 Task: In the  document Newyork.pdf ,align picture to the 'center'. Insert word art below the picture and give heading  'New York  in Light Purple'change the shape height to  7.32 in
Action: Mouse moved to (246, 327)
Screenshot: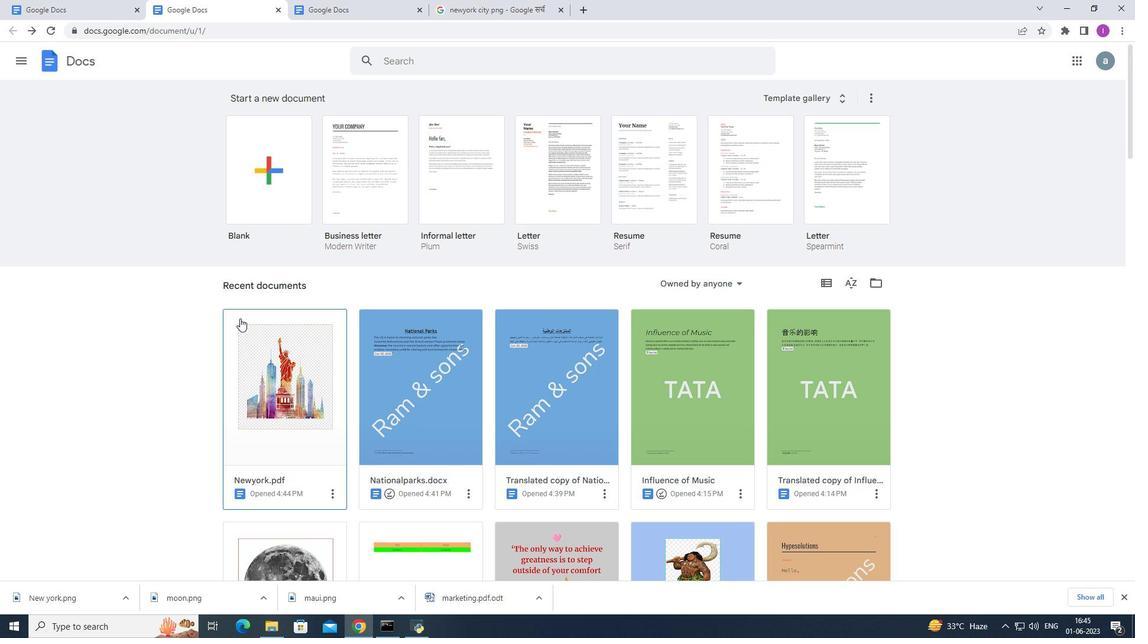 
Action: Mouse pressed left at (246, 327)
Screenshot: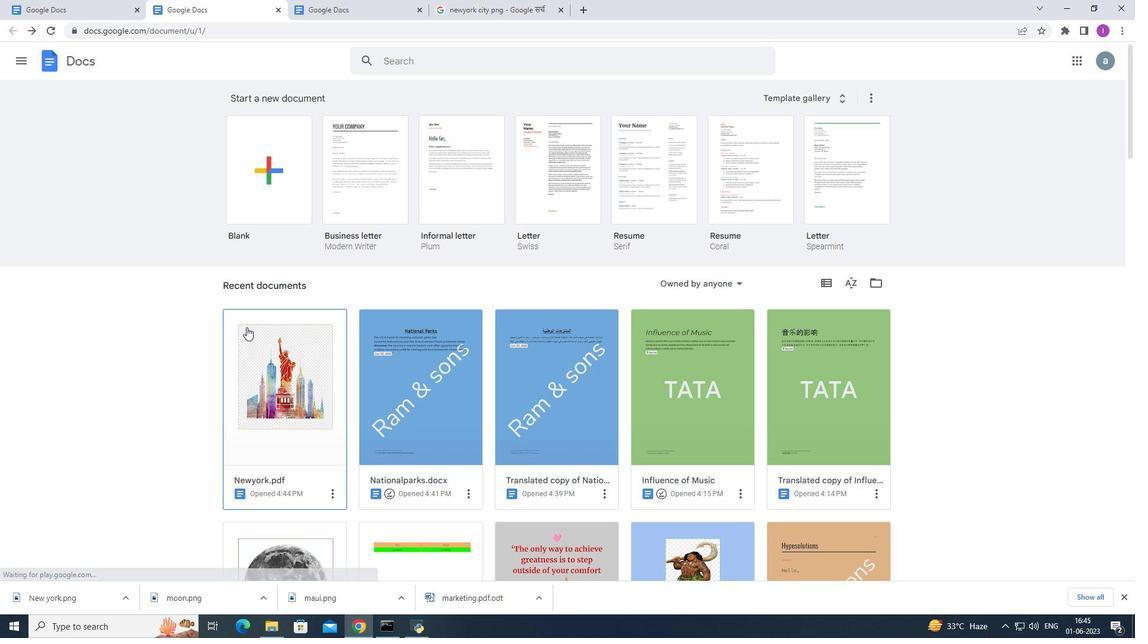 
Action: Mouse moved to (372, 183)
Screenshot: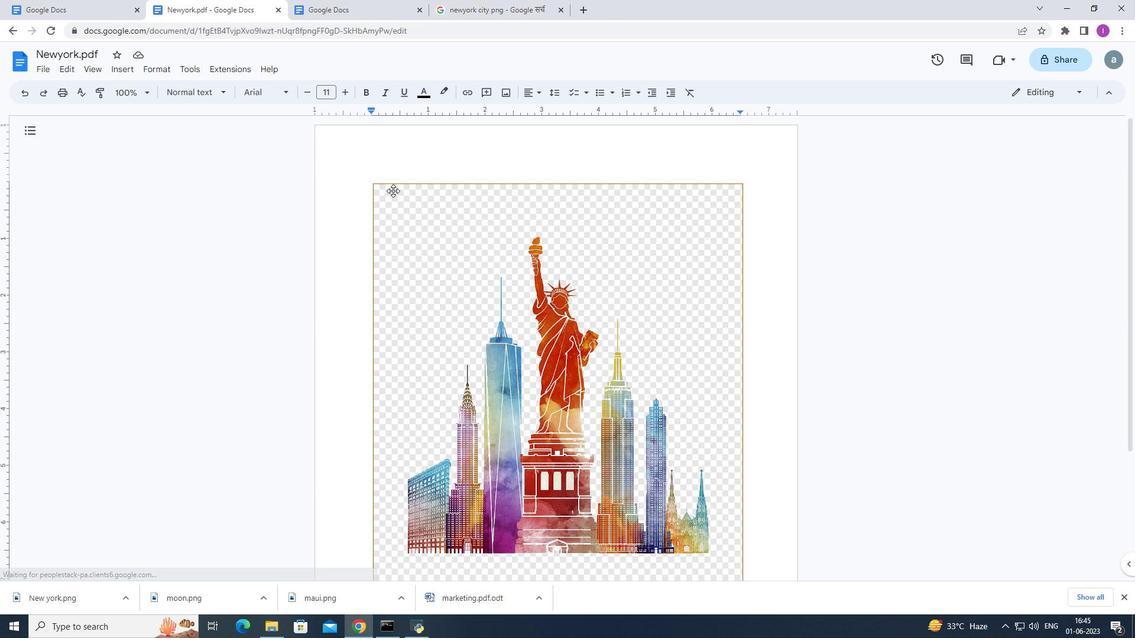 
Action: Mouse pressed left at (372, 183)
Screenshot: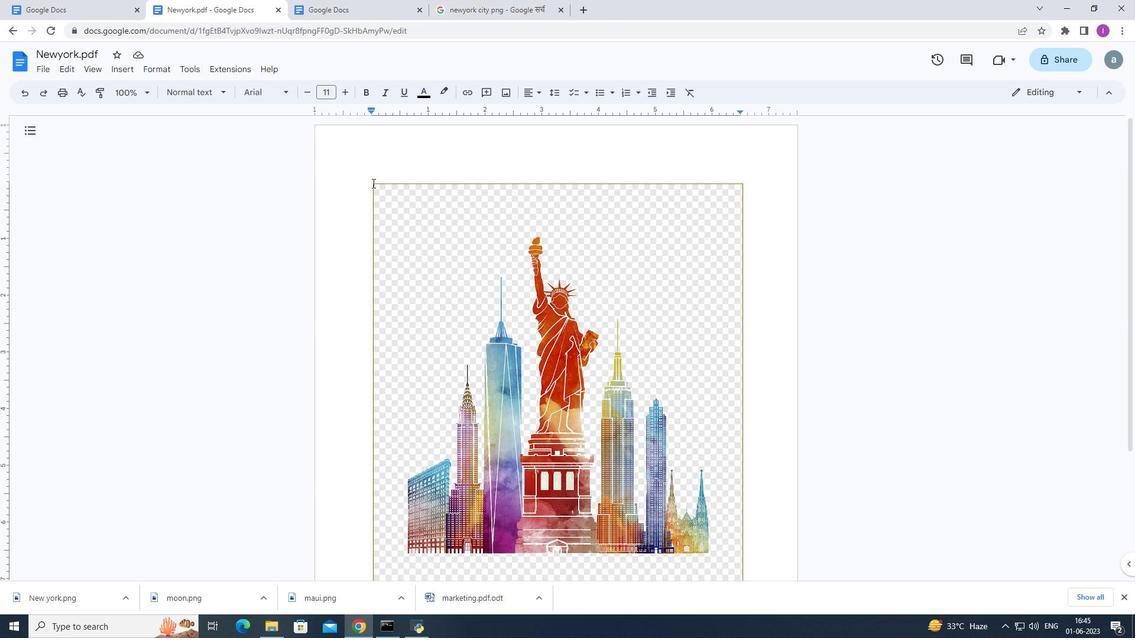 
Action: Mouse moved to (232, 86)
Screenshot: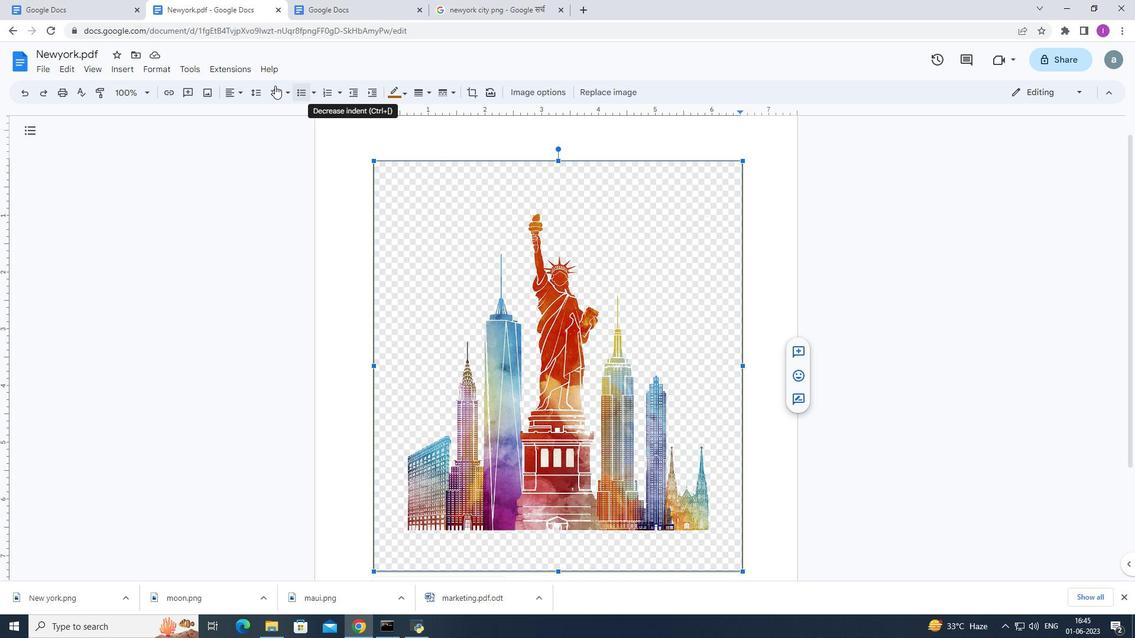 
Action: Mouse pressed left at (232, 86)
Screenshot: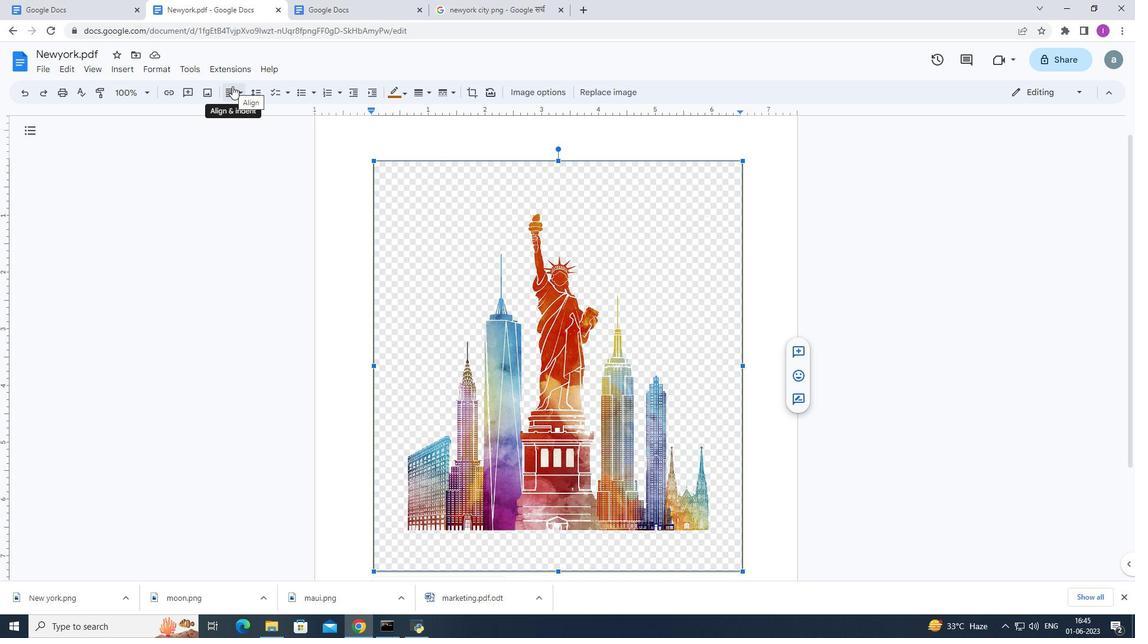 
Action: Mouse moved to (250, 113)
Screenshot: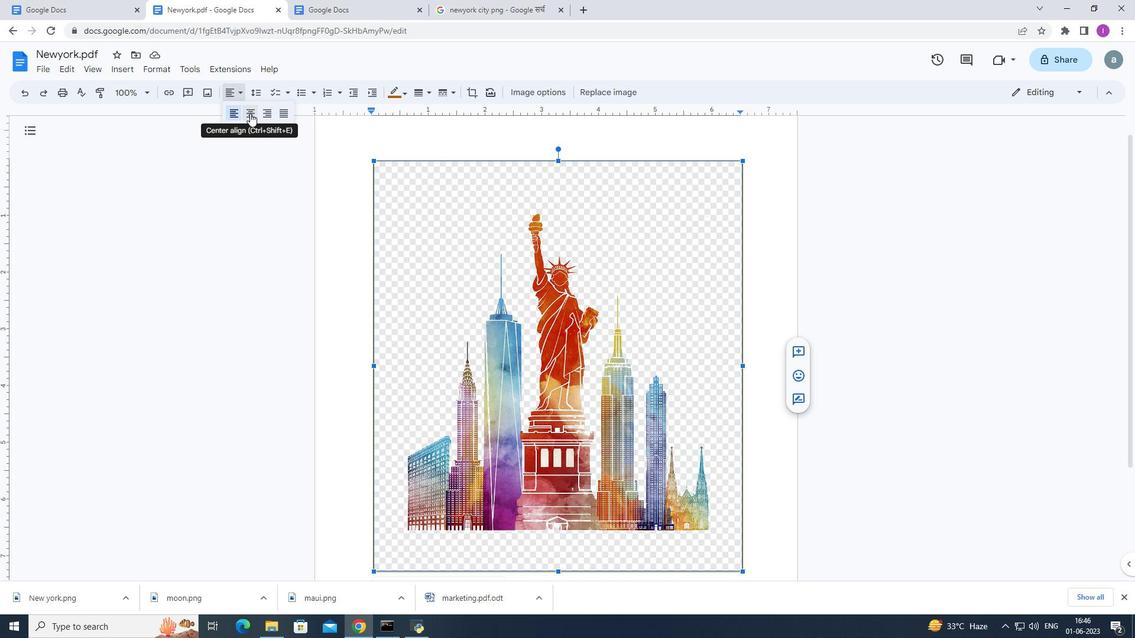 
Action: Mouse pressed left at (250, 113)
Screenshot: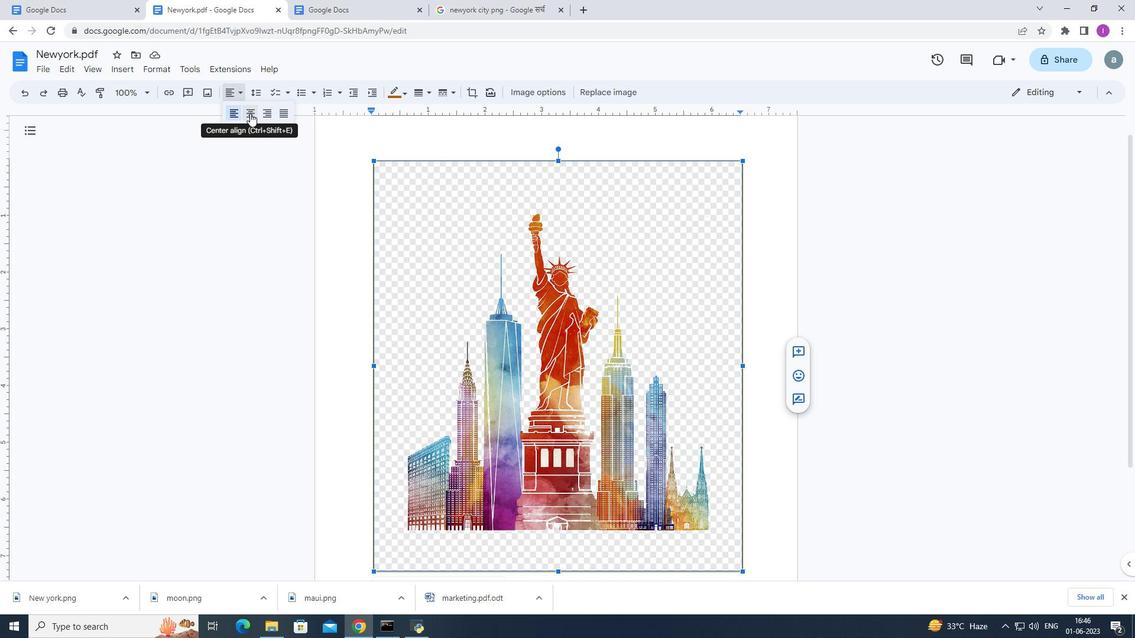 
Action: Mouse moved to (229, 250)
Screenshot: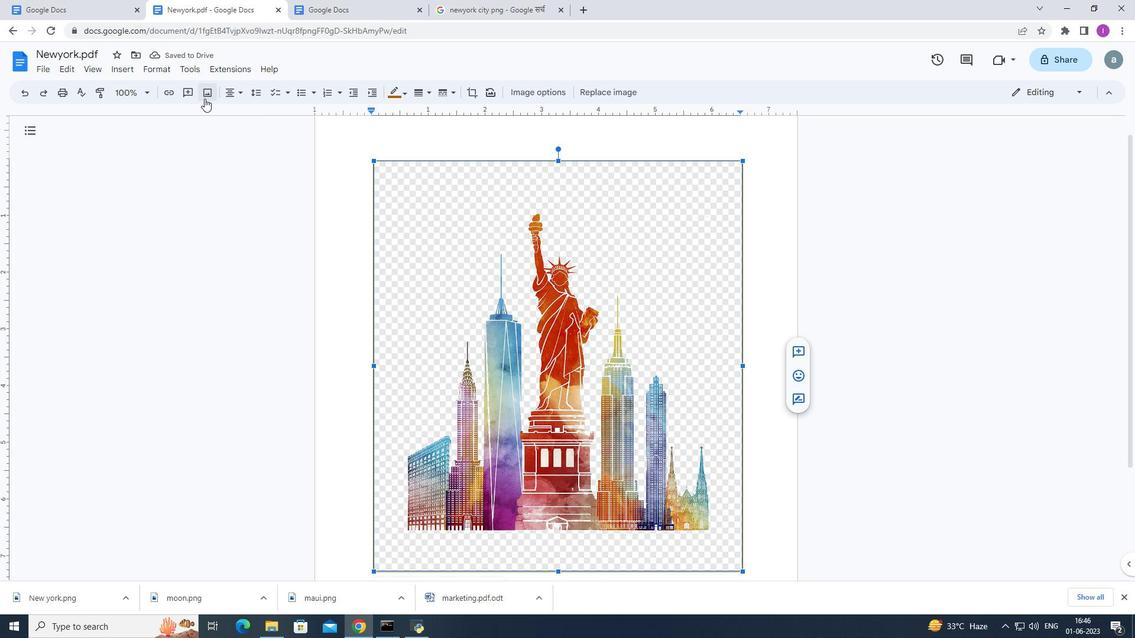 
Action: Mouse scrolled (229, 249) with delta (0, 0)
Screenshot: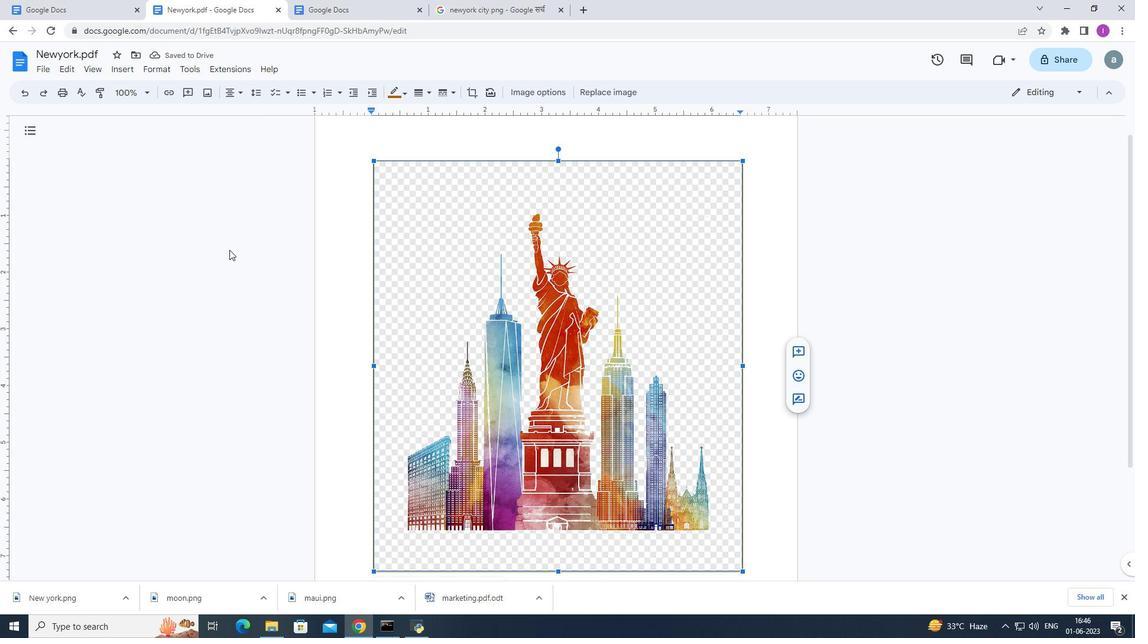 
Action: Mouse scrolled (229, 249) with delta (0, 0)
Screenshot: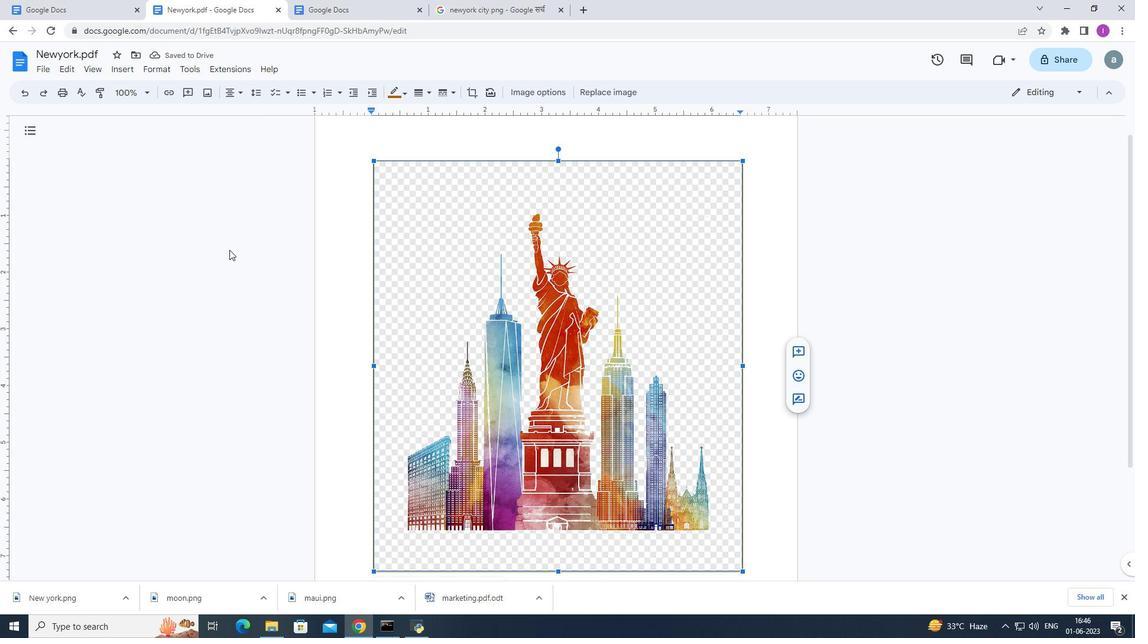 
Action: Mouse scrolled (229, 249) with delta (0, 0)
Screenshot: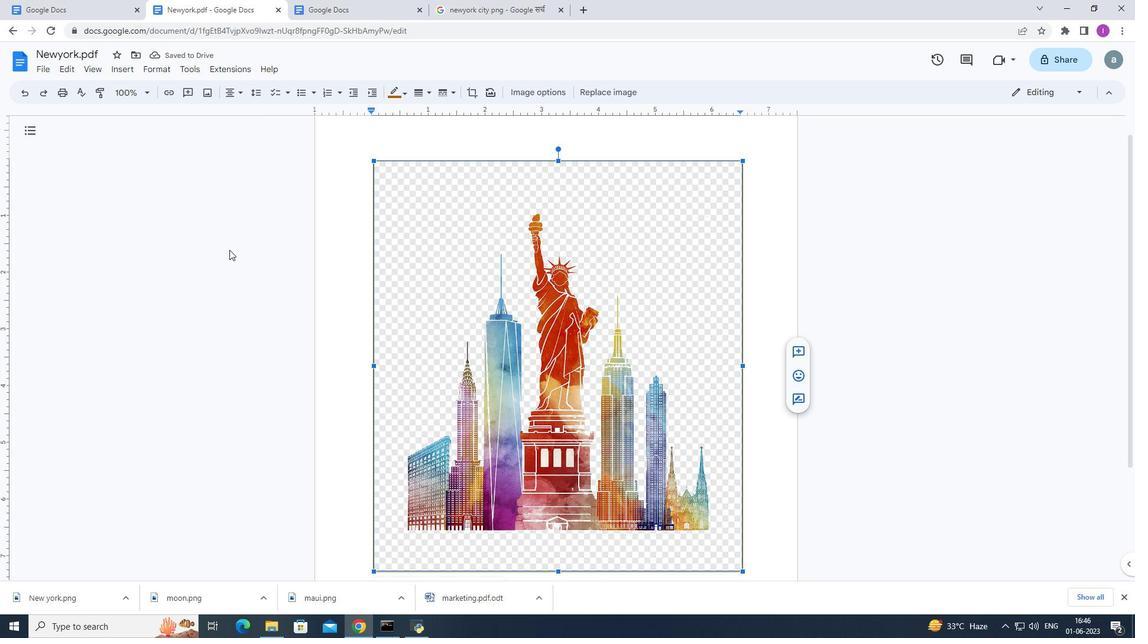 
Action: Mouse moved to (257, 247)
Screenshot: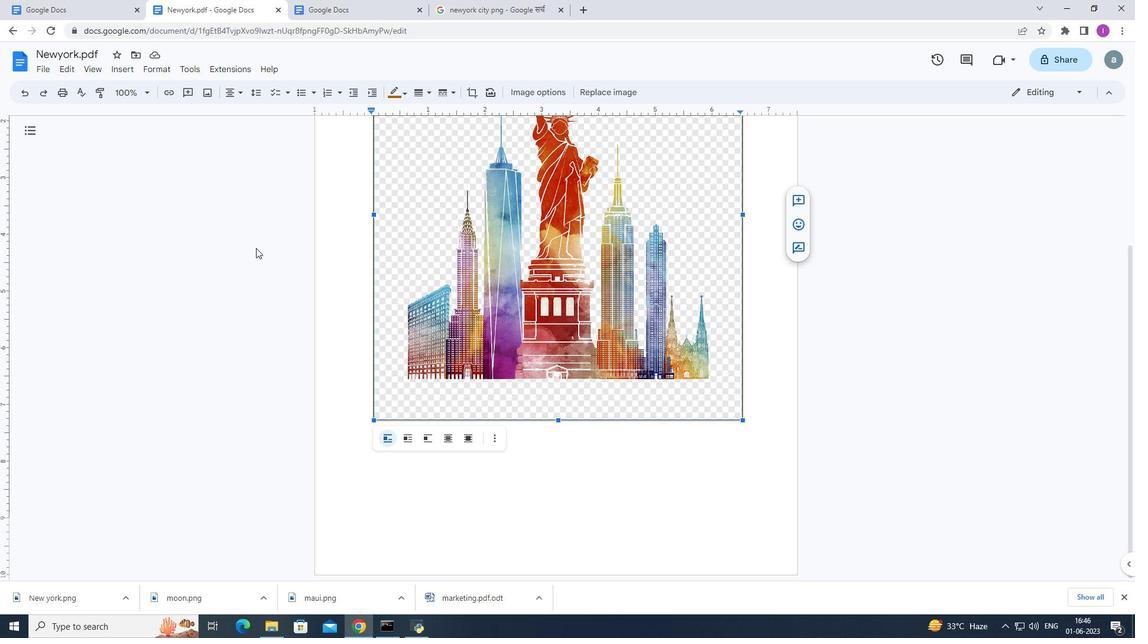 
Action: Mouse scrolled (257, 248) with delta (0, 0)
Screenshot: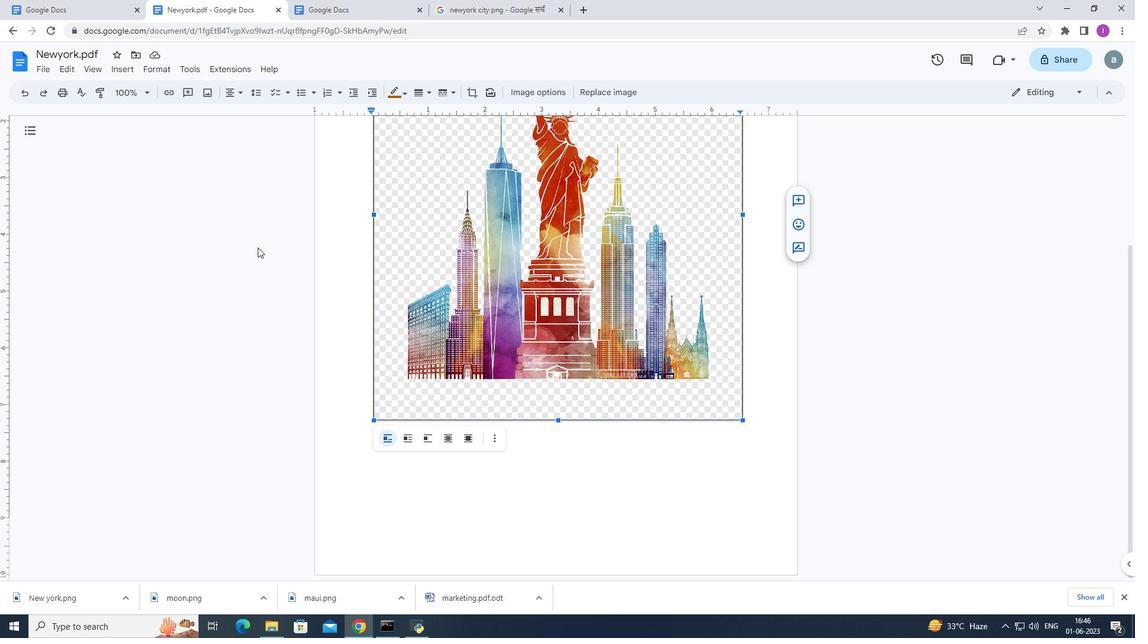 
Action: Mouse scrolled (257, 247) with delta (0, 0)
Screenshot: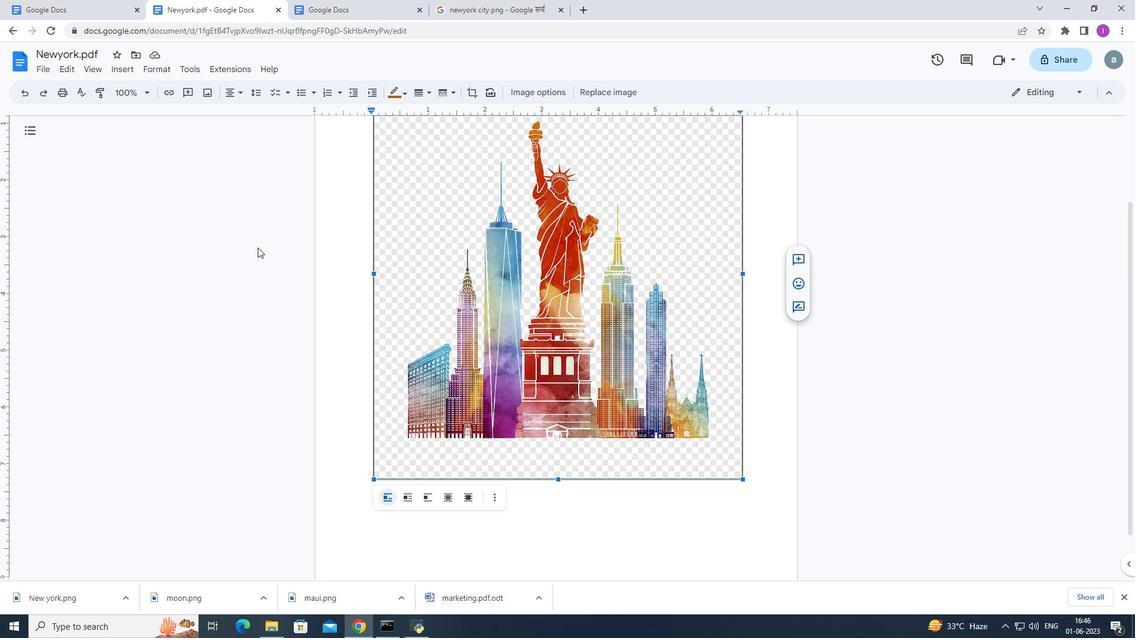
Action: Mouse scrolled (257, 247) with delta (0, 0)
Screenshot: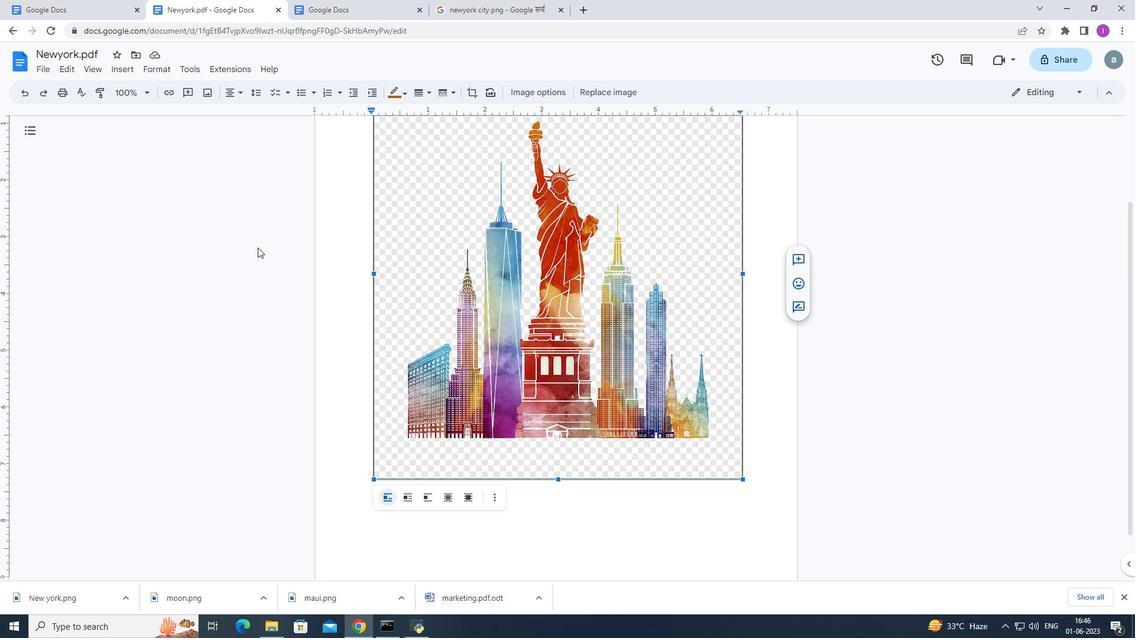 
Action: Mouse scrolled (257, 247) with delta (0, 0)
Screenshot: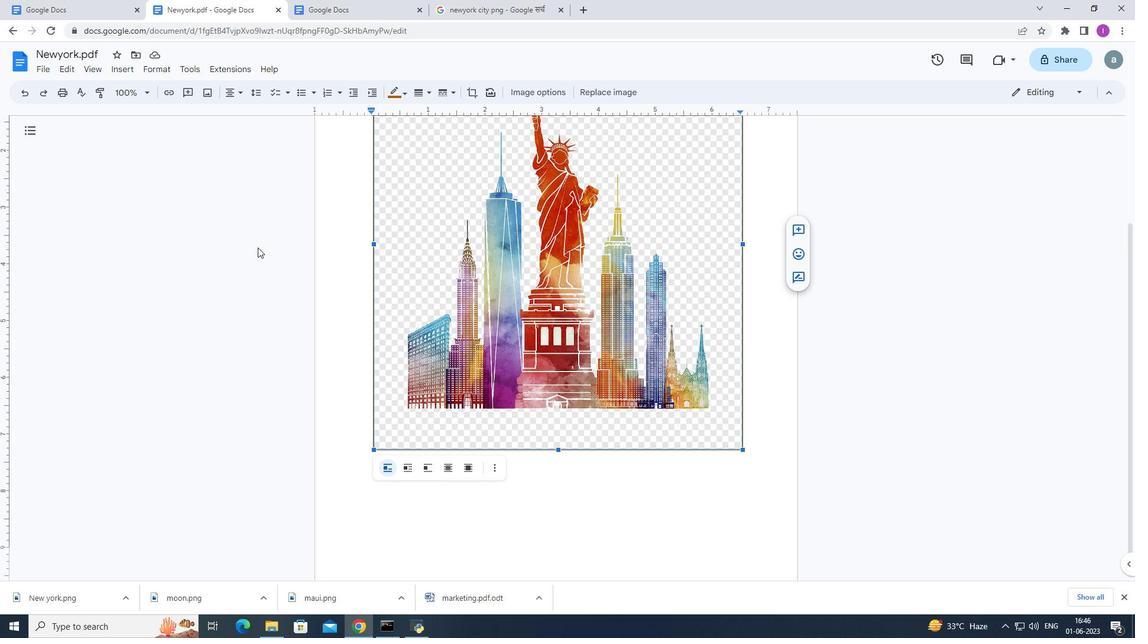 
Action: Mouse moved to (512, 460)
Screenshot: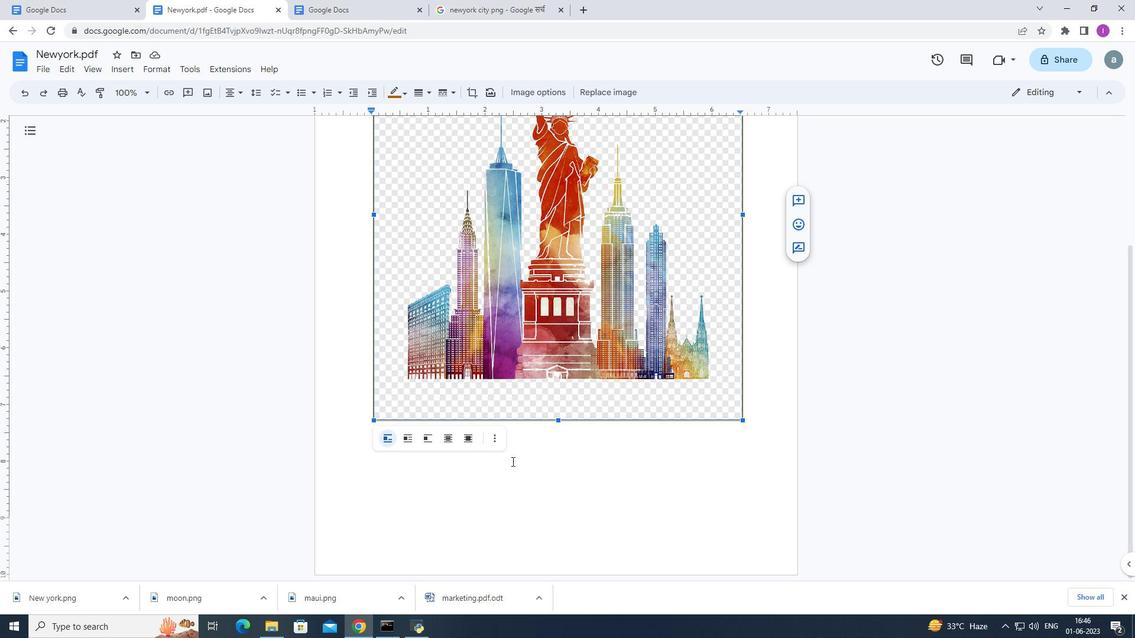 
Action: Mouse pressed left at (512, 460)
Screenshot: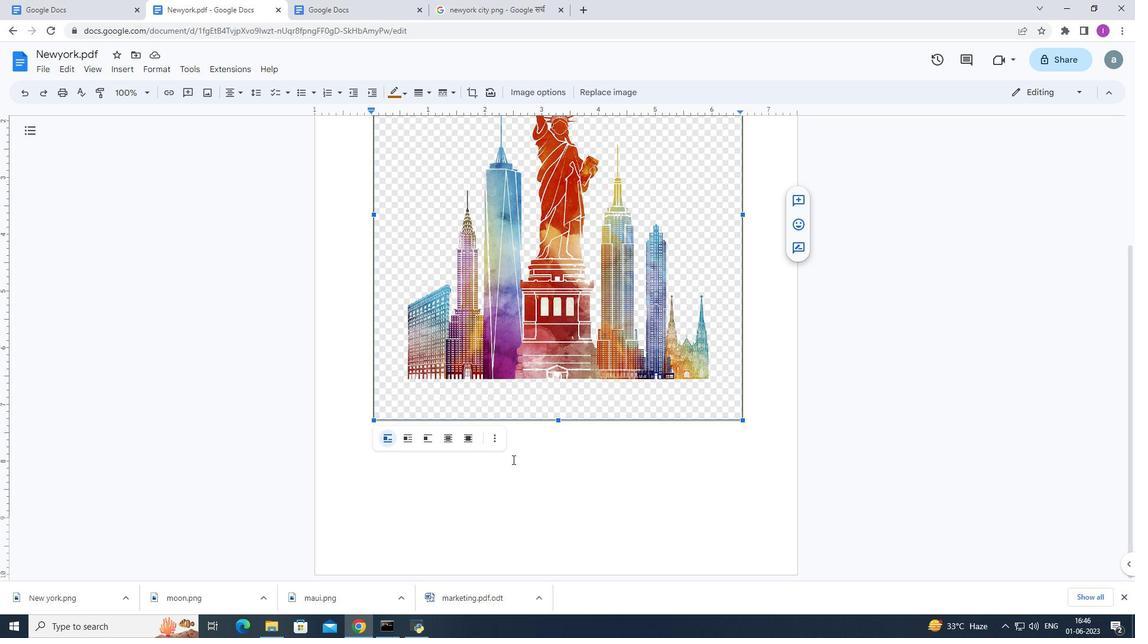 
Action: Mouse moved to (536, 405)
Screenshot: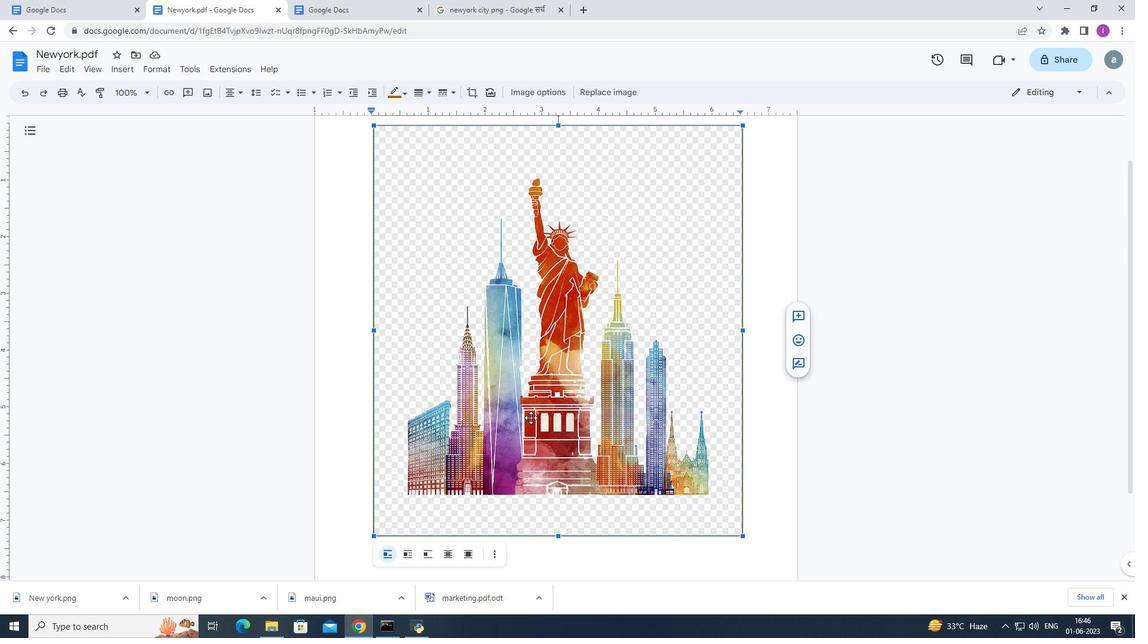 
Action: Mouse scrolled (536, 404) with delta (0, 0)
Screenshot: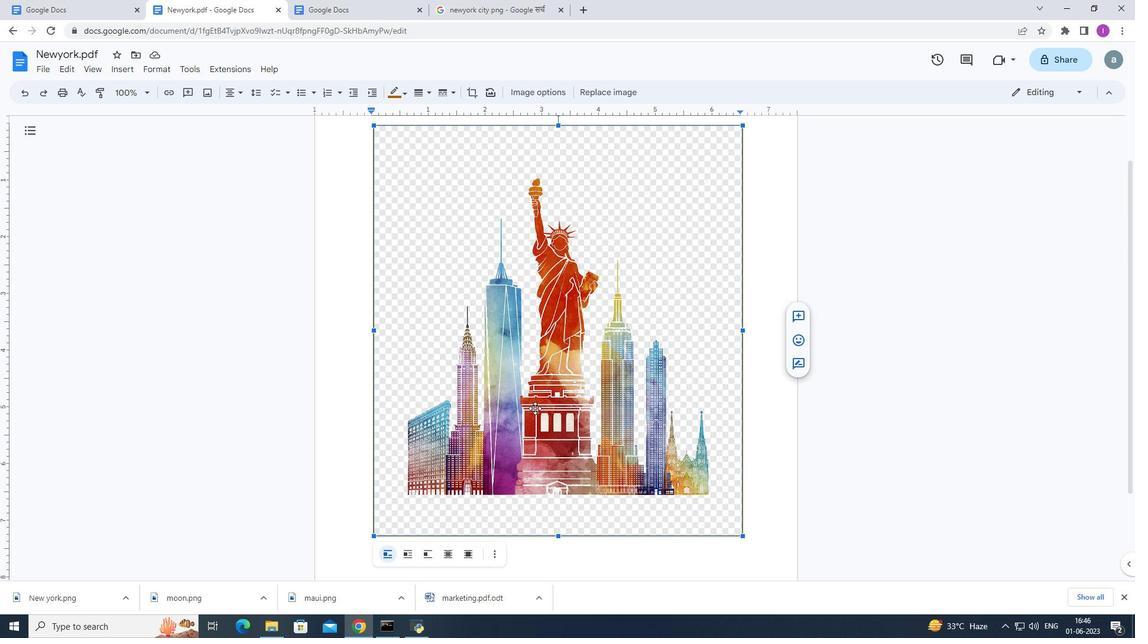 
Action: Mouse scrolled (536, 404) with delta (0, 0)
Screenshot: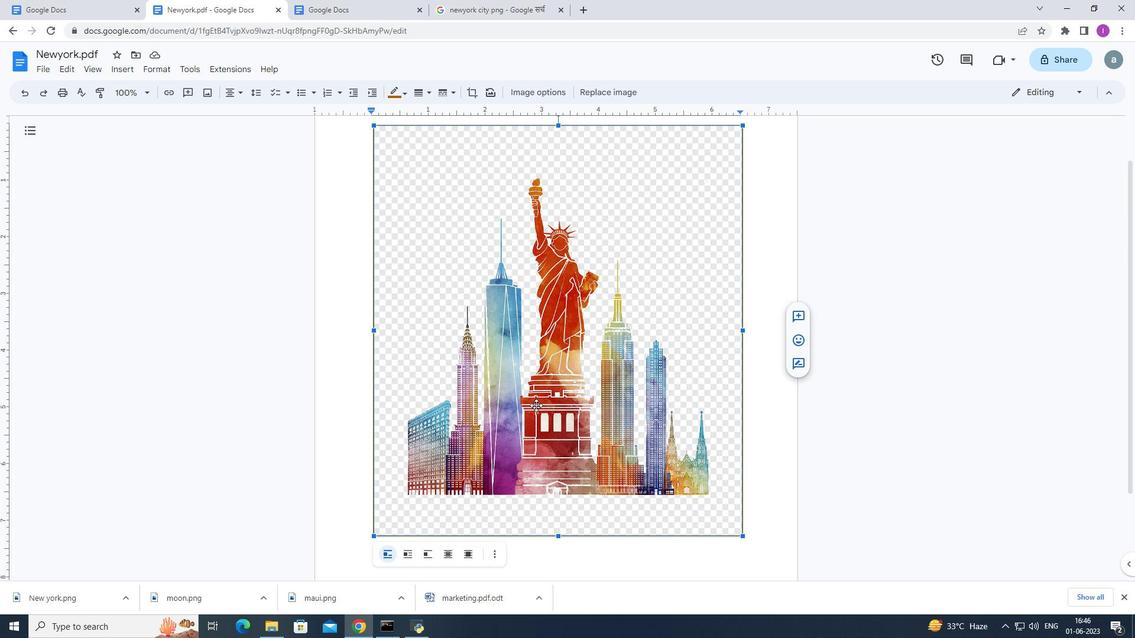 
Action: Mouse scrolled (536, 404) with delta (0, 0)
Screenshot: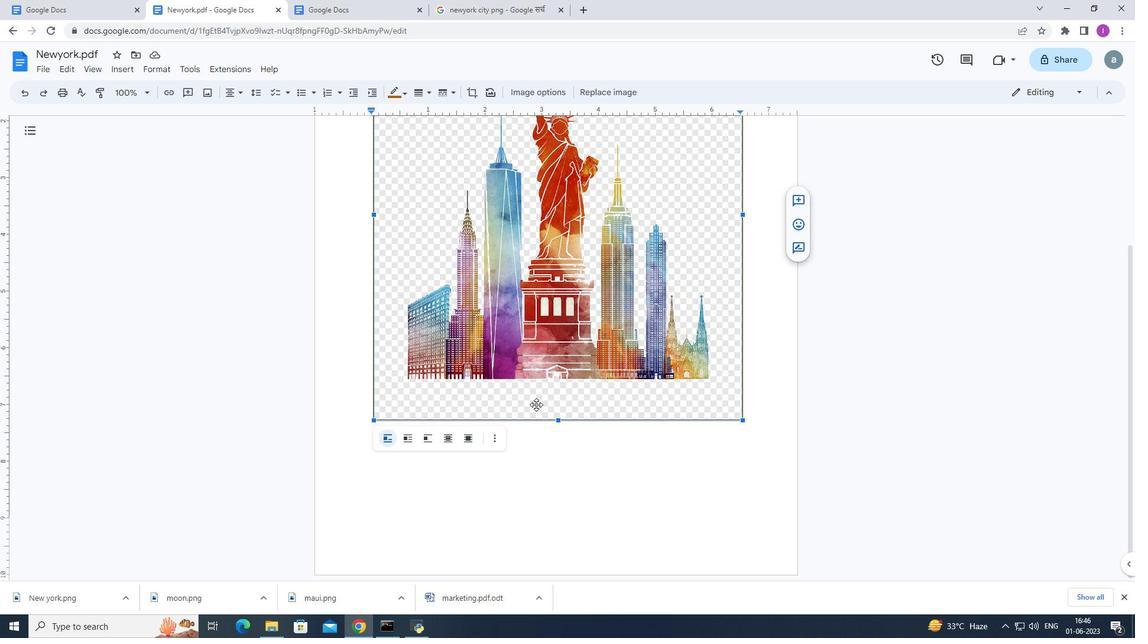 
Action: Mouse scrolled (536, 404) with delta (0, 0)
Screenshot: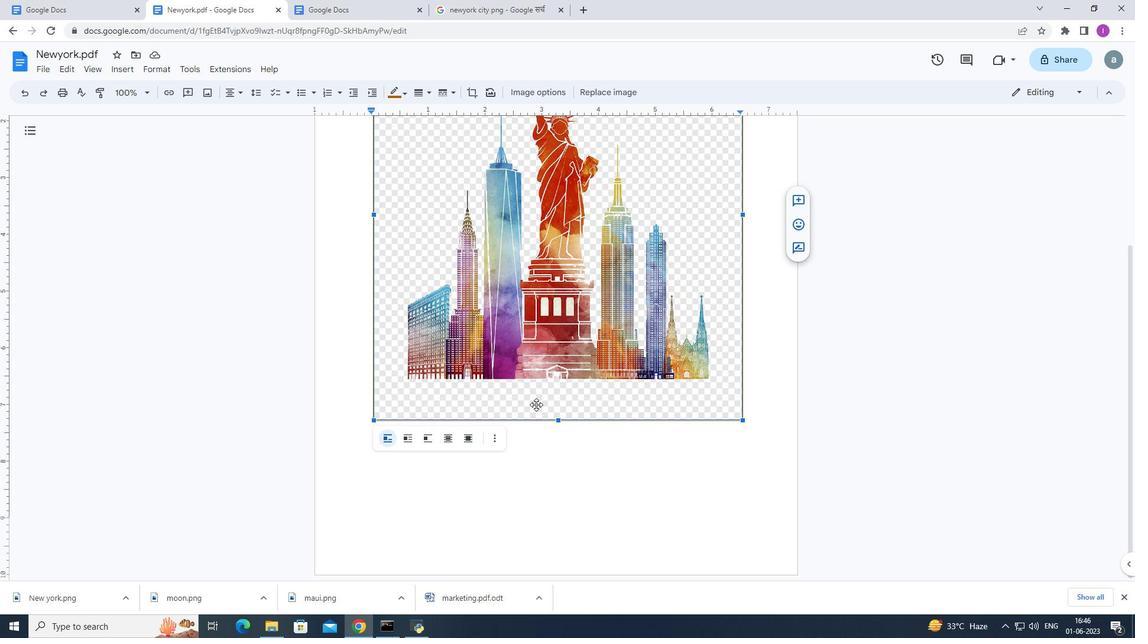 
Action: Mouse scrolled (536, 404) with delta (0, 0)
Screenshot: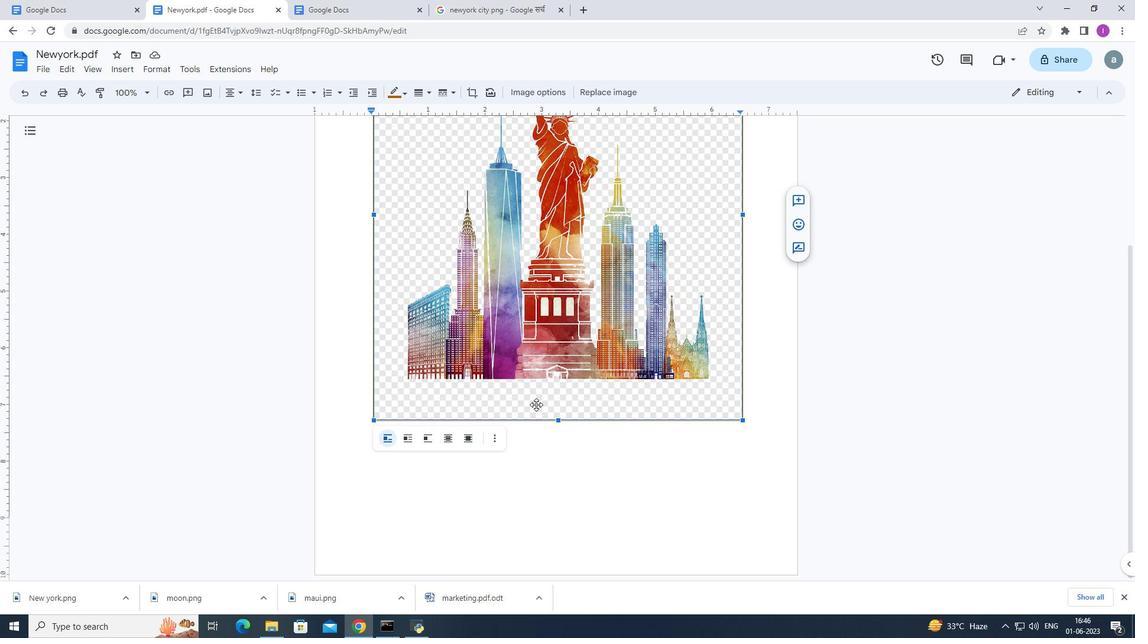 
Action: Mouse scrolled (536, 404) with delta (0, 0)
Screenshot: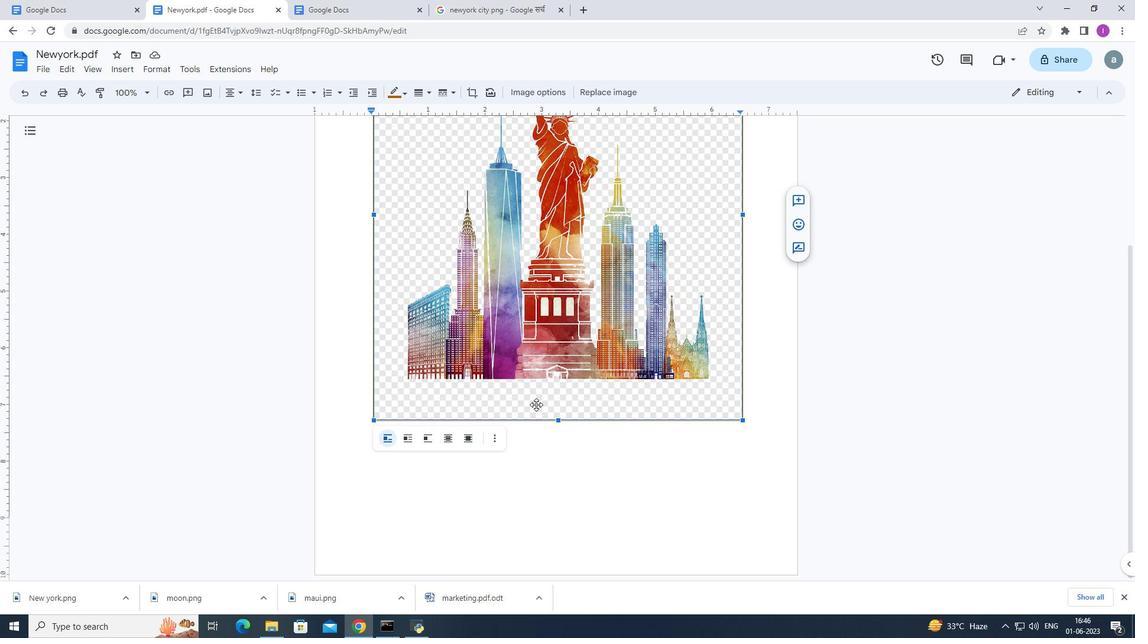 
Action: Mouse moved to (393, 306)
Screenshot: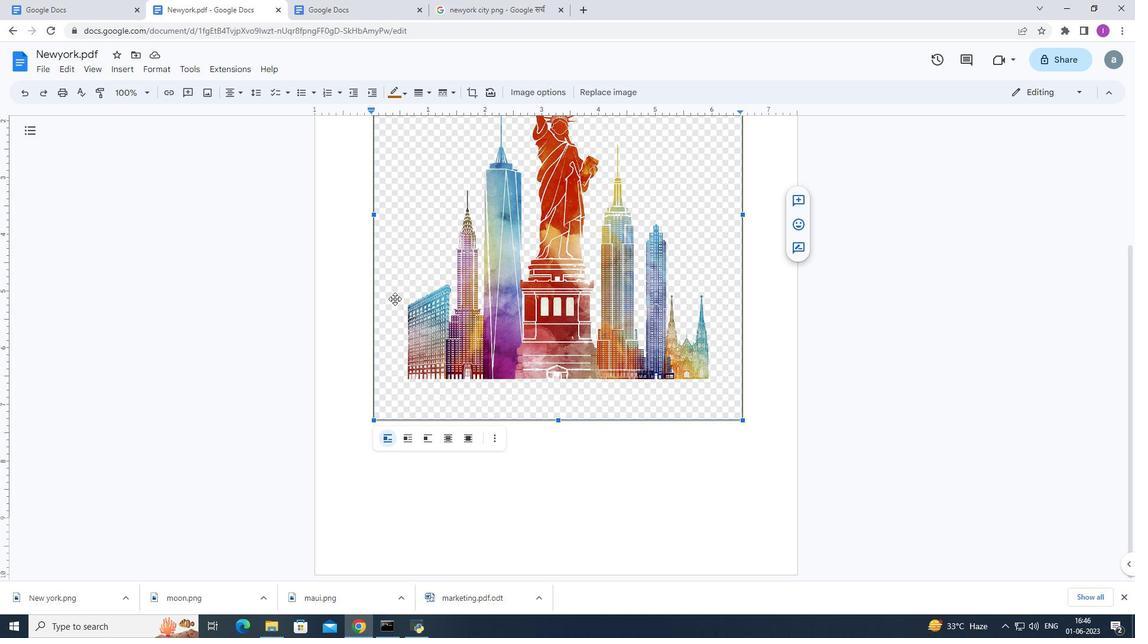
Action: Mouse scrolled (393, 307) with delta (0, 0)
Screenshot: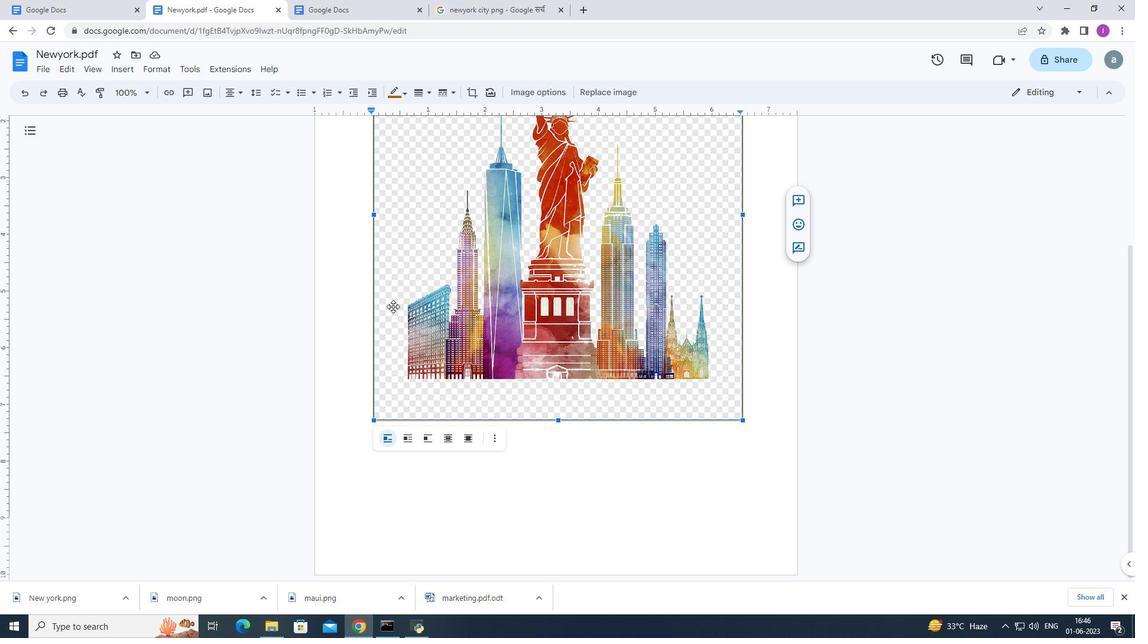 
Action: Mouse scrolled (393, 307) with delta (0, 0)
Screenshot: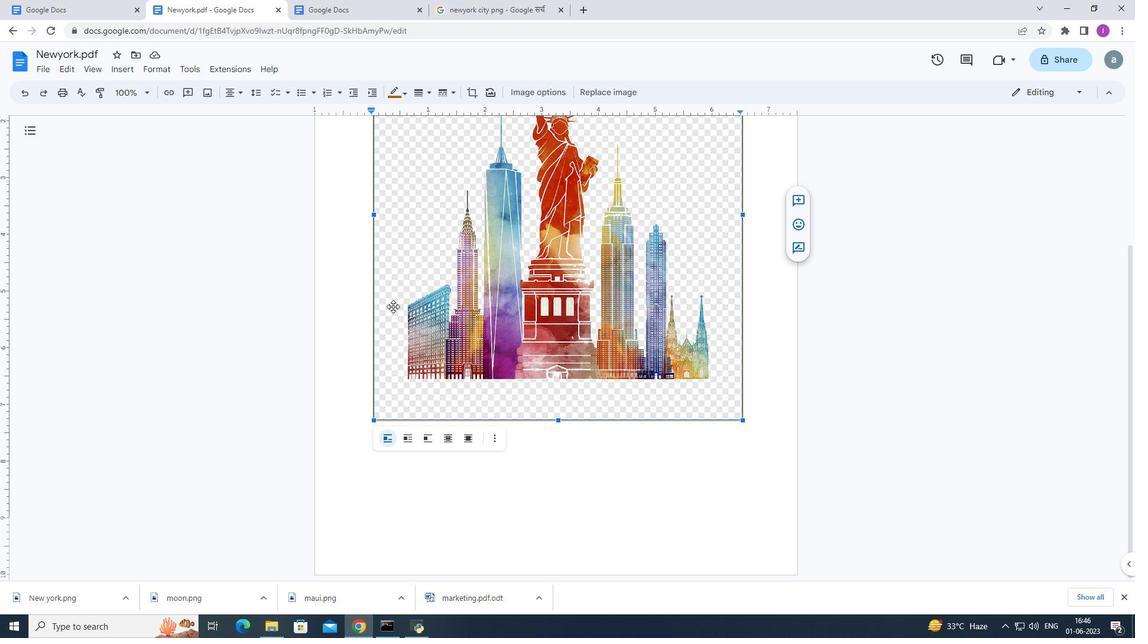 
Action: Mouse moved to (346, 263)
Screenshot: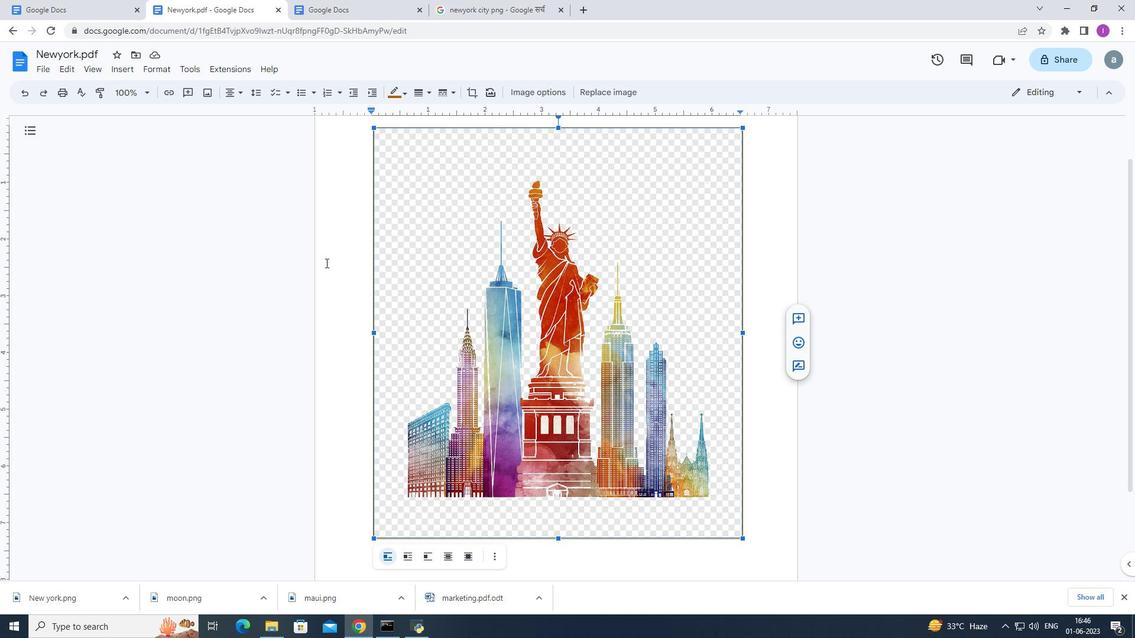 
Action: Mouse pressed left at (346, 263)
Screenshot: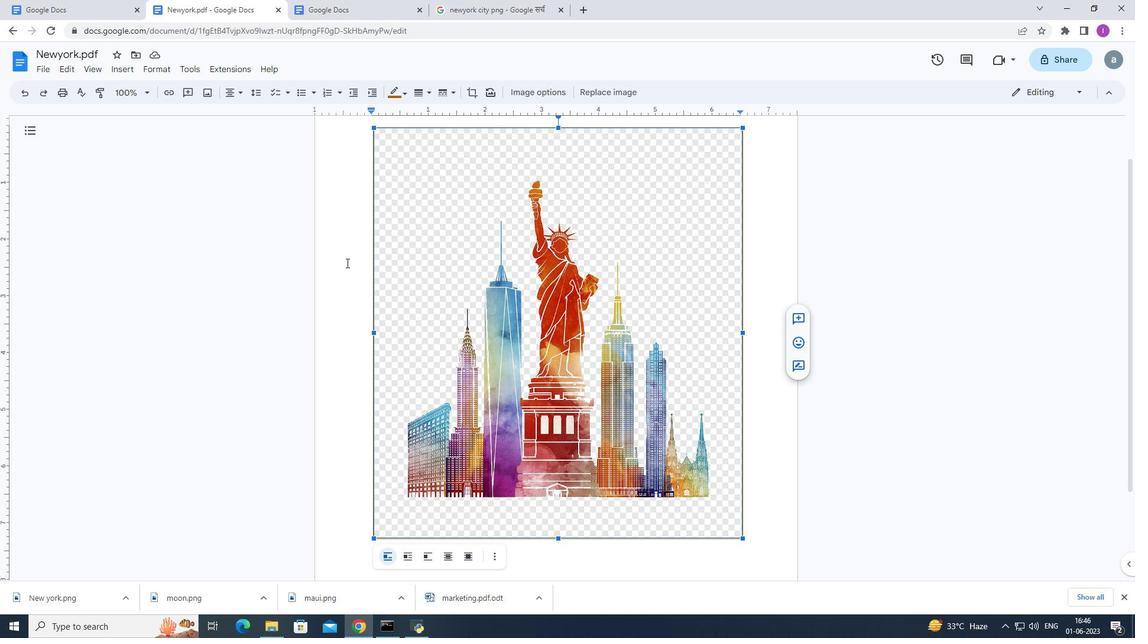 
Action: Mouse moved to (229, 265)
Screenshot: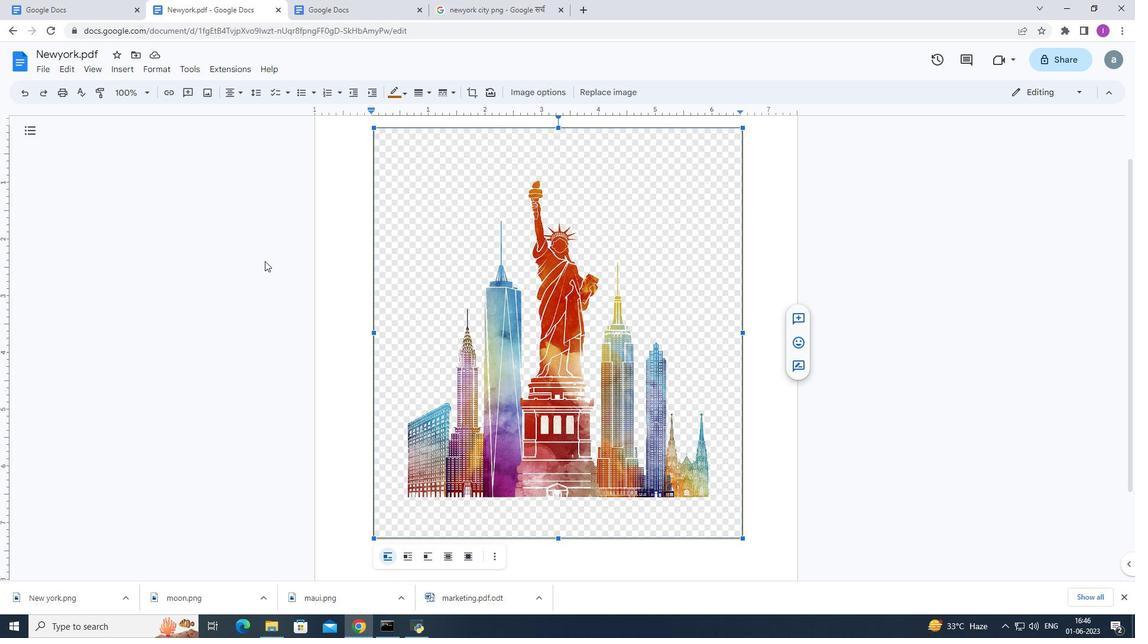 
Action: Mouse pressed left at (229, 265)
Screenshot: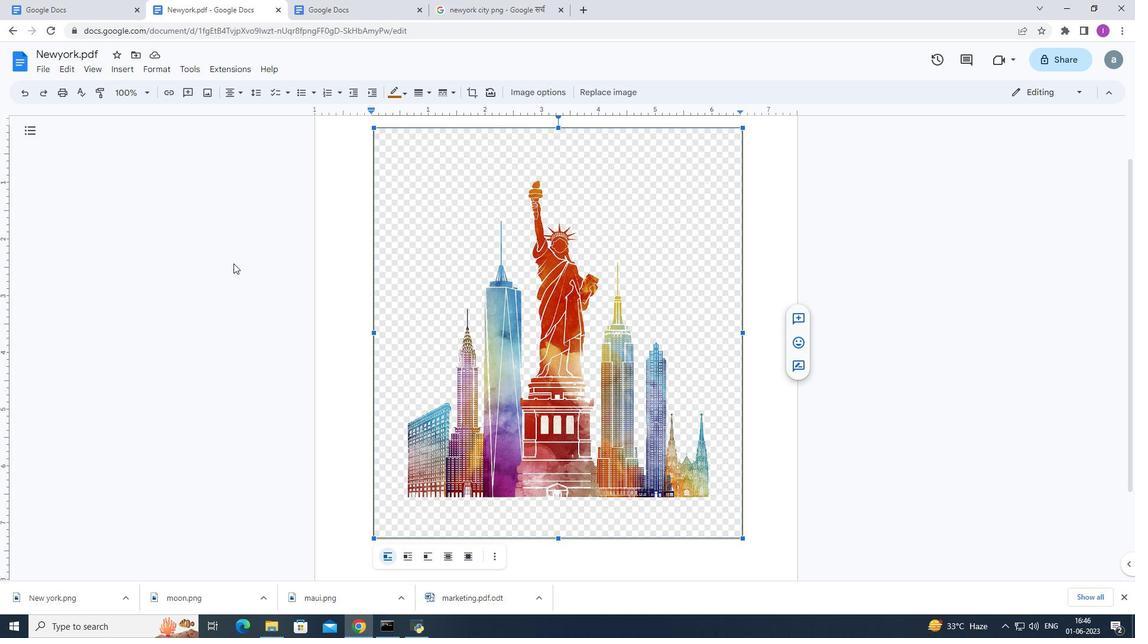 
Action: Mouse pressed left at (229, 265)
Screenshot: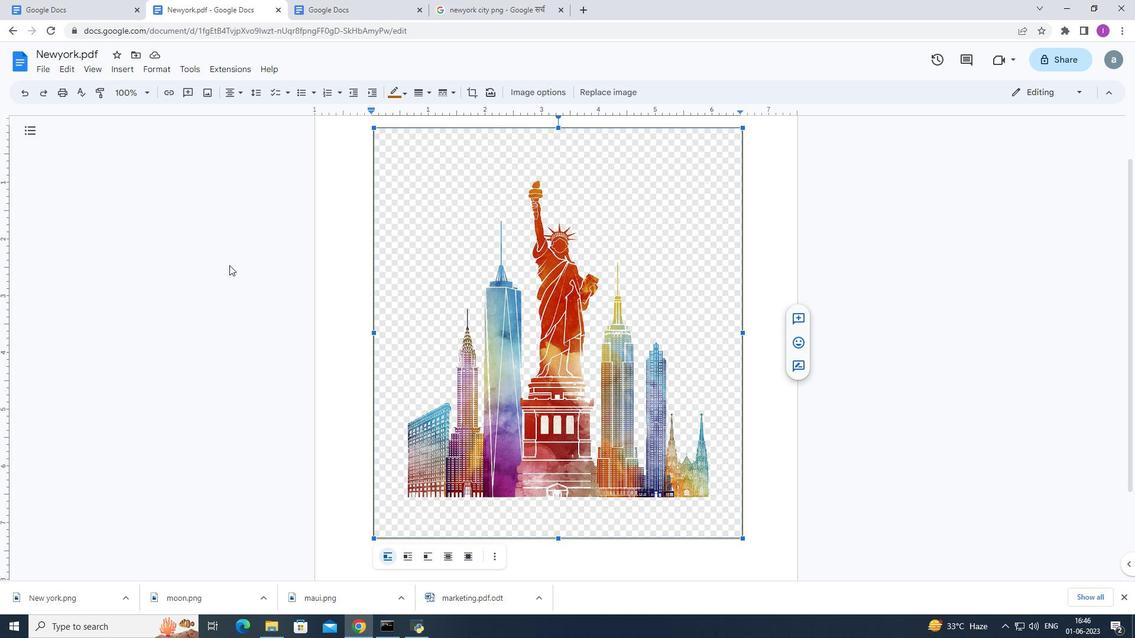 
Action: Mouse moved to (748, 324)
Screenshot: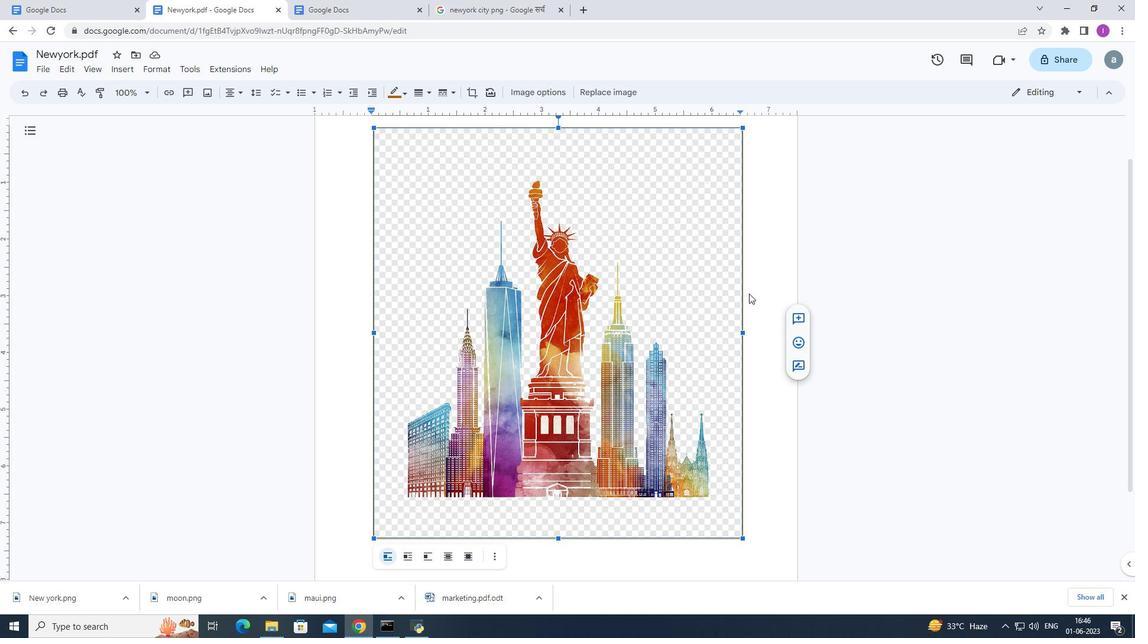 
Action: Mouse scrolled (748, 325) with delta (0, 0)
Screenshot: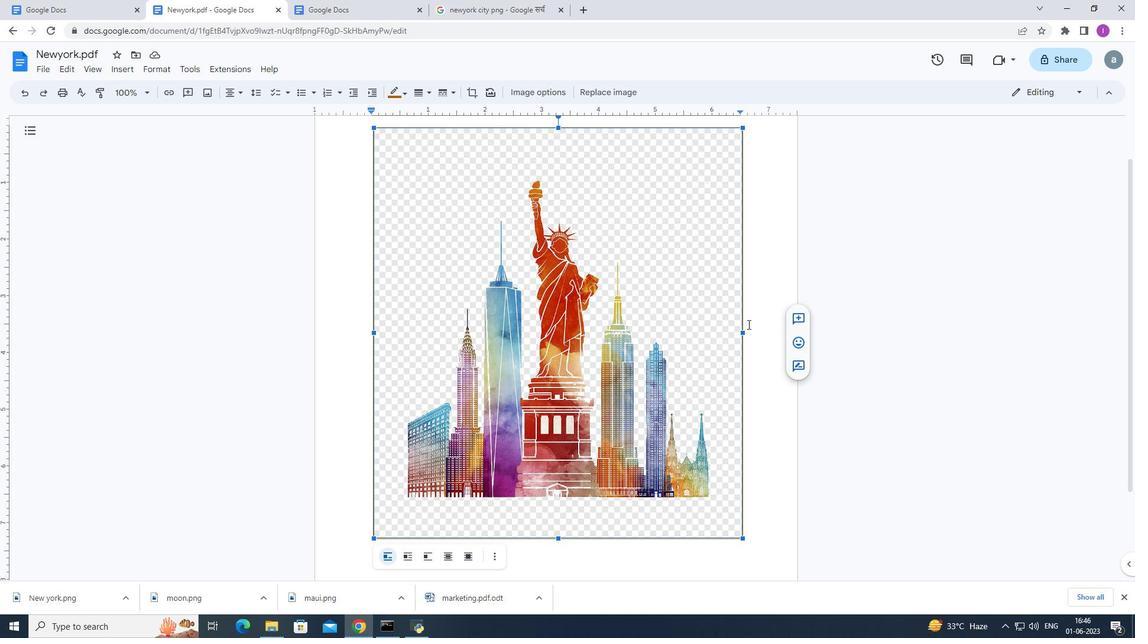 
Action: Mouse scrolled (748, 325) with delta (0, 0)
Screenshot: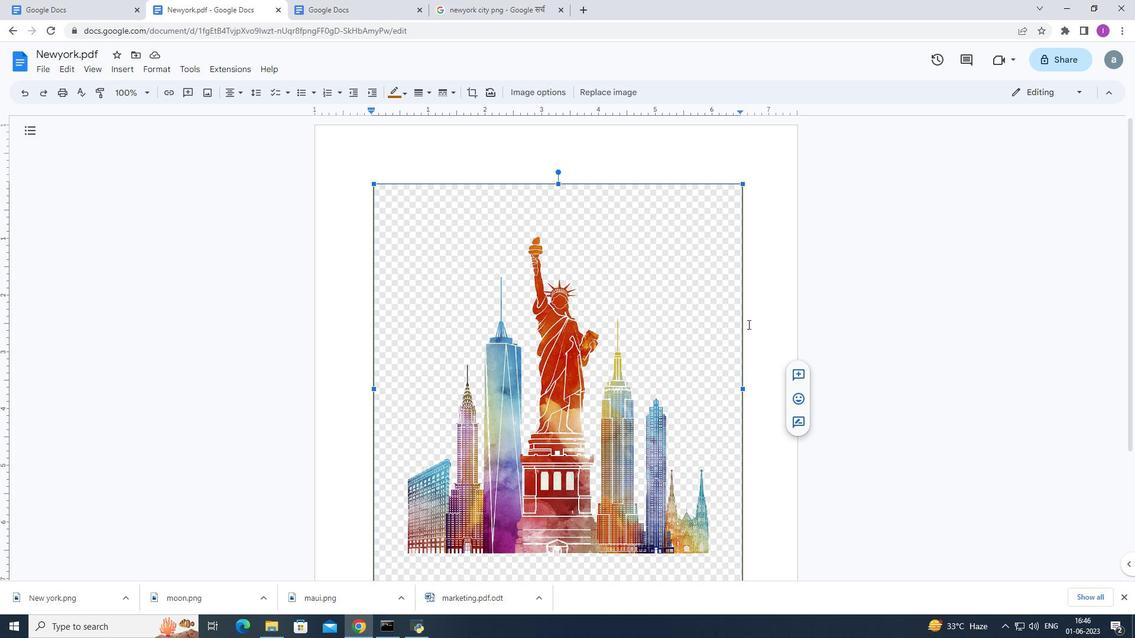 
Action: Mouse moved to (697, 165)
Screenshot: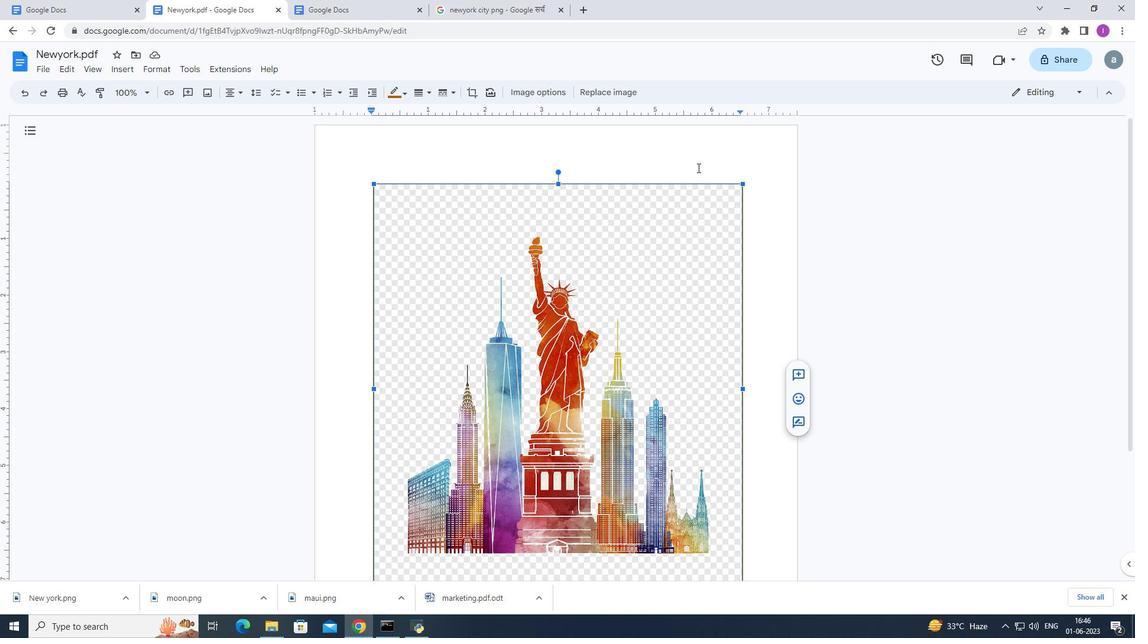 
Action: Mouse pressed left at (697, 165)
Screenshot: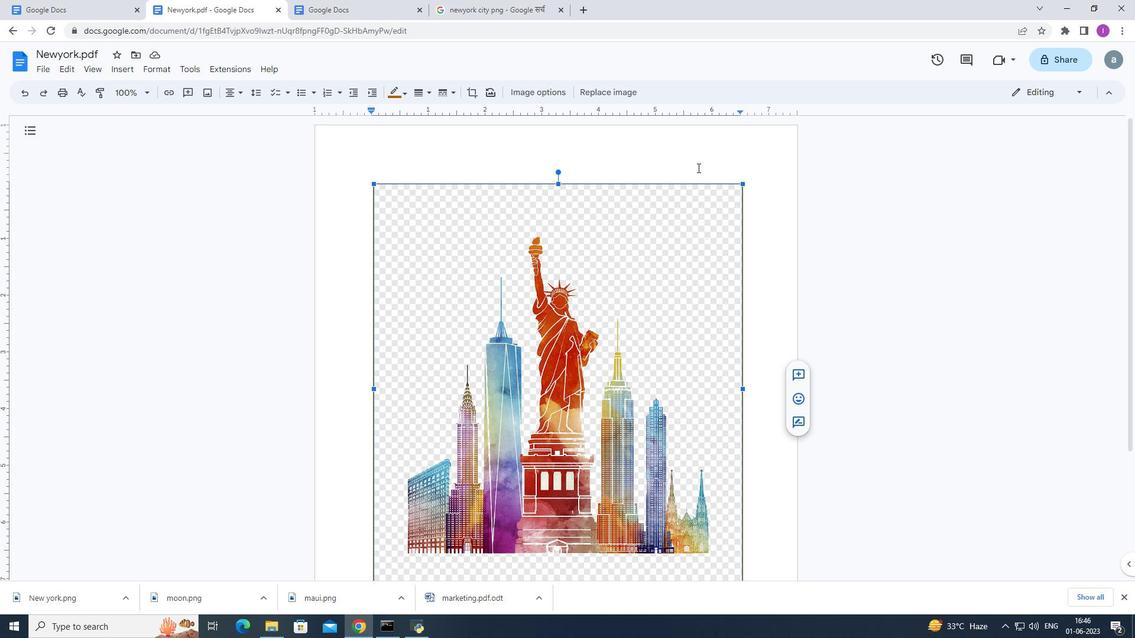 
Action: Mouse pressed left at (697, 165)
Screenshot: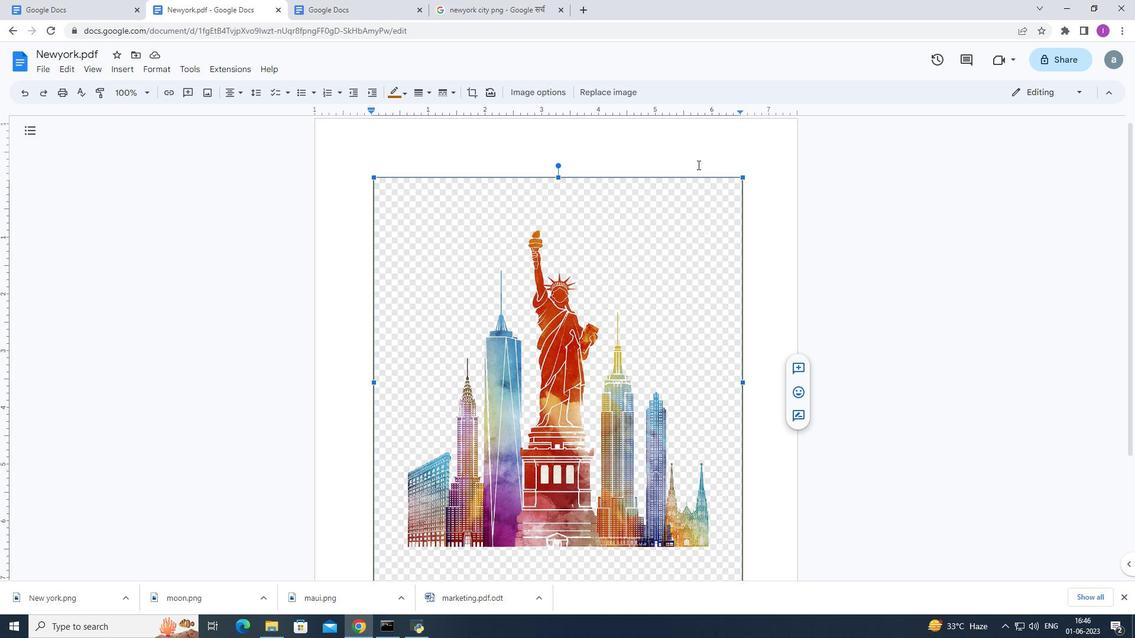 
Action: Mouse moved to (770, 222)
Screenshot: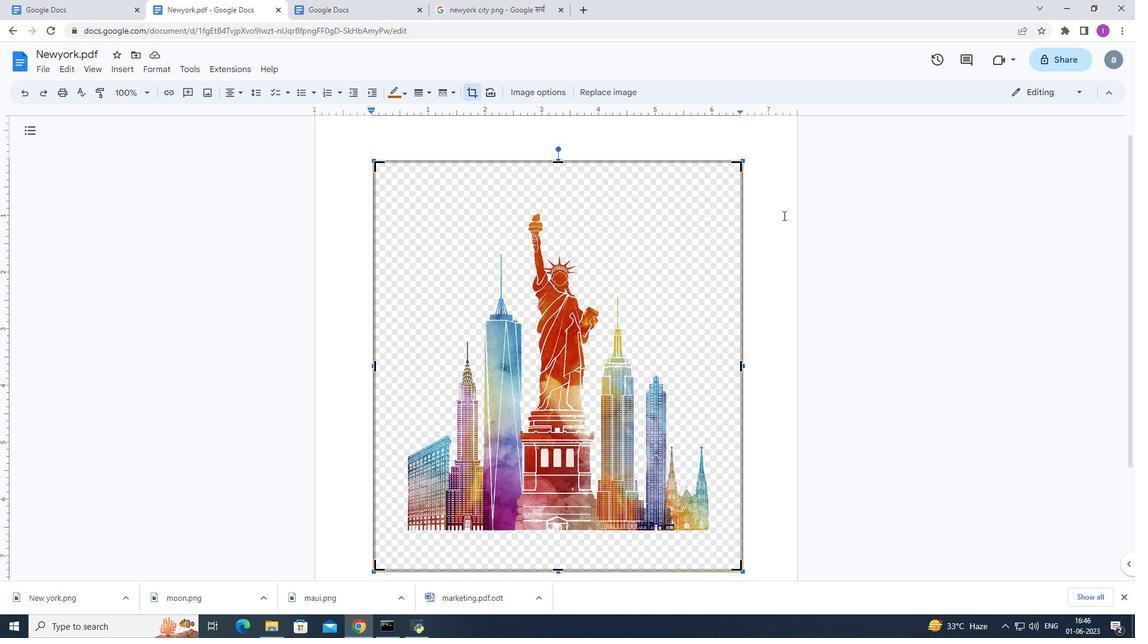 
Action: Mouse pressed left at (770, 222)
Screenshot: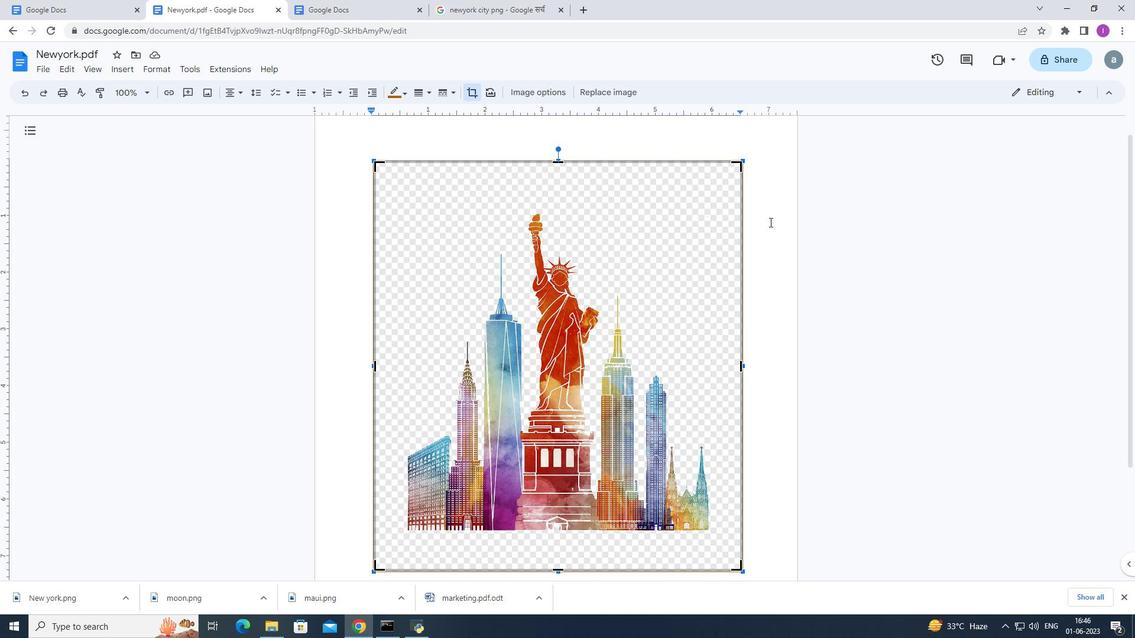 
Action: Mouse moved to (121, 69)
Screenshot: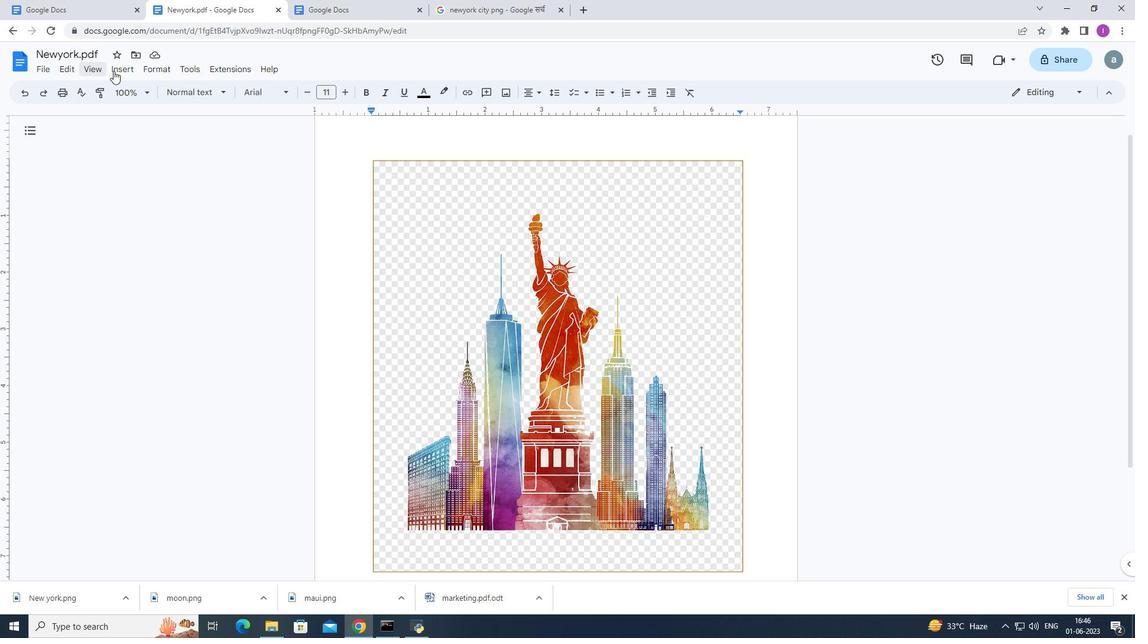 
Action: Mouse pressed left at (121, 69)
Screenshot: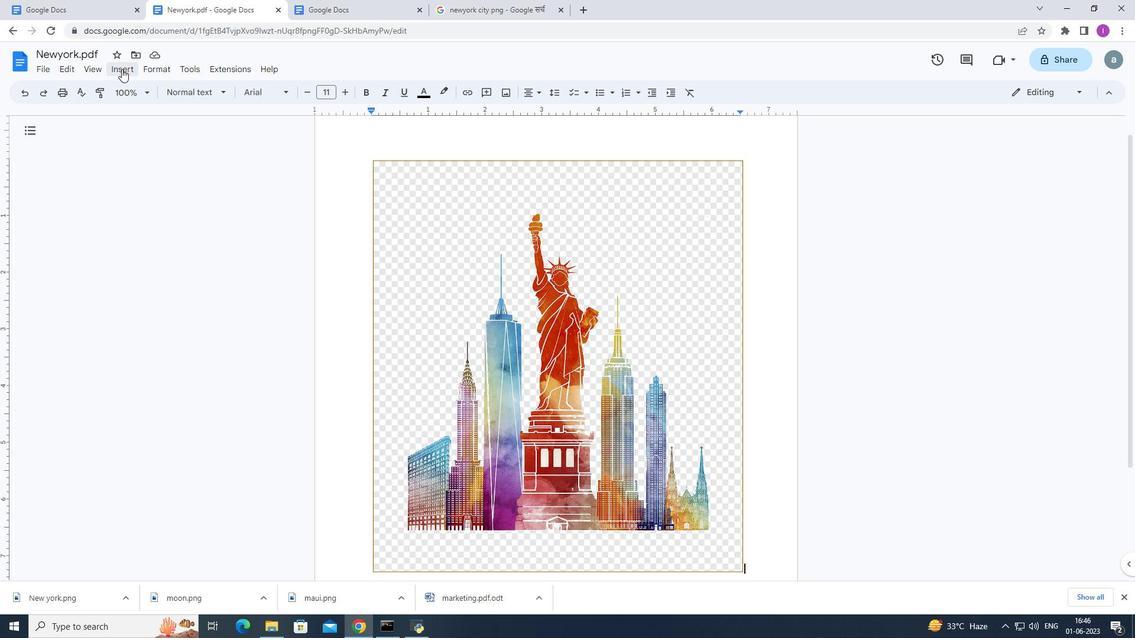 
Action: Mouse moved to (335, 134)
Screenshot: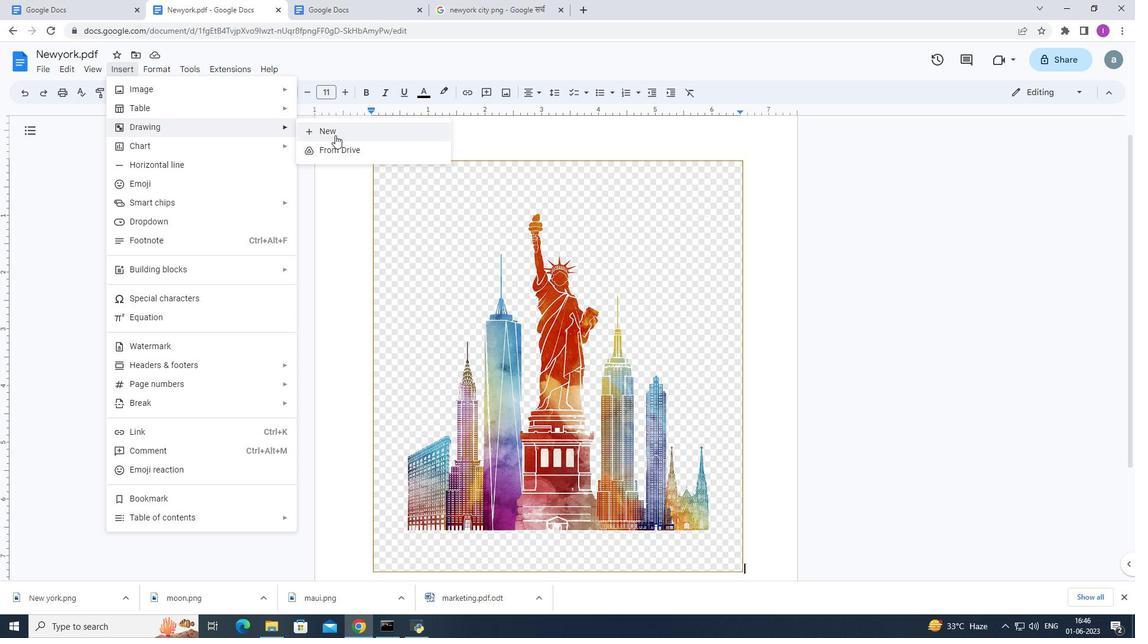 
Action: Mouse pressed left at (335, 134)
Screenshot: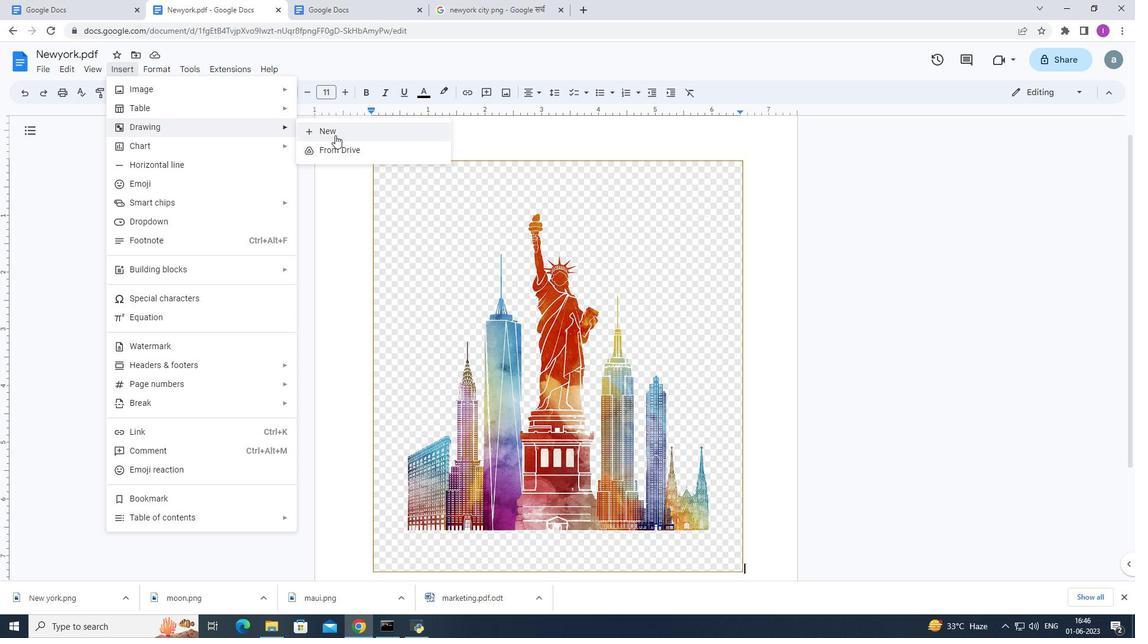 
Action: Mouse moved to (312, 111)
Screenshot: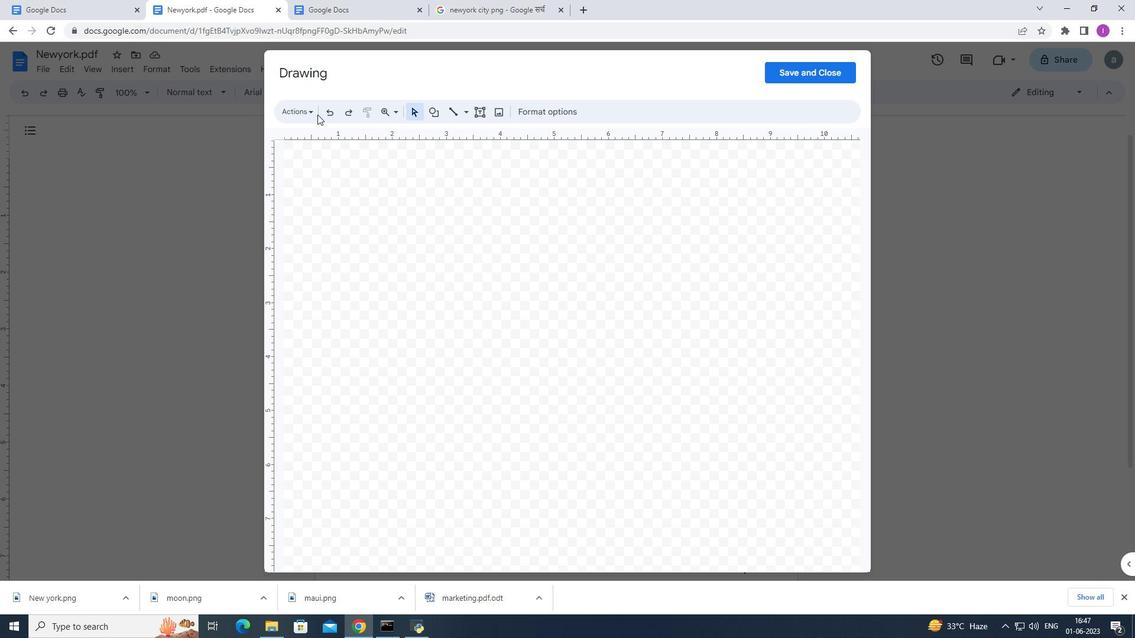 
Action: Mouse pressed left at (312, 111)
Screenshot: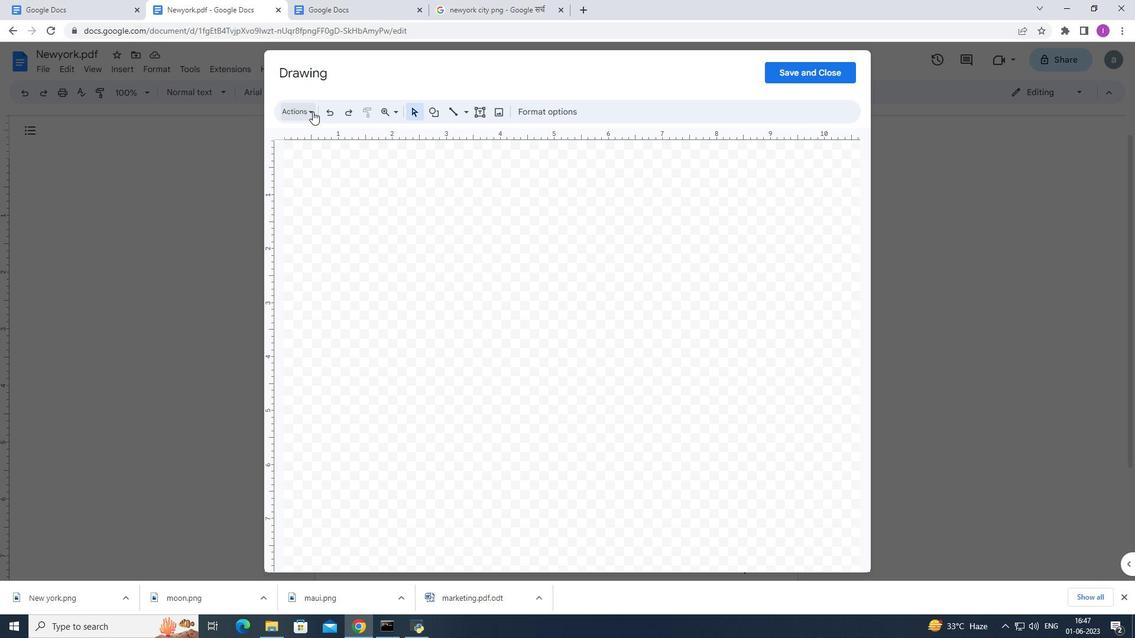 
Action: Mouse moved to (330, 194)
Screenshot: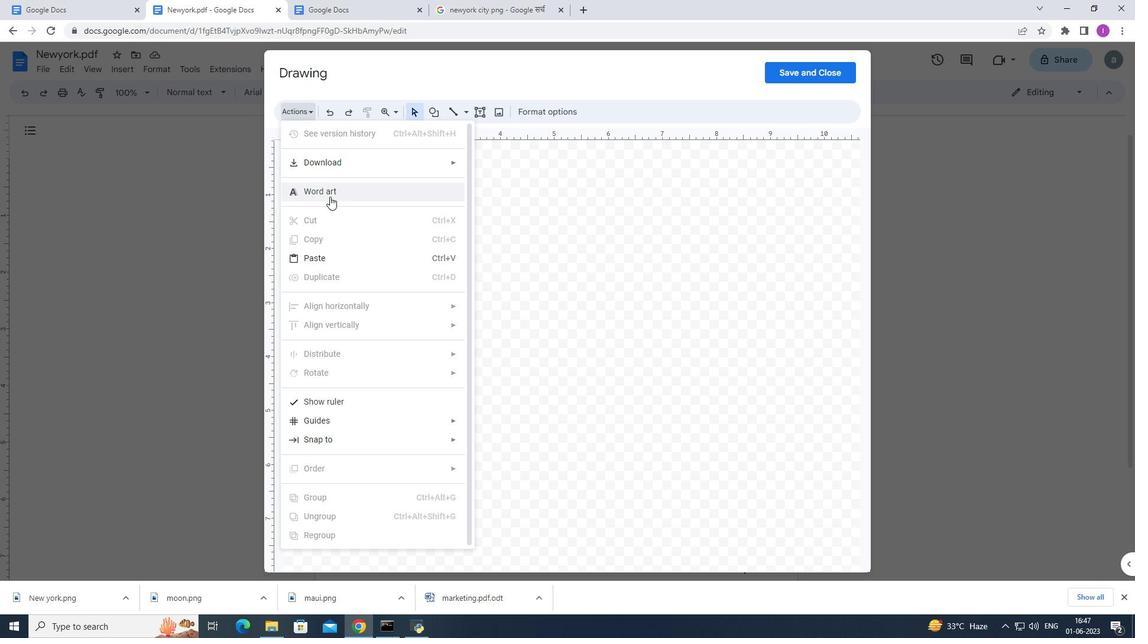 
Action: Mouse pressed left at (330, 194)
Screenshot: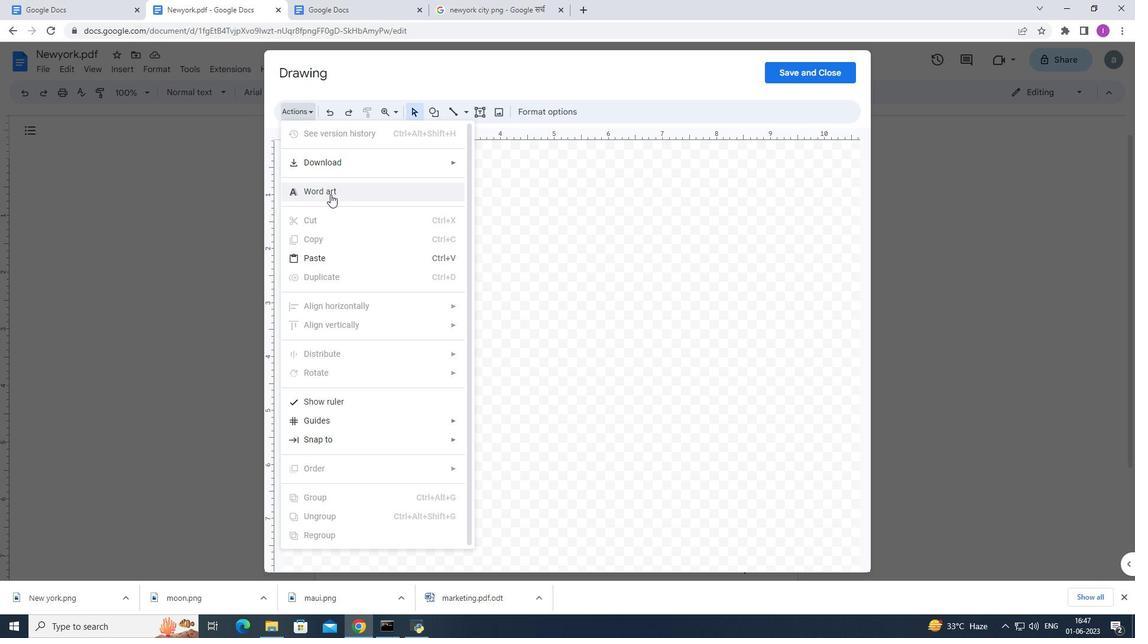 
Action: Mouse moved to (580, 186)
Screenshot: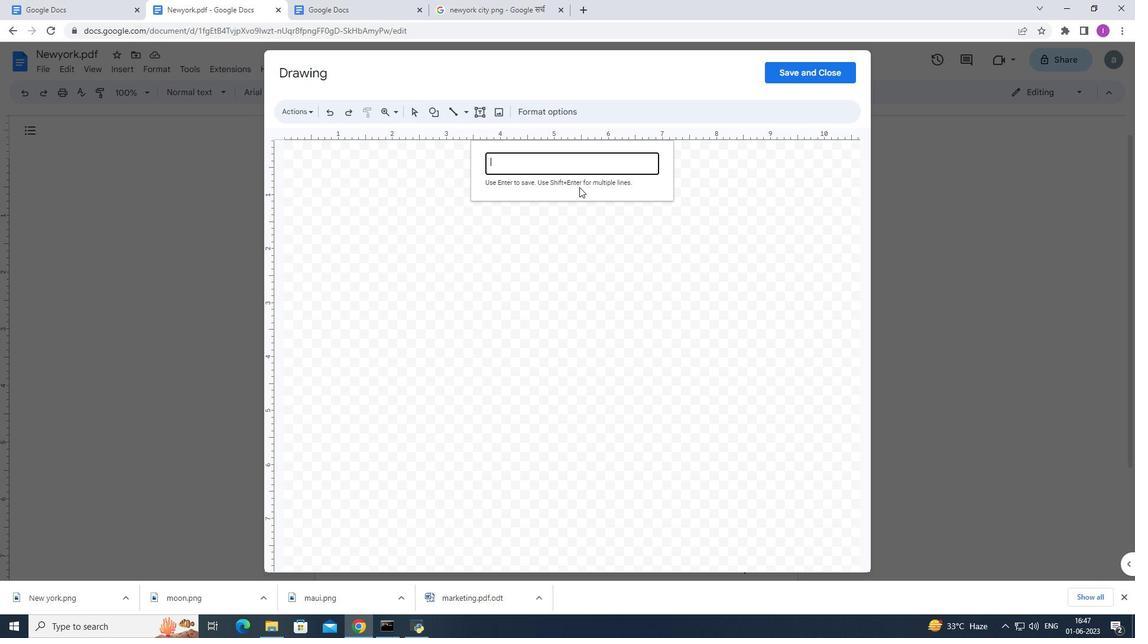 
Action: Key pressed <Key.shift>New<Key.space>york<Key.enter>
Screenshot: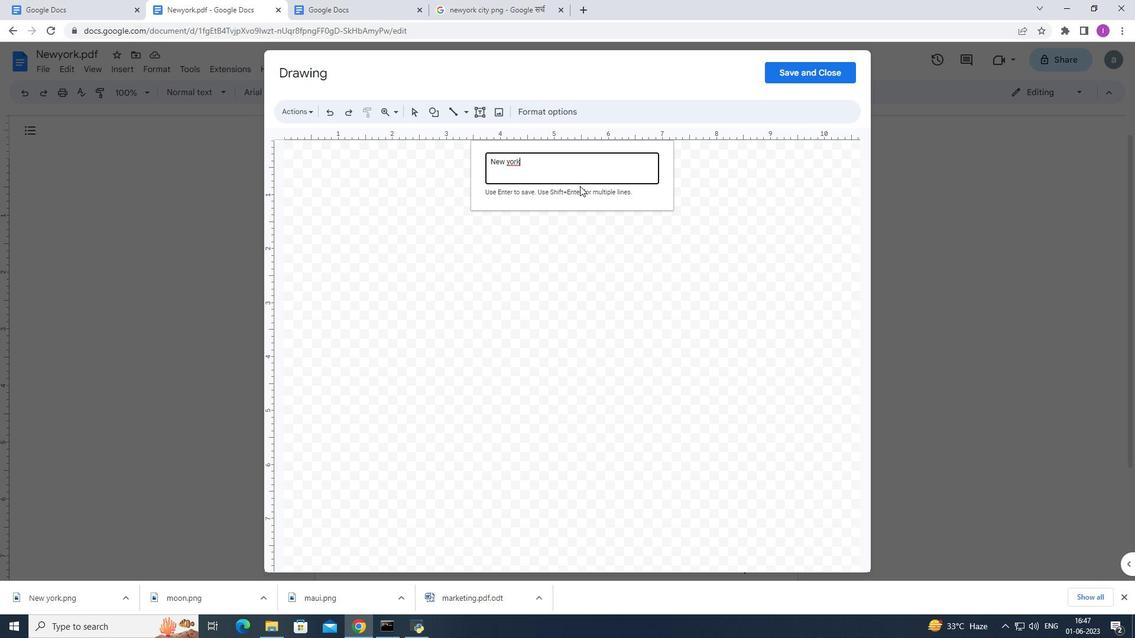 
Action: Mouse moved to (525, 114)
Screenshot: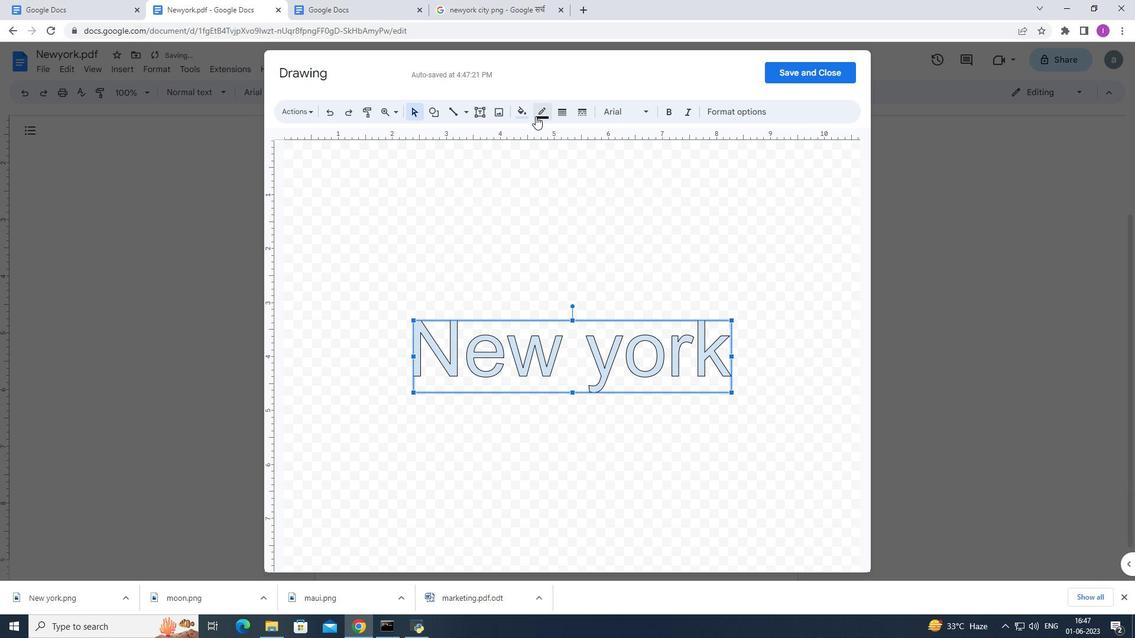 
Action: Mouse pressed left at (525, 114)
Screenshot: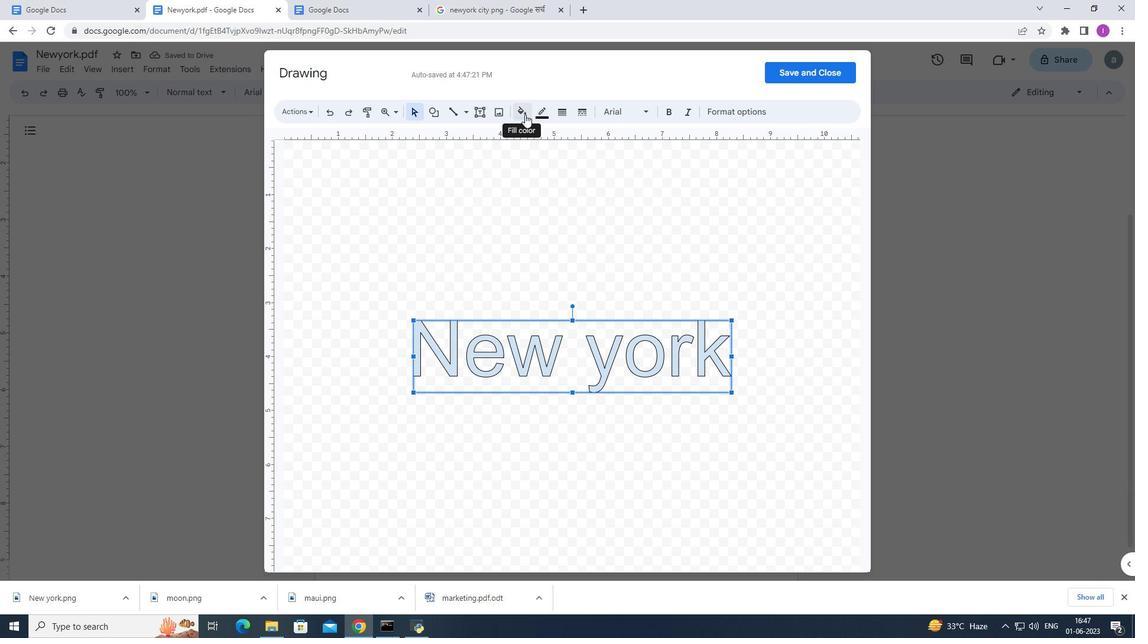 
Action: Mouse moved to (630, 230)
Screenshot: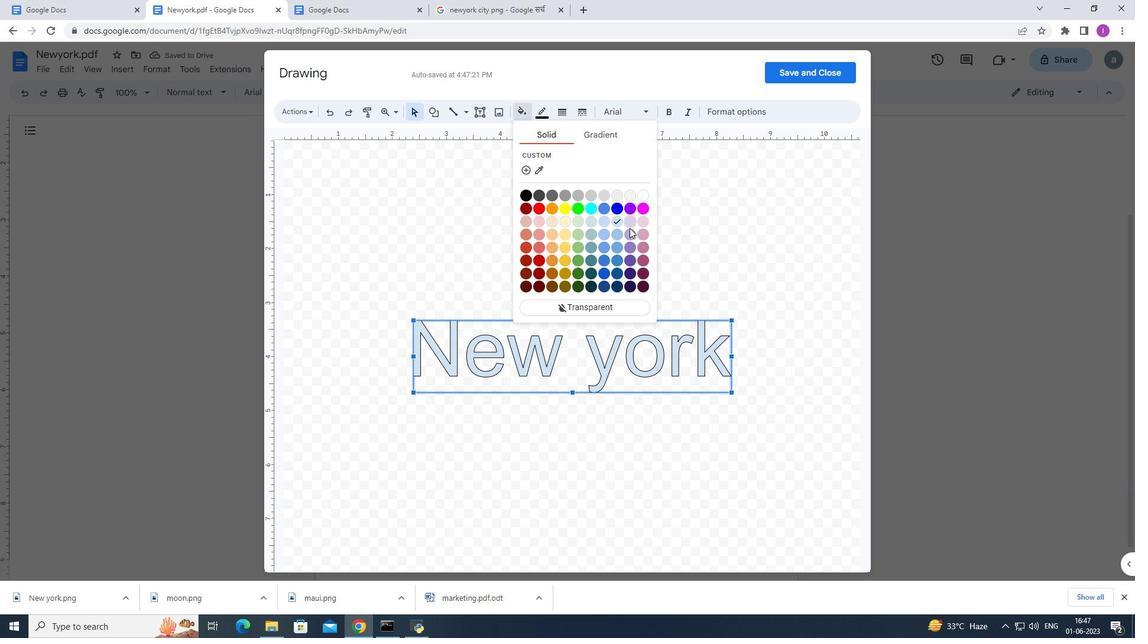 
Action: Mouse pressed left at (630, 230)
Screenshot: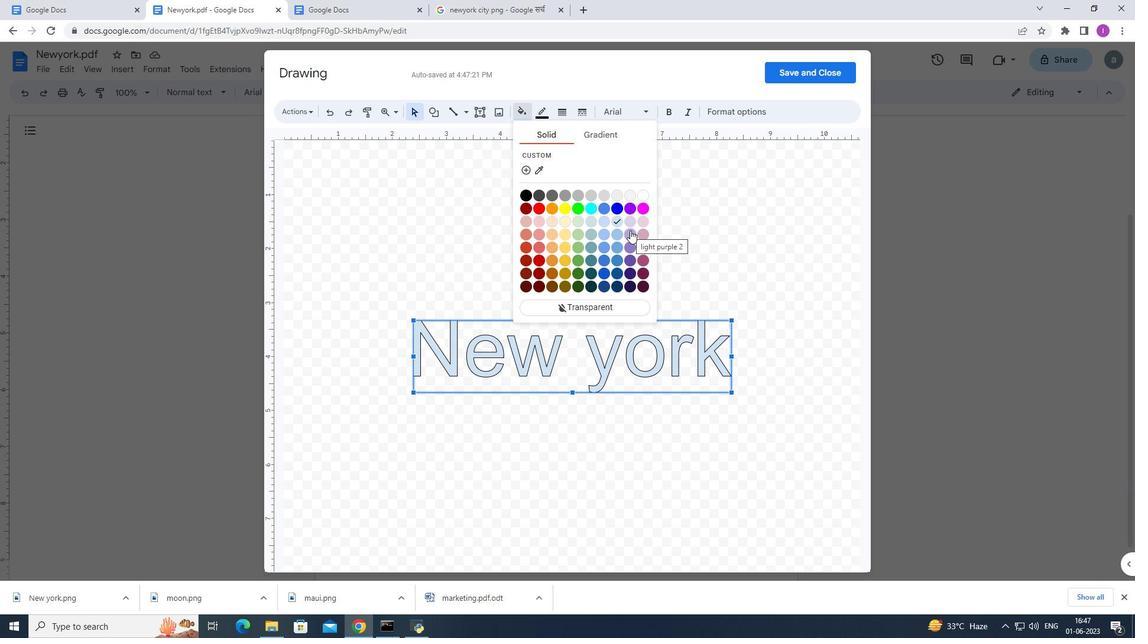 
Action: Mouse moved to (802, 70)
Screenshot: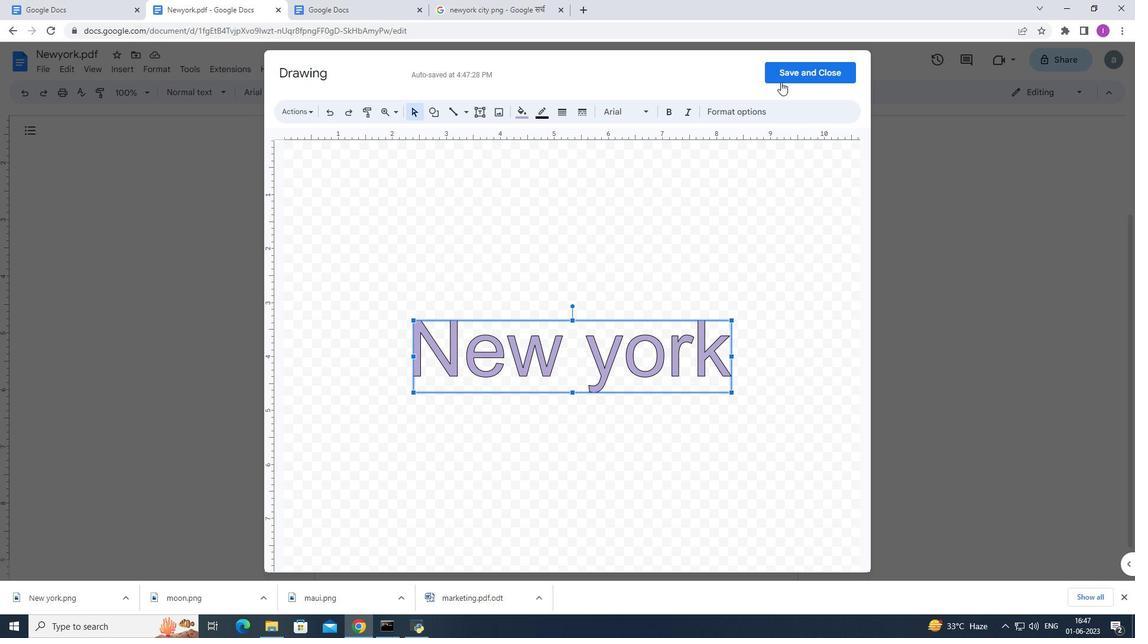 
Action: Mouse pressed left at (802, 70)
Screenshot: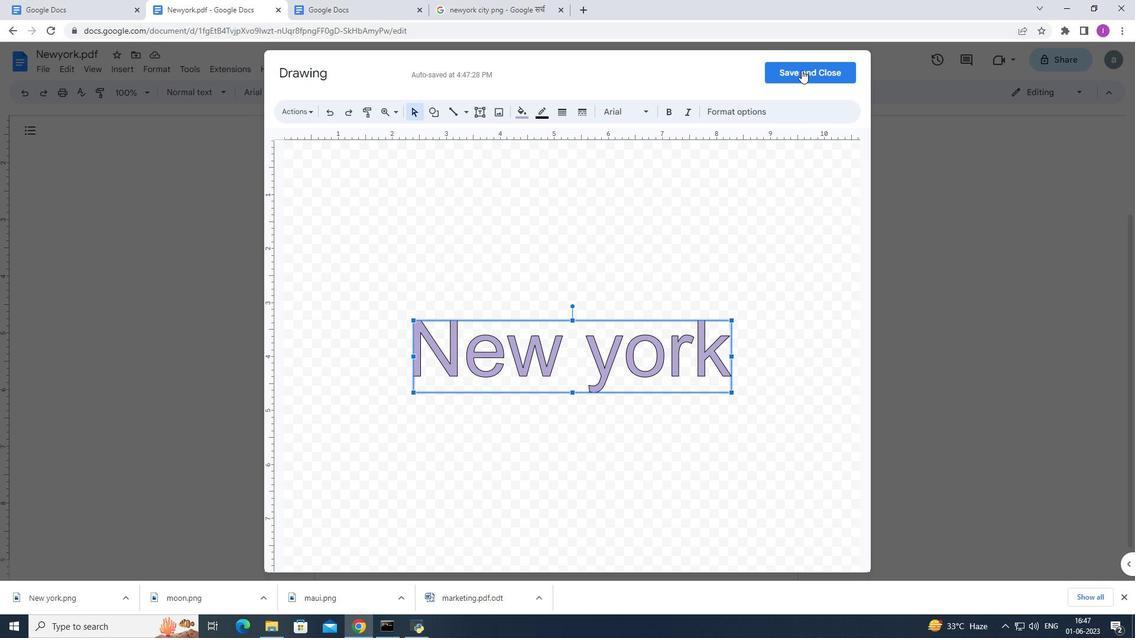 
Action: Mouse moved to (563, 432)
Screenshot: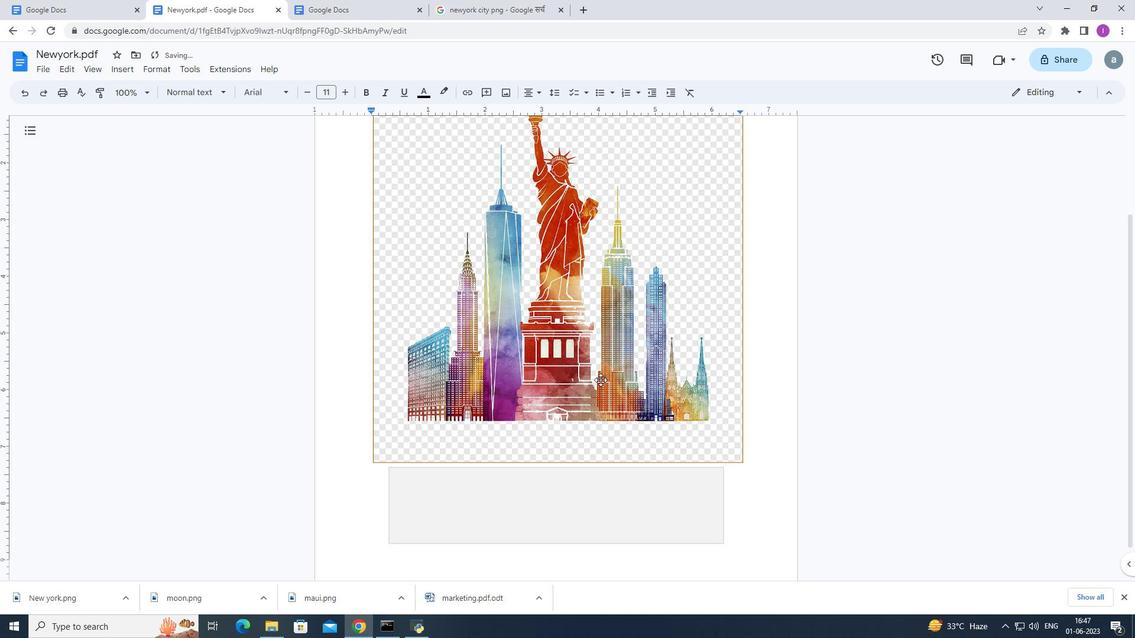 
Action: Mouse scrolled (563, 431) with delta (0, 0)
Screenshot: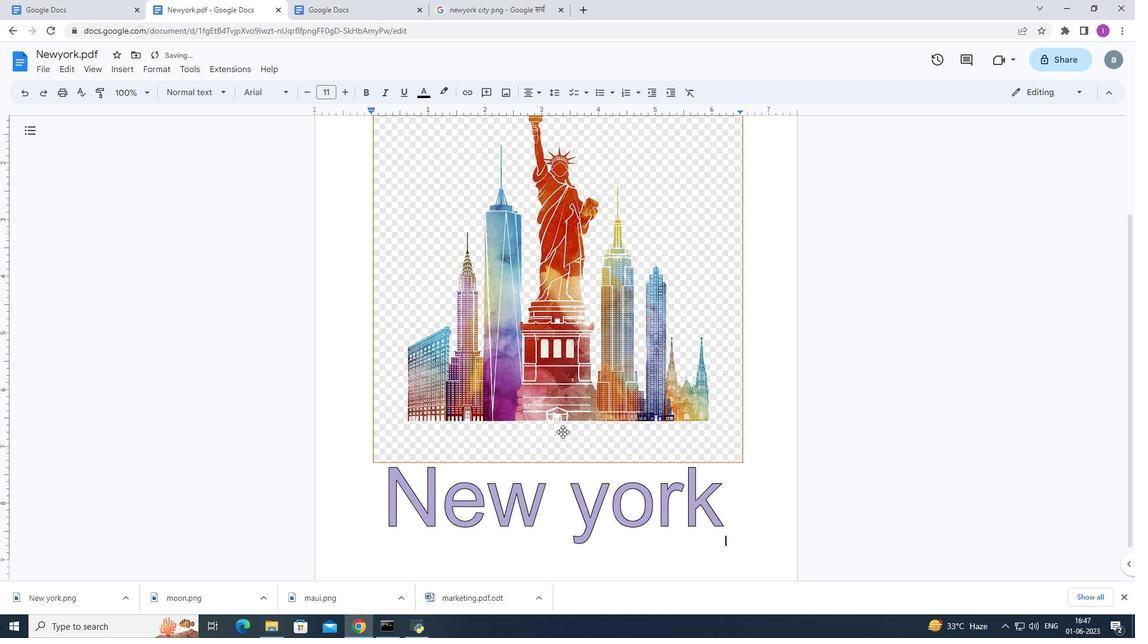 
Action: Mouse scrolled (563, 431) with delta (0, 0)
Screenshot: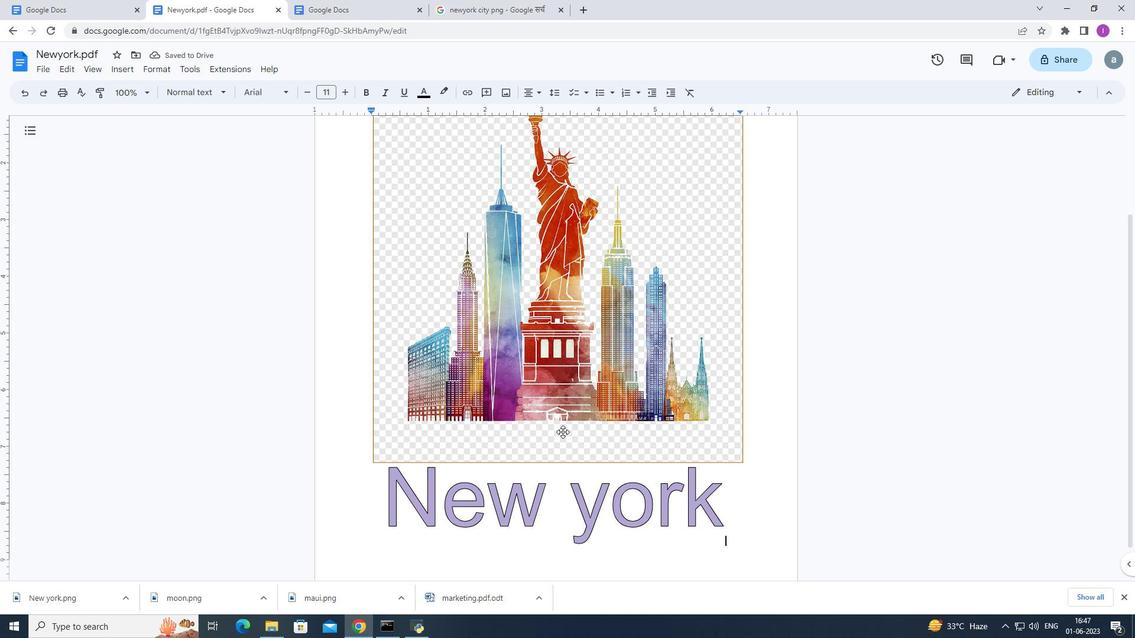 
Action: Mouse moved to (563, 432)
Screenshot: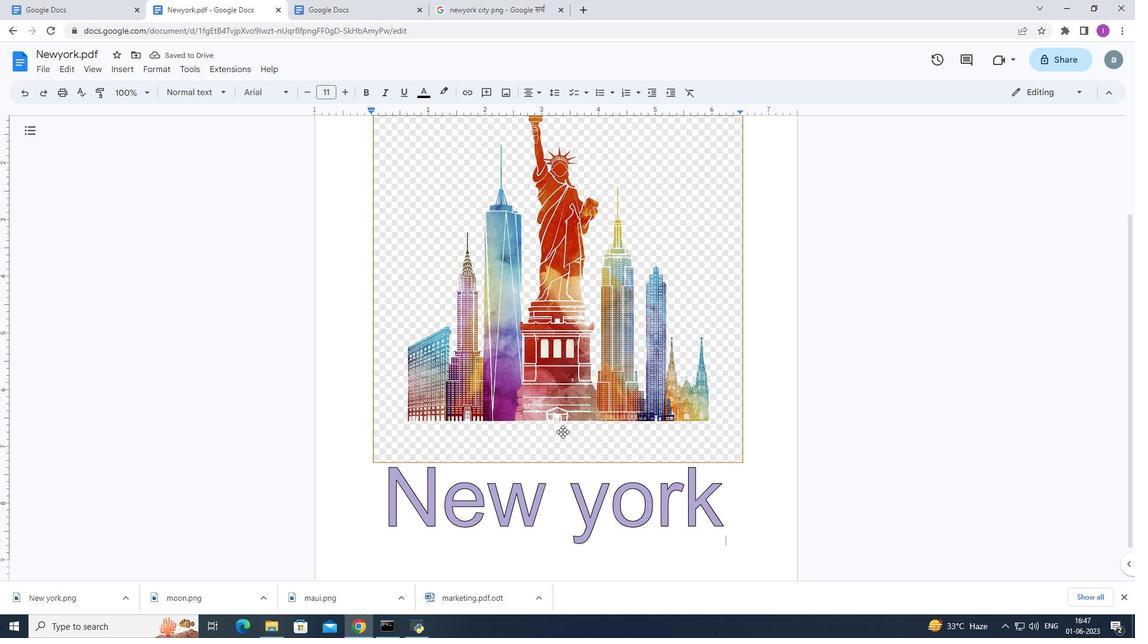 
Action: Mouse scrolled (563, 431) with delta (0, 0)
Screenshot: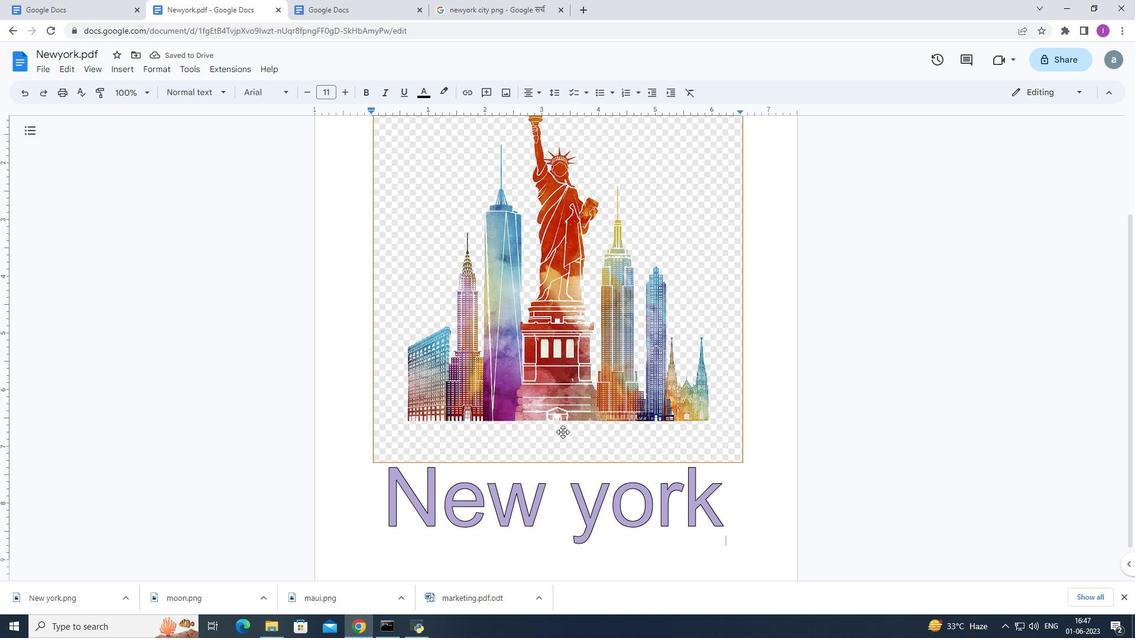 
Action: Mouse moved to (386, 437)
Screenshot: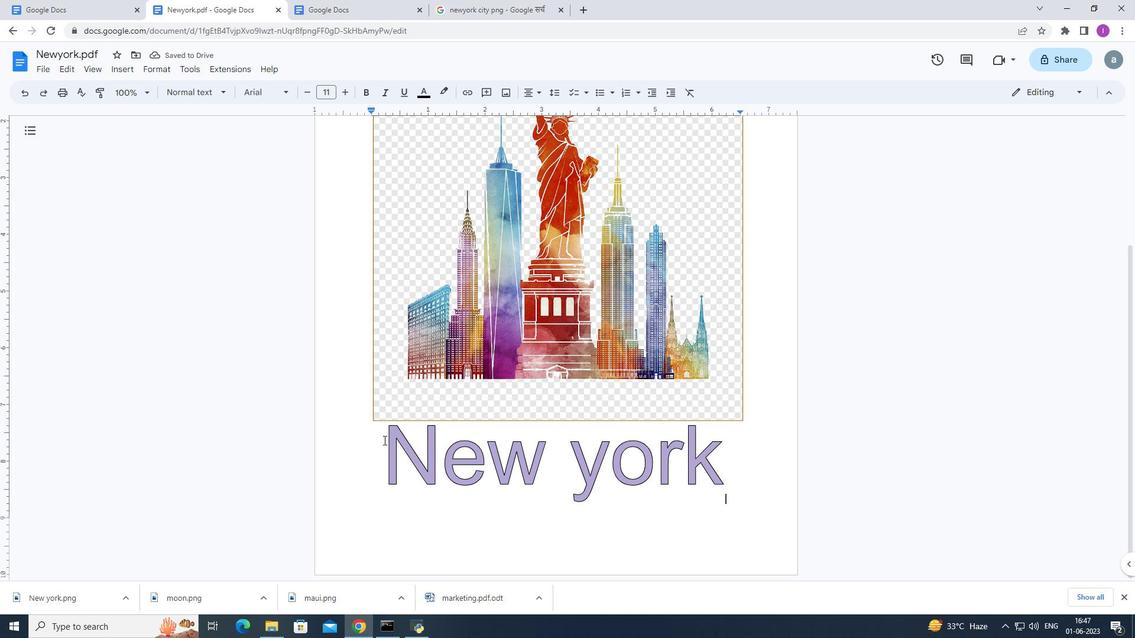 
Action: Mouse pressed left at (386, 437)
Screenshot: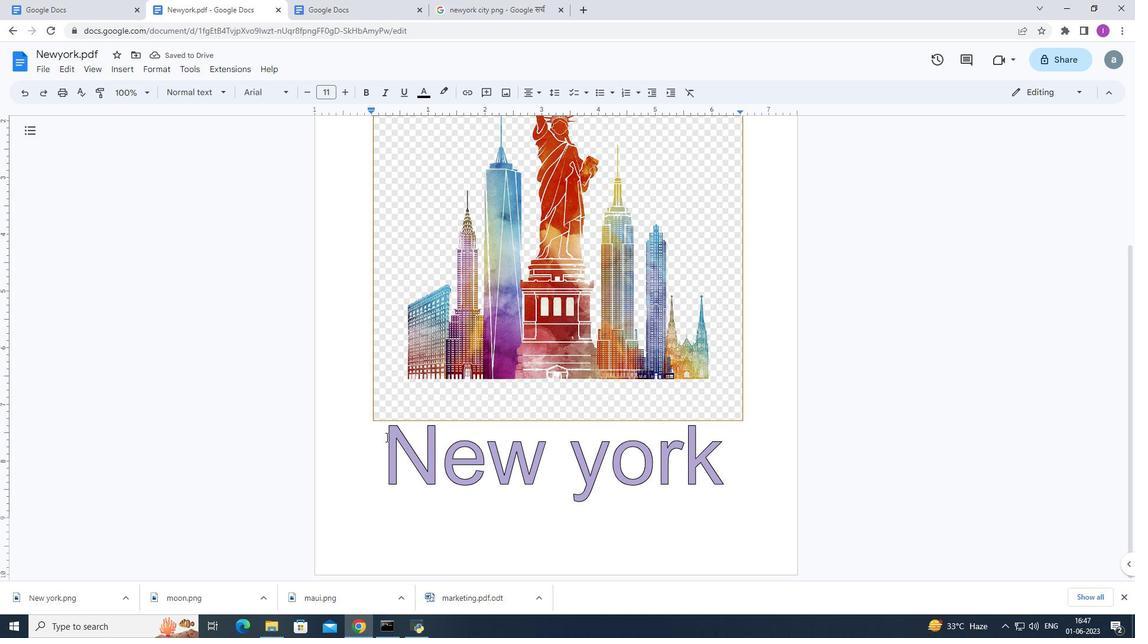 
Action: Mouse moved to (509, 88)
Screenshot: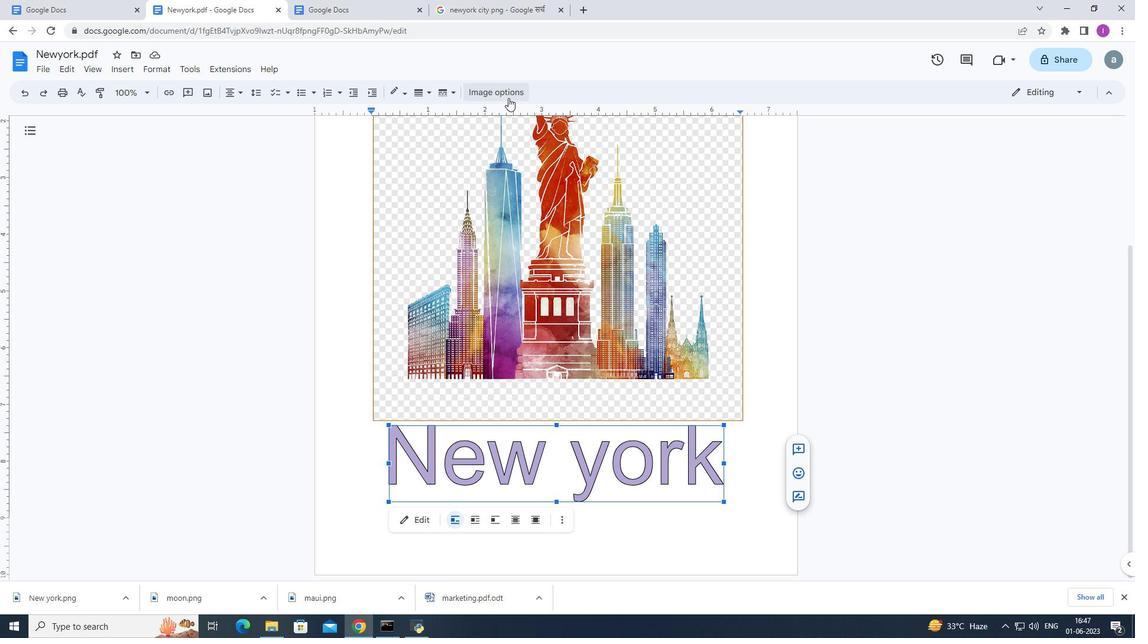 
Action: Mouse pressed left at (509, 88)
Screenshot: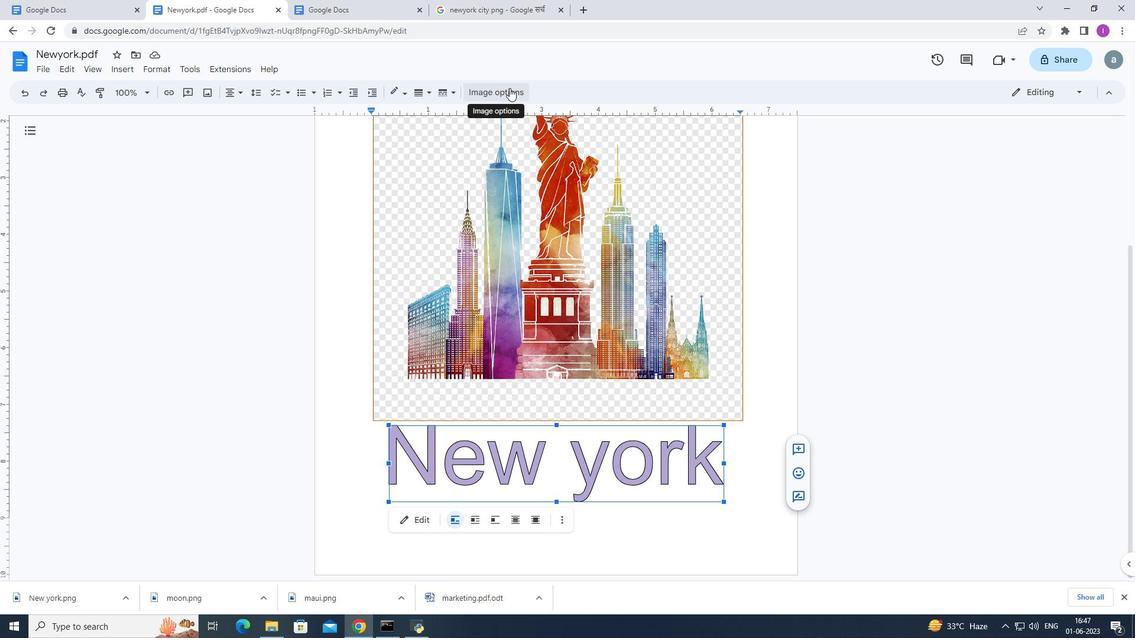 
Action: Mouse moved to (1004, 127)
Screenshot: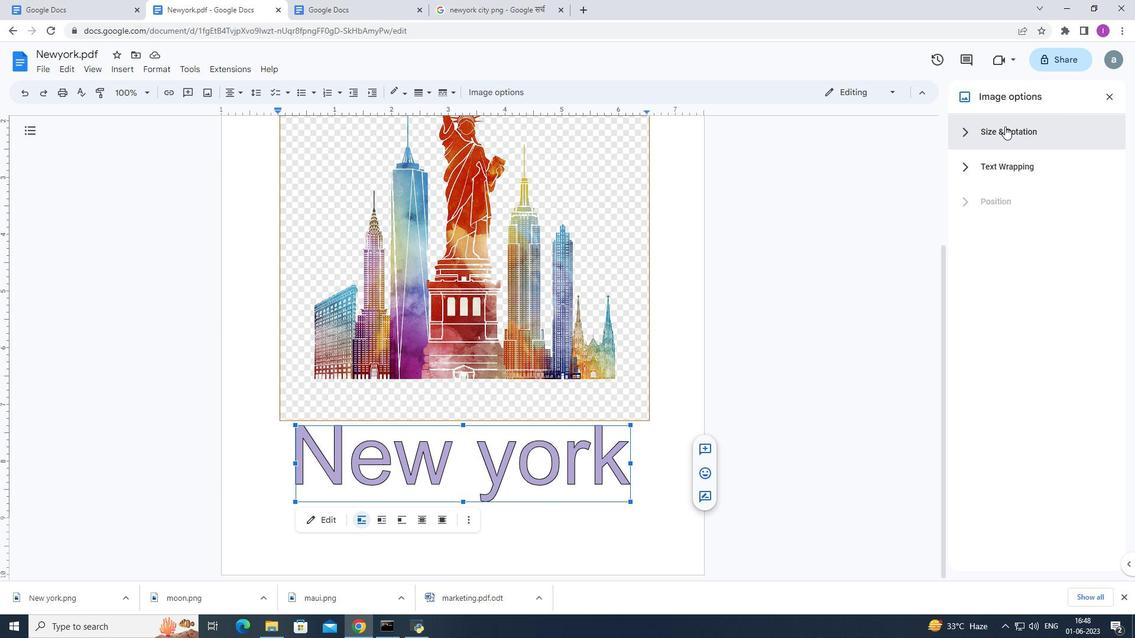 
Action: Mouse pressed left at (1004, 127)
Screenshot: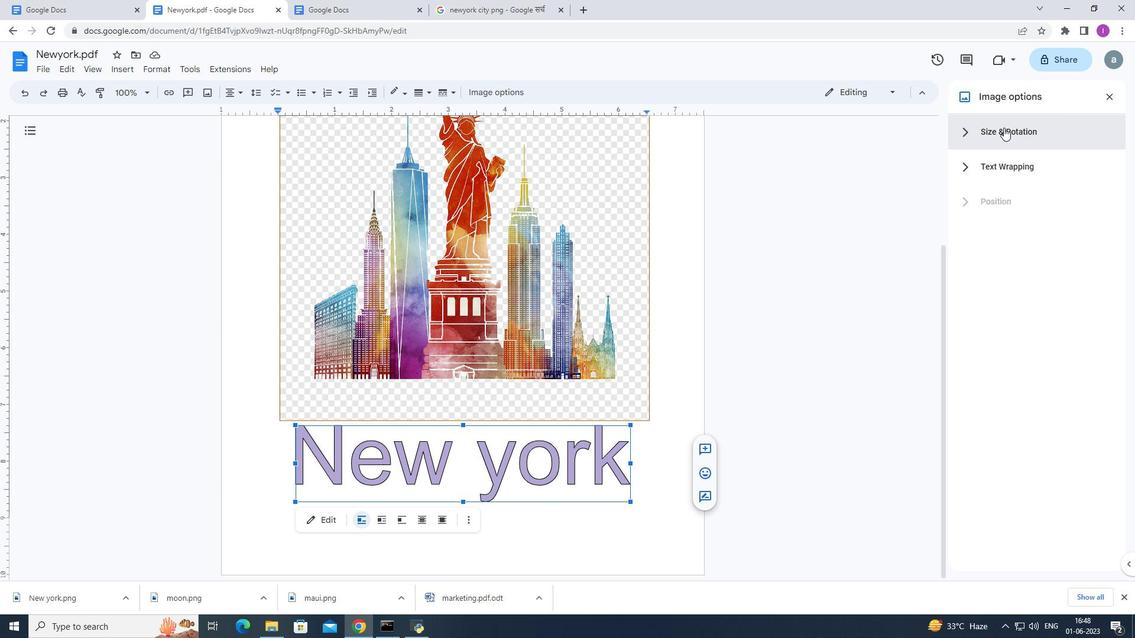 
Action: Mouse moved to (1062, 194)
Screenshot: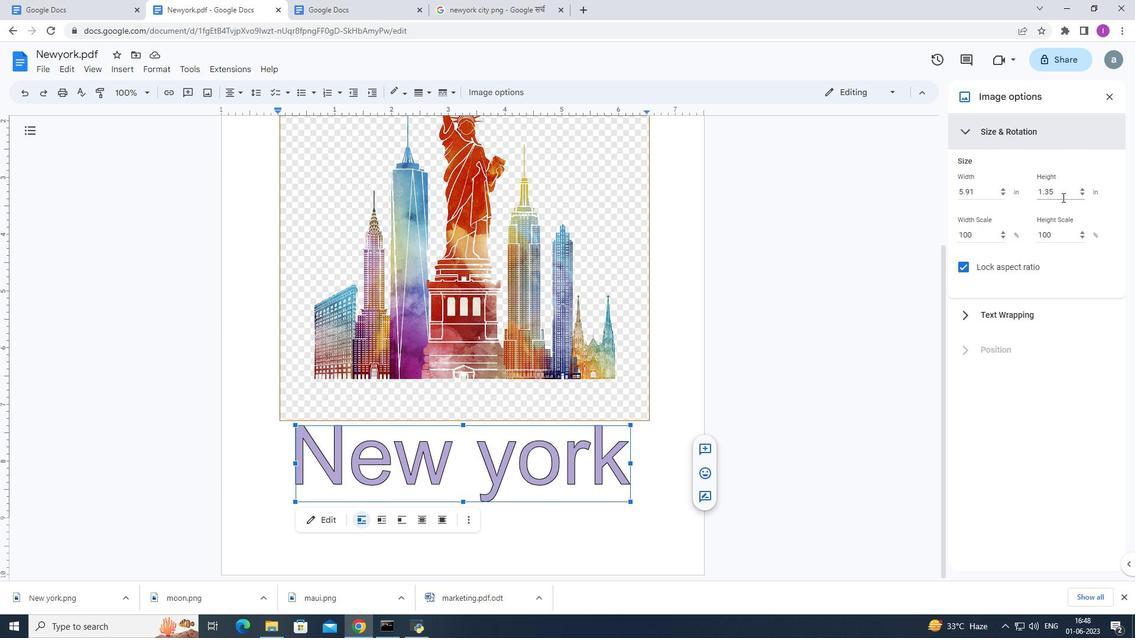 
Action: Mouse pressed left at (1062, 194)
Screenshot: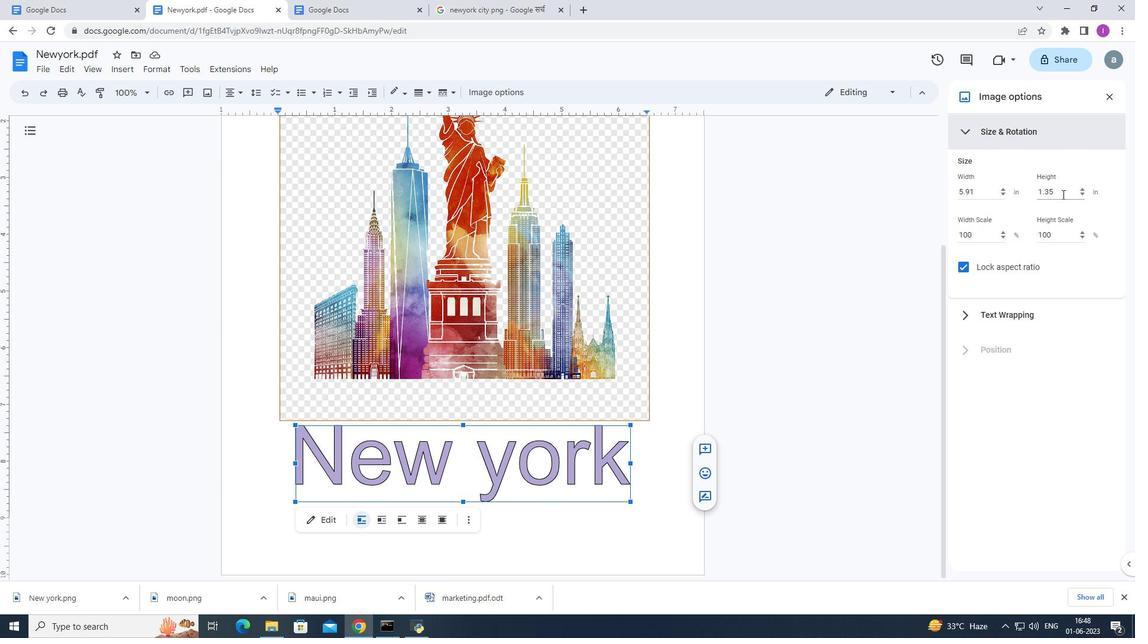 
Action: Mouse moved to (1025, 194)
Screenshot: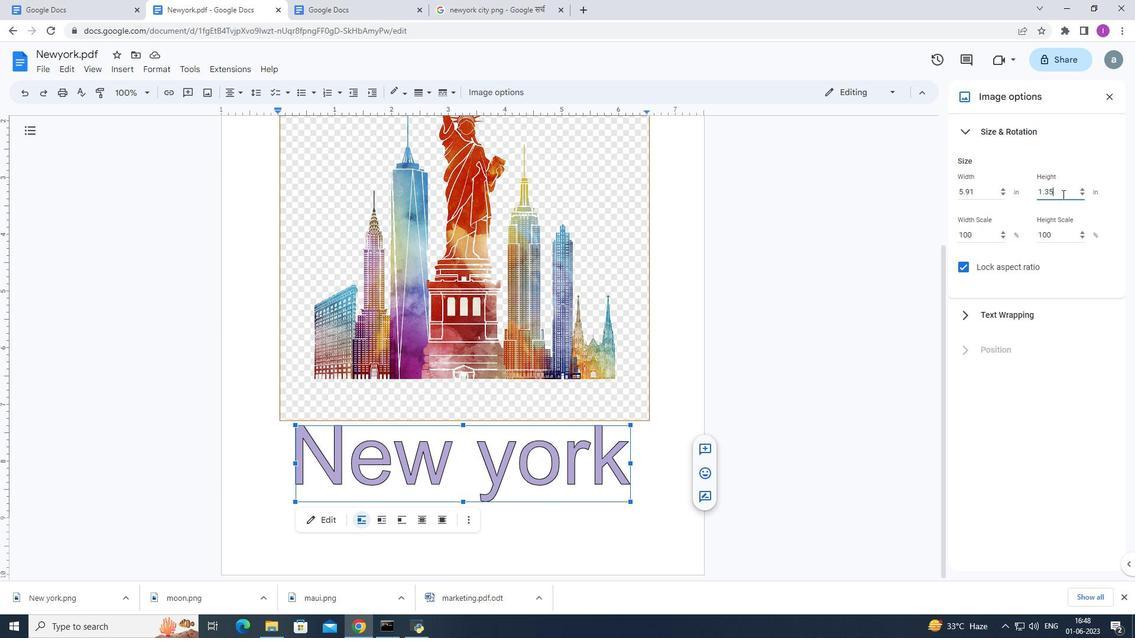 
Action: Mouse pressed left at (1025, 194)
Screenshot: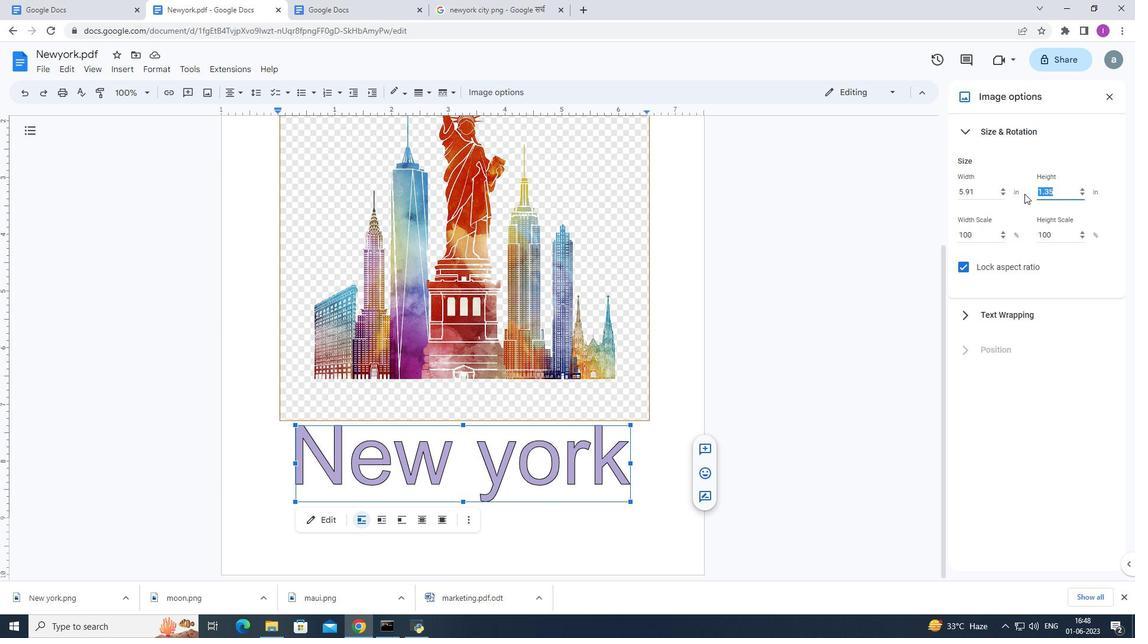 
Action: Mouse moved to (1058, 188)
Screenshot: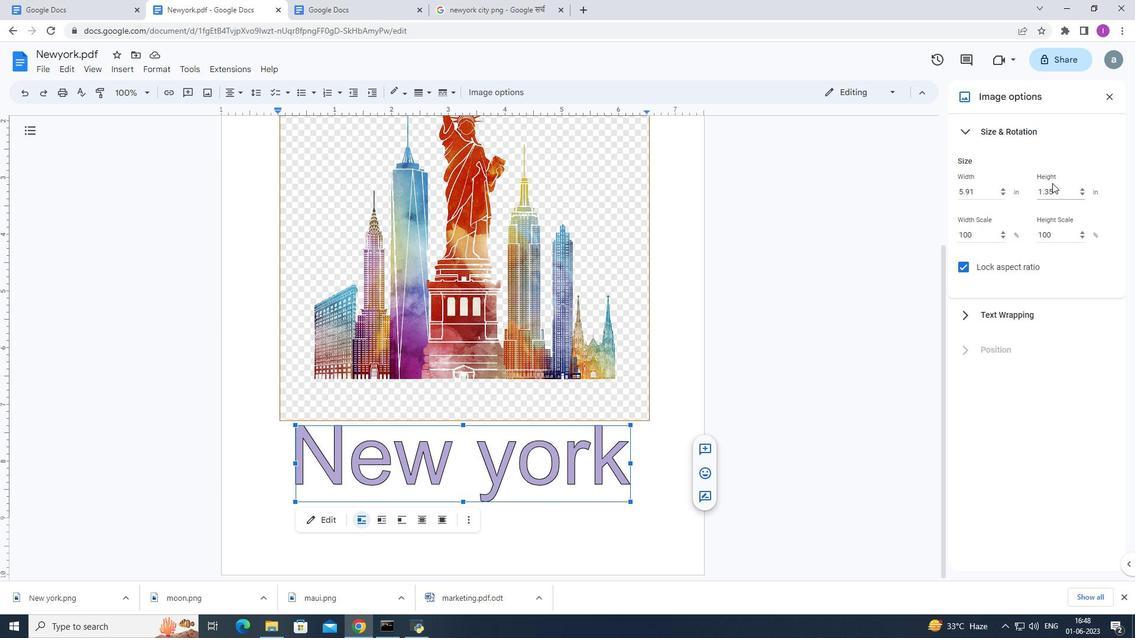 
Action: Mouse pressed left at (1058, 188)
Screenshot: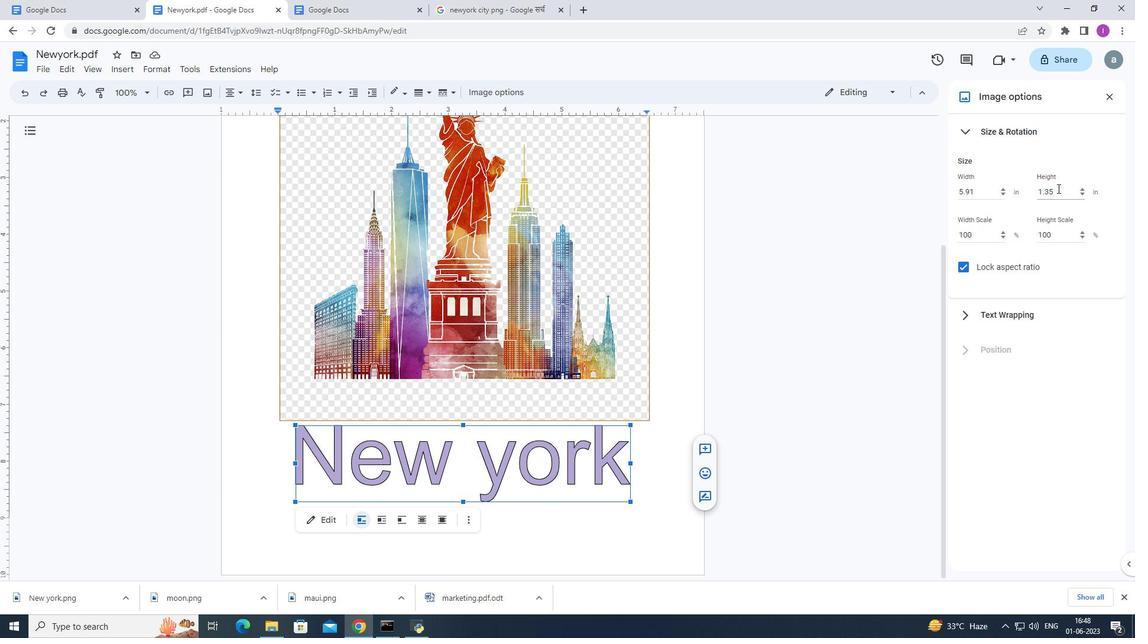
Action: Mouse moved to (1061, 194)
Screenshot: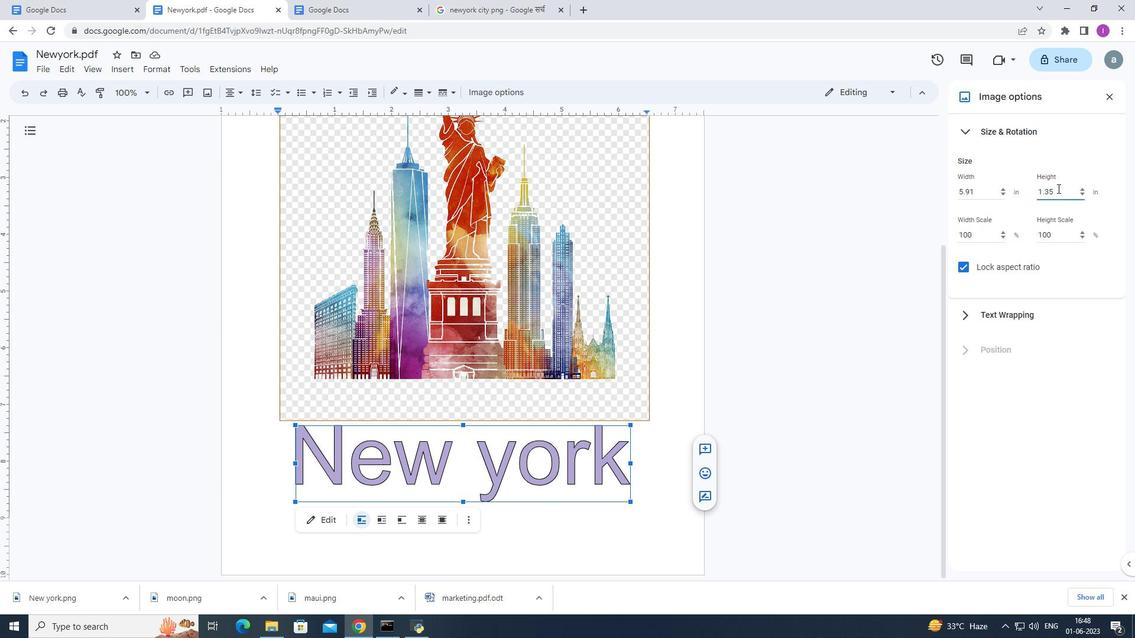 
Action: Mouse pressed left at (1061, 194)
Screenshot: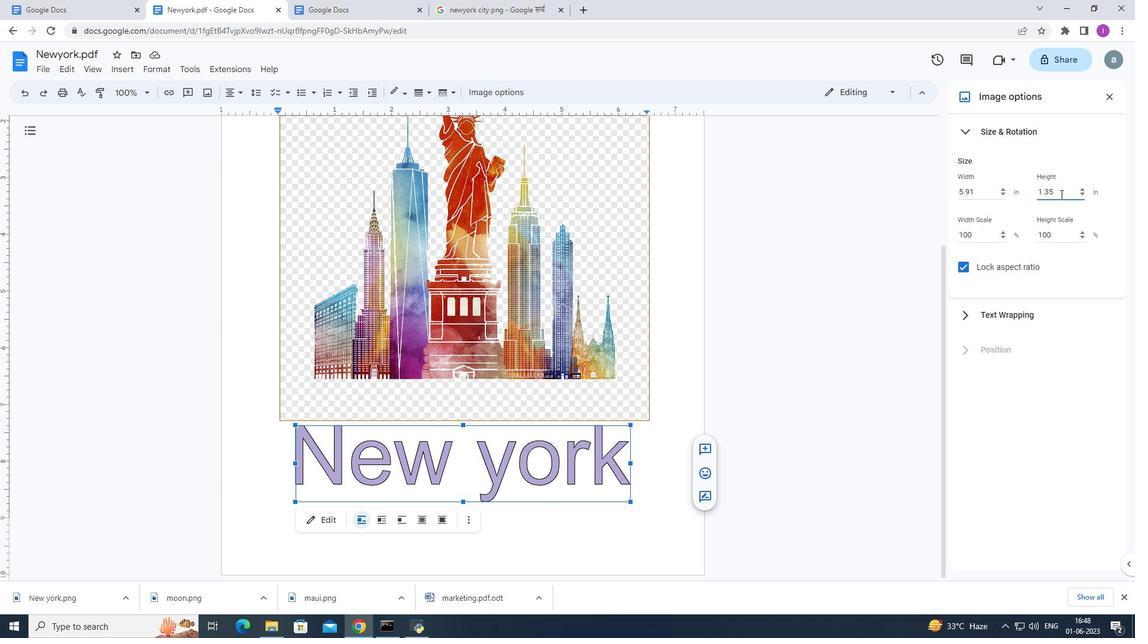 
Action: Mouse moved to (1130, 253)
Screenshot: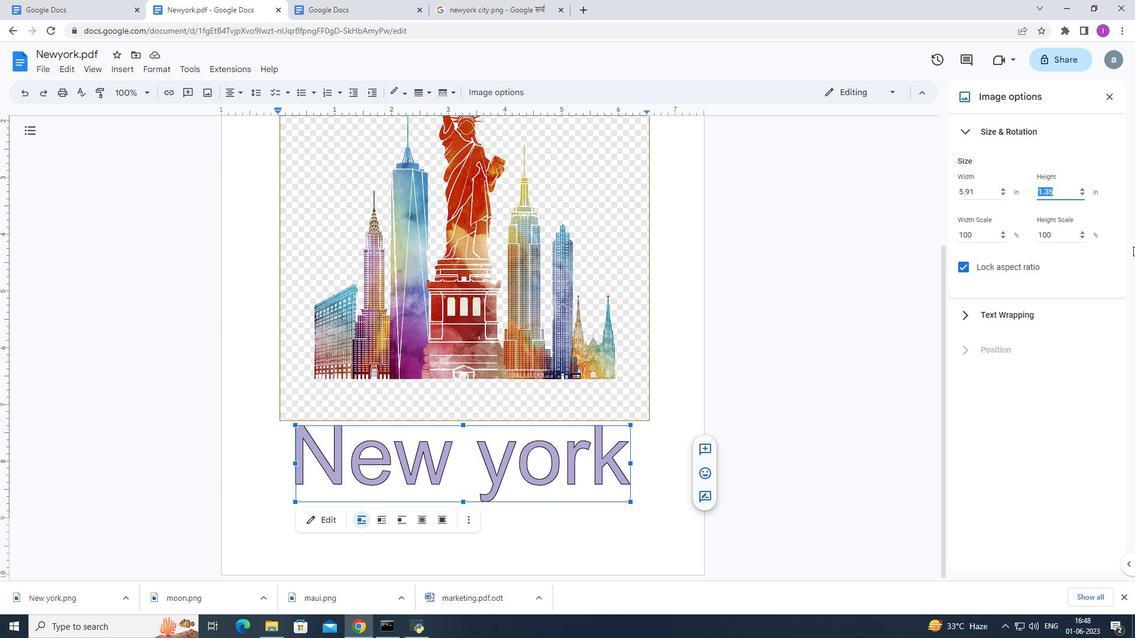 
Action: Key pressed 7
Screenshot: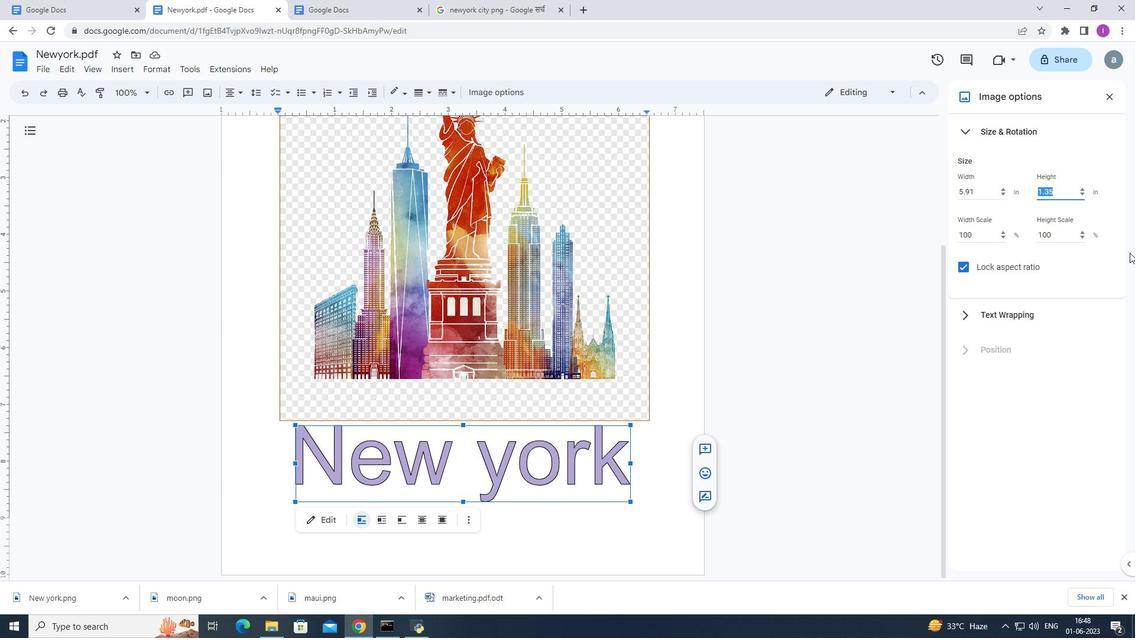
Action: Mouse moved to (1128, 254)
Screenshot: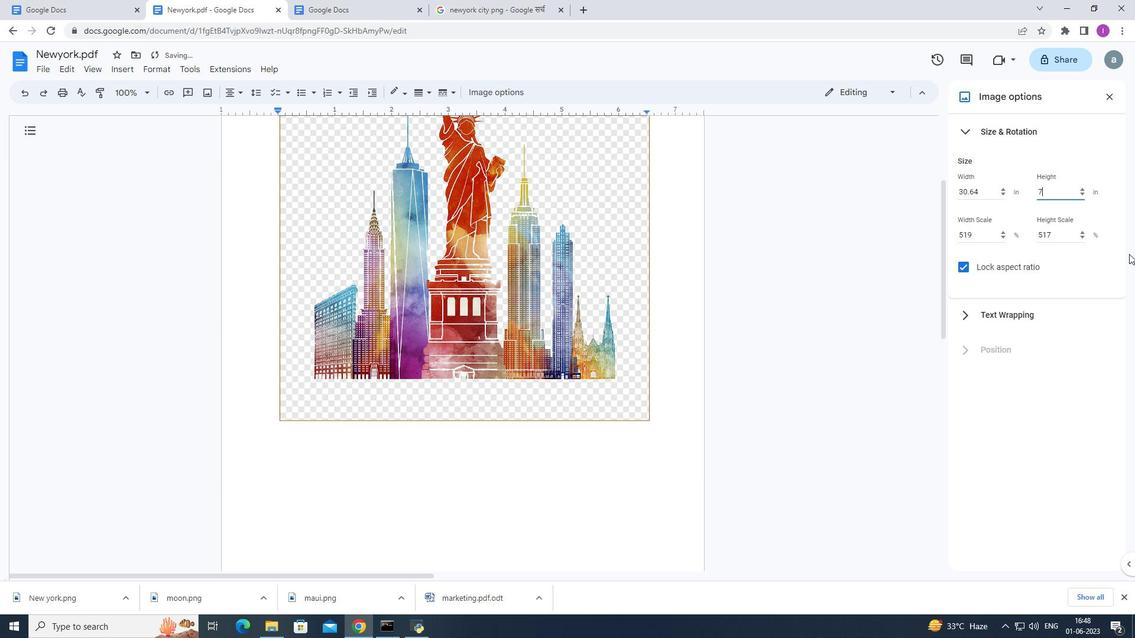 
Action: Key pressed .
Screenshot: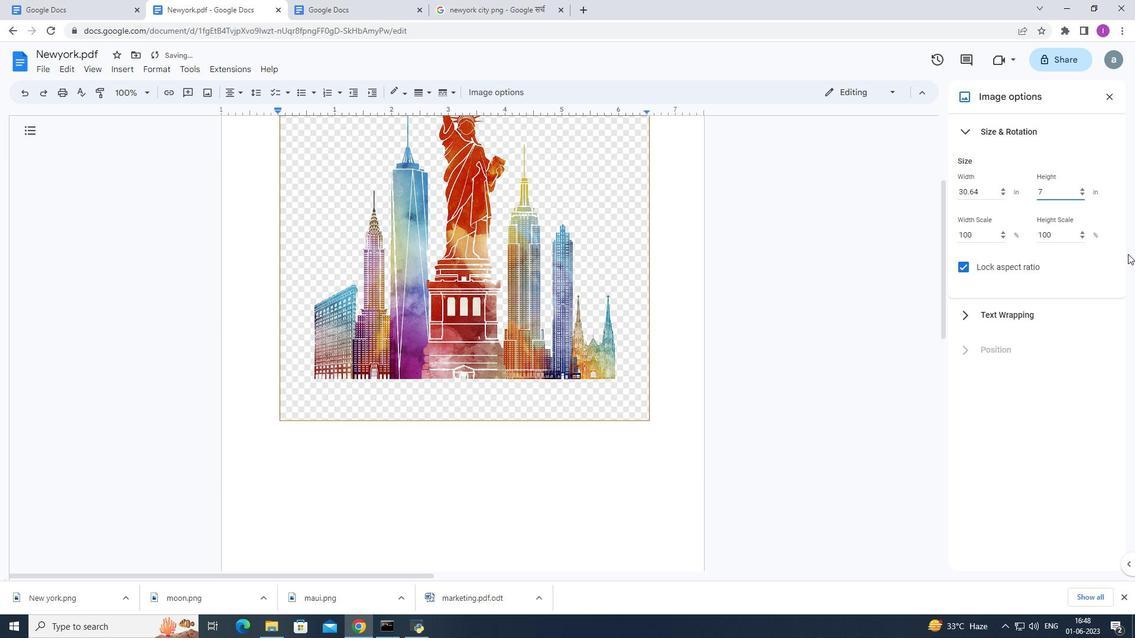
Action: Mouse moved to (1126, 254)
Screenshot: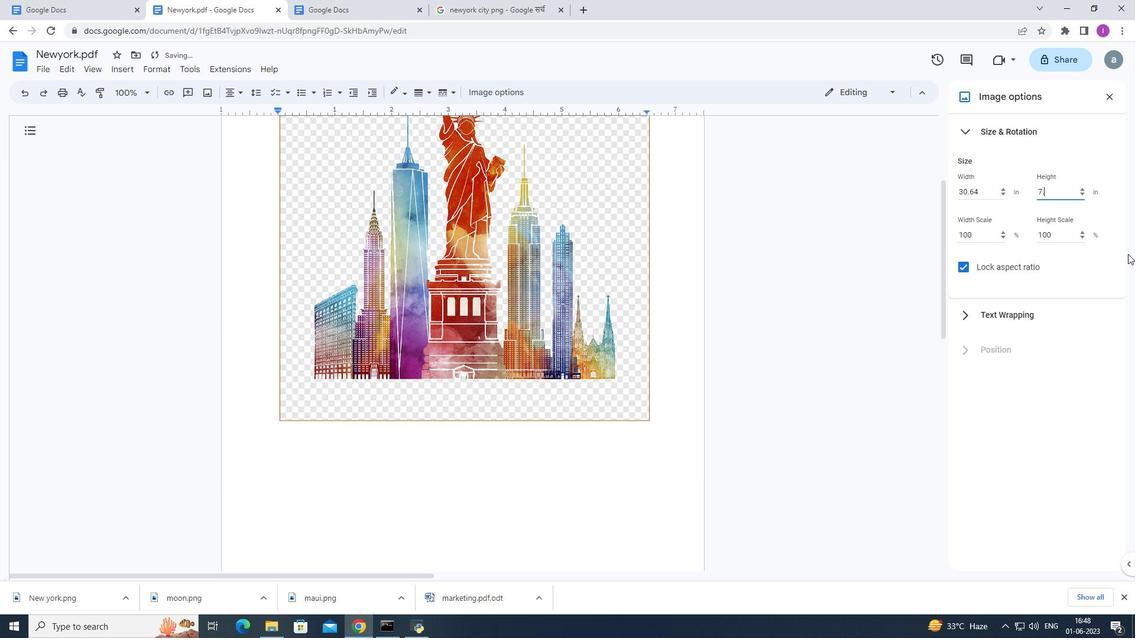
Action: Key pressed 3
Screenshot: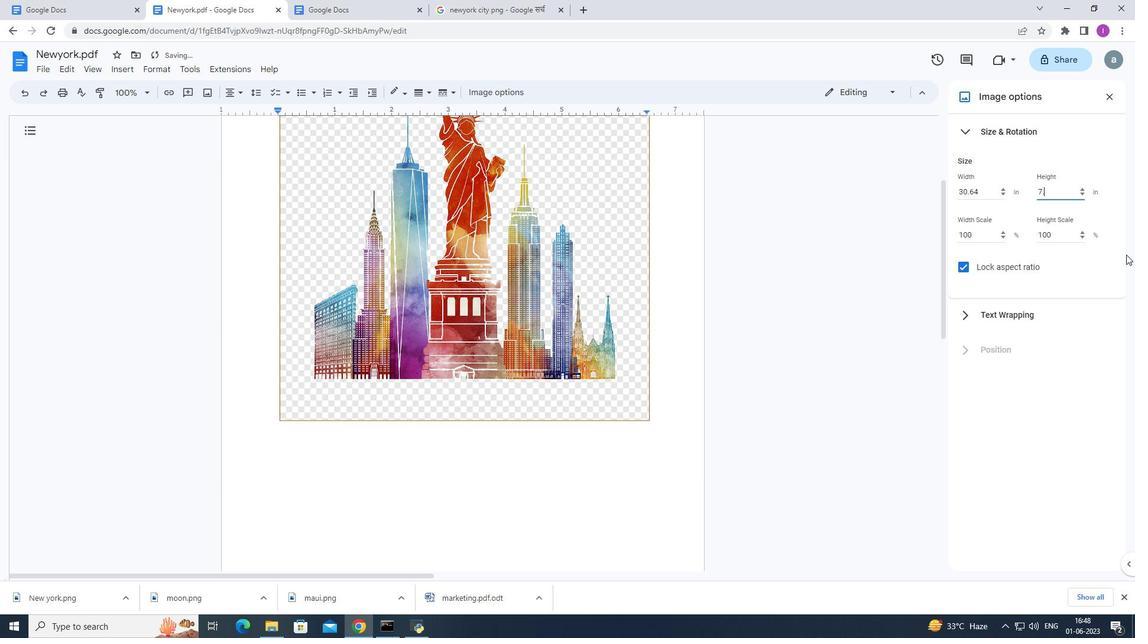
Action: Mouse moved to (1126, 254)
Screenshot: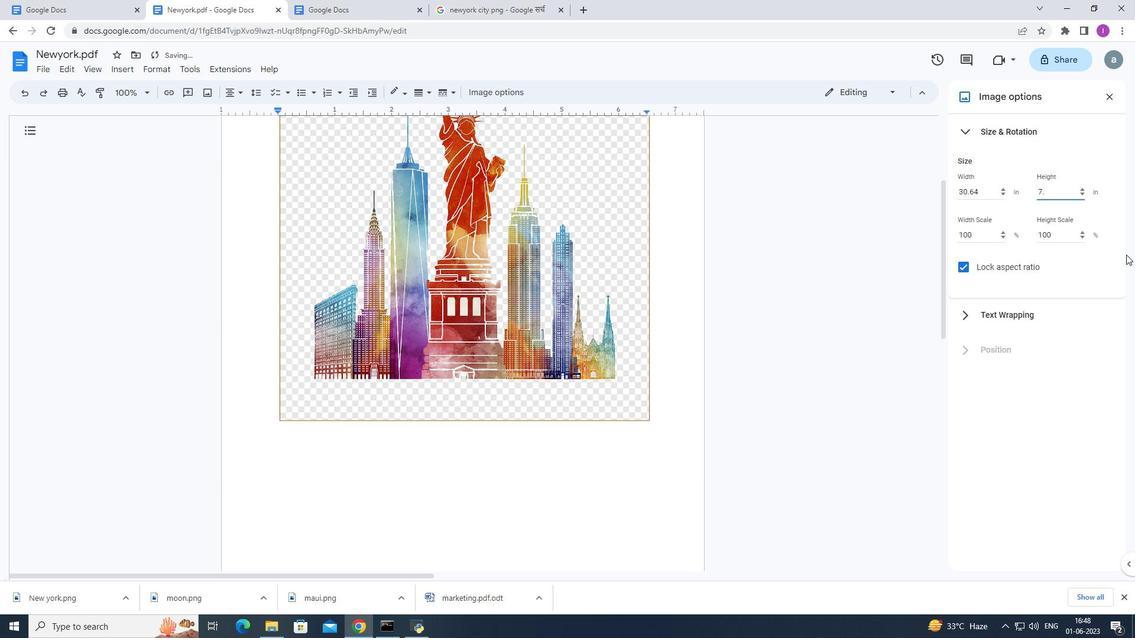 
Action: Key pressed 2
Screenshot: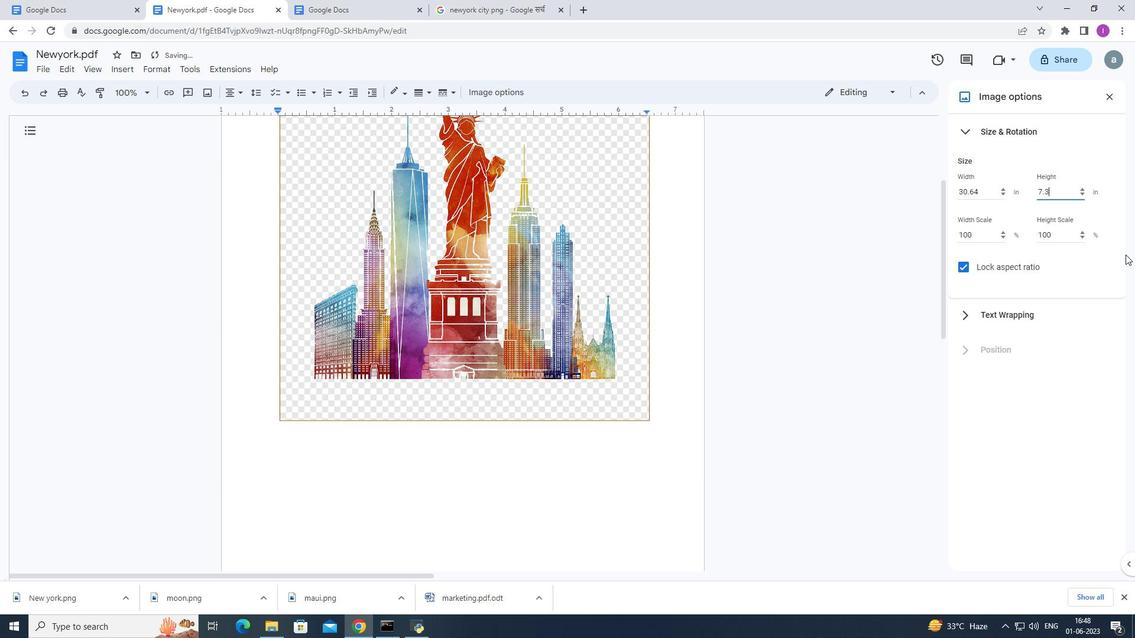 
Action: Mouse moved to (931, 354)
Screenshot: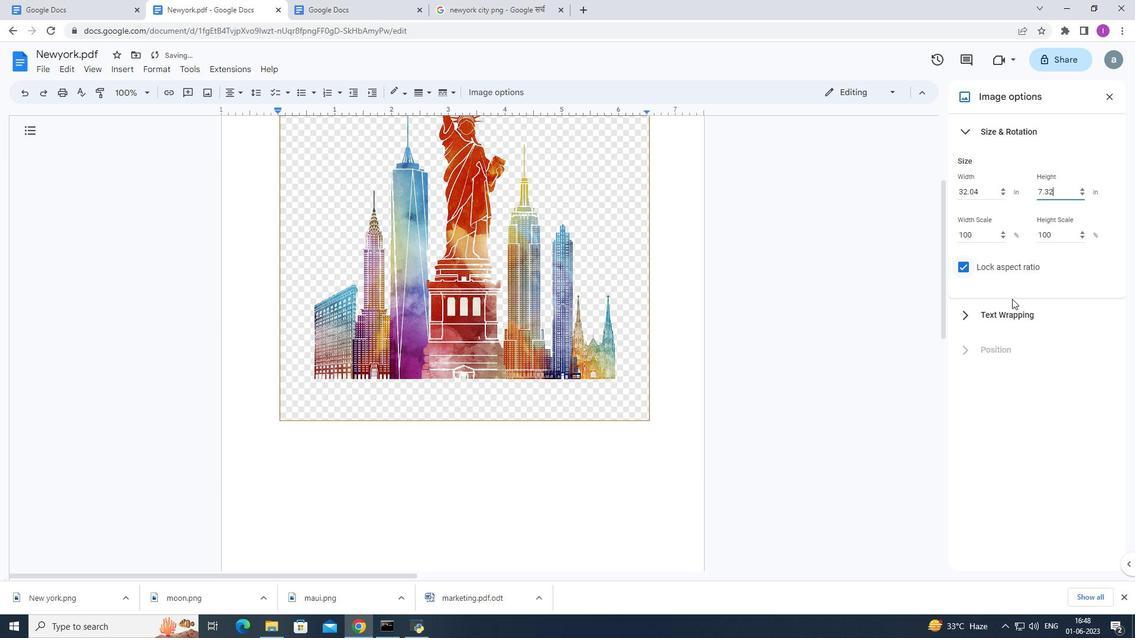 
Action: Mouse scrolled (931, 354) with delta (0, 0)
Screenshot: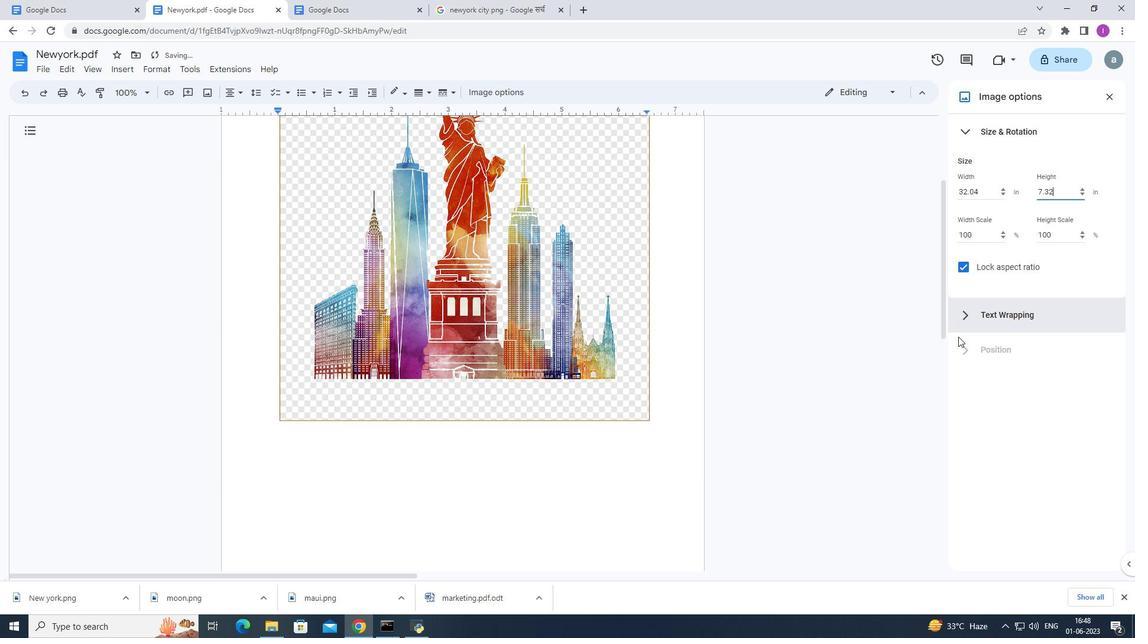 
Action: Mouse scrolled (931, 354) with delta (0, 0)
Screenshot: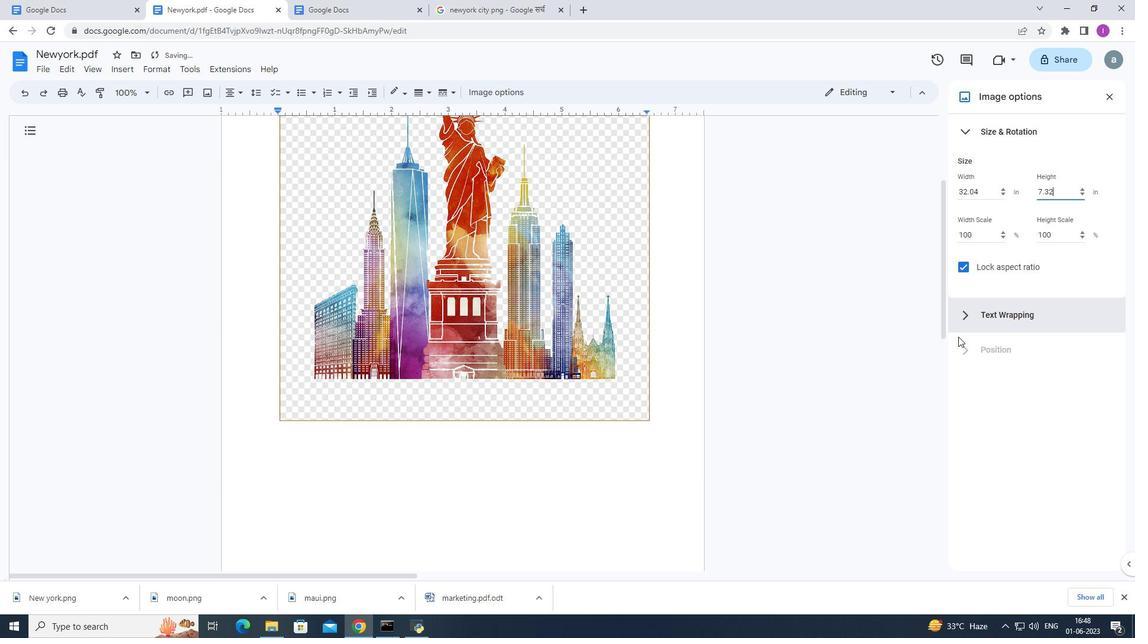 
Action: Mouse scrolled (931, 354) with delta (0, 0)
Screenshot: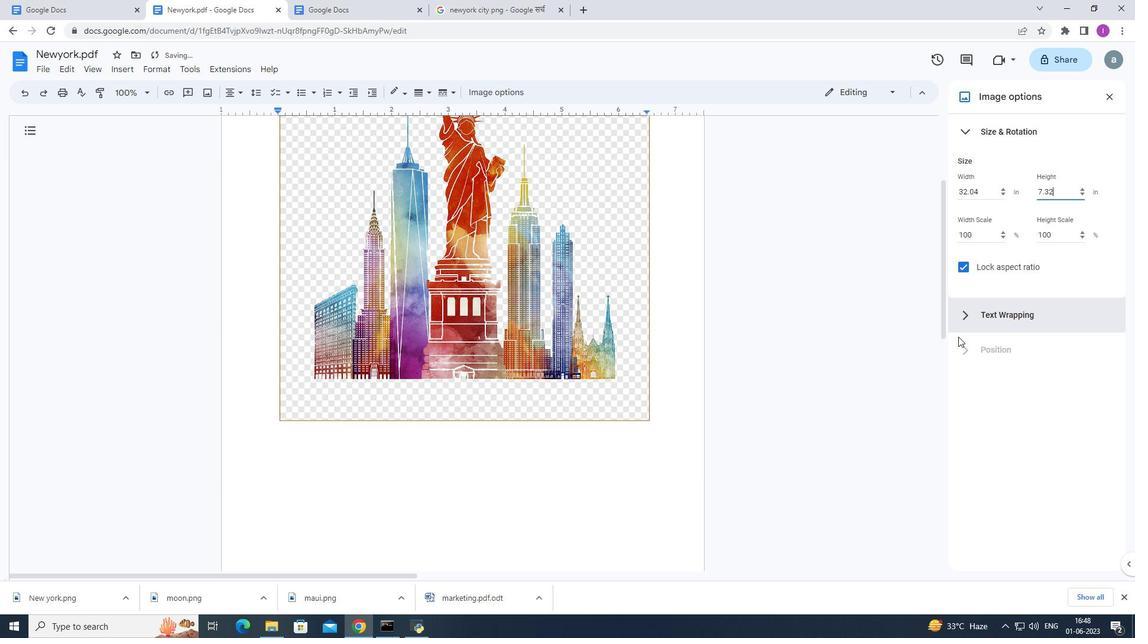 
Action: Mouse scrolled (931, 354) with delta (0, 0)
Screenshot: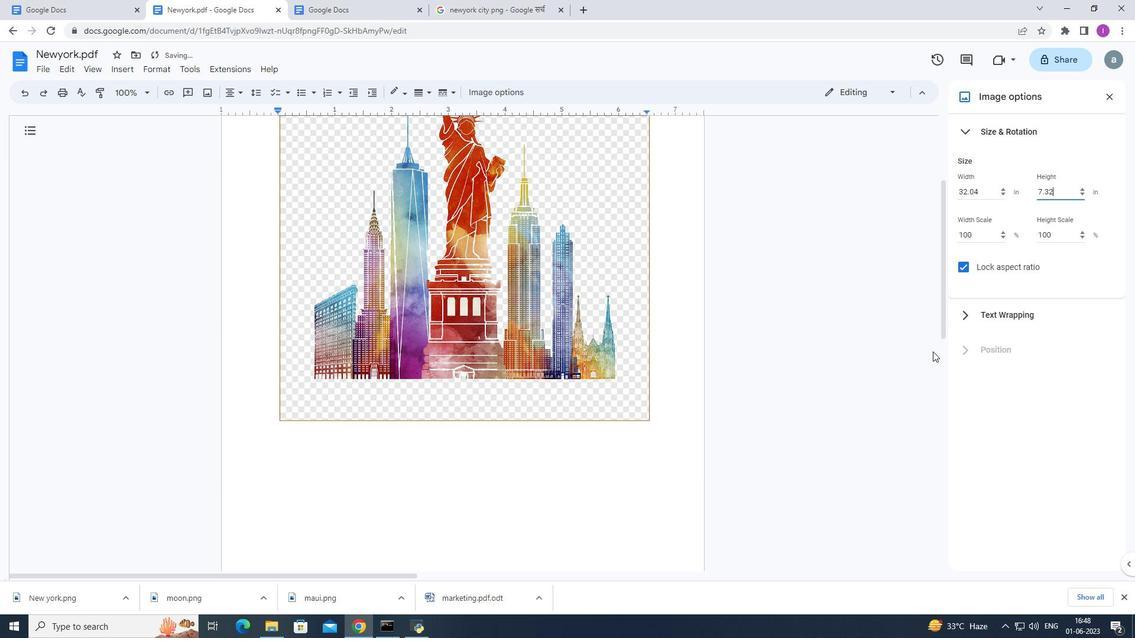 
Action: Mouse moved to (928, 356)
Screenshot: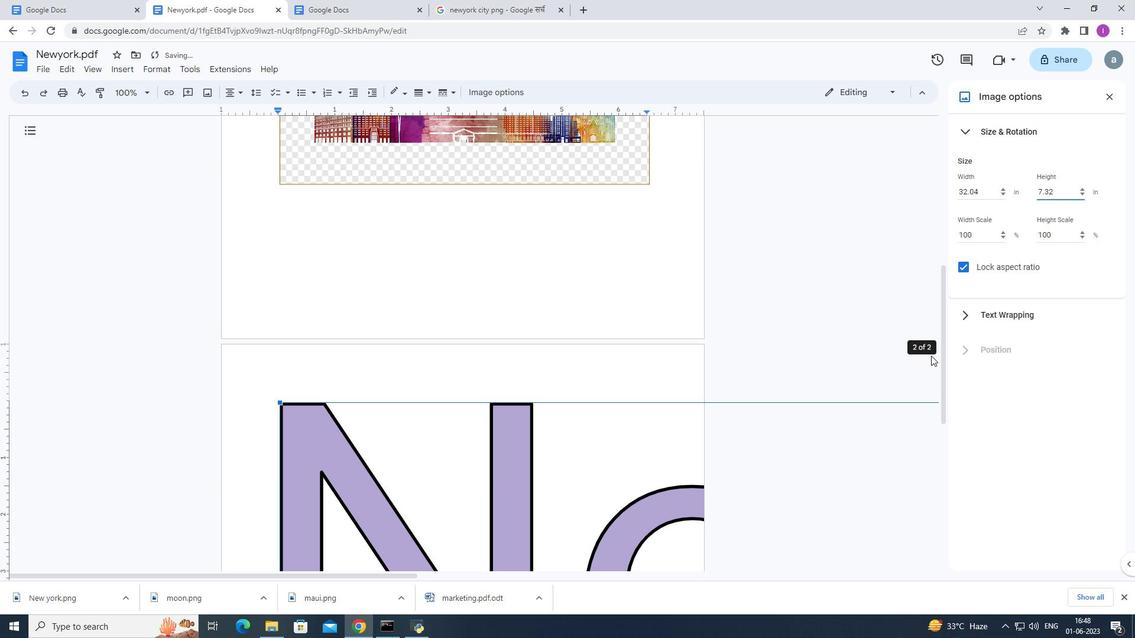 
Action: Mouse scrolled (928, 357) with delta (0, 0)
Screenshot: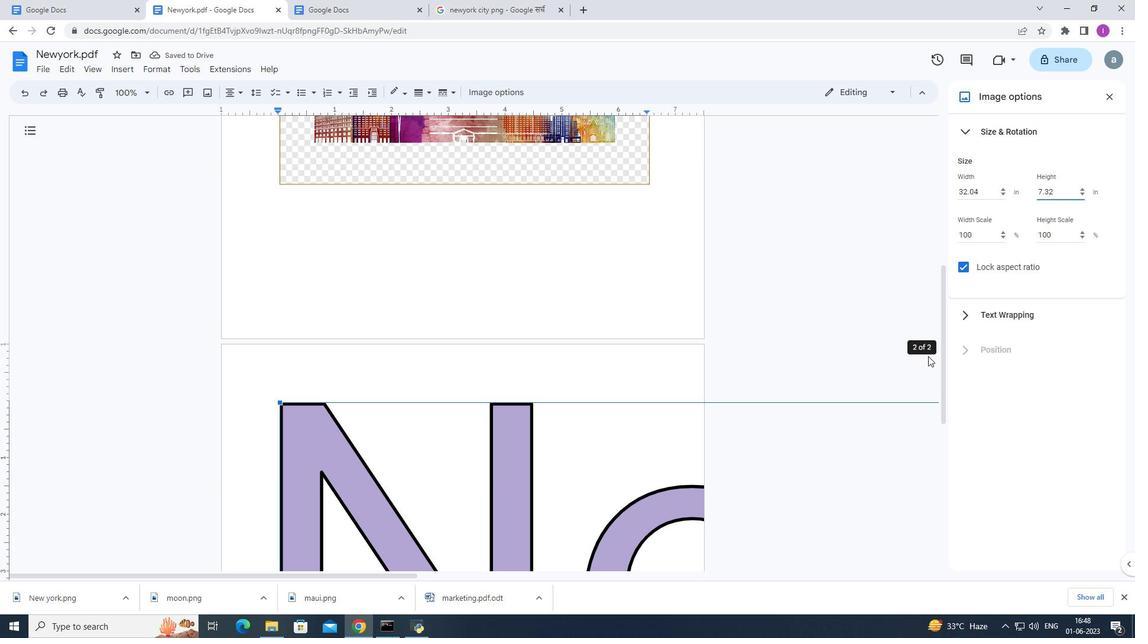 
Action: Mouse scrolled (928, 356) with delta (0, 0)
Screenshot: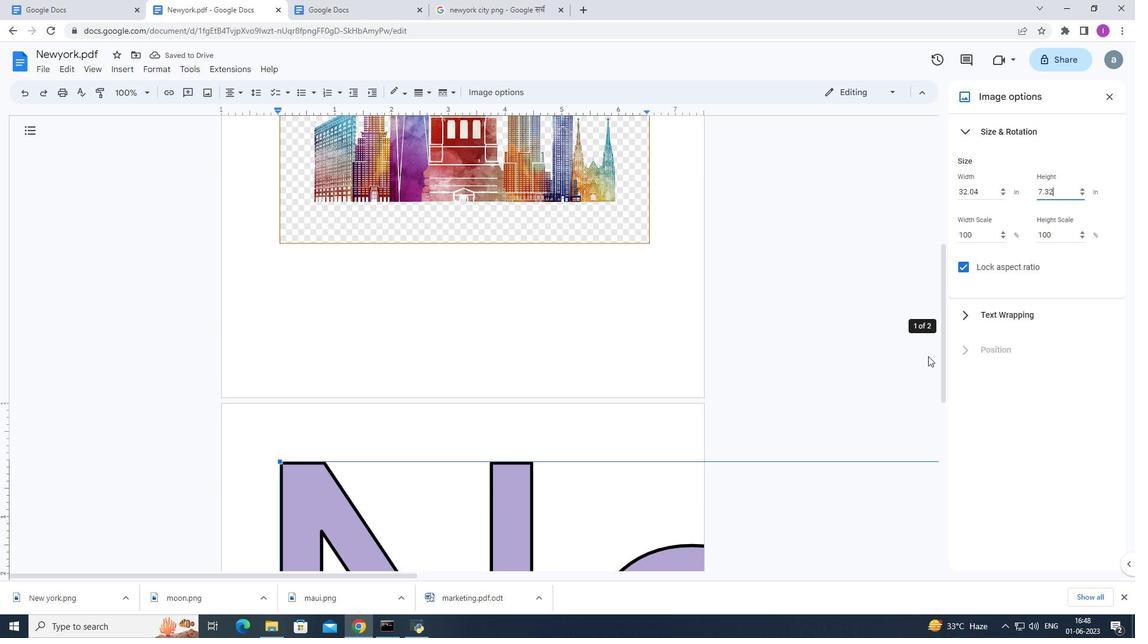 
Action: Mouse moved to (853, 332)
Screenshot: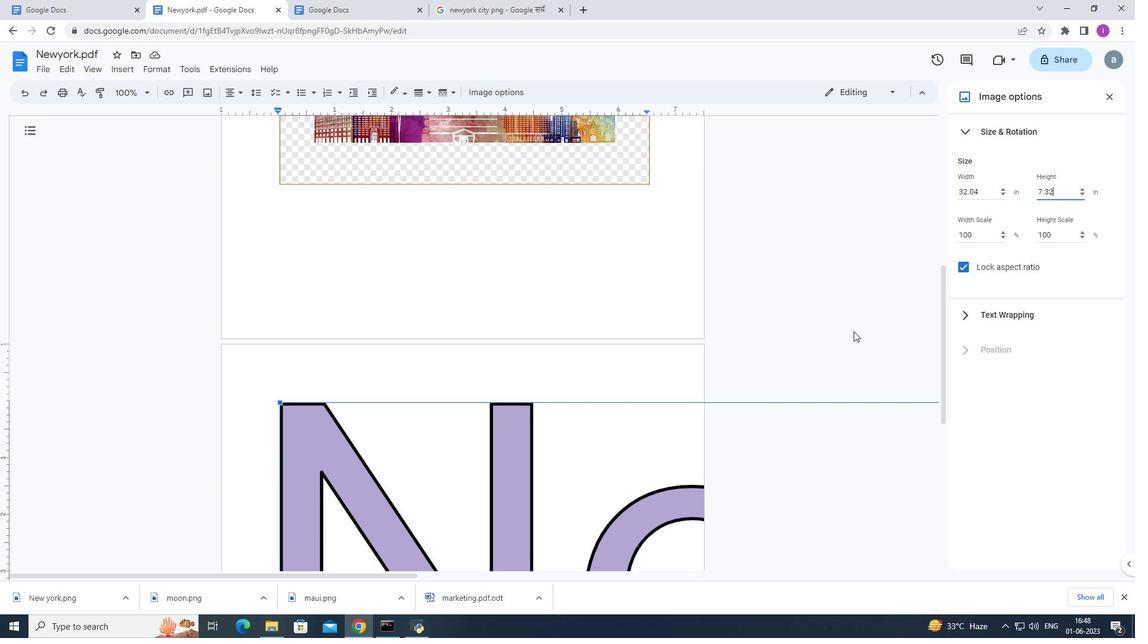 
Action: Mouse scrolled (853, 332) with delta (0, 0)
Screenshot: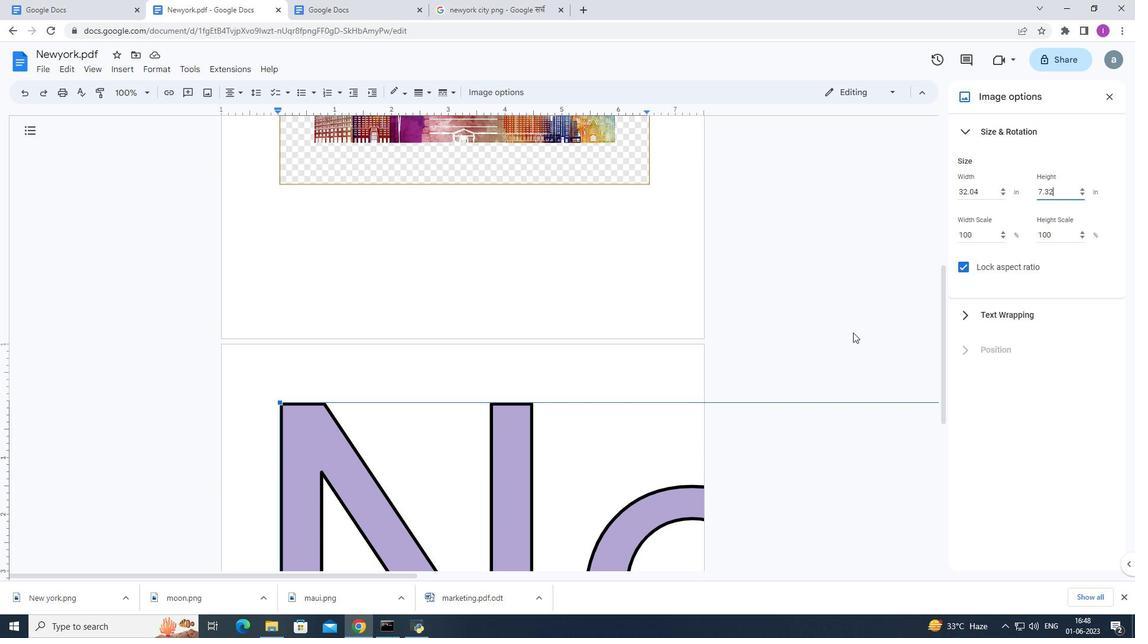 
Action: Mouse scrolled (853, 332) with delta (0, 0)
Screenshot: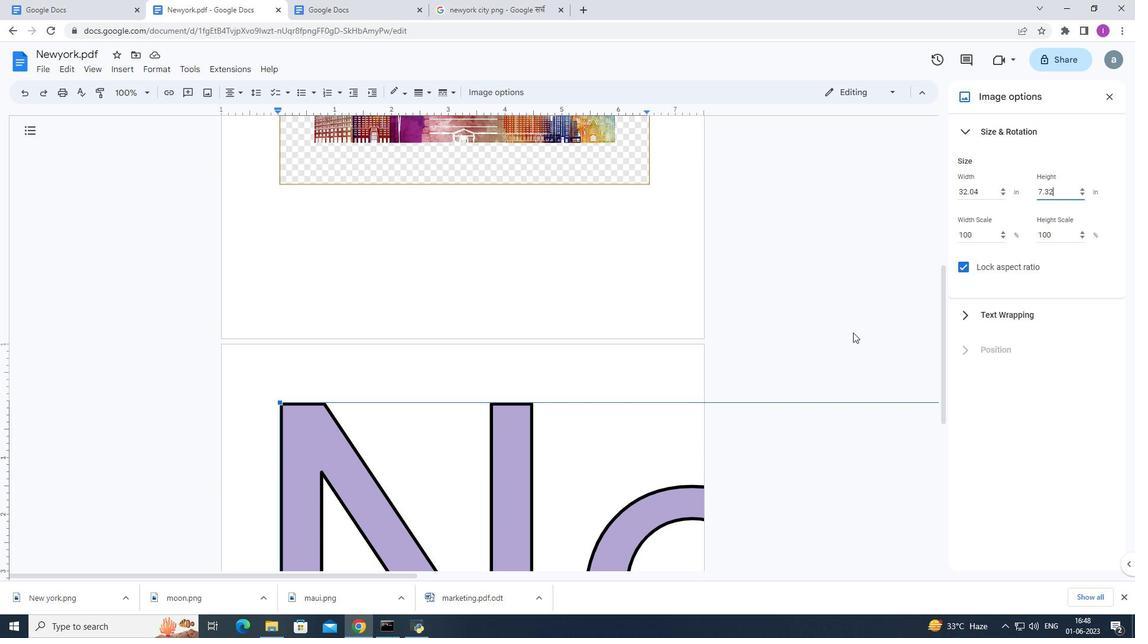 
Action: Mouse scrolled (853, 333) with delta (0, 0)
Screenshot: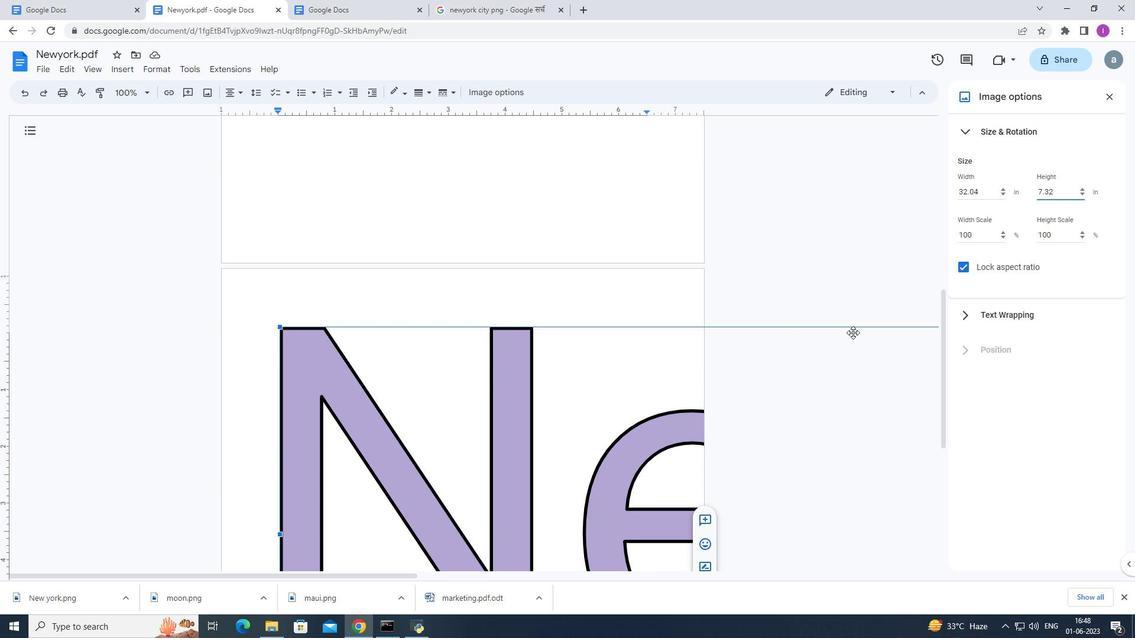 
Action: Mouse scrolled (853, 333) with delta (0, 0)
Screenshot: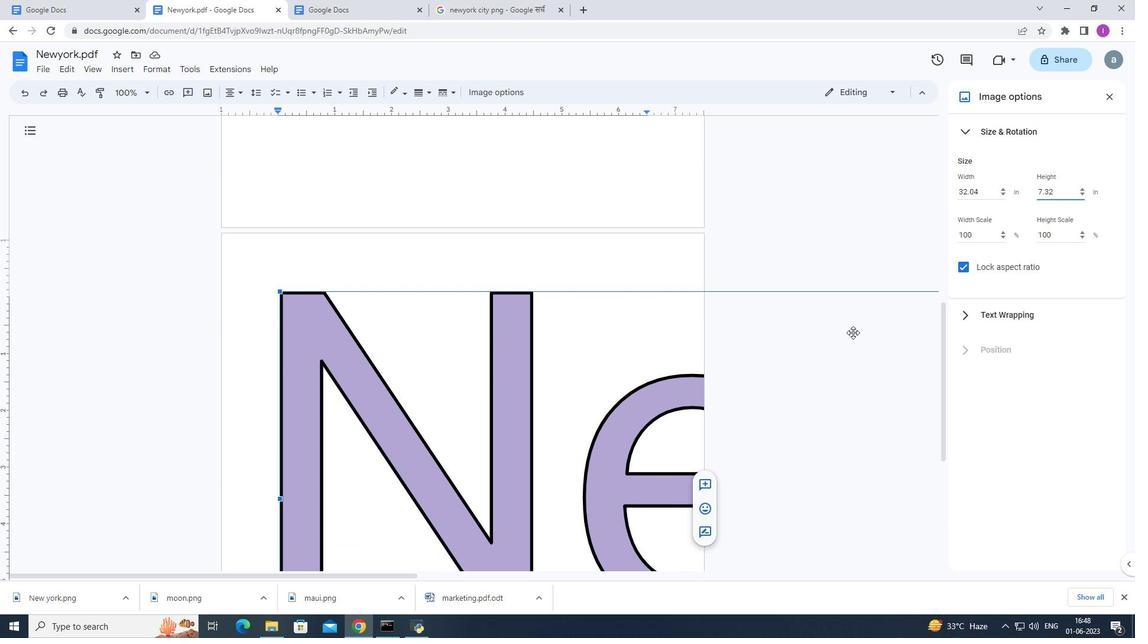 
Action: Mouse scrolled (853, 333) with delta (0, 0)
Screenshot: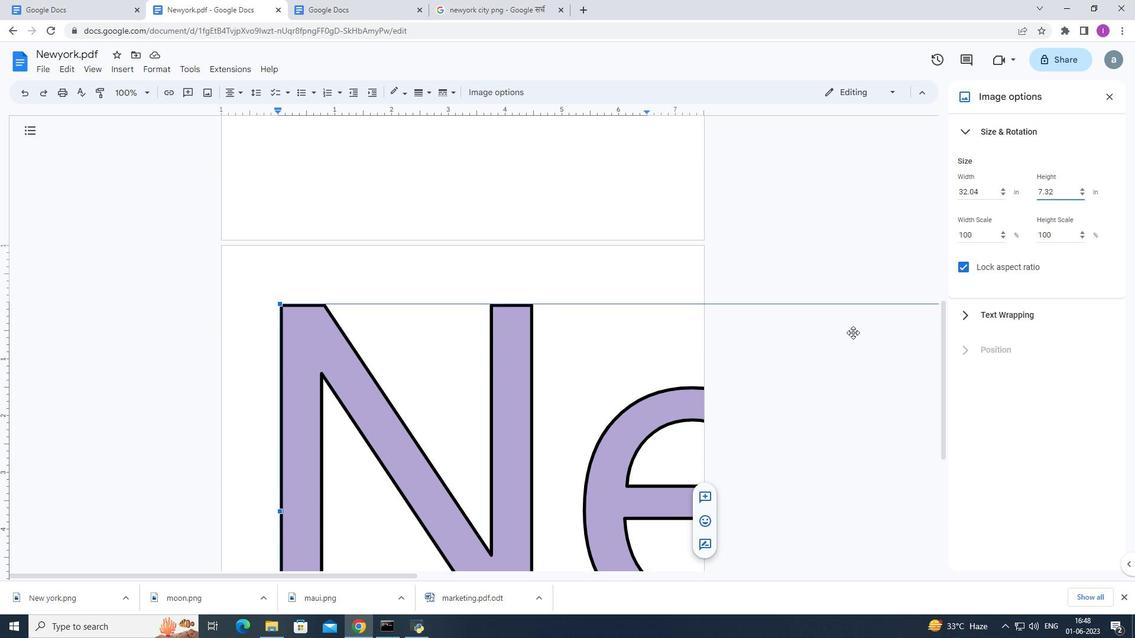 
Action: Mouse moved to (279, 466)
Screenshot: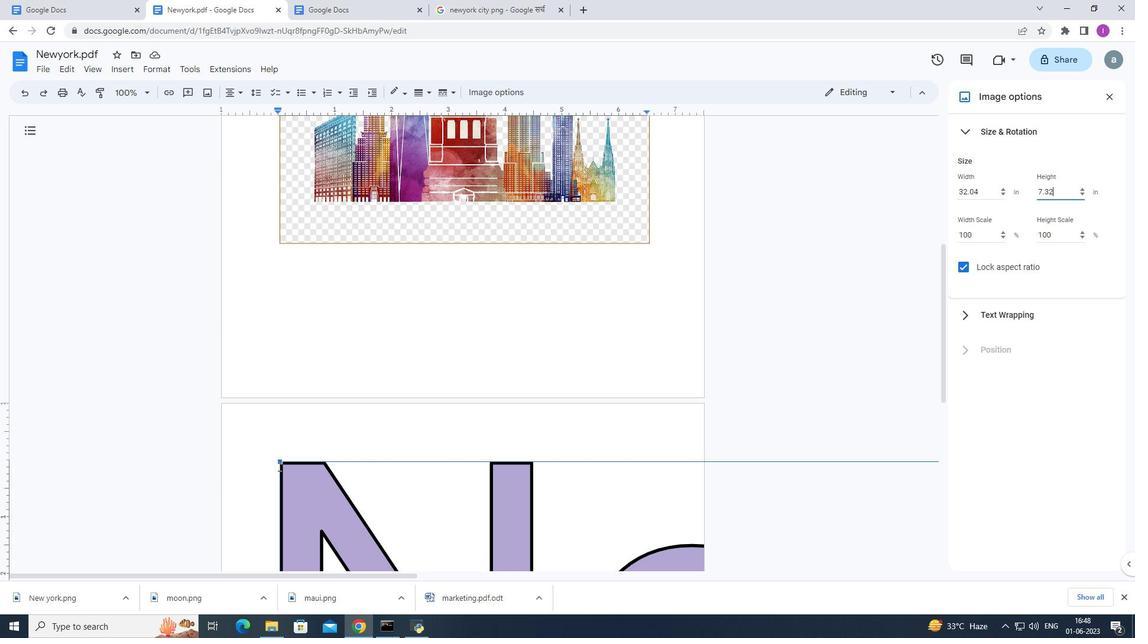 
Action: Mouse pressed left at (279, 466)
Screenshot: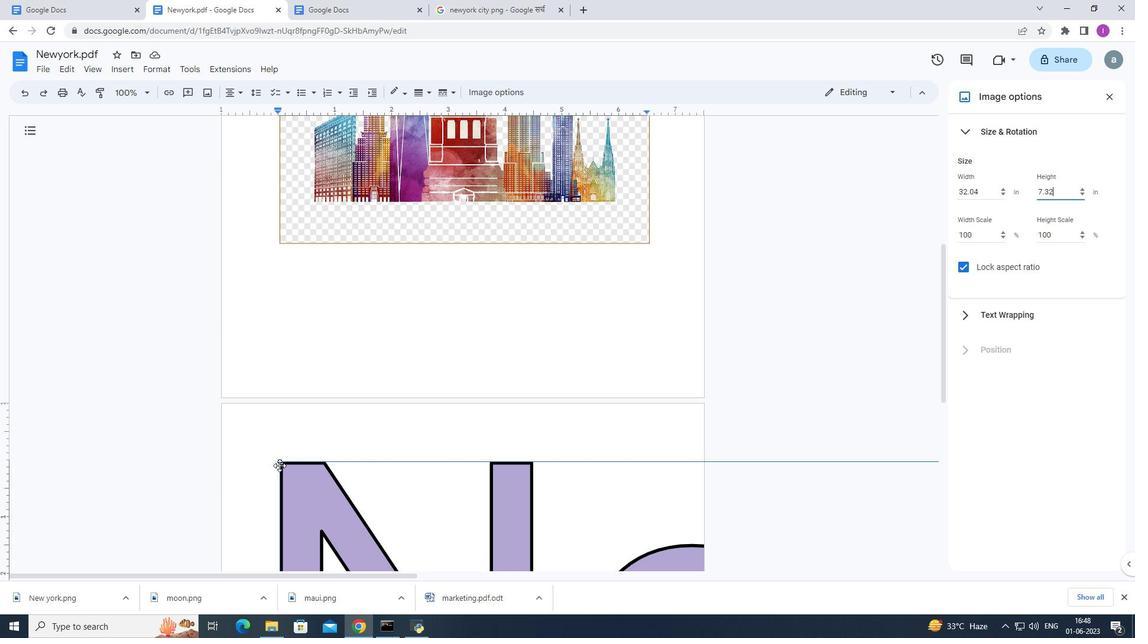 
Action: Mouse moved to (279, 567)
Screenshot: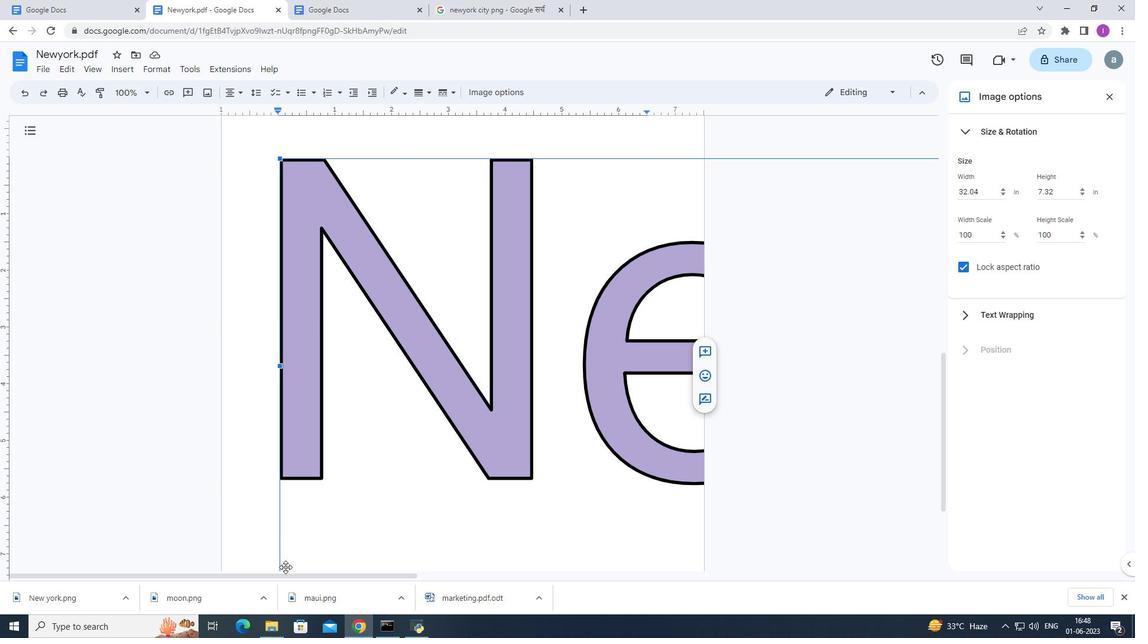 
Action: Mouse pressed left at (279, 567)
Screenshot: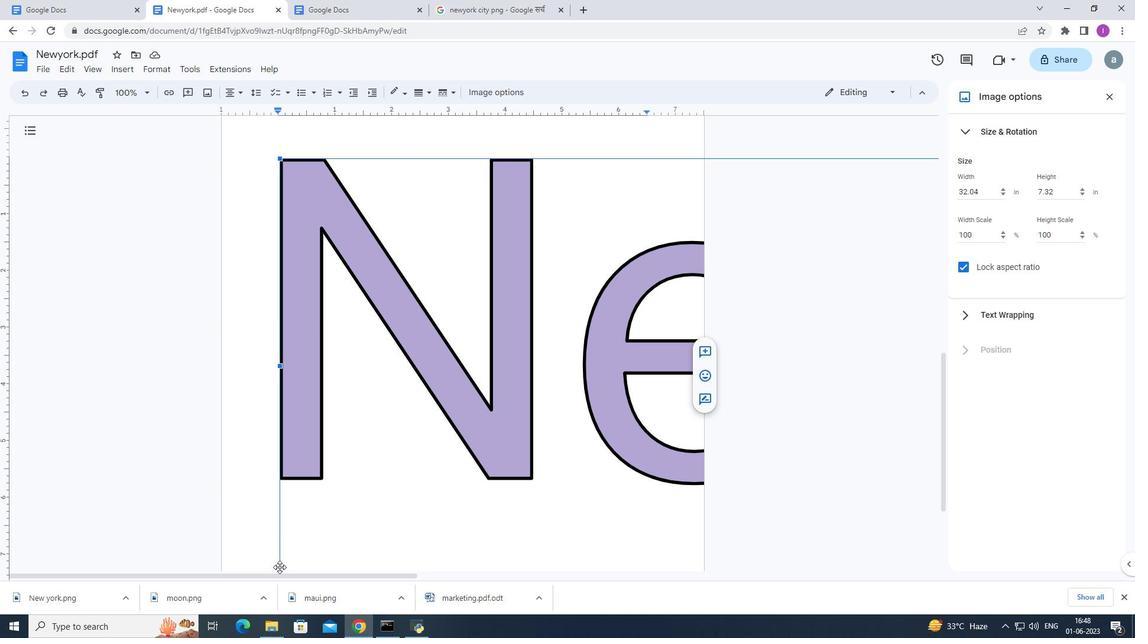 
Action: Mouse moved to (280, 162)
Screenshot: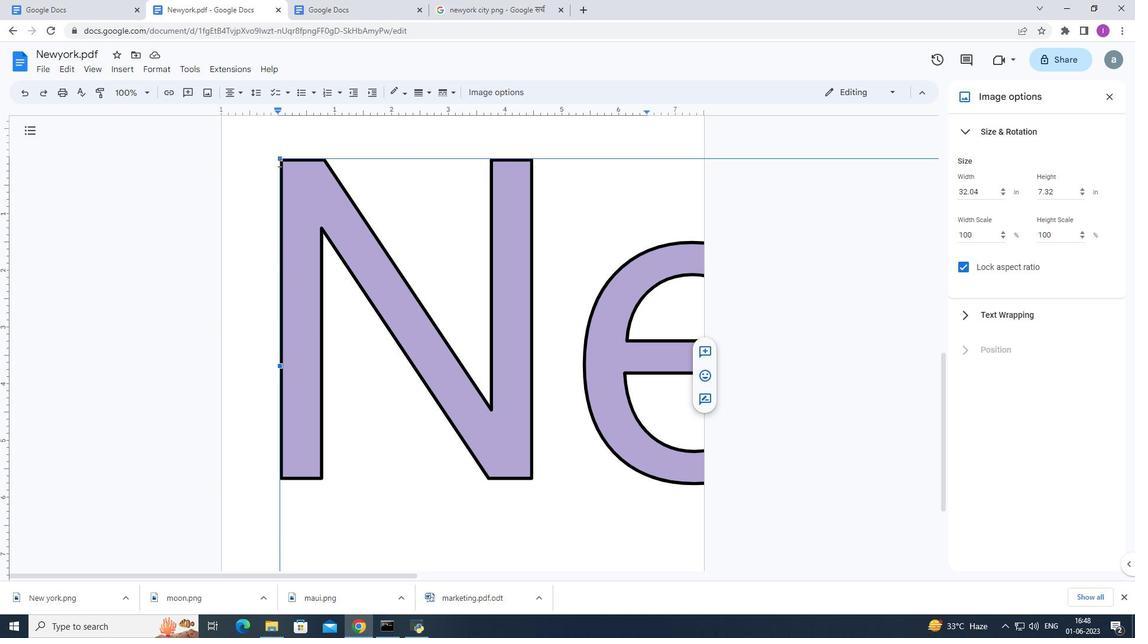 
Action: Mouse pressed left at (280, 162)
Screenshot: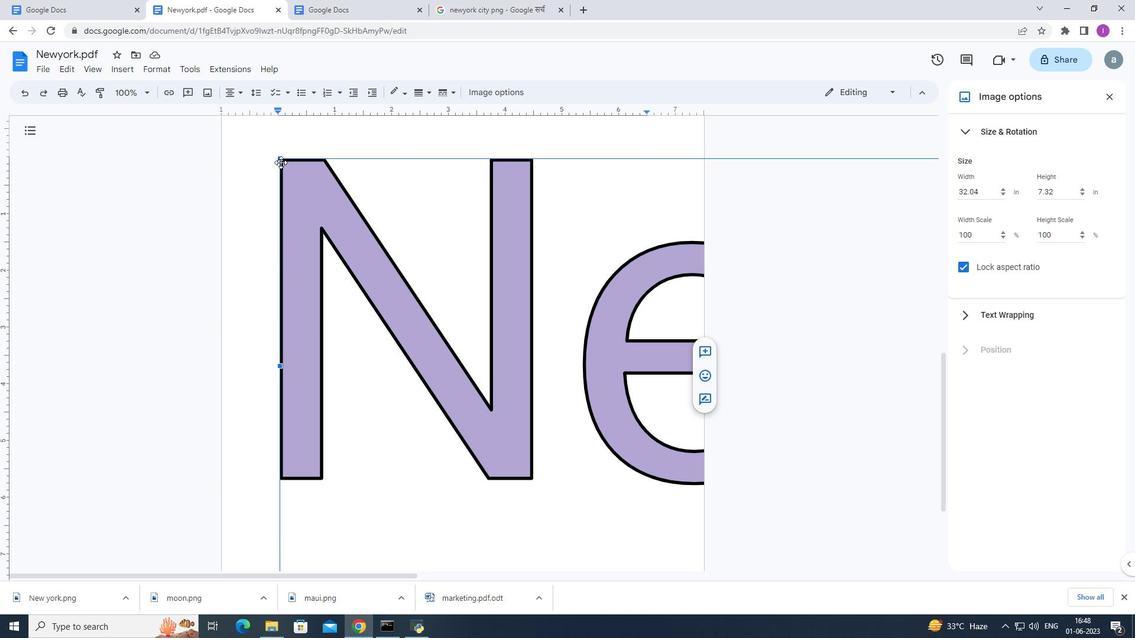 
Action: Mouse moved to (702, 568)
Screenshot: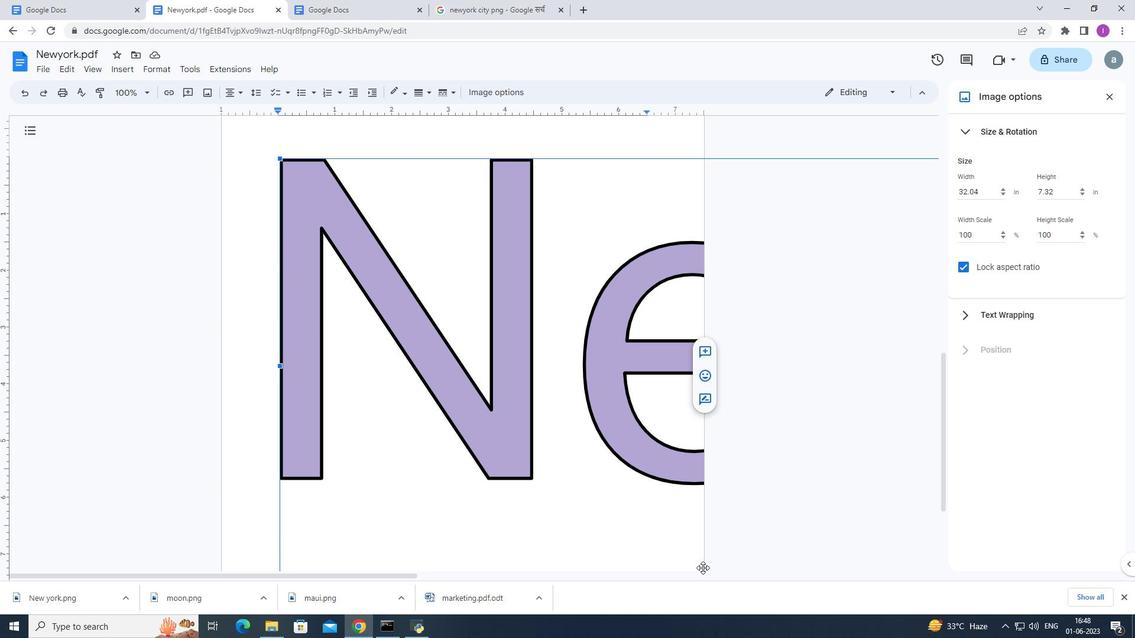 
Action: Mouse pressed left at (702, 568)
Screenshot: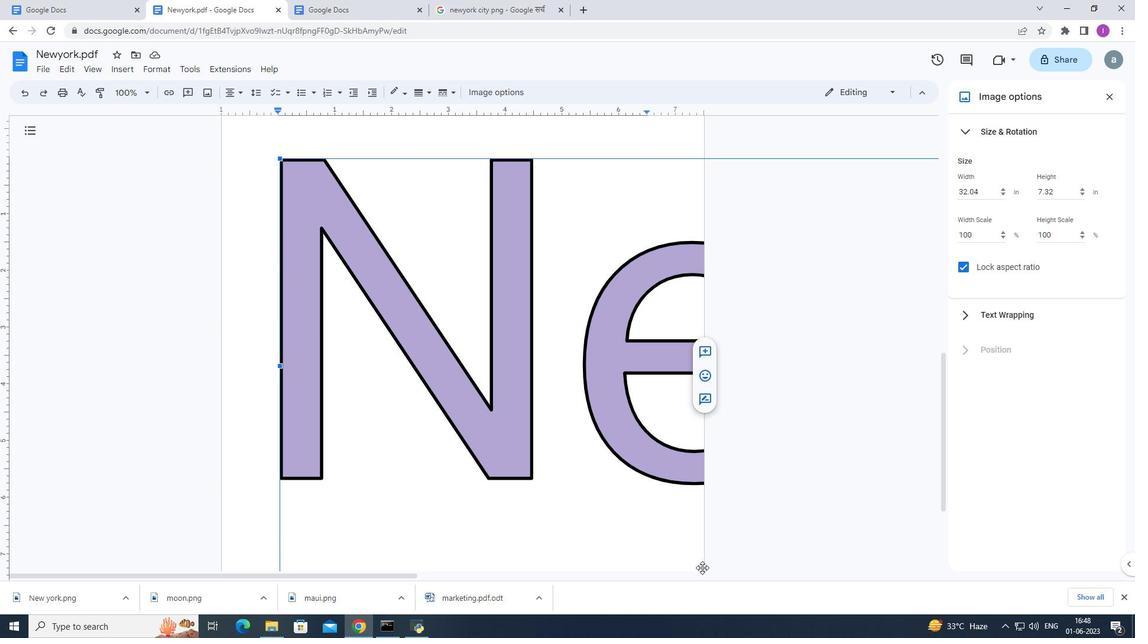 
Action: Mouse moved to (641, 156)
Screenshot: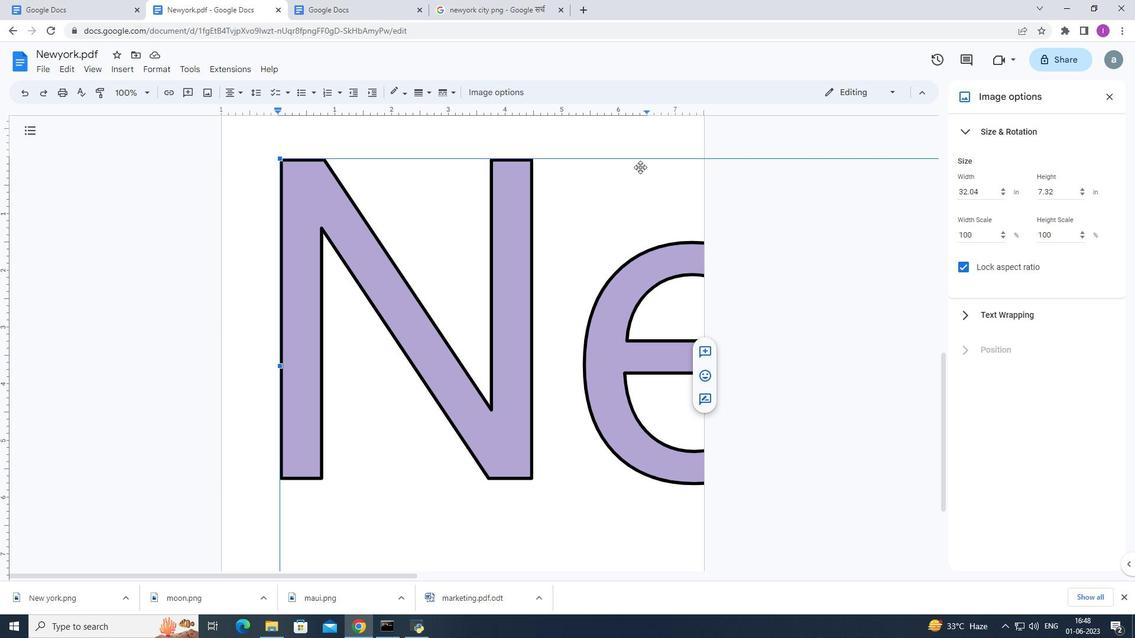 
Action: Mouse pressed left at (641, 156)
Screenshot: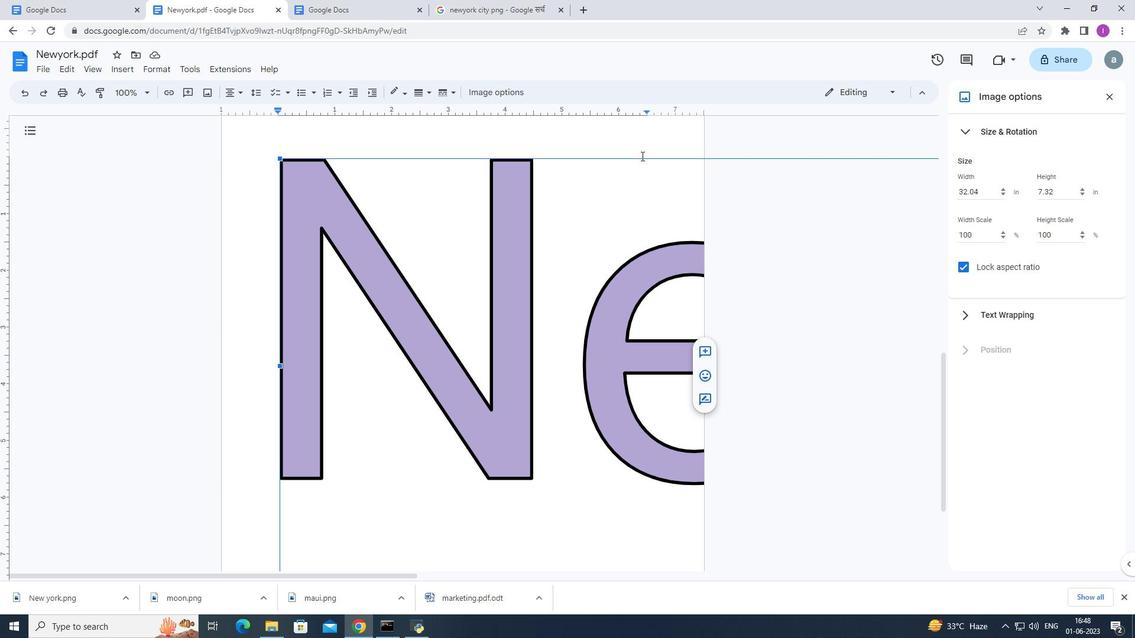 
Action: Mouse moved to (282, 159)
Screenshot: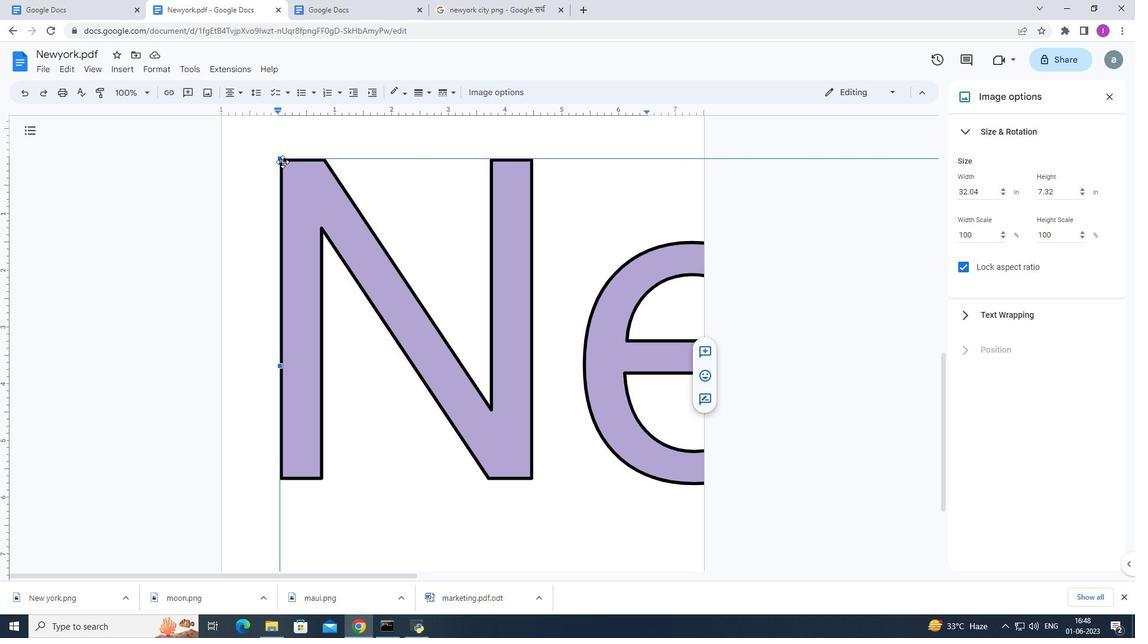 
Action: Mouse pressed left at (282, 159)
Screenshot: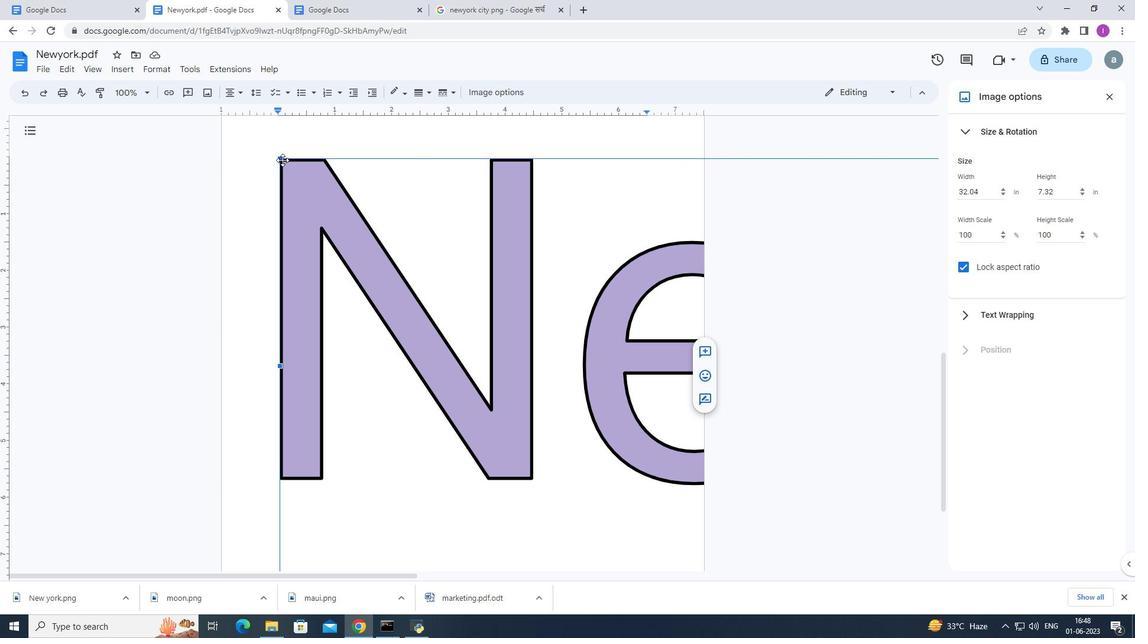 
Action: Mouse moved to (281, 567)
Screenshot: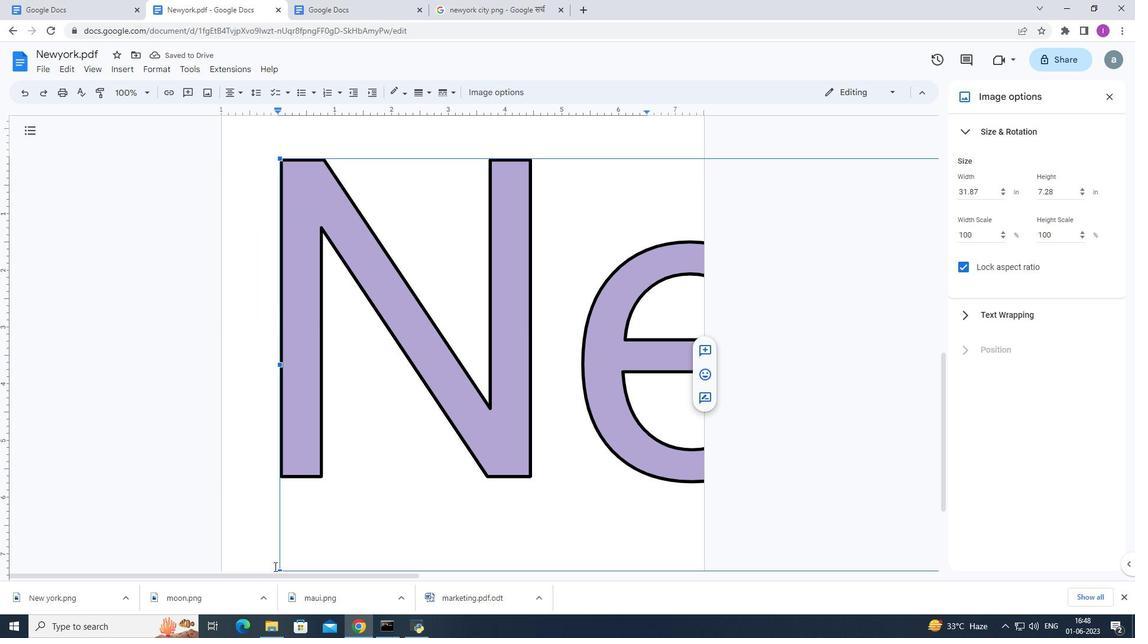 
Action: Mouse pressed left at (281, 567)
Screenshot: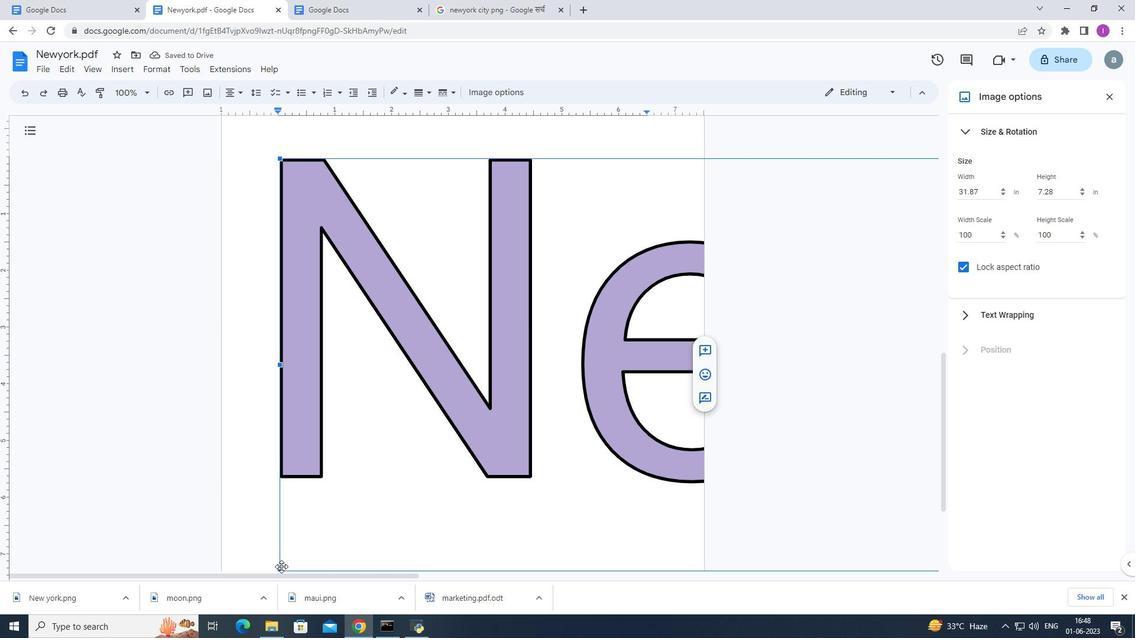 
Action: Mouse moved to (280, 569)
Screenshot: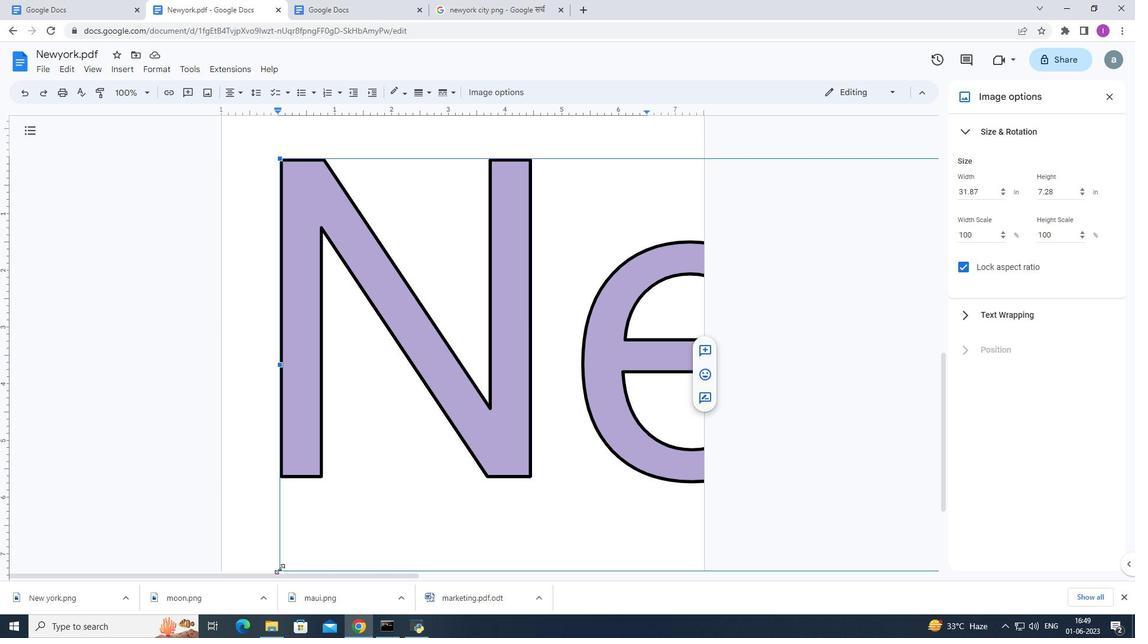 
Action: Mouse pressed left at (280, 569)
Screenshot: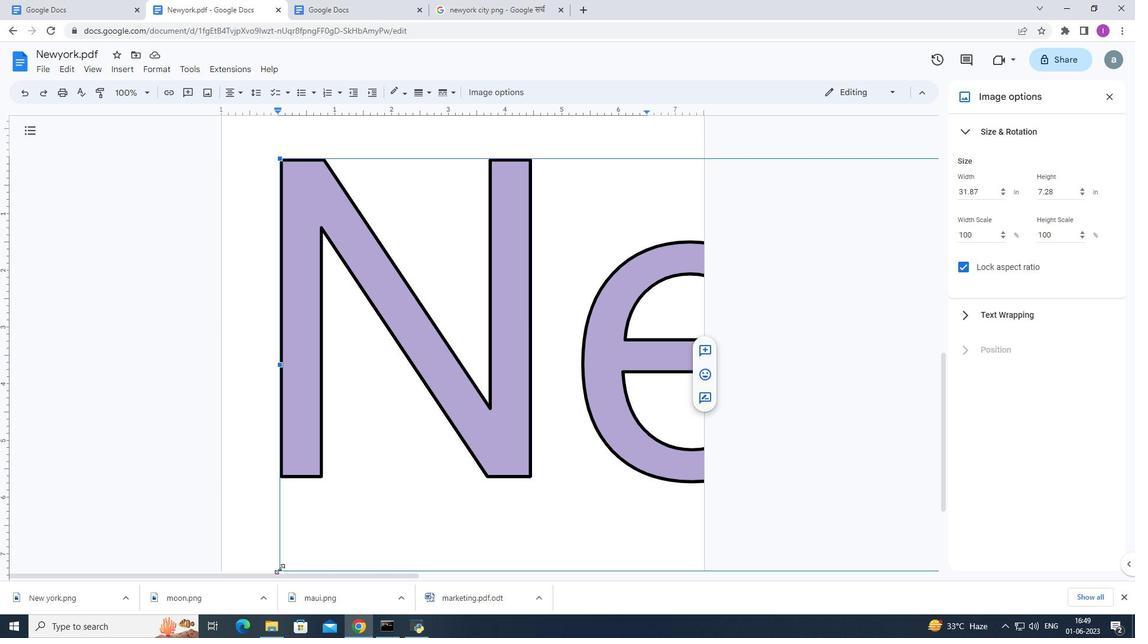 
Action: Mouse moved to (277, 161)
Screenshot: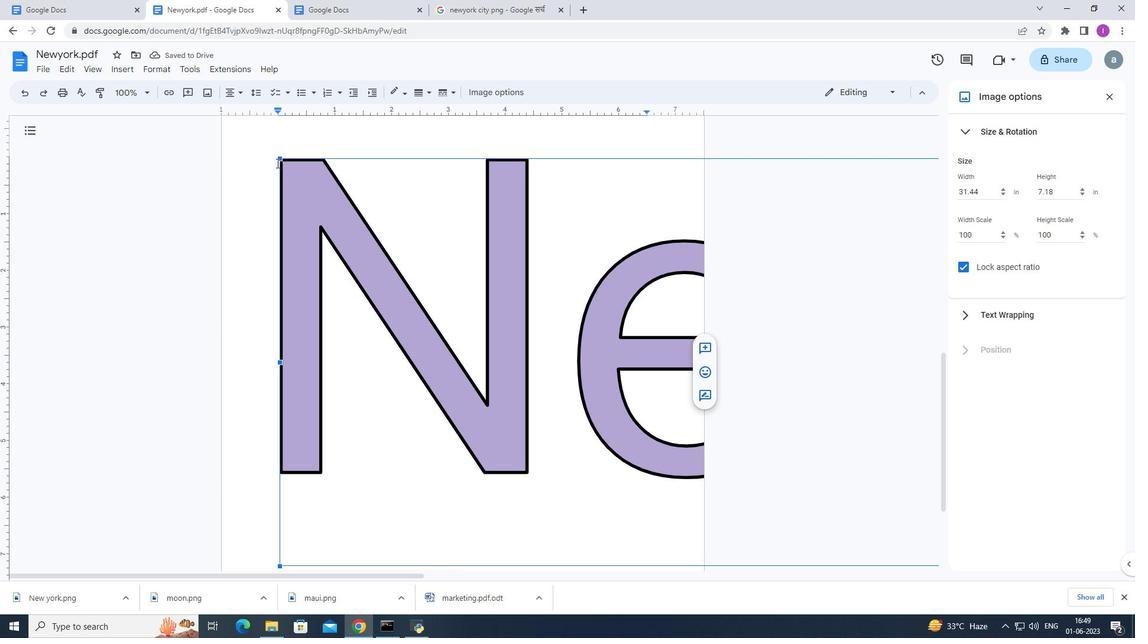 
Action: Mouse pressed left at (277, 161)
Screenshot: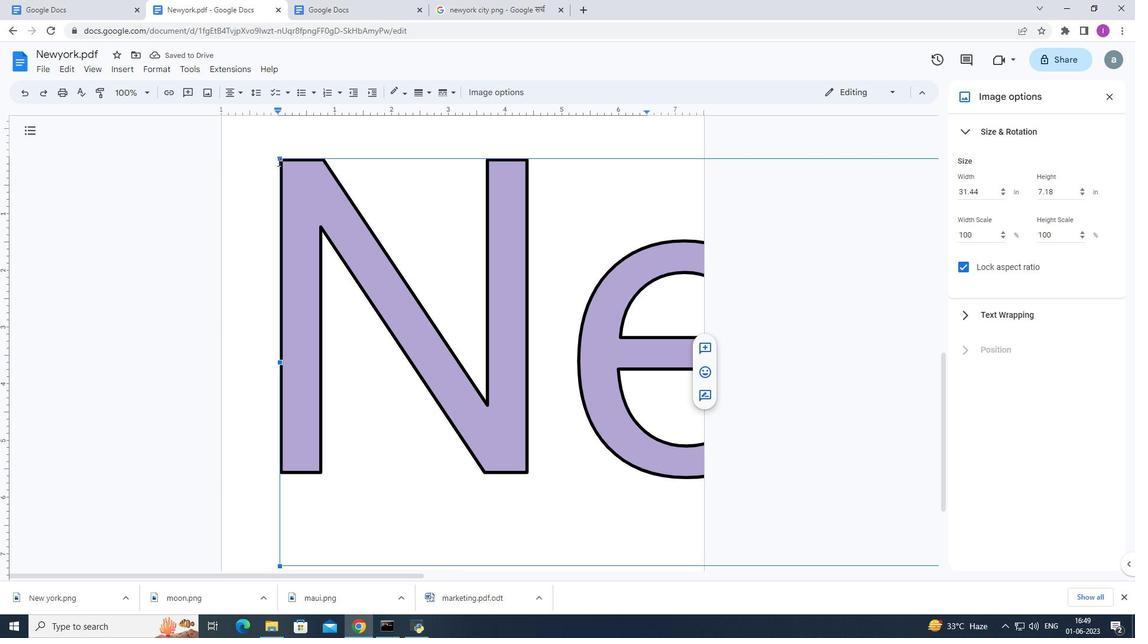 
Action: Mouse moved to (280, 163)
Screenshot: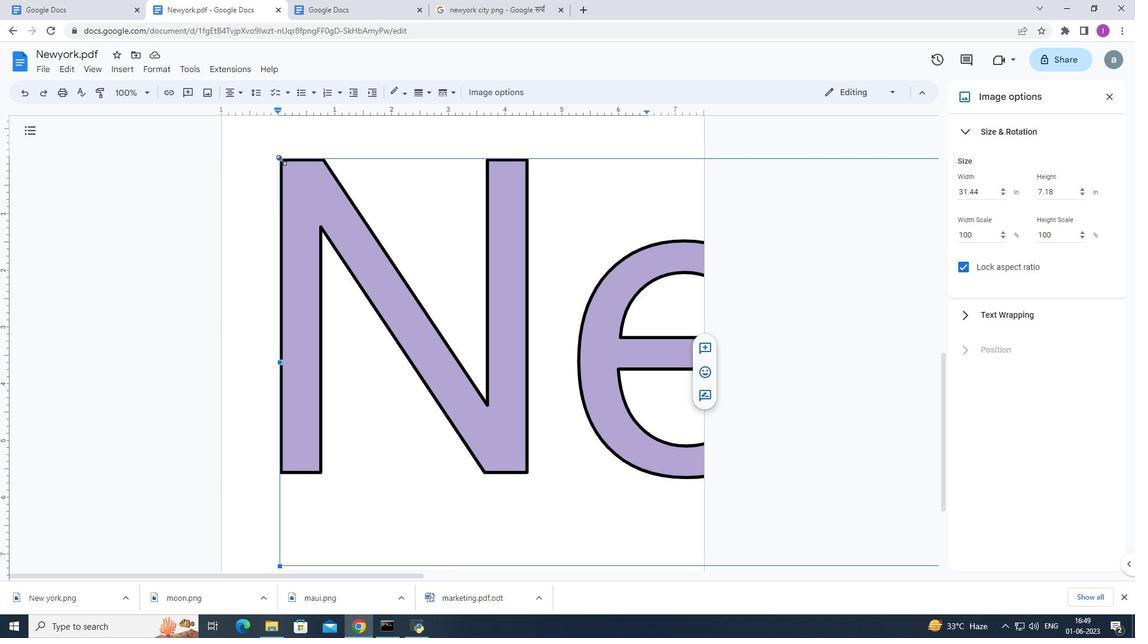 
Action: Mouse pressed left at (280, 163)
Screenshot: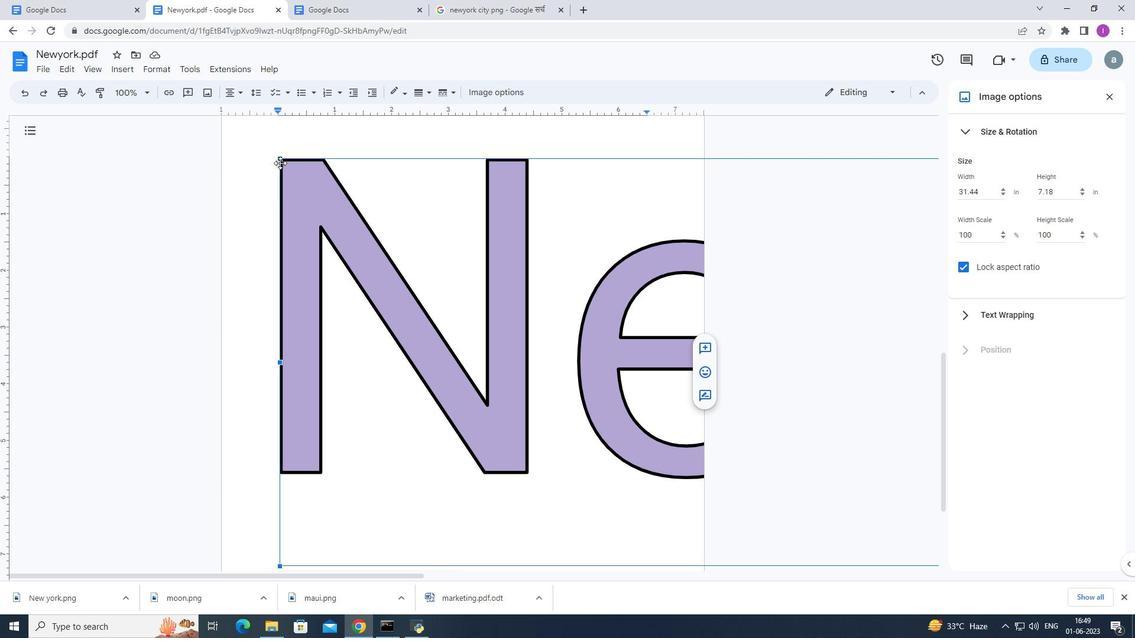 
Action: Mouse moved to (282, 160)
Screenshot: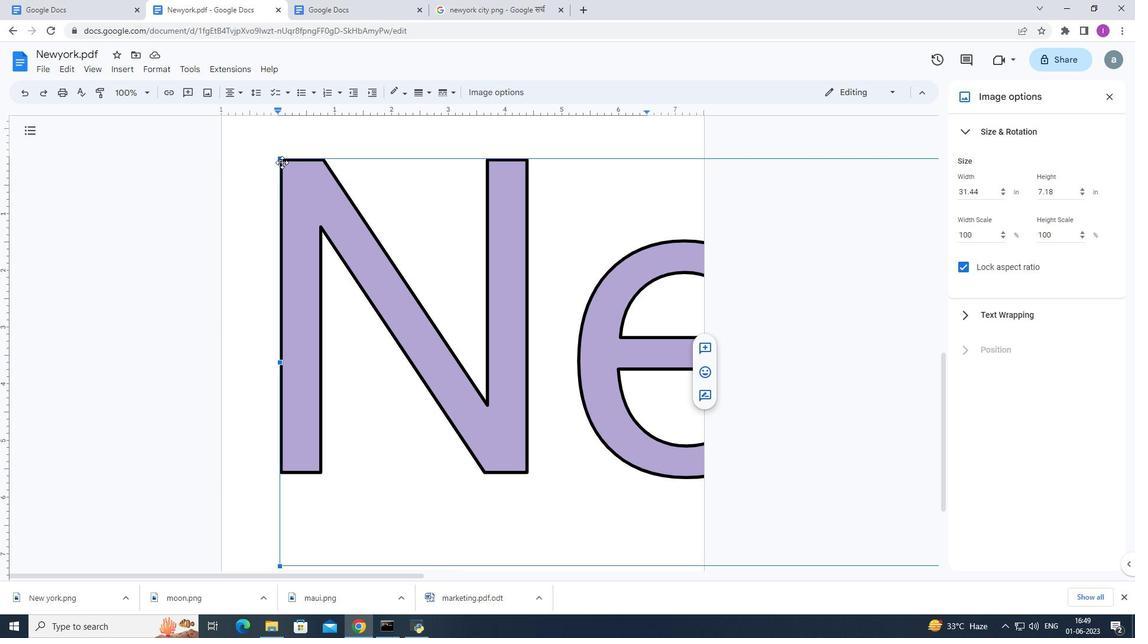 
Action: Mouse pressed left at (282, 160)
Screenshot: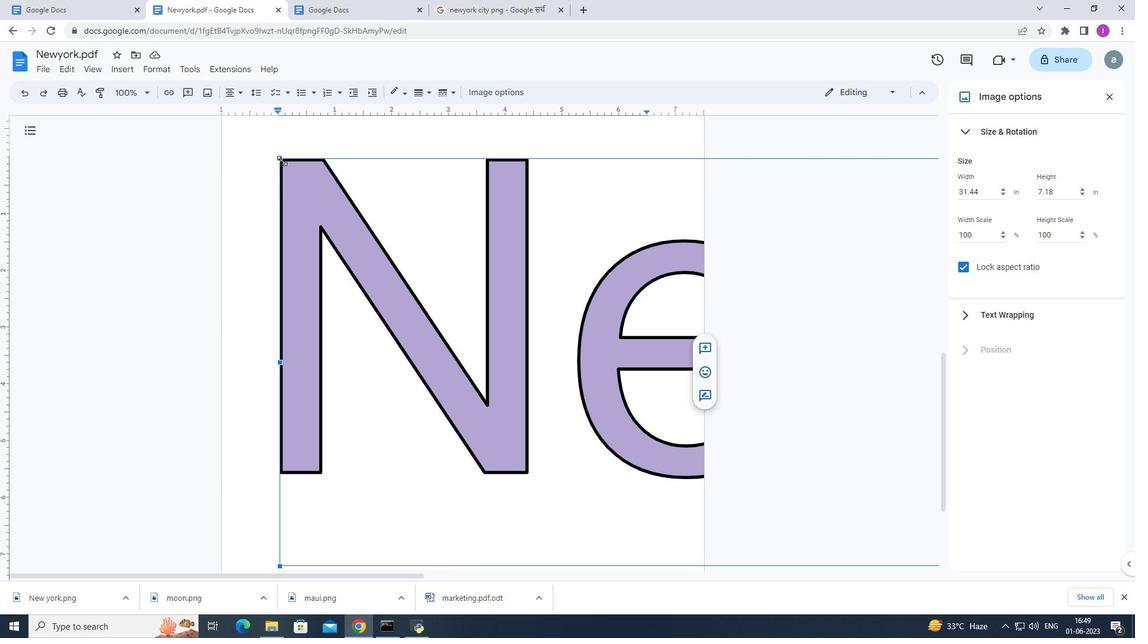 
Action: Mouse moved to (936, 158)
Screenshot: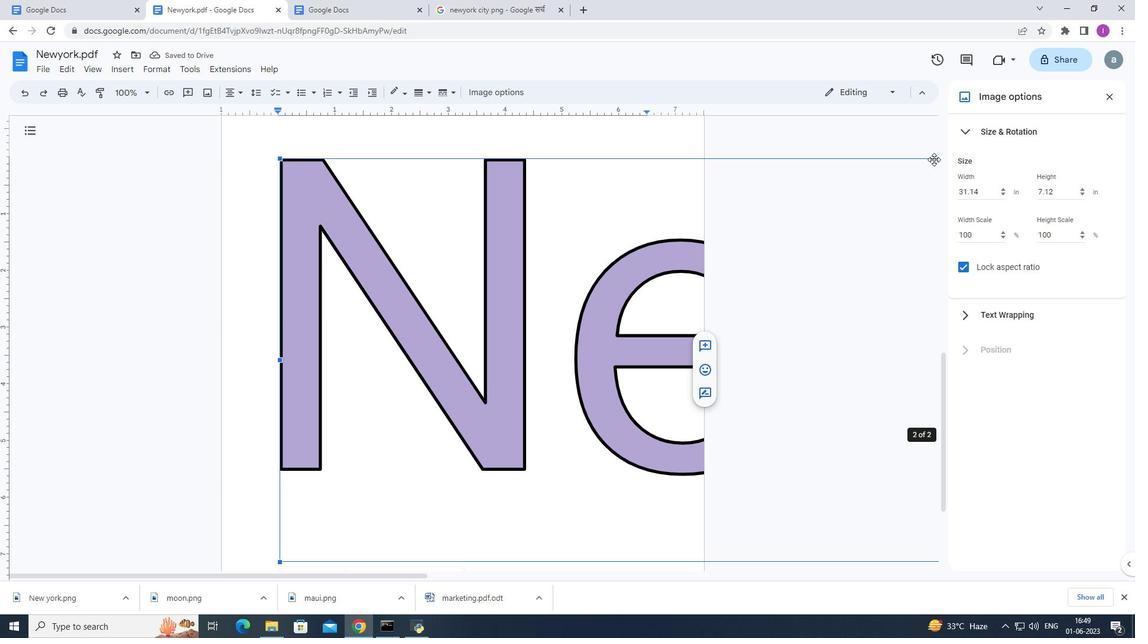 
Action: Mouse pressed left at (936, 158)
Screenshot: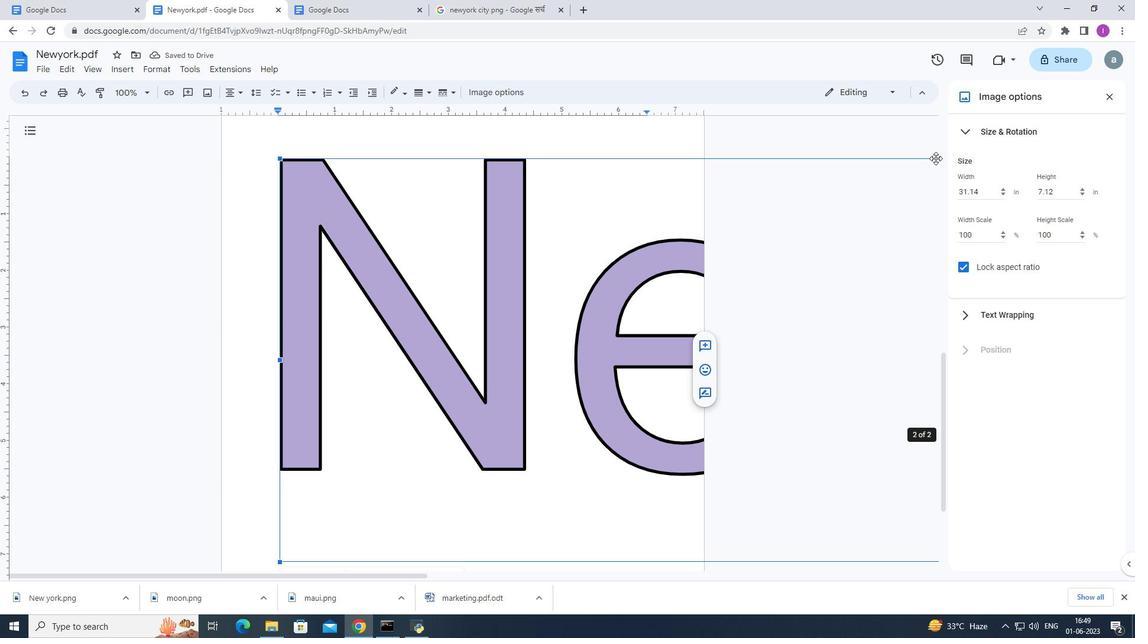 
Action: Mouse moved to (919, 164)
Screenshot: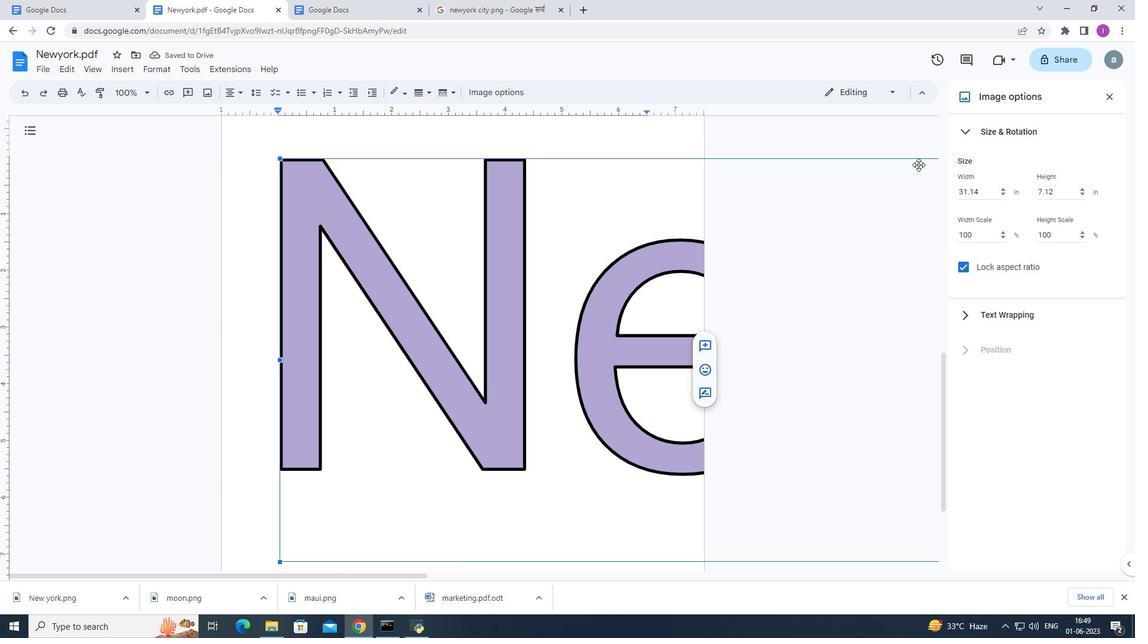 
Action: Mouse pressed left at (919, 164)
Screenshot: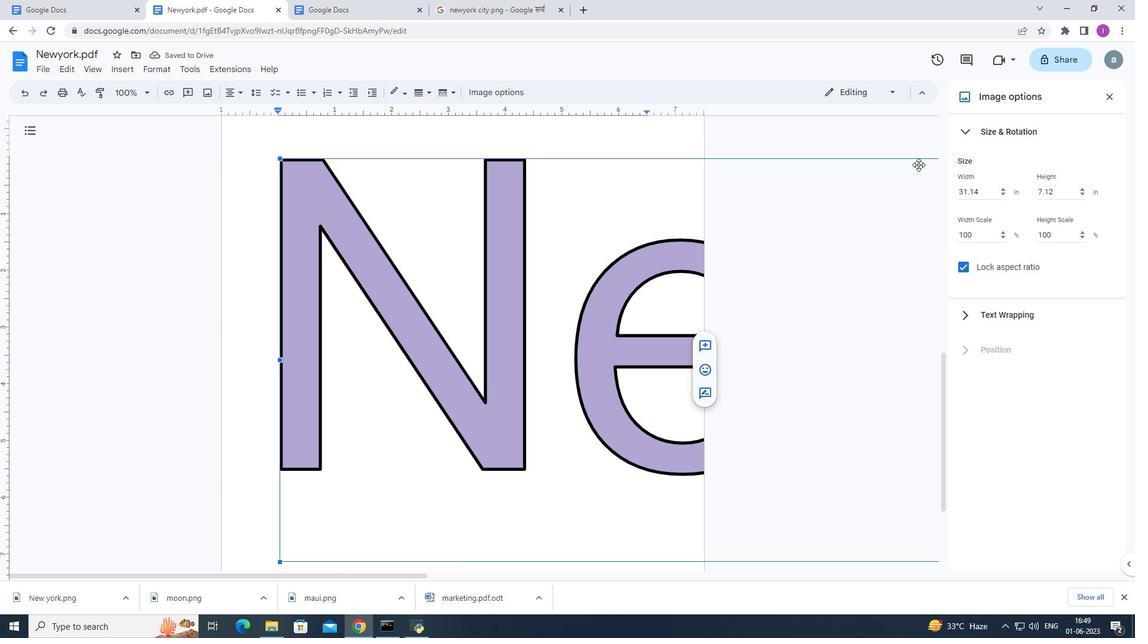 
Action: Mouse moved to (579, 395)
Screenshot: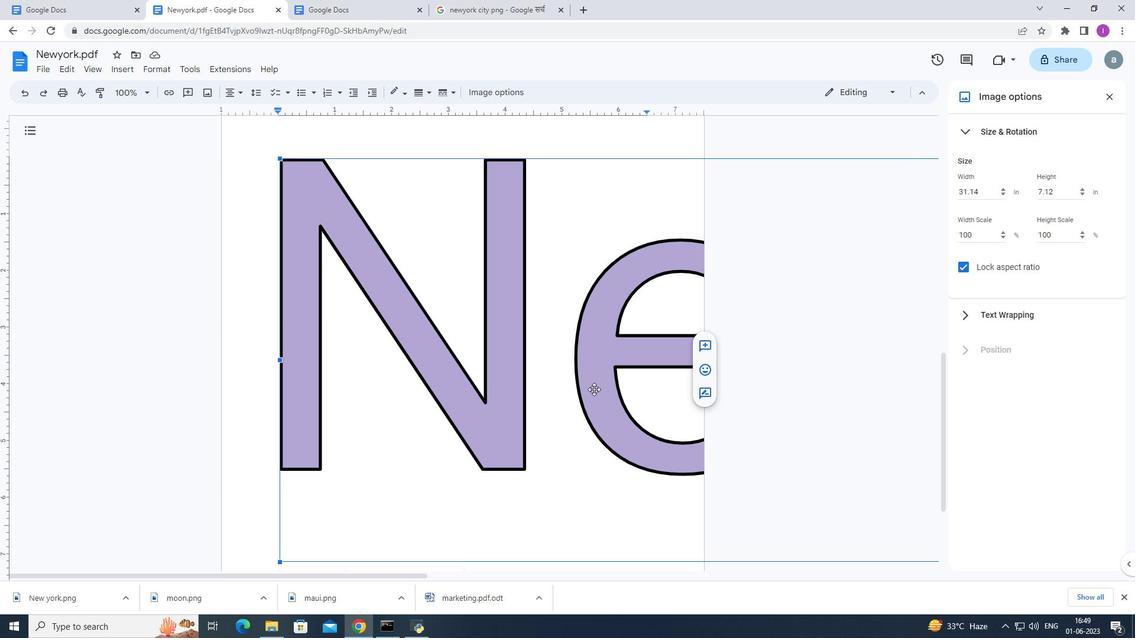 
Action: Mouse scrolled (579, 396) with delta (0, 0)
Screenshot: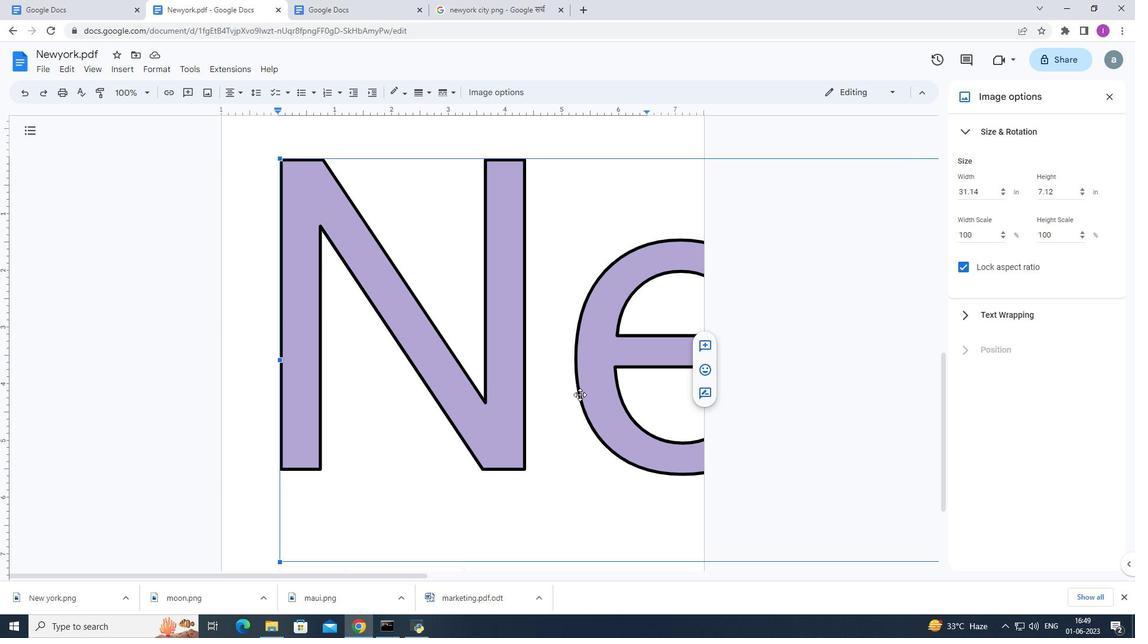 
Action: Mouse scrolled (579, 396) with delta (0, 0)
Screenshot: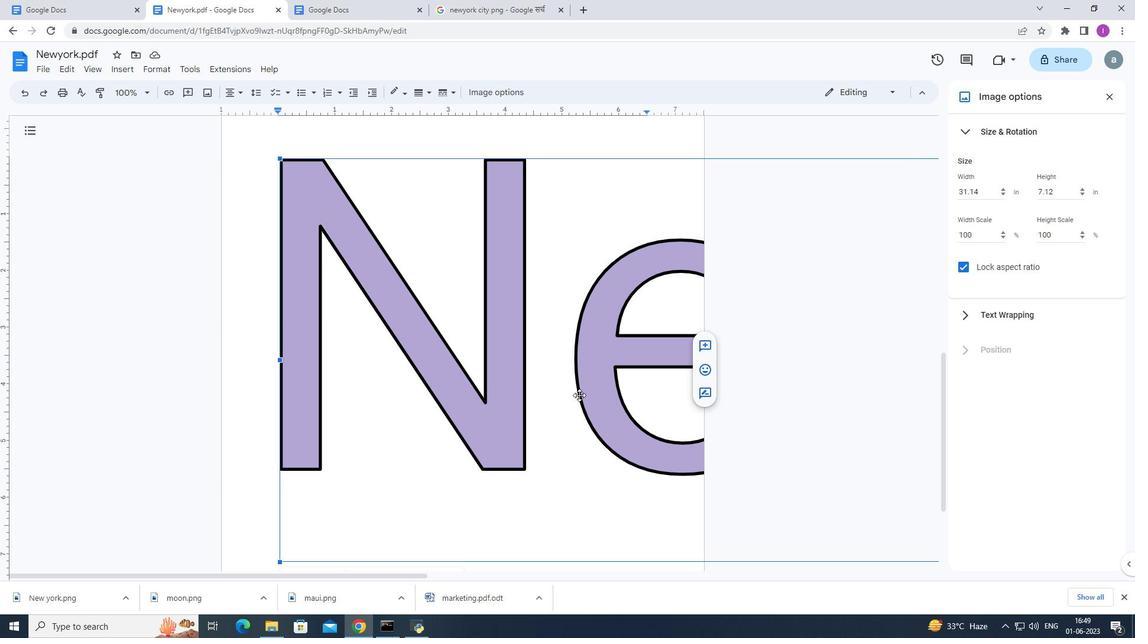 
Action: Mouse moved to (579, 396)
Screenshot: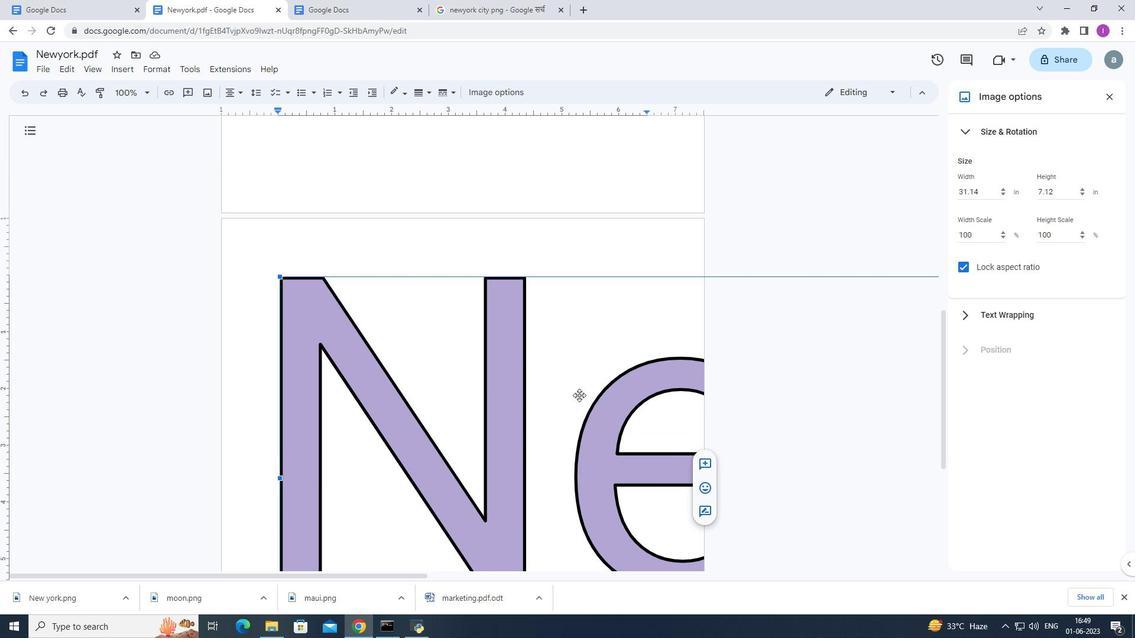 
Action: Mouse scrolled (579, 396) with delta (0, 0)
Screenshot: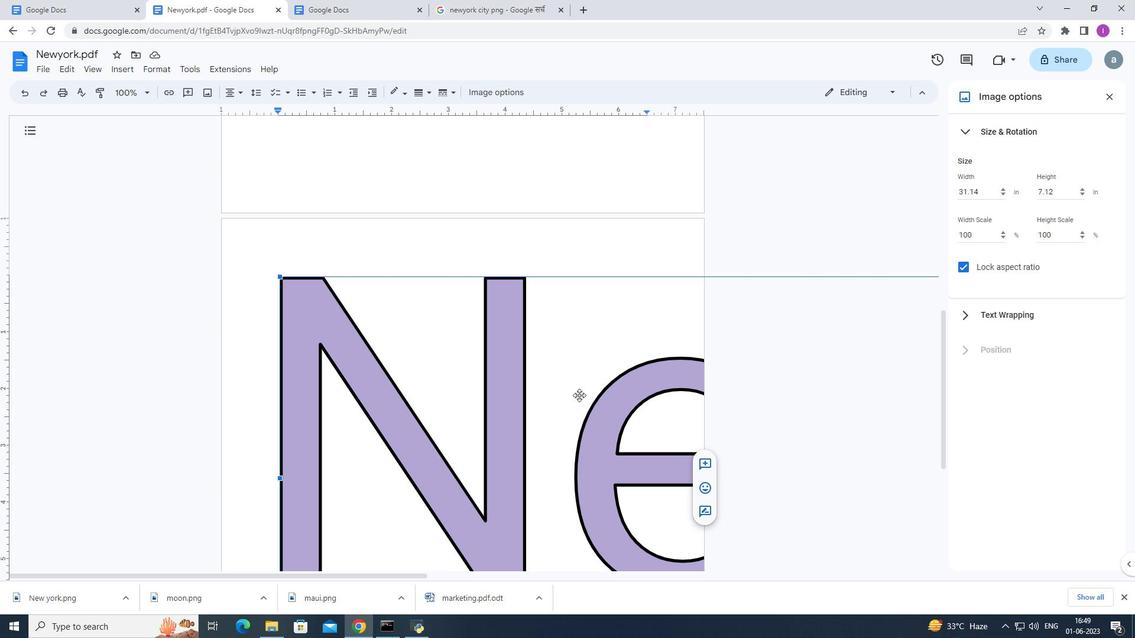 
Action: Mouse scrolled (579, 396) with delta (0, 0)
Screenshot: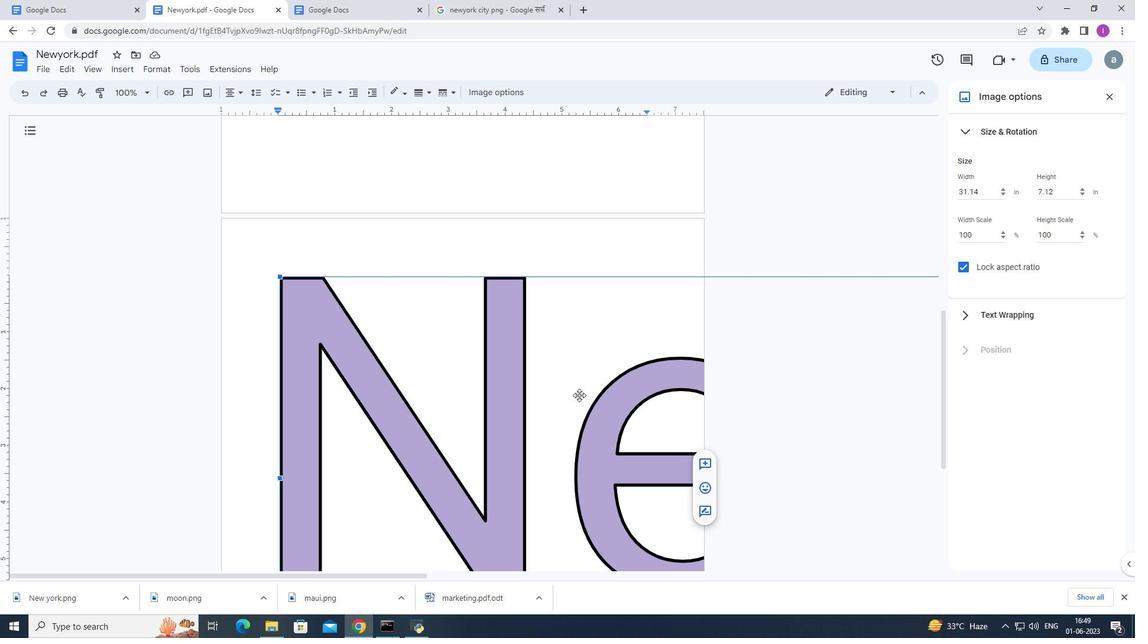 
Action: Mouse scrolled (579, 396) with delta (0, 0)
Screenshot: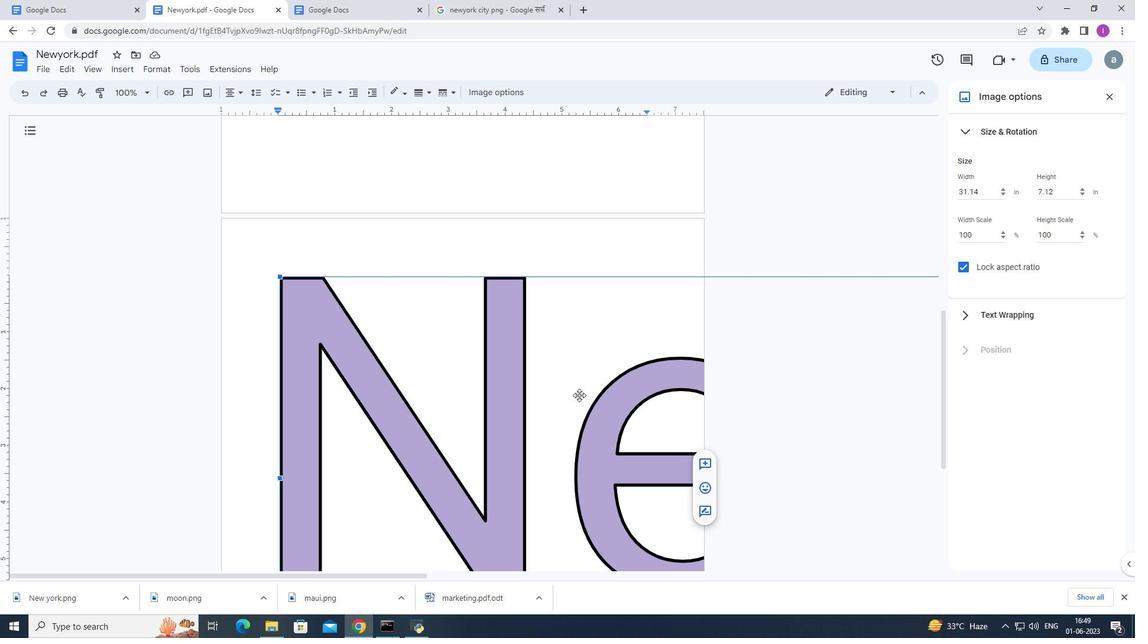 
Action: Mouse scrolled (579, 395) with delta (0, 0)
Screenshot: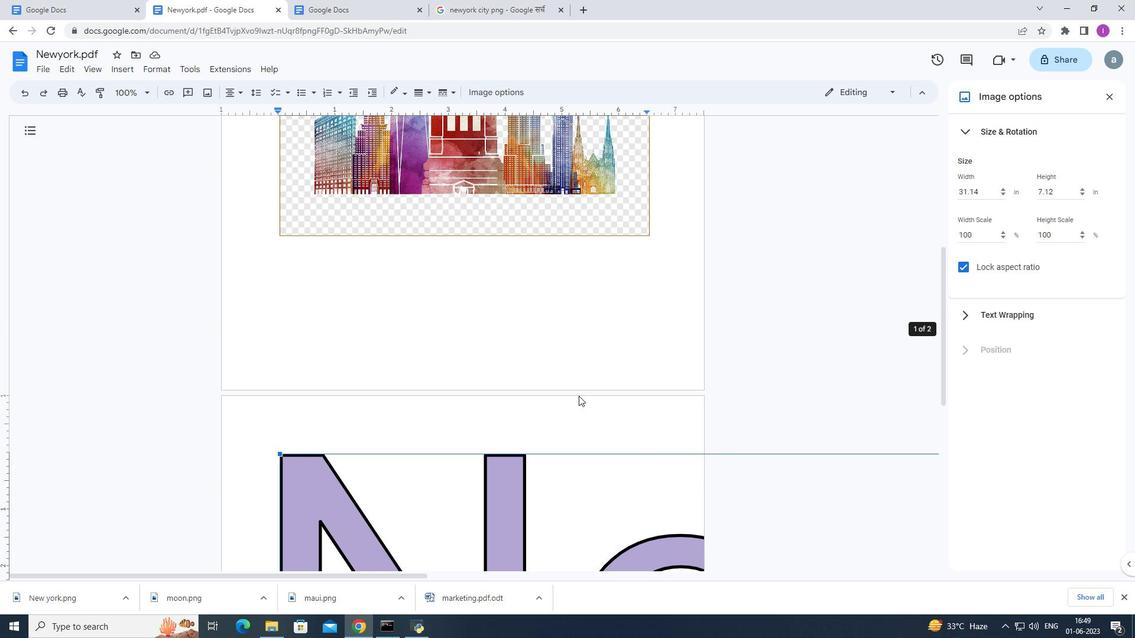 
Action: Mouse scrolled (579, 395) with delta (0, 0)
Screenshot: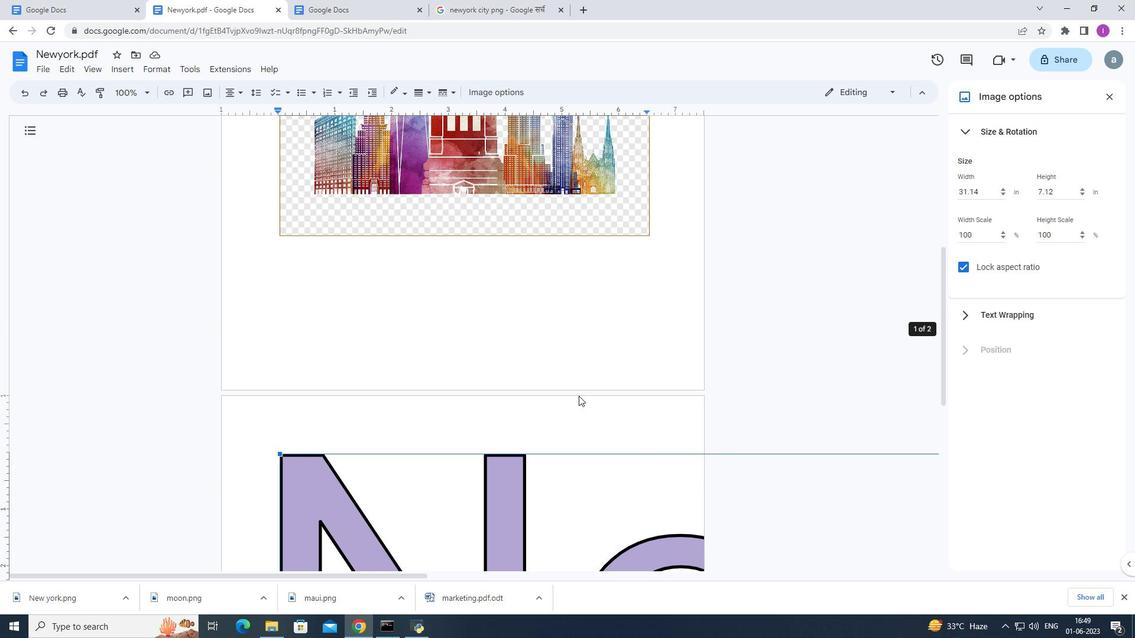 
Action: Mouse scrolled (579, 395) with delta (0, 0)
Screenshot: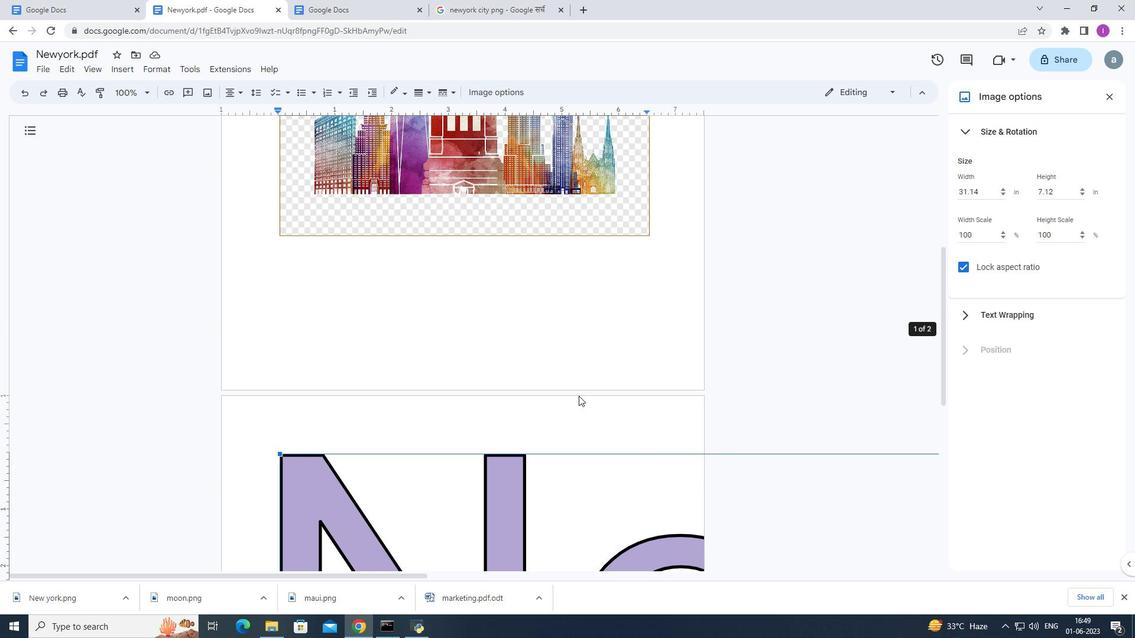 
Action: Mouse moved to (280, 277)
Screenshot: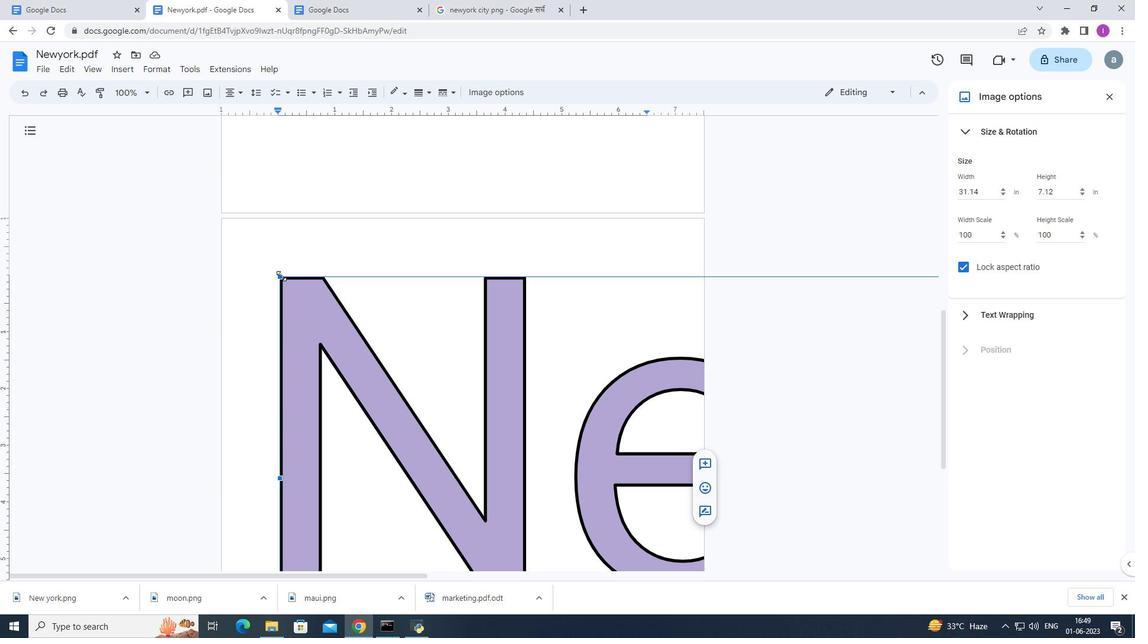 
Action: Mouse pressed left at (280, 277)
Screenshot: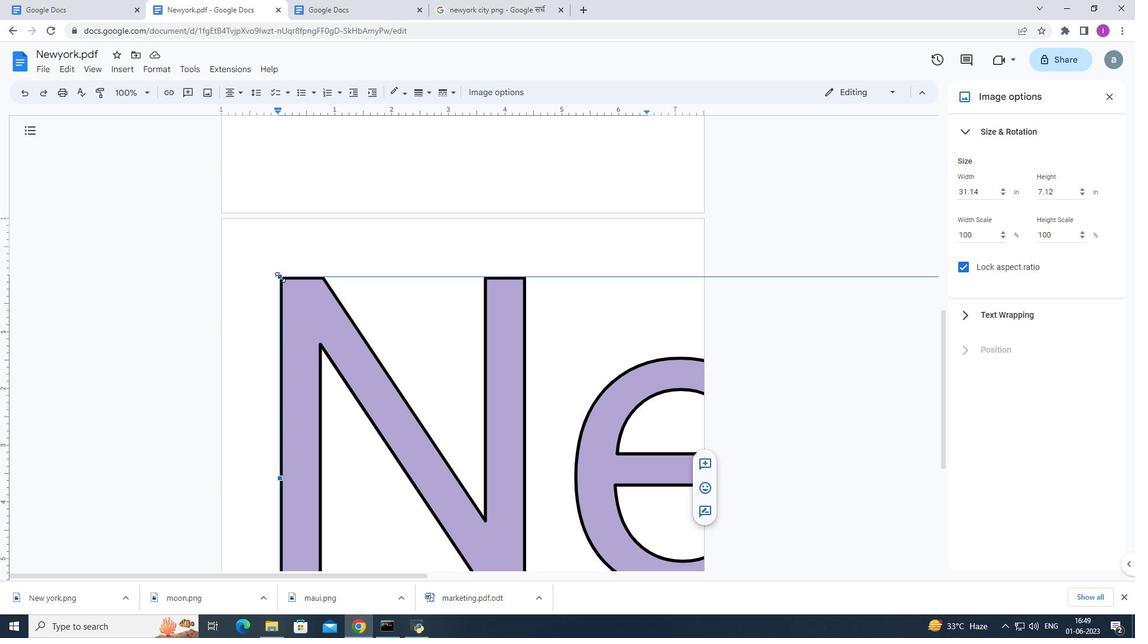 
Action: Mouse moved to (351, 406)
Screenshot: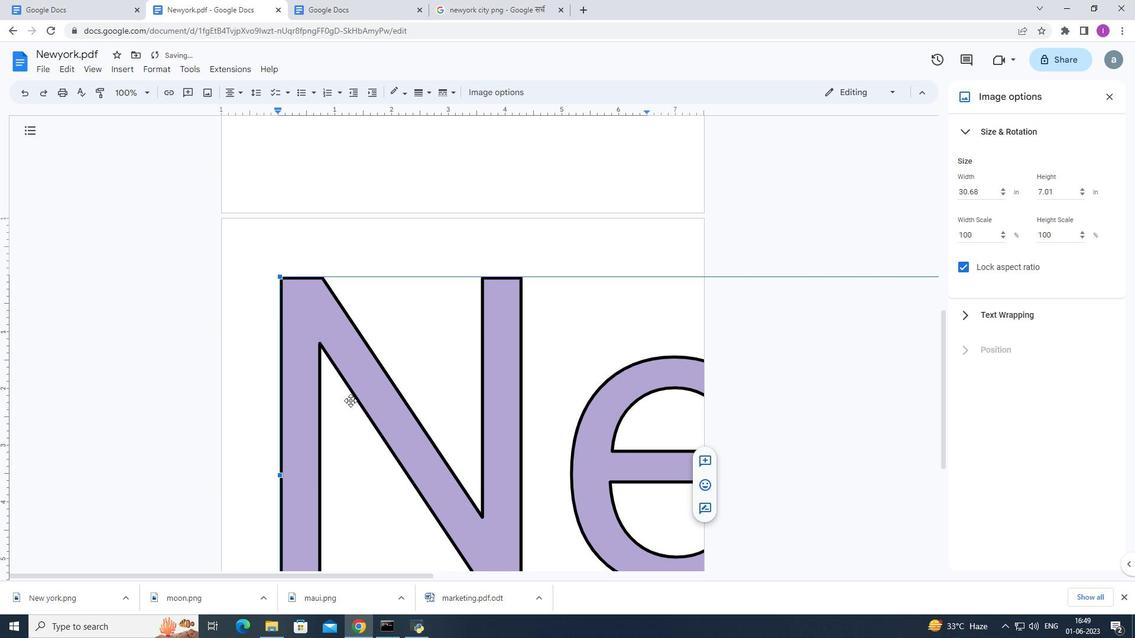 
Action: Mouse scrolled (351, 406) with delta (0, 0)
Screenshot: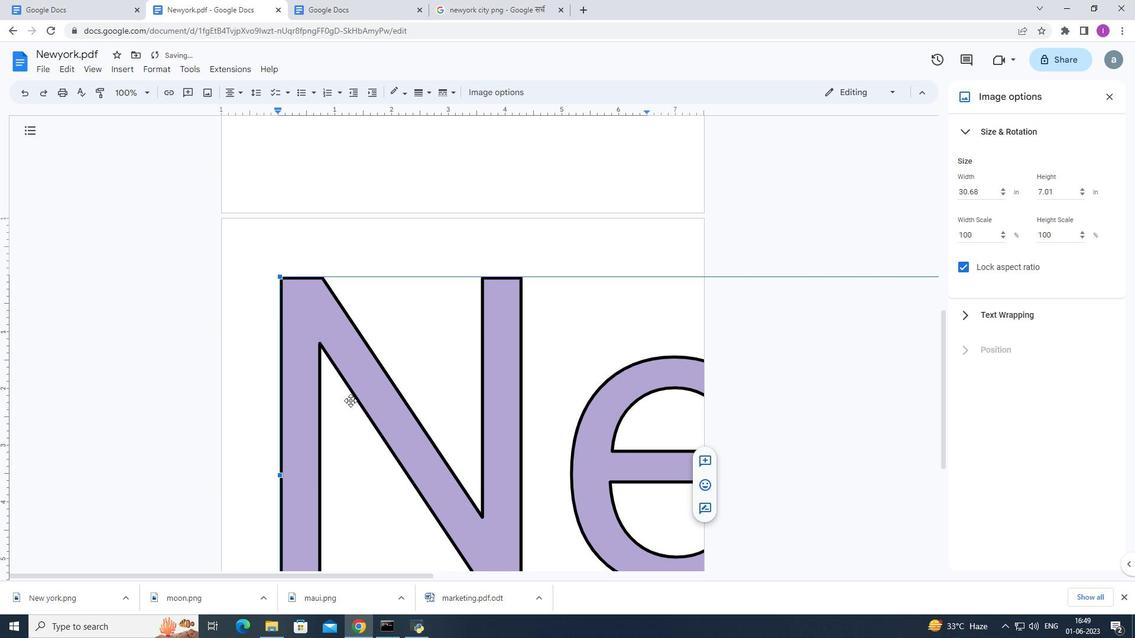 
Action: Mouse moved to (352, 409)
Screenshot: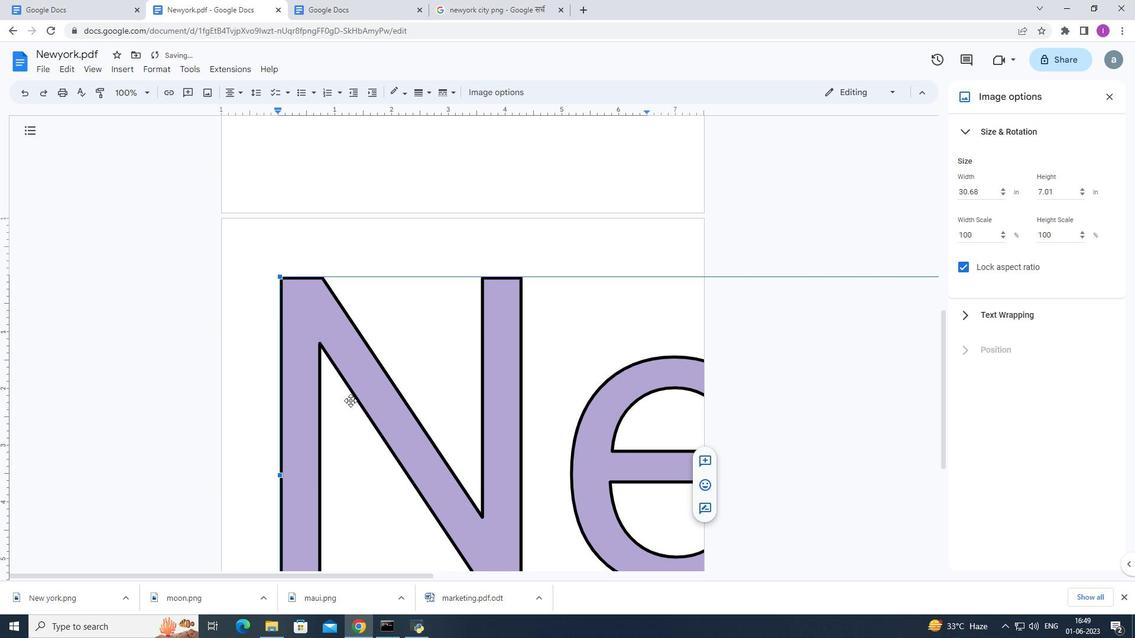 
Action: Mouse scrolled (351, 408) with delta (0, 0)
Screenshot: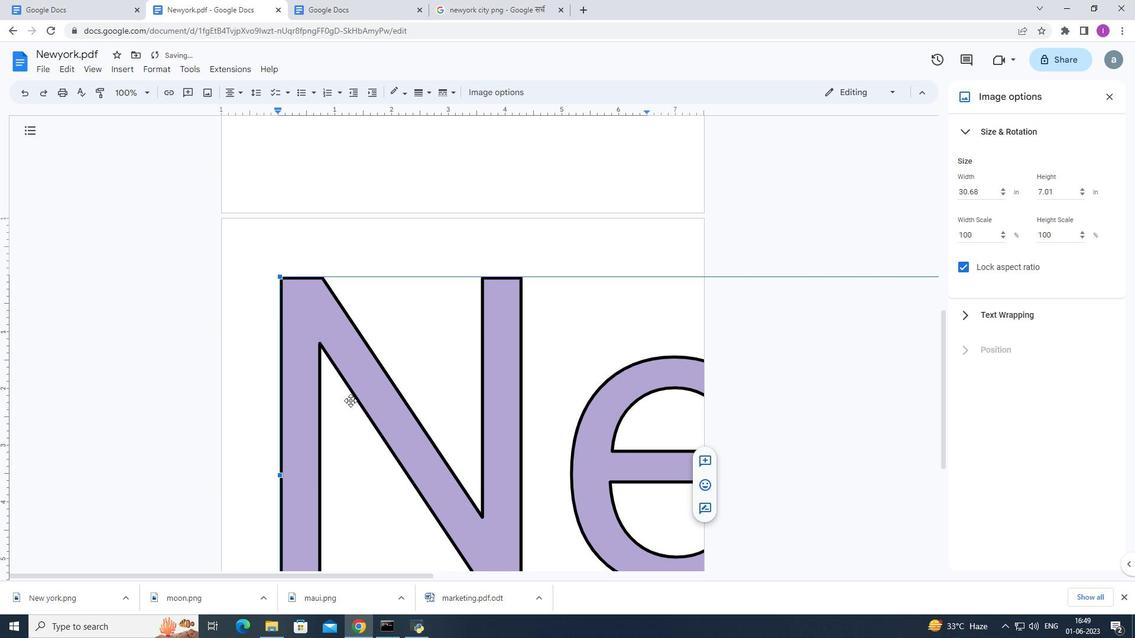 
Action: Mouse moved to (353, 418)
Screenshot: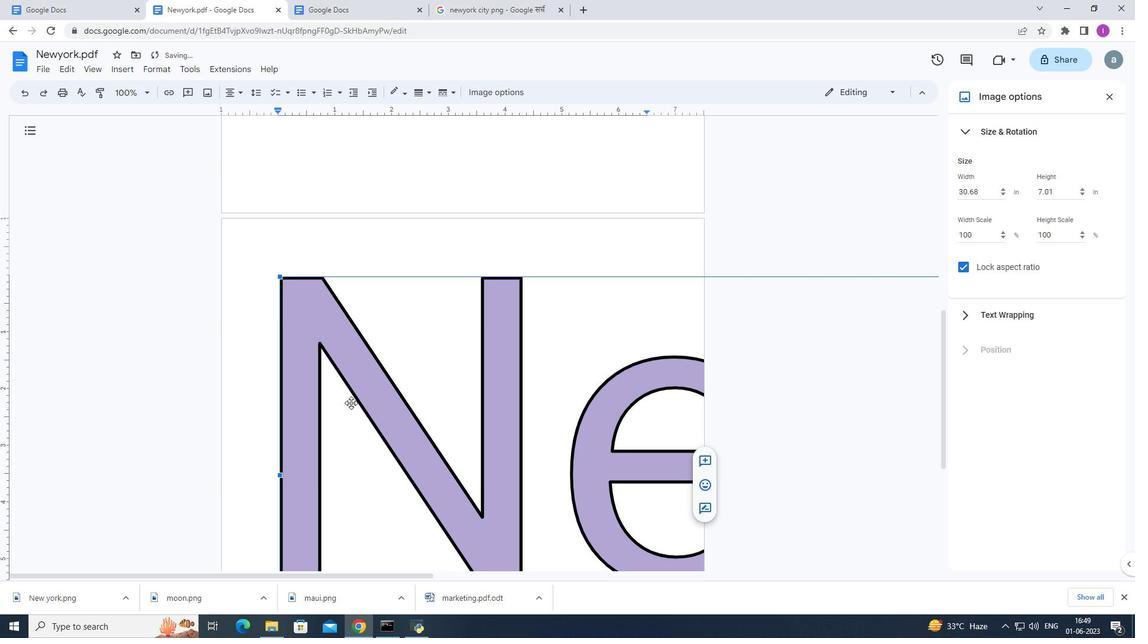 
Action: Mouse scrolled (353, 418) with delta (0, 0)
Screenshot: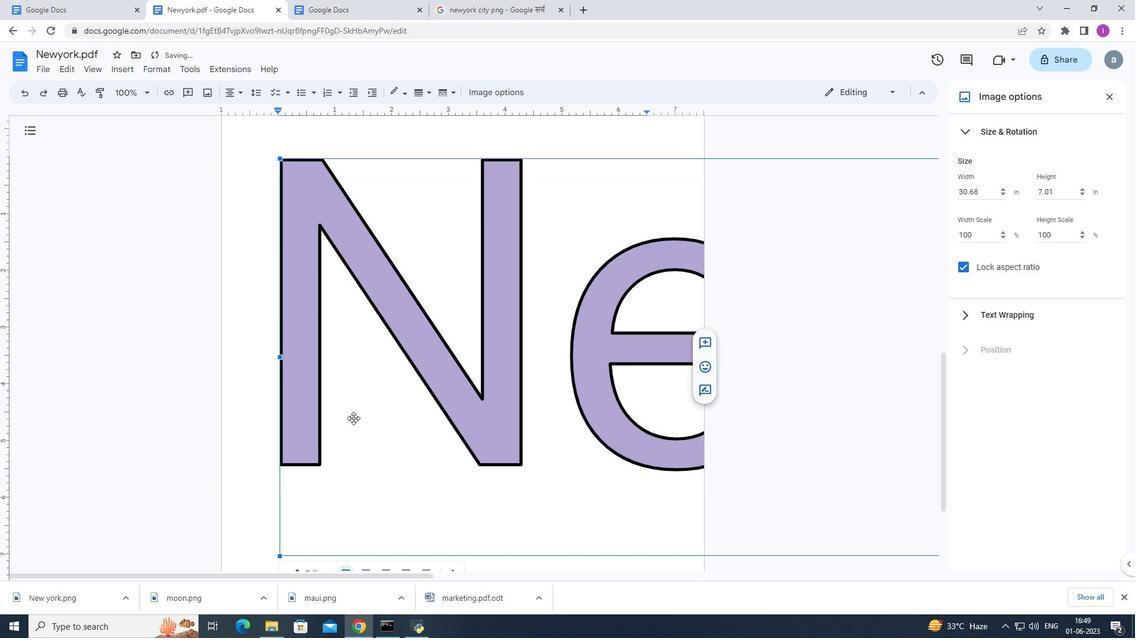 
Action: Mouse scrolled (353, 418) with delta (0, 0)
Screenshot: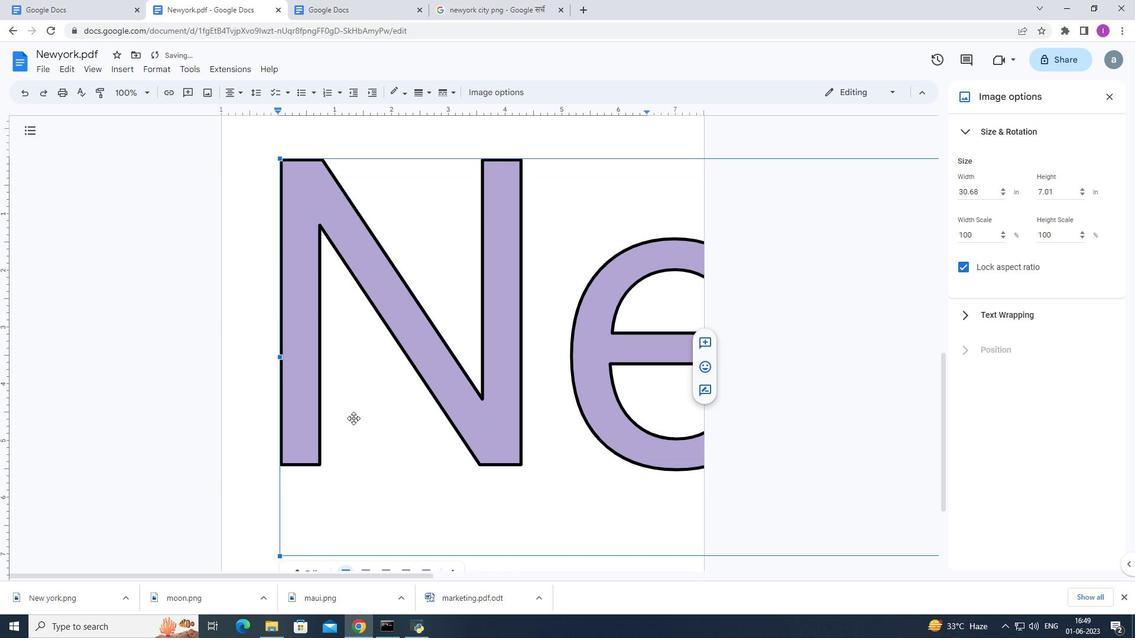 
Action: Mouse scrolled (353, 418) with delta (0, 0)
Screenshot: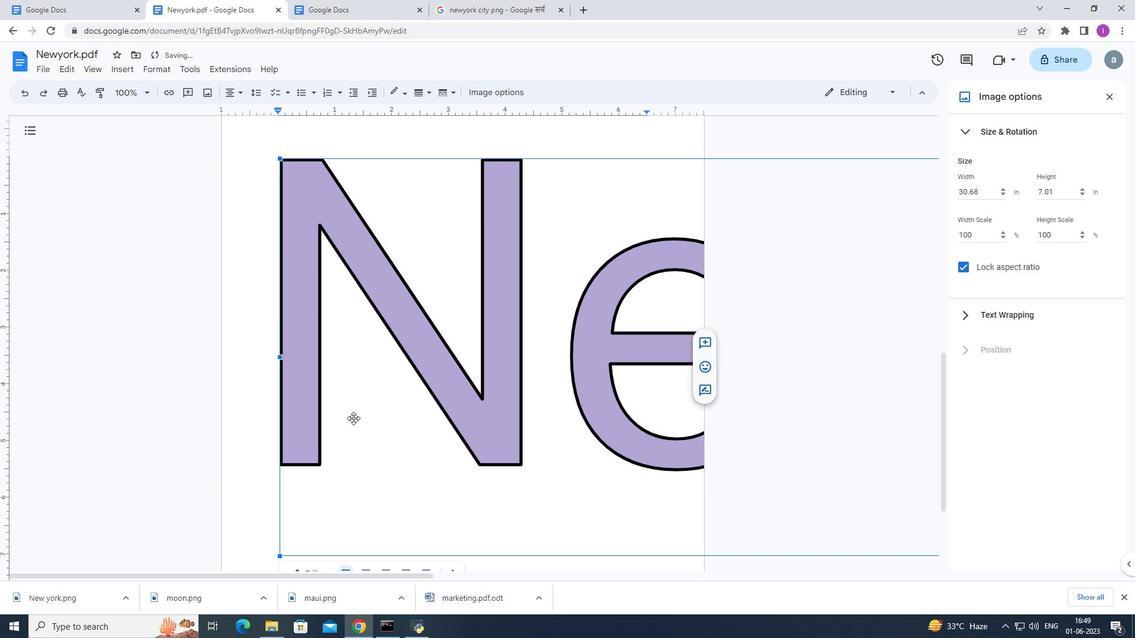 
Action: Mouse scrolled (353, 418) with delta (0, 0)
Screenshot: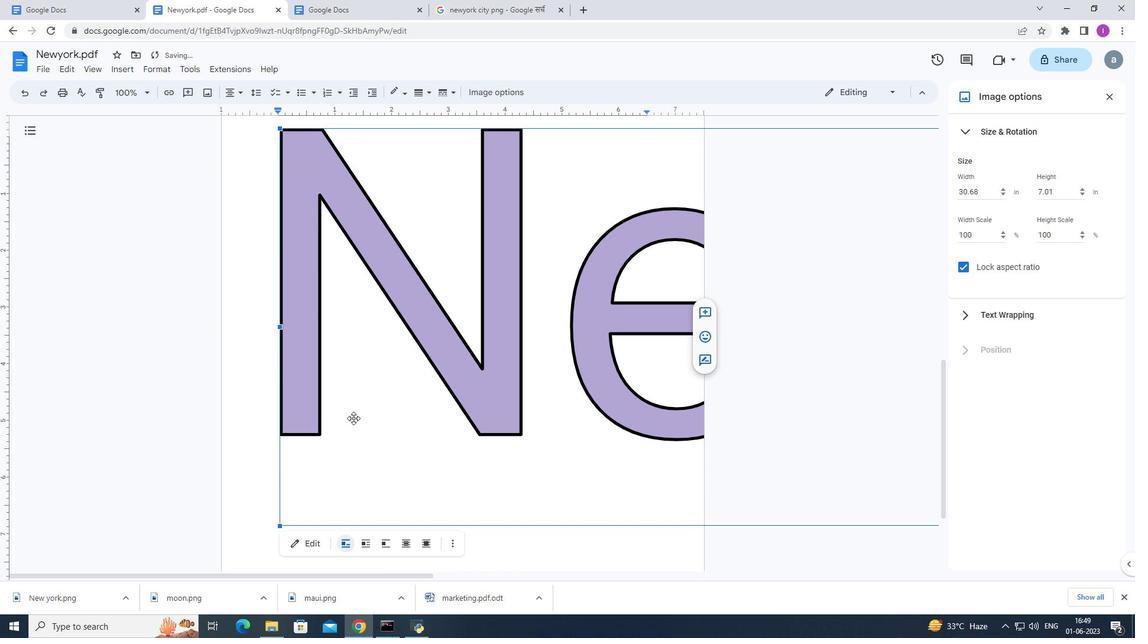 
Action: Mouse moved to (283, 395)
Screenshot: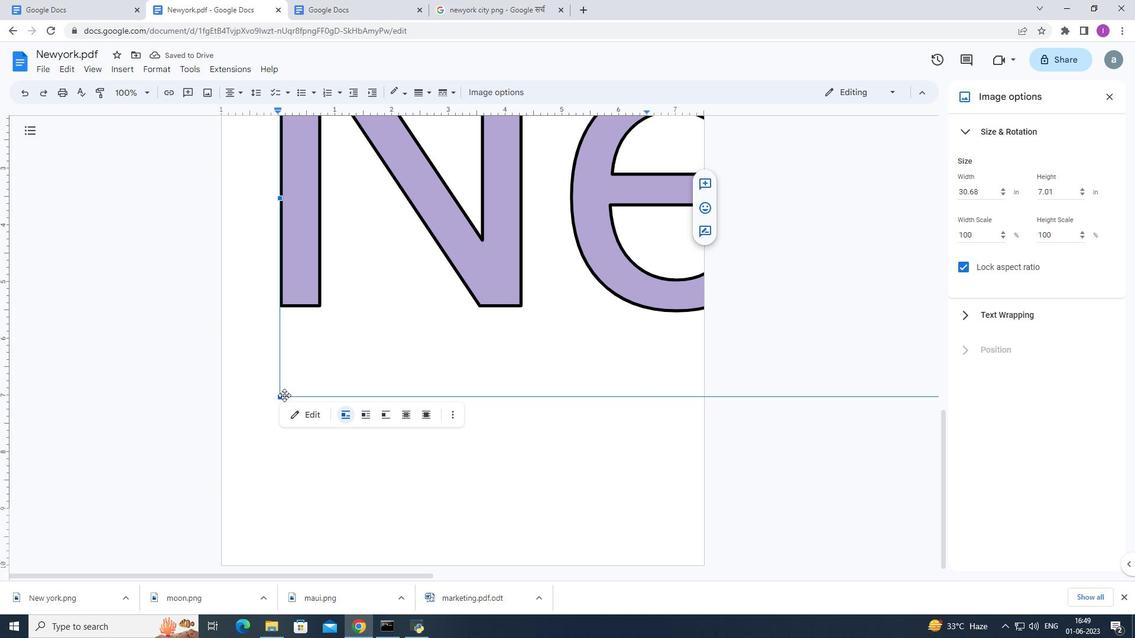 
Action: Mouse pressed left at (283, 395)
Screenshot: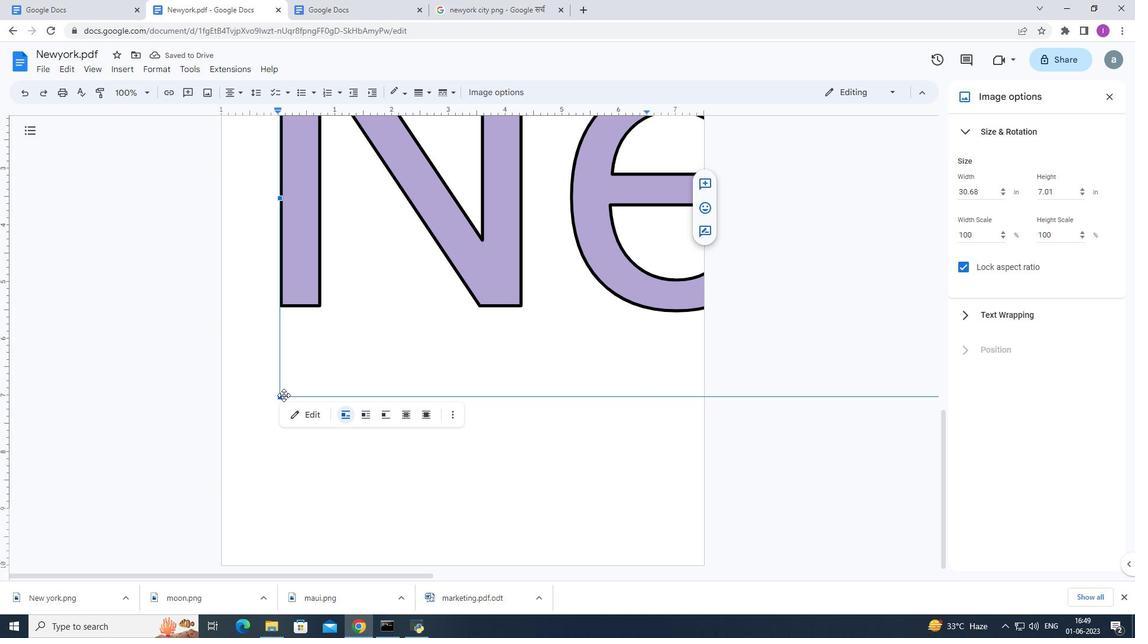 
Action: Mouse moved to (399, 527)
Screenshot: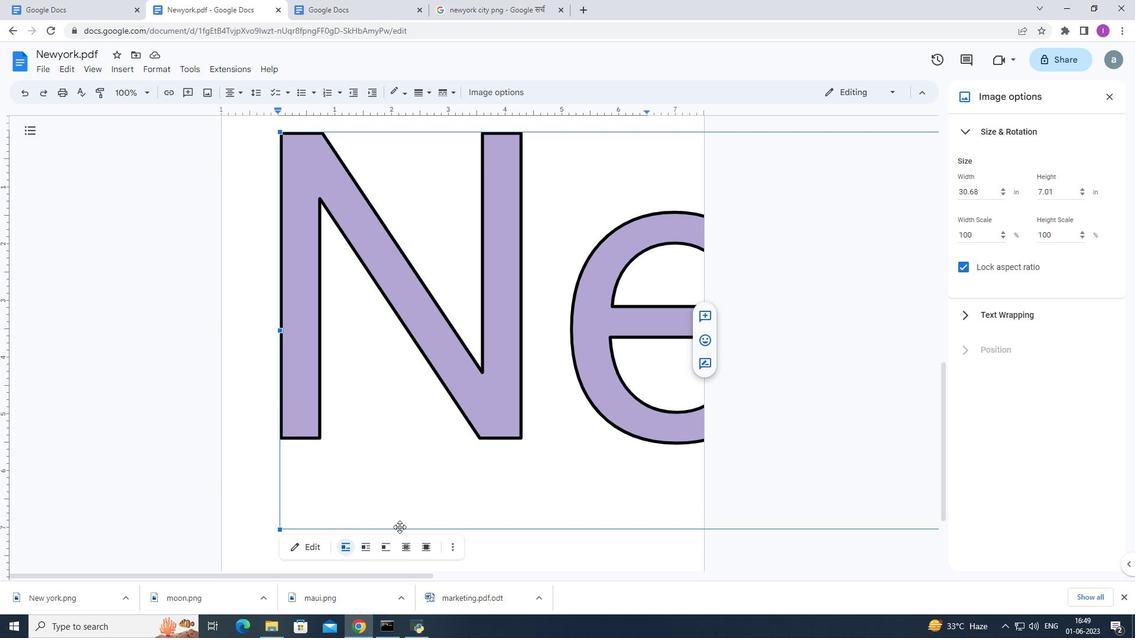 
Action: Mouse pressed left at (399, 527)
Screenshot: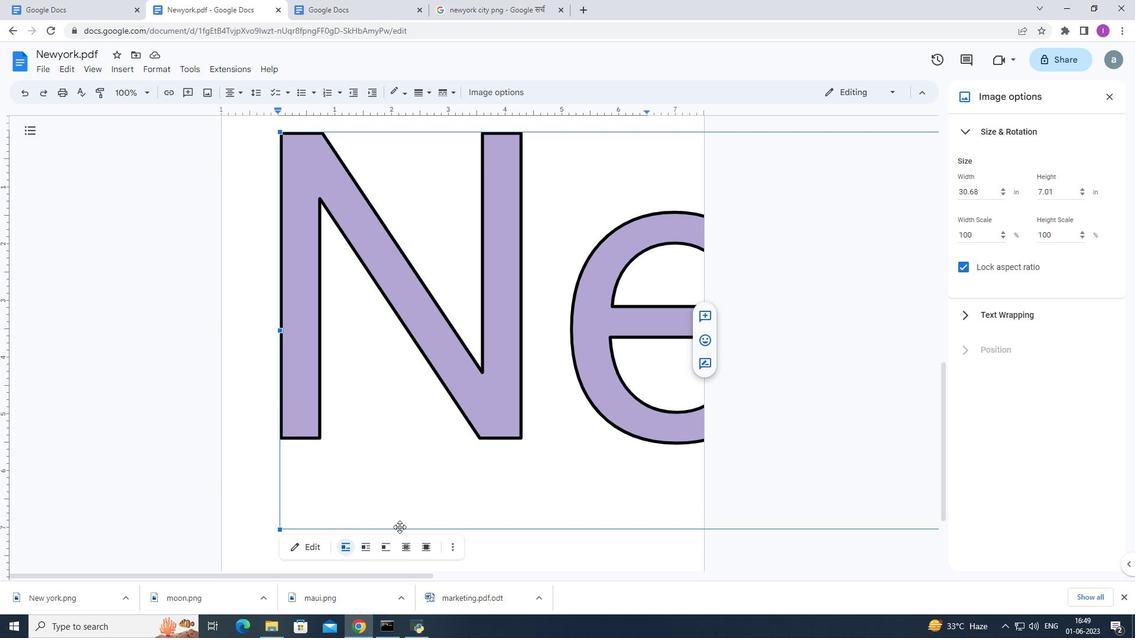 
Action: Mouse moved to (408, 531)
Screenshot: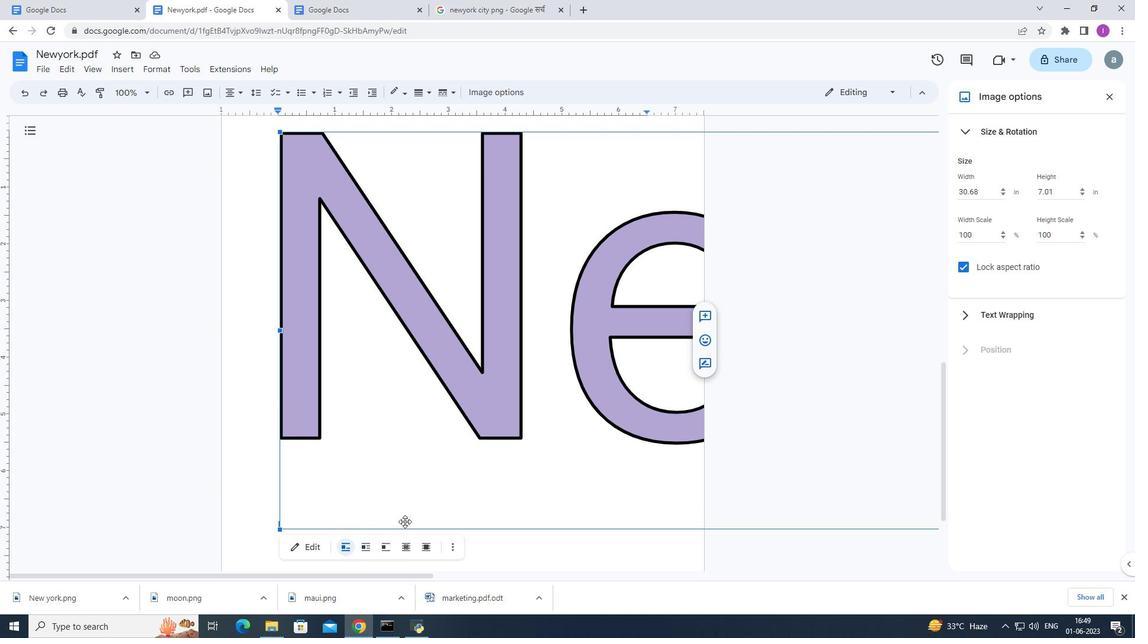 
Action: Mouse pressed left at (408, 531)
Screenshot: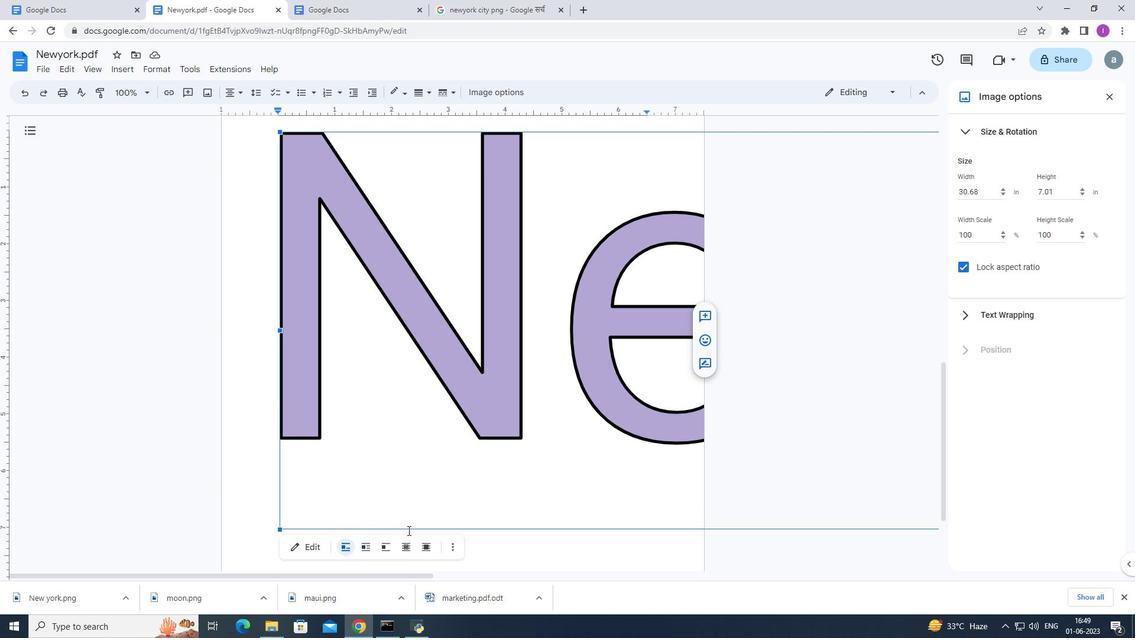 
Action: Mouse moved to (471, 529)
Screenshot: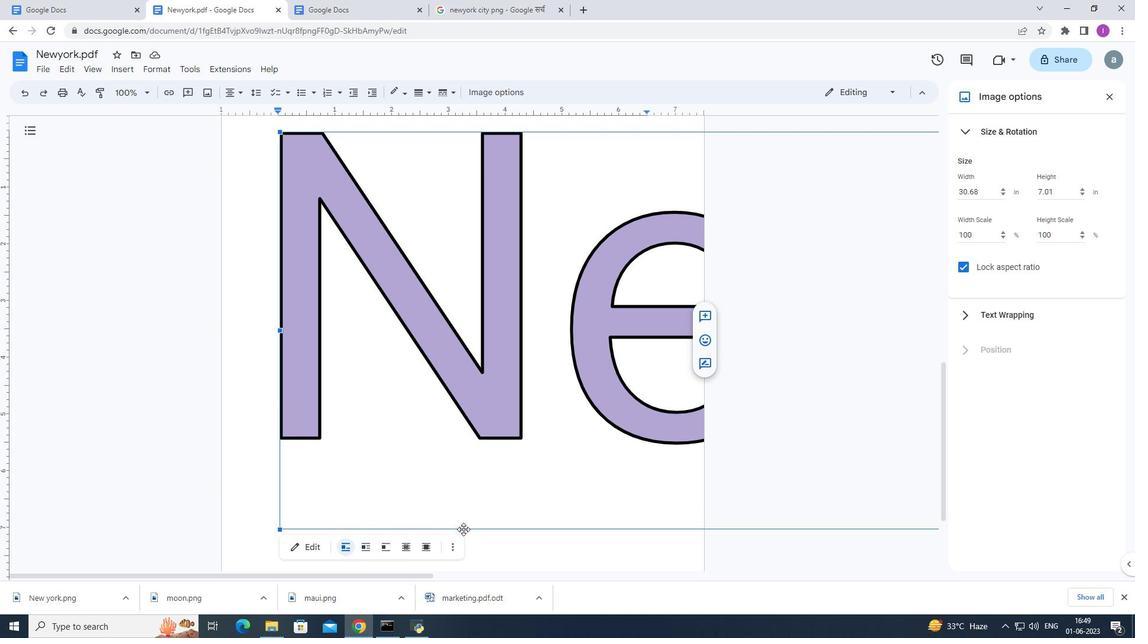
Action: Mouse pressed left at (471, 529)
Screenshot: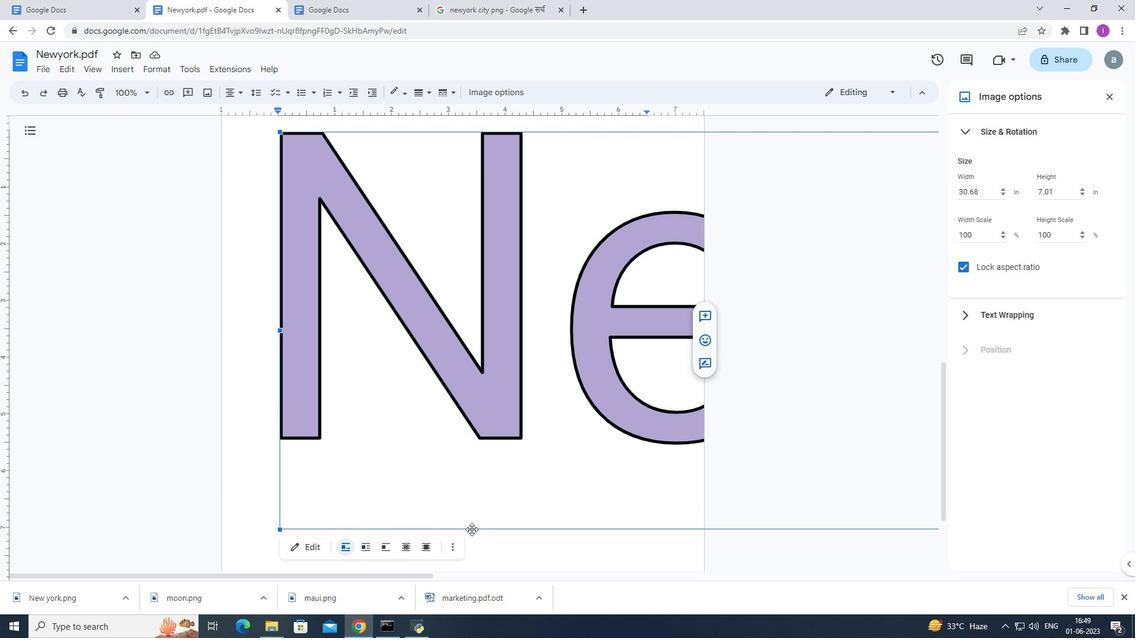 
Action: Mouse moved to (485, 528)
Screenshot: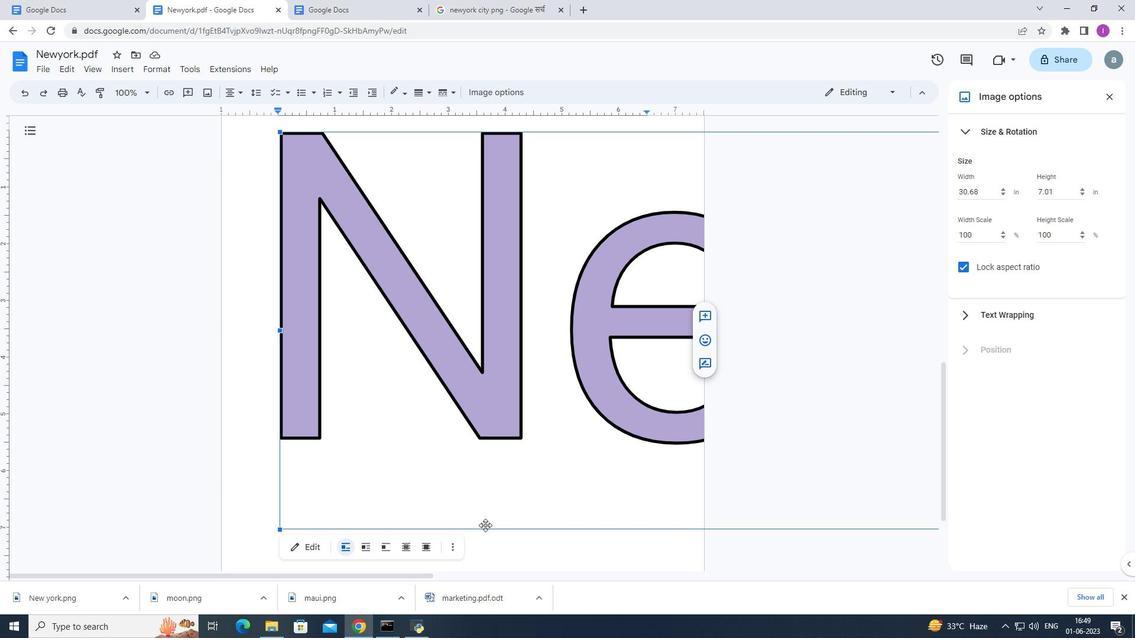 
Action: Mouse pressed left at (485, 528)
Screenshot: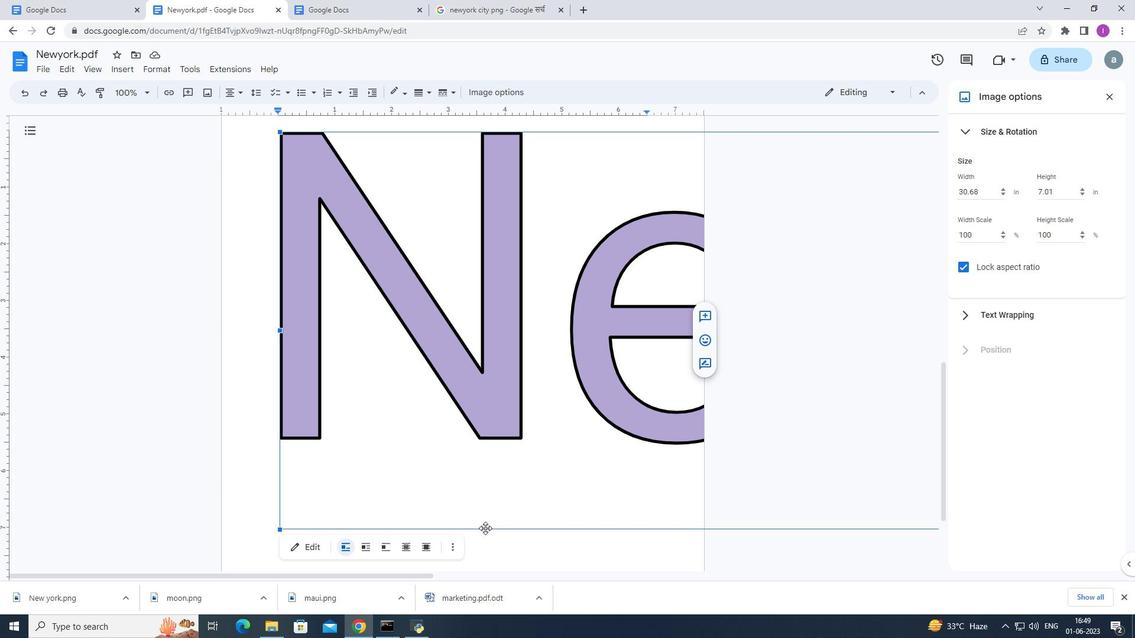 
Action: Mouse moved to (699, 528)
Screenshot: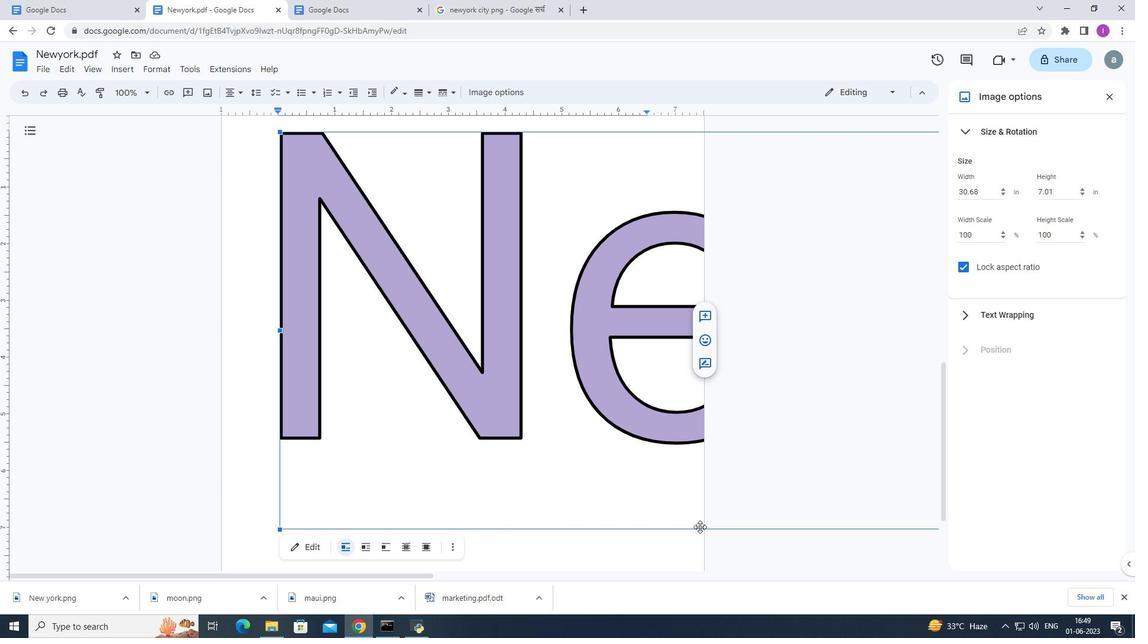 
Action: Mouse pressed left at (699, 528)
Screenshot: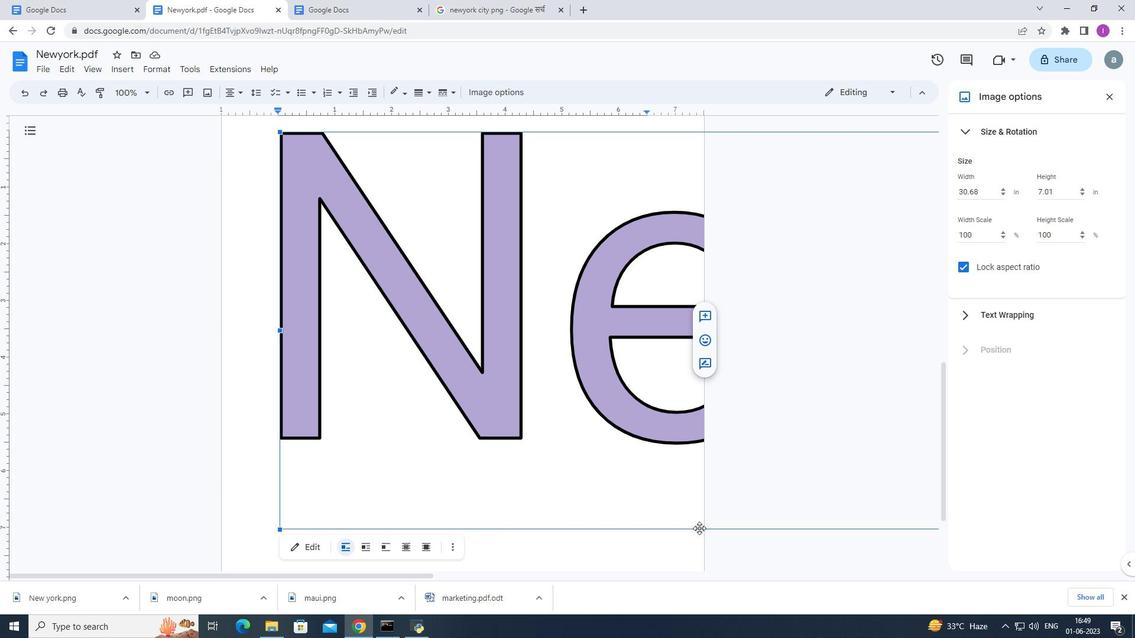 
Action: Mouse moved to (279, 526)
Screenshot: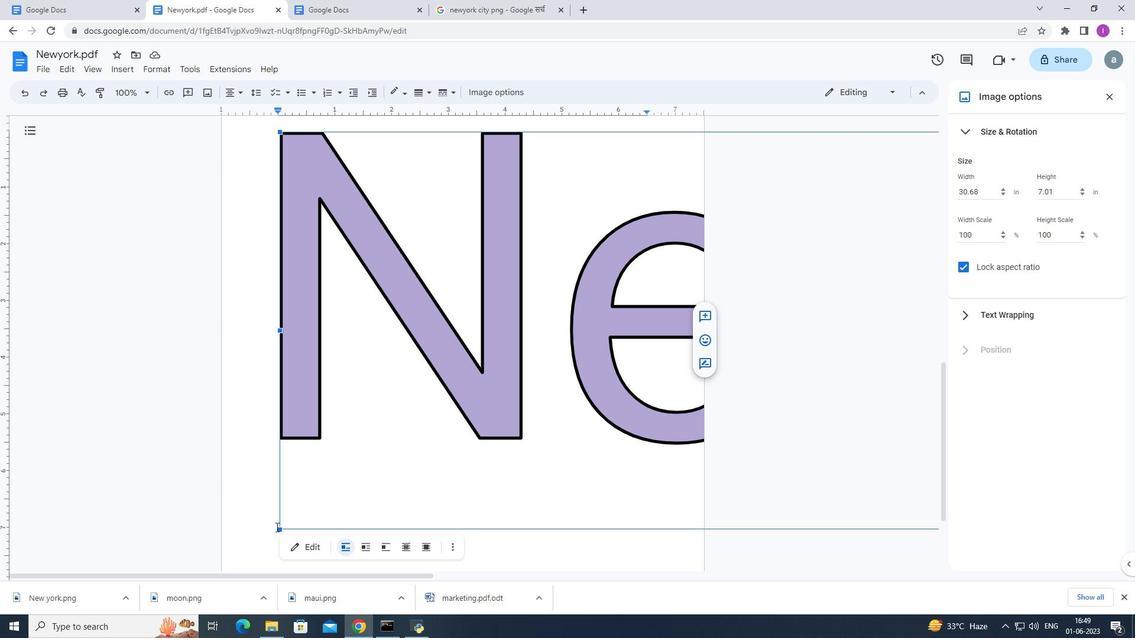 
Action: Mouse pressed left at (279, 526)
Screenshot: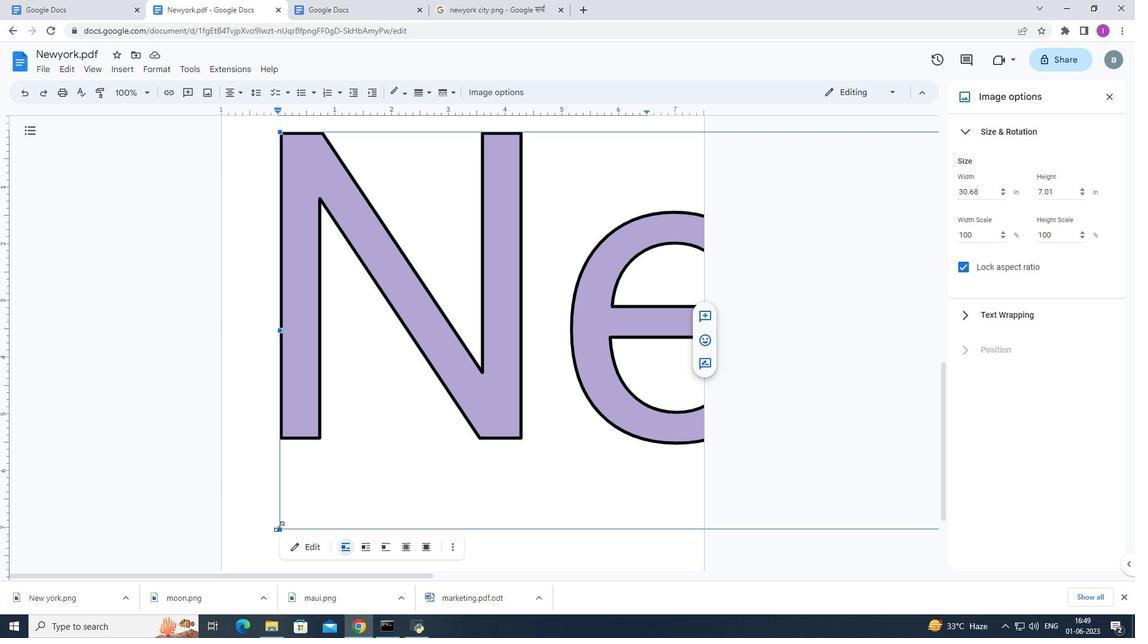 
Action: Mouse moved to (316, 132)
Screenshot: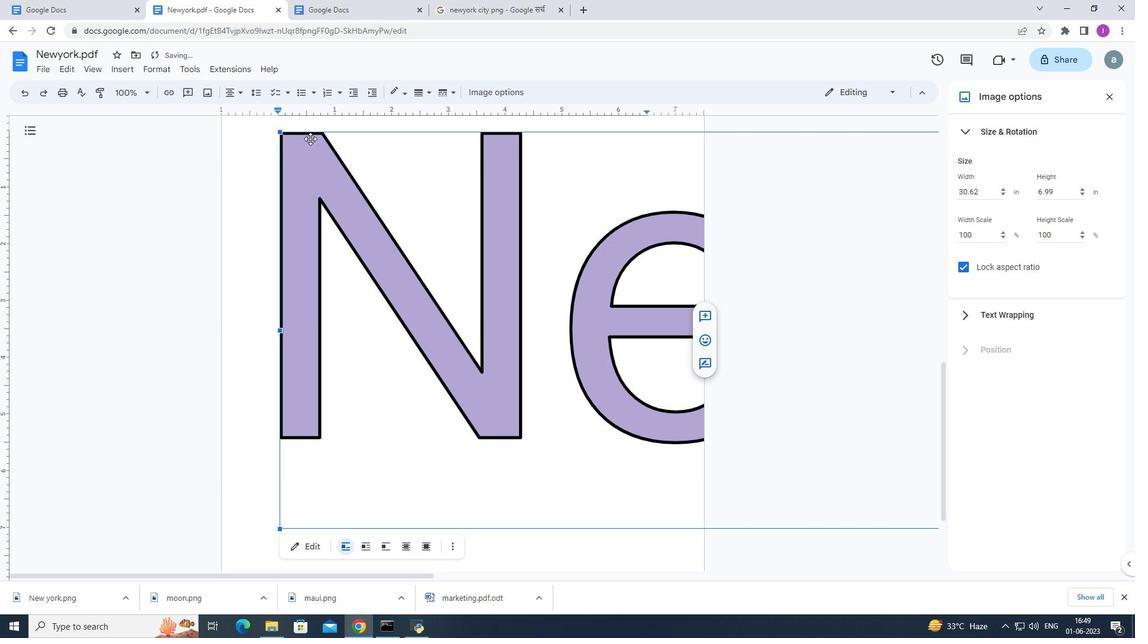 
Action: Mouse pressed left at (316, 132)
Screenshot: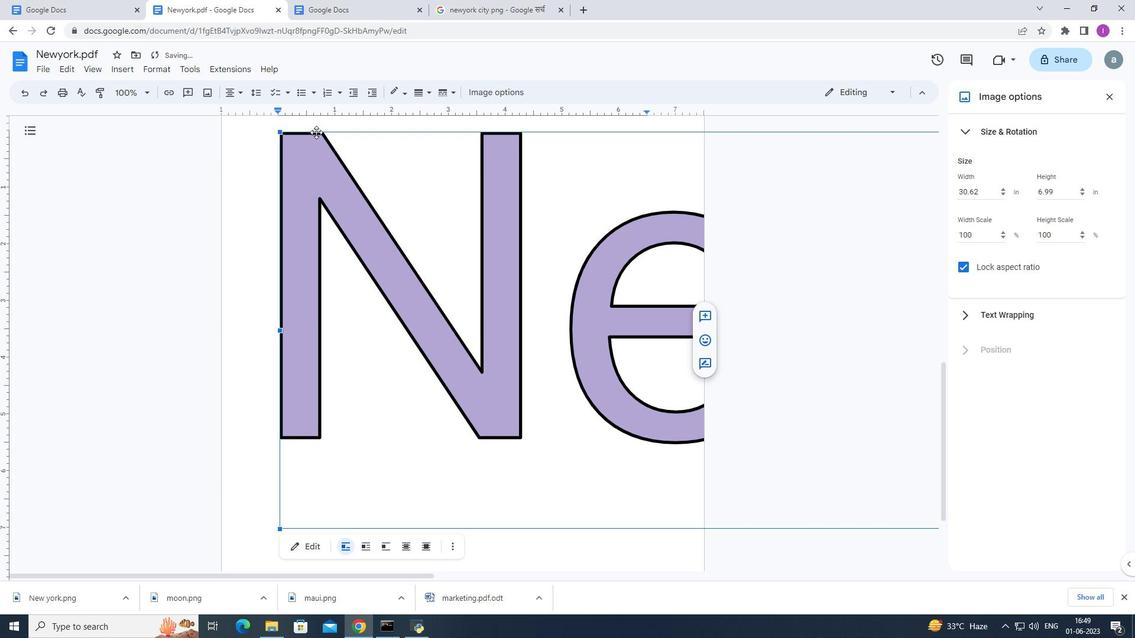 
Action: Mouse moved to (279, 132)
Screenshot: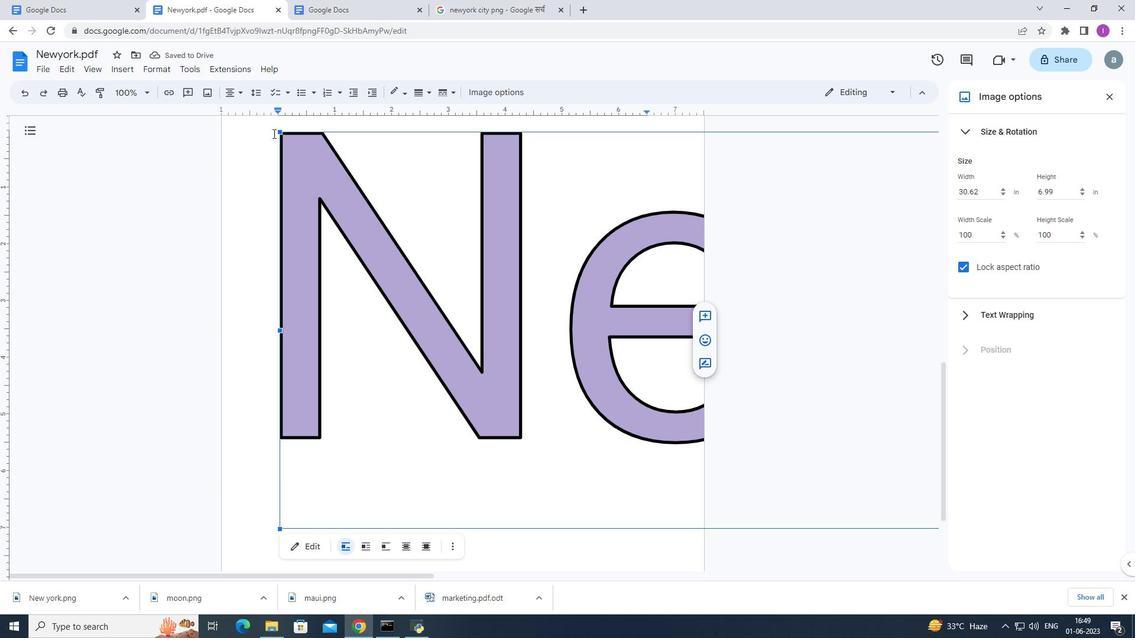 
Action: Mouse pressed left at (279, 132)
Screenshot: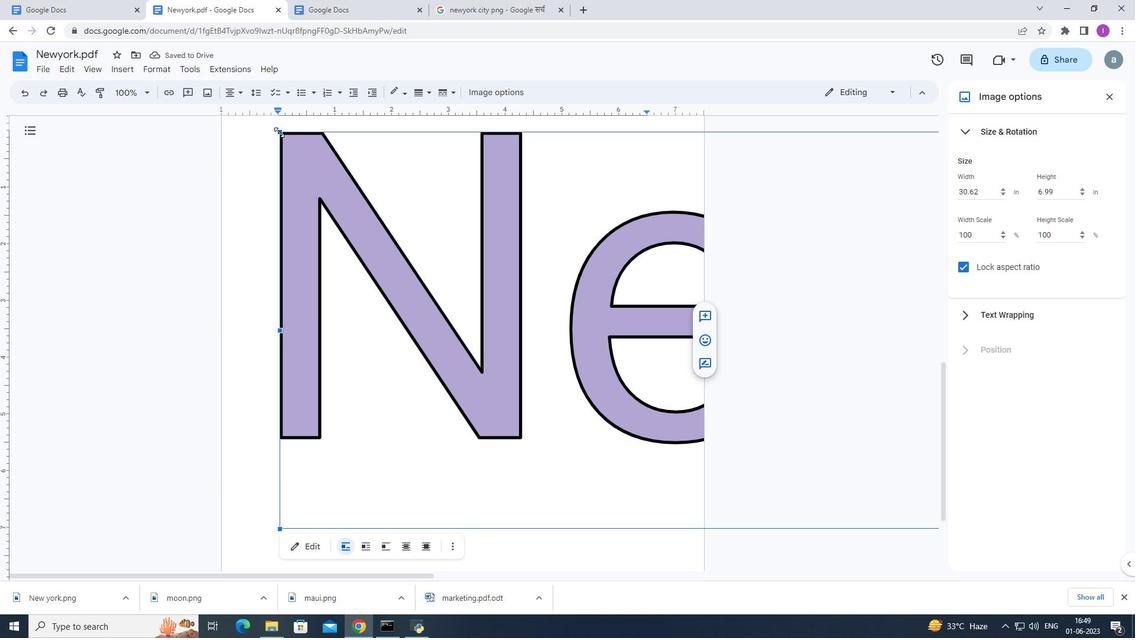 
Action: Mouse moved to (280, 133)
Screenshot: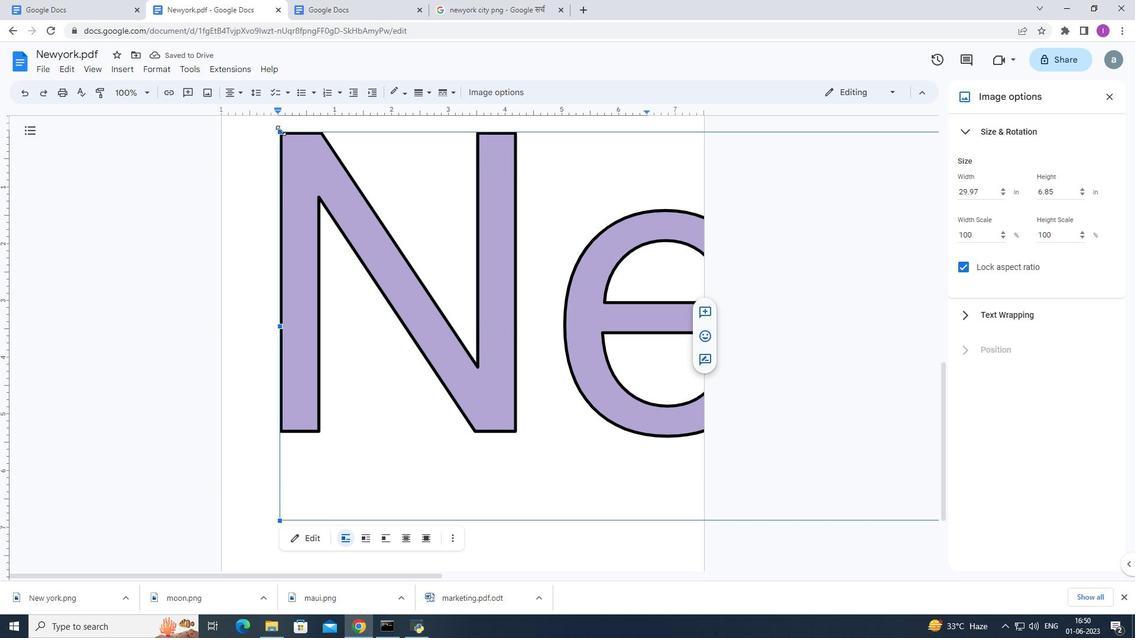 
Action: Mouse pressed left at (280, 133)
Screenshot: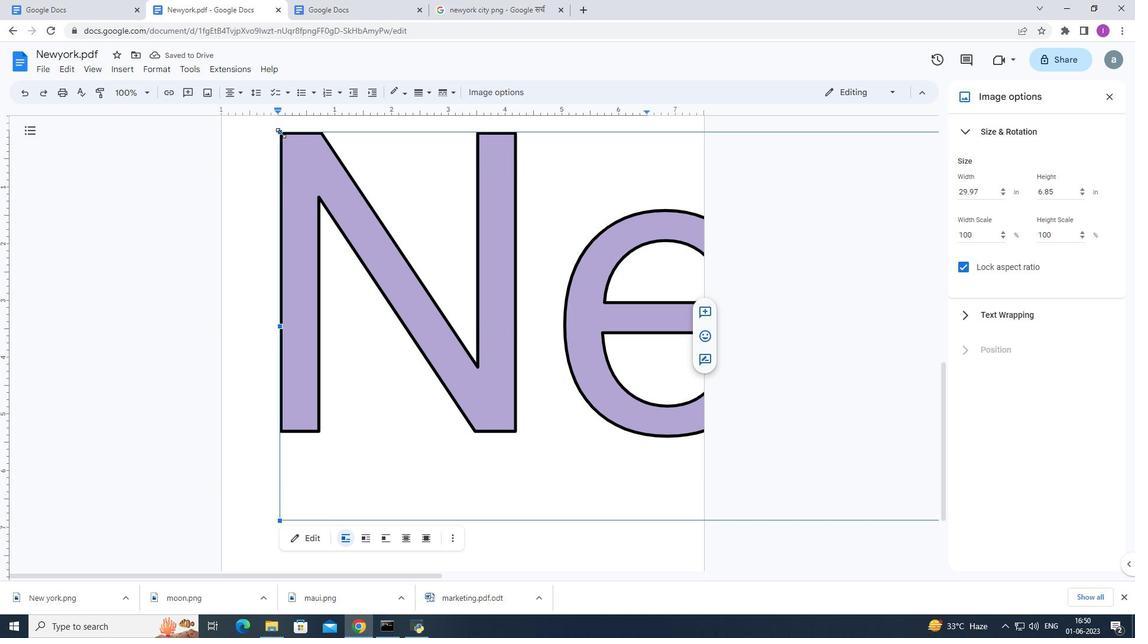 
Action: Mouse moved to (282, 508)
Screenshot: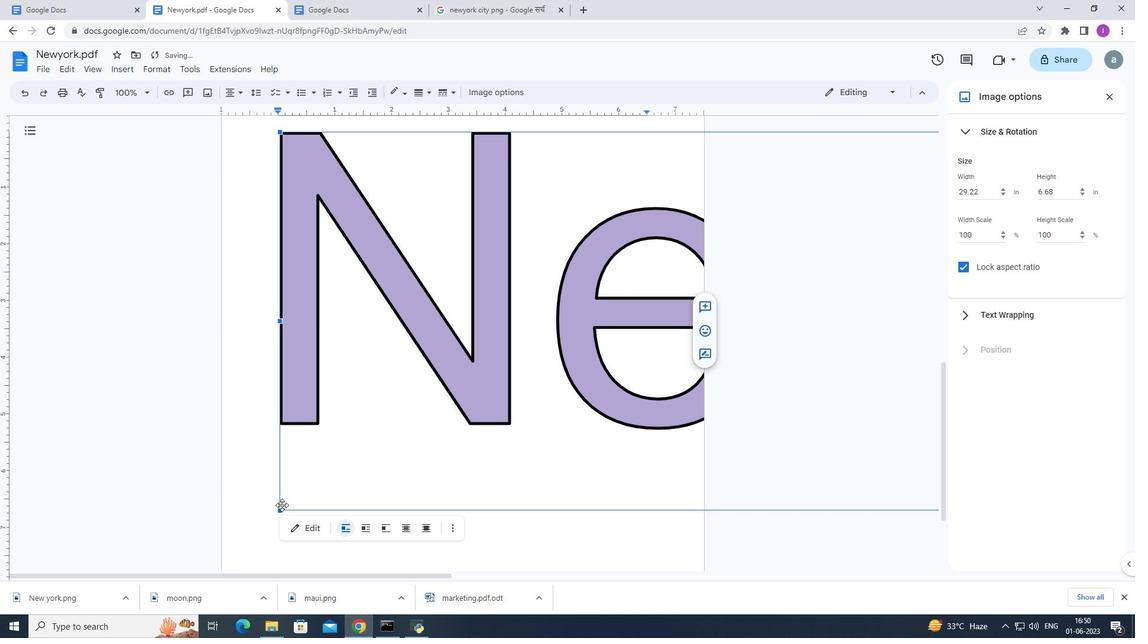 
Action: Mouse pressed left at (282, 508)
Screenshot: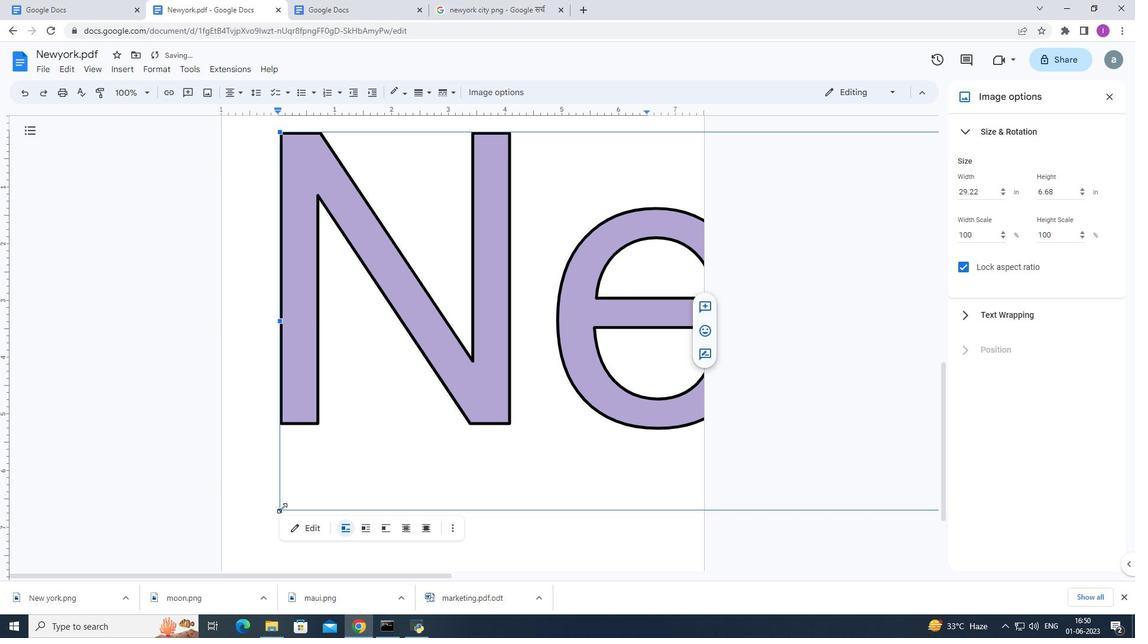 
Action: Mouse moved to (279, 131)
Screenshot: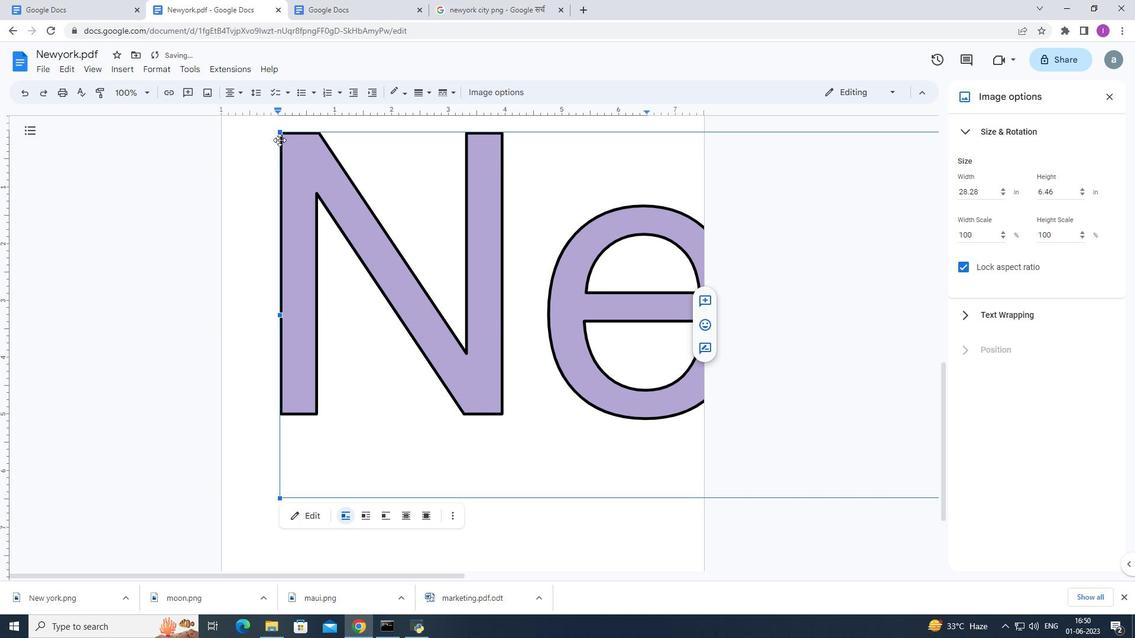 
Action: Mouse pressed left at (279, 131)
Screenshot: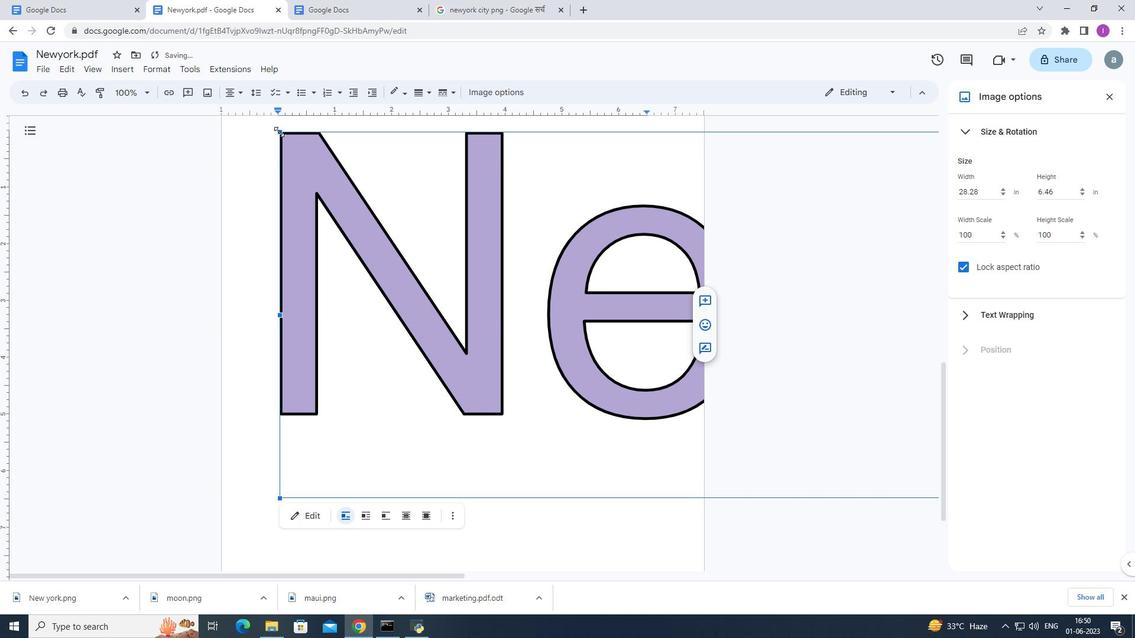 
Action: Mouse moved to (283, 133)
Screenshot: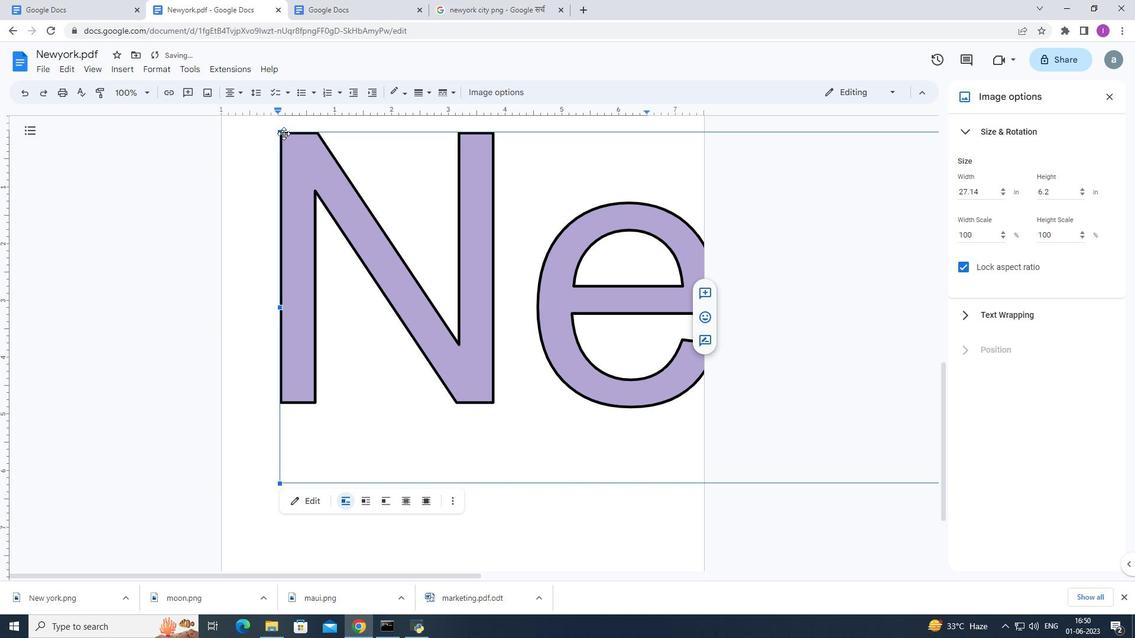 
Action: Mouse pressed left at (283, 133)
Screenshot: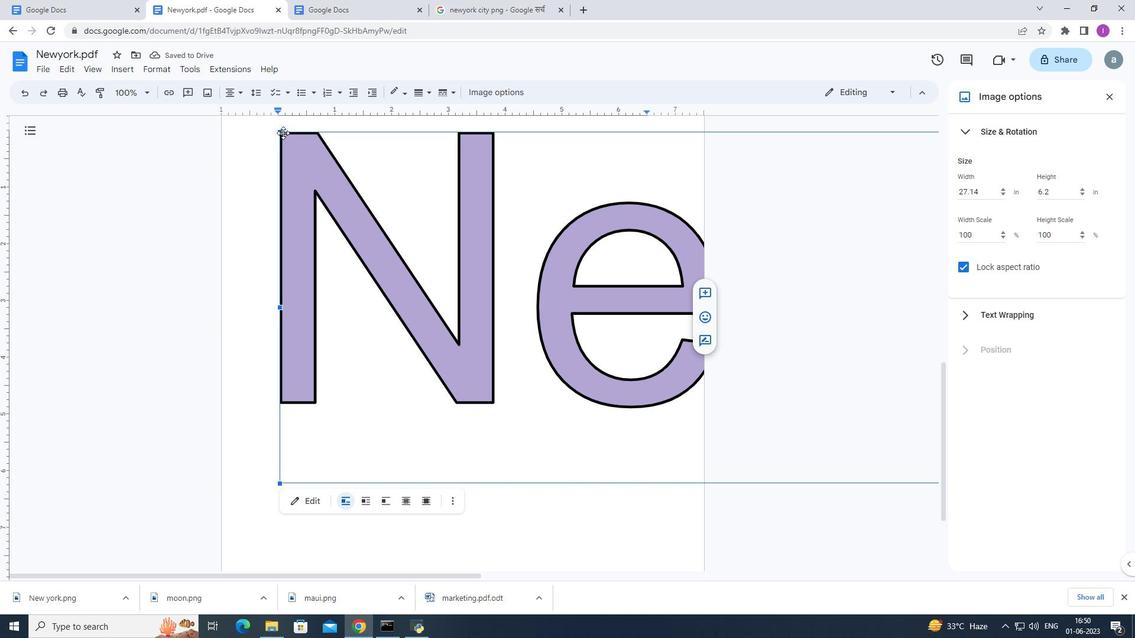 
Action: Mouse moved to (282, 132)
Screenshot: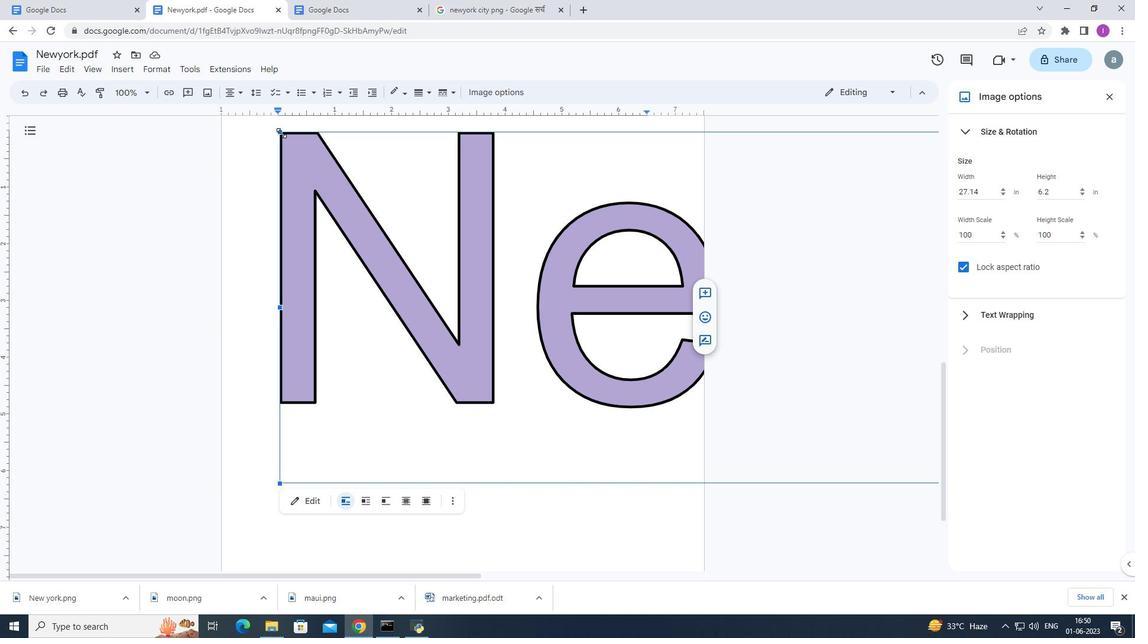 
Action: Mouse pressed left at (282, 132)
Screenshot: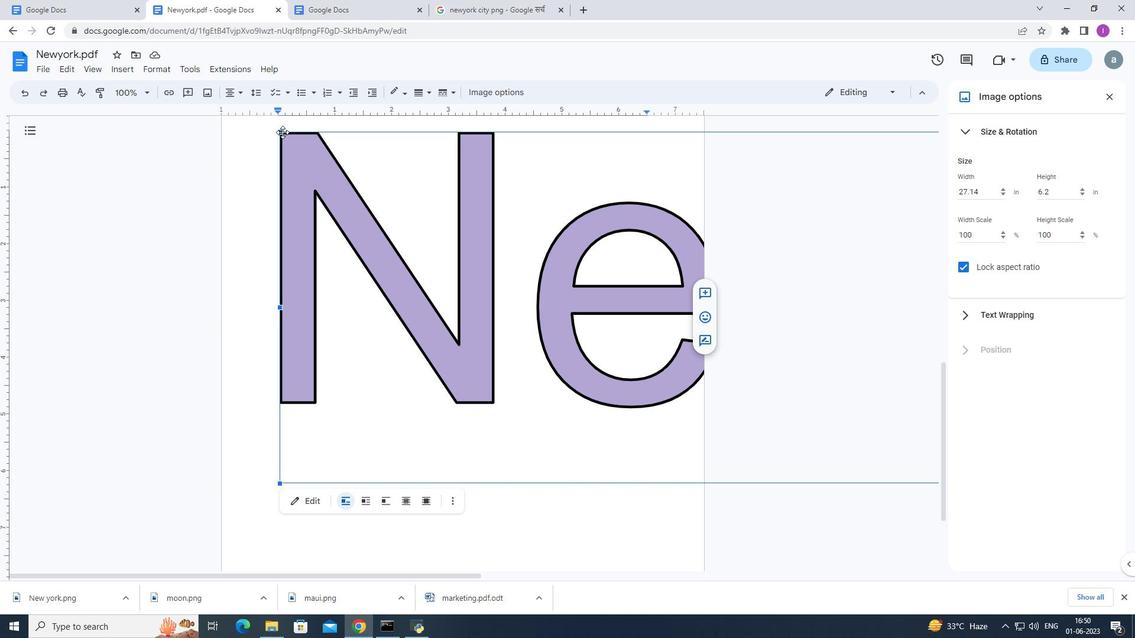 
Action: Mouse moved to (282, 133)
Screenshot: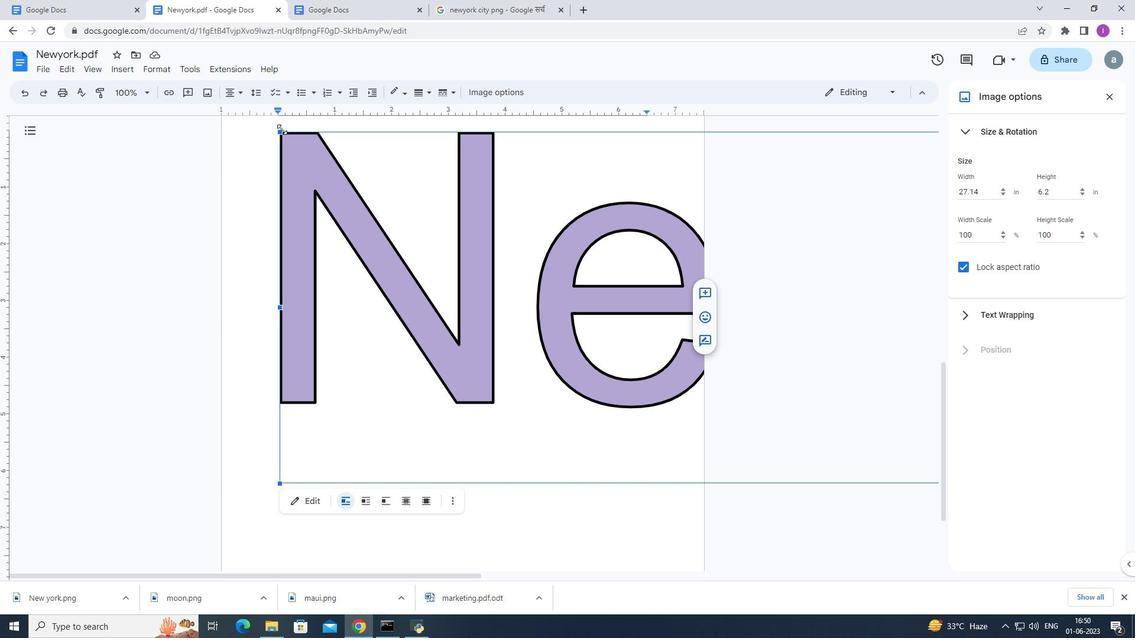 
Action: Mouse pressed left at (282, 133)
Screenshot: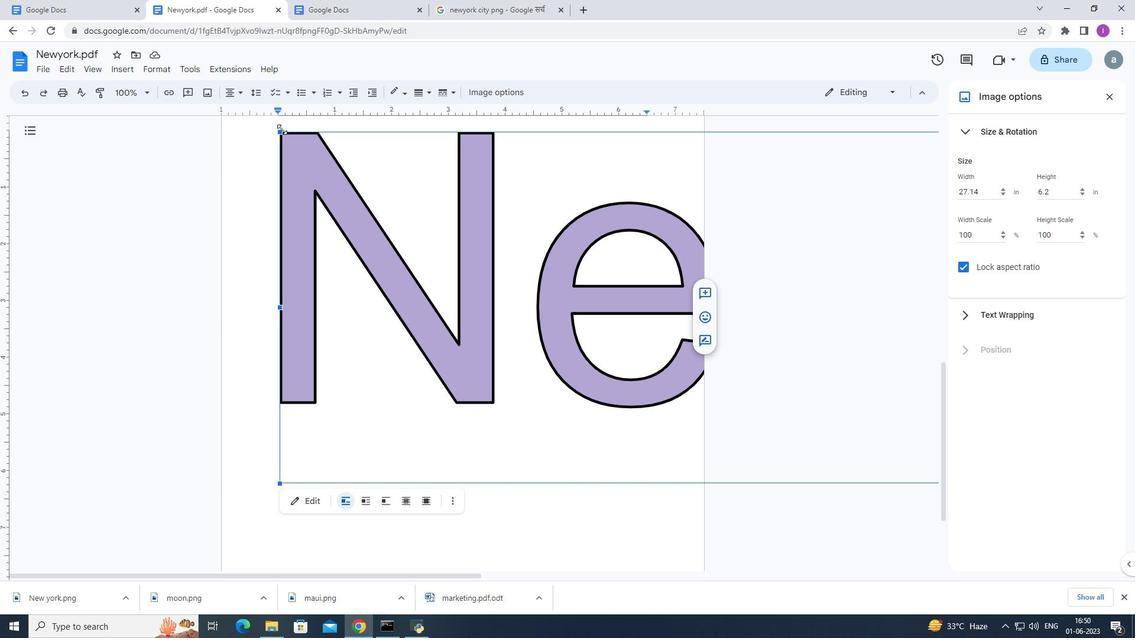 
Action: Mouse moved to (283, 133)
Screenshot: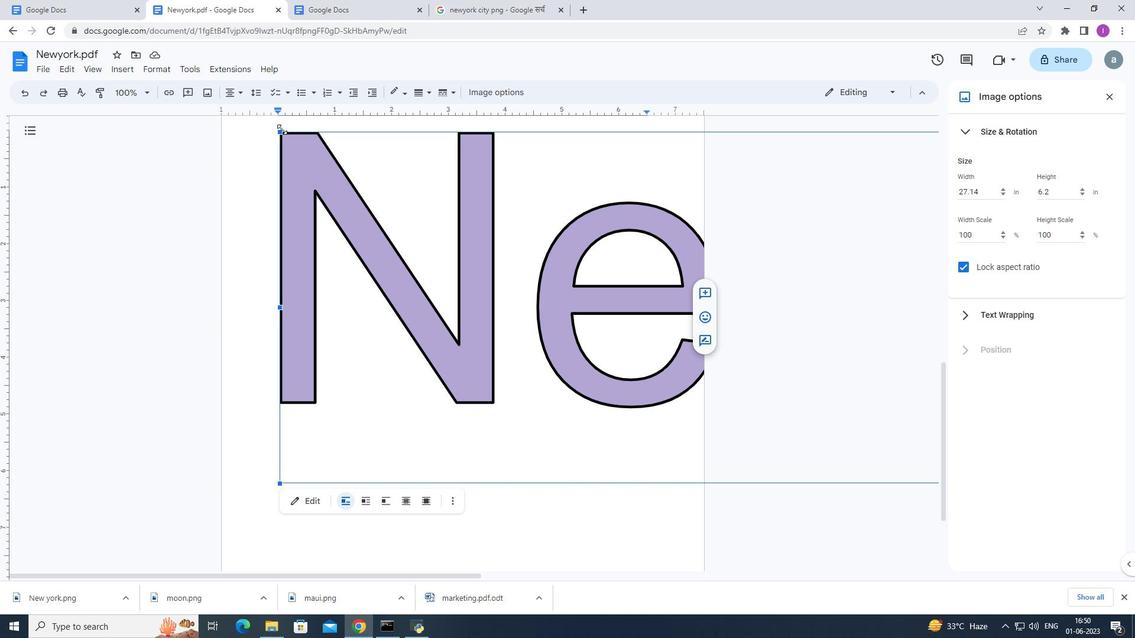 
Action: Mouse pressed left at (283, 133)
Screenshot: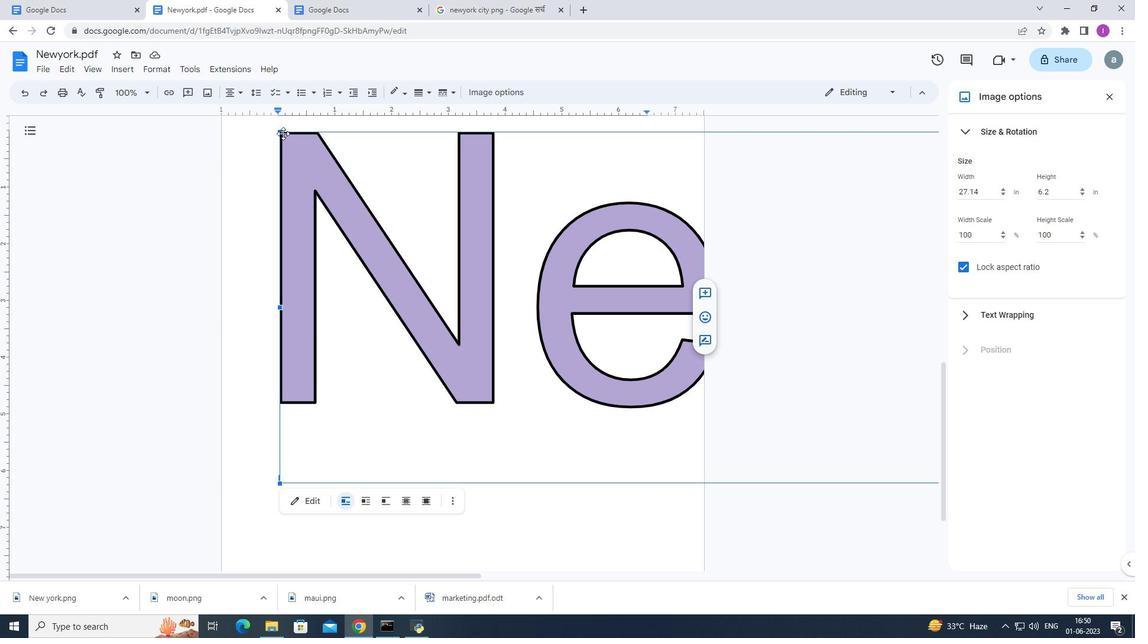 
Action: Mouse moved to (794, 67)
Screenshot: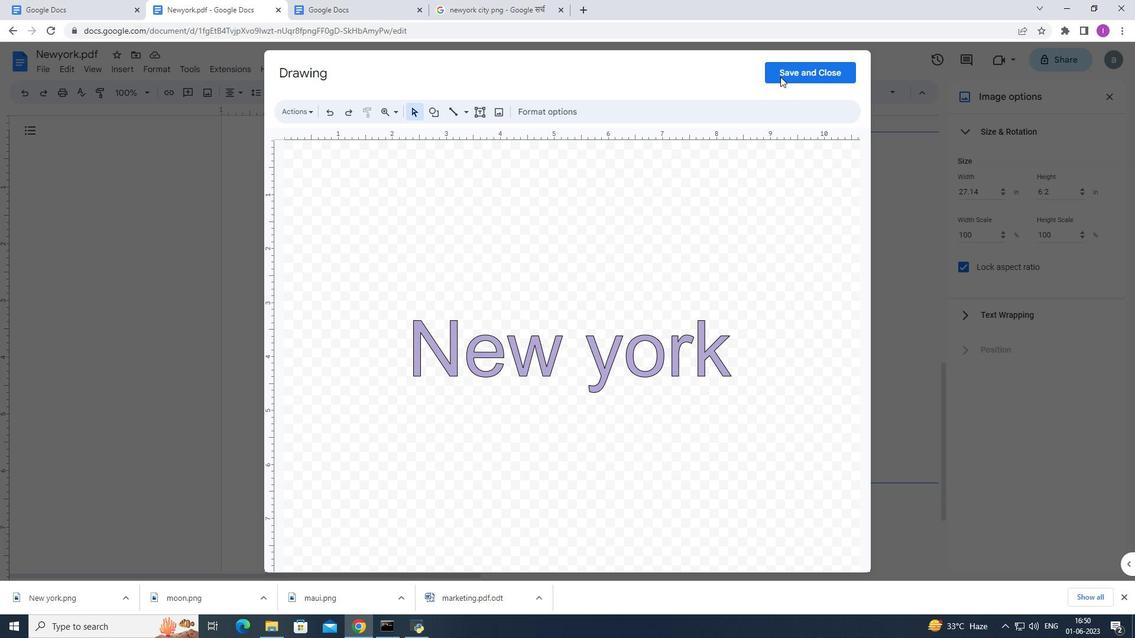 
Action: Mouse pressed left at (794, 67)
Screenshot: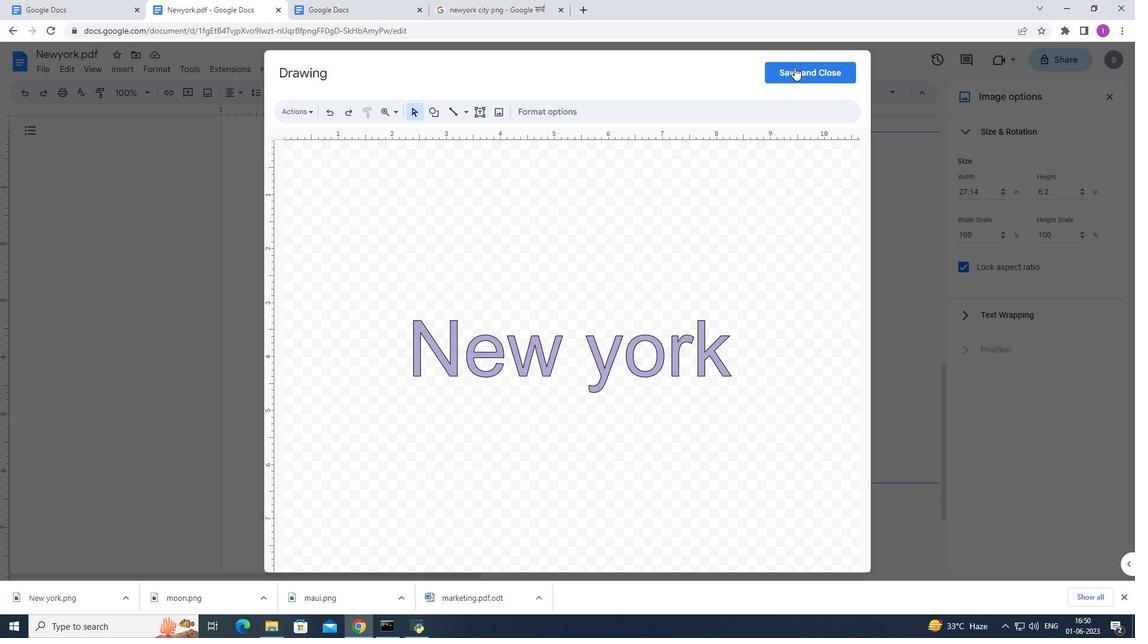 
Action: Mouse moved to (261, 270)
Screenshot: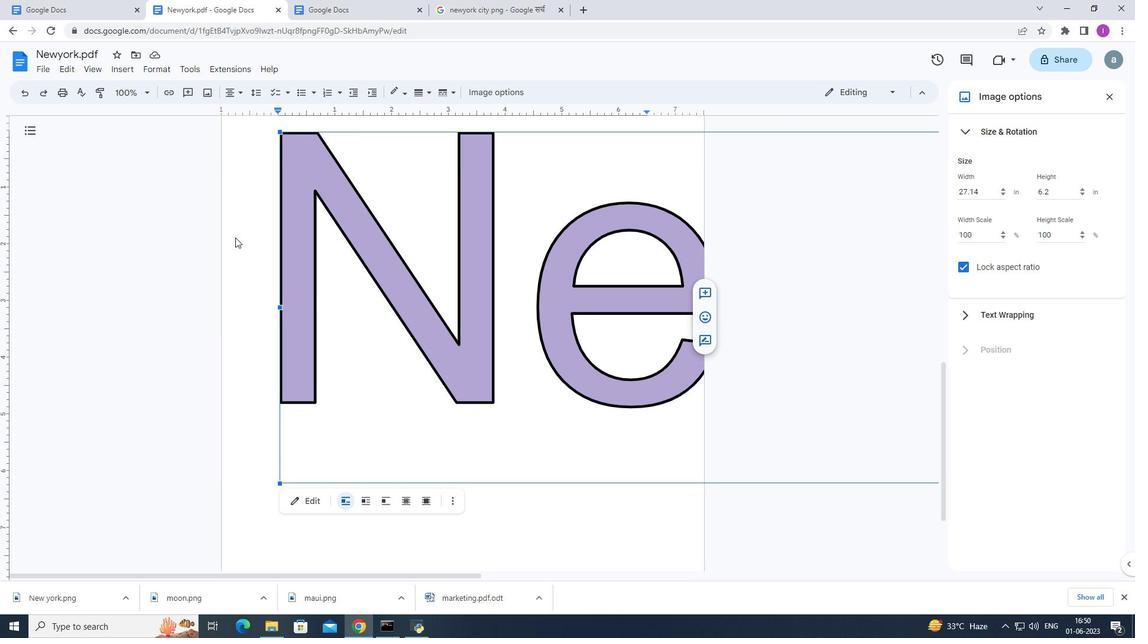 
Action: Mouse scrolled (261, 270) with delta (0, 0)
Screenshot: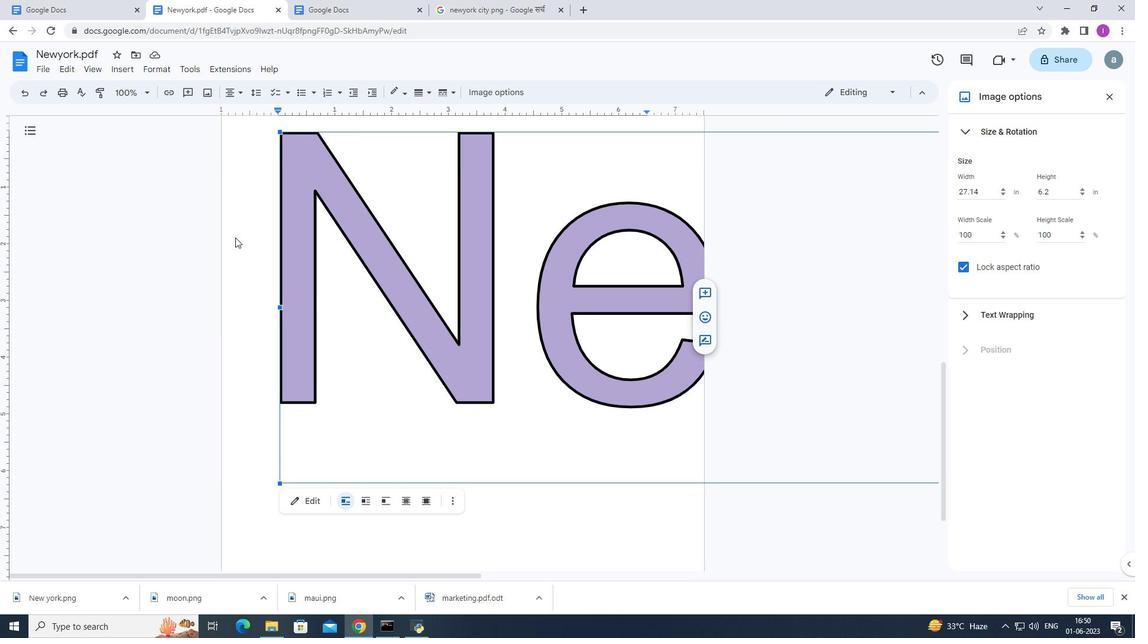 
Action: Mouse moved to (264, 274)
Screenshot: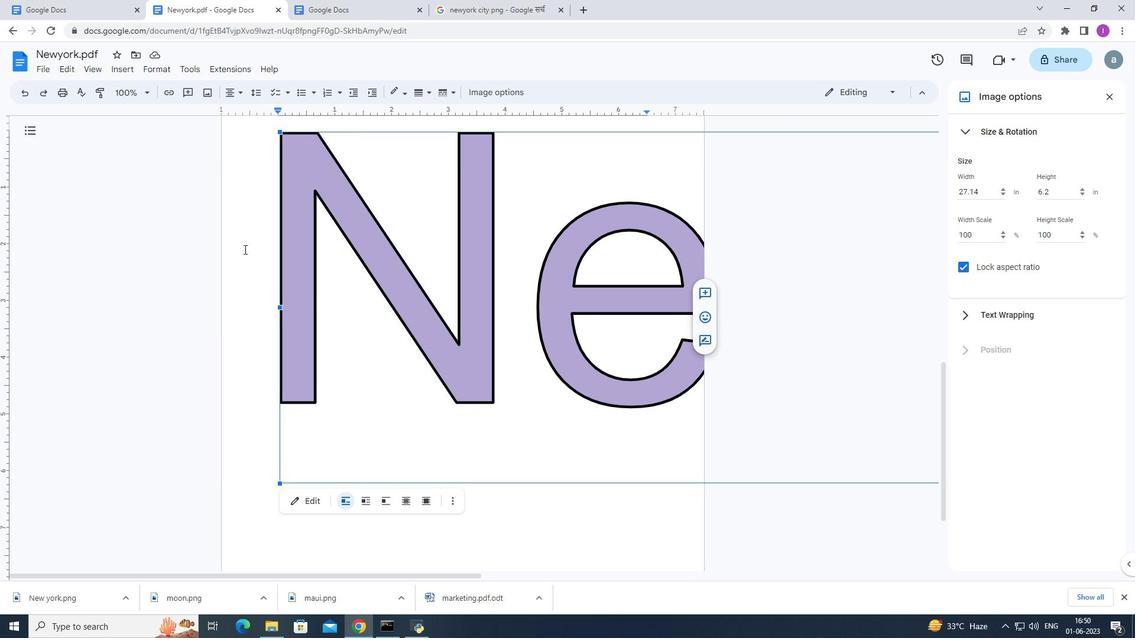 
Action: Mouse scrolled (264, 275) with delta (0, 0)
Screenshot: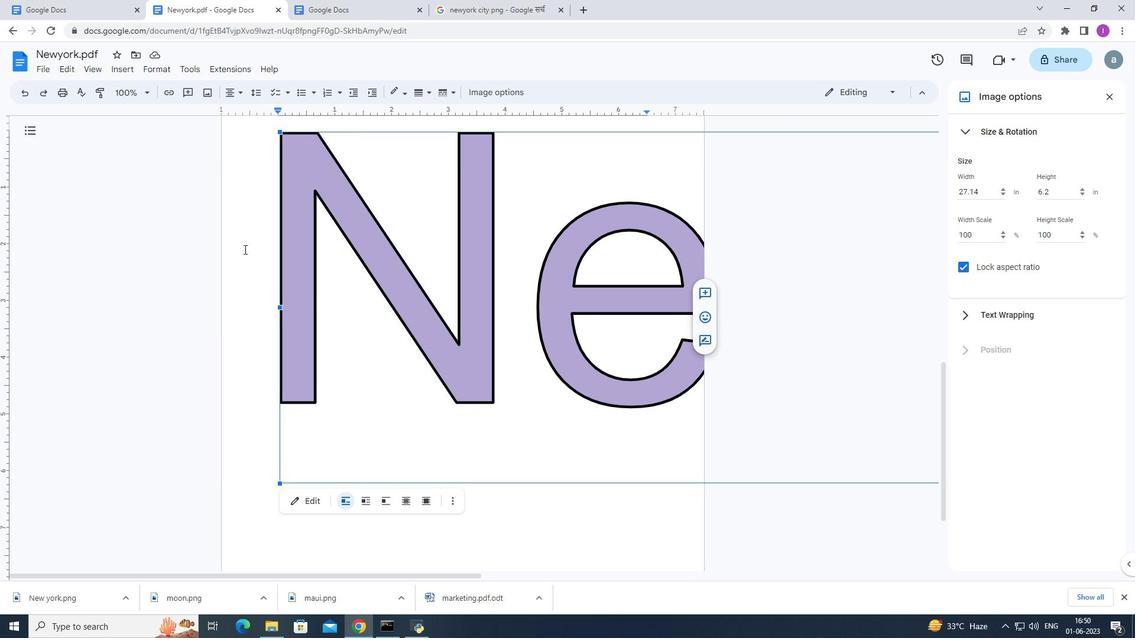 
Action: Mouse moved to (267, 279)
Screenshot: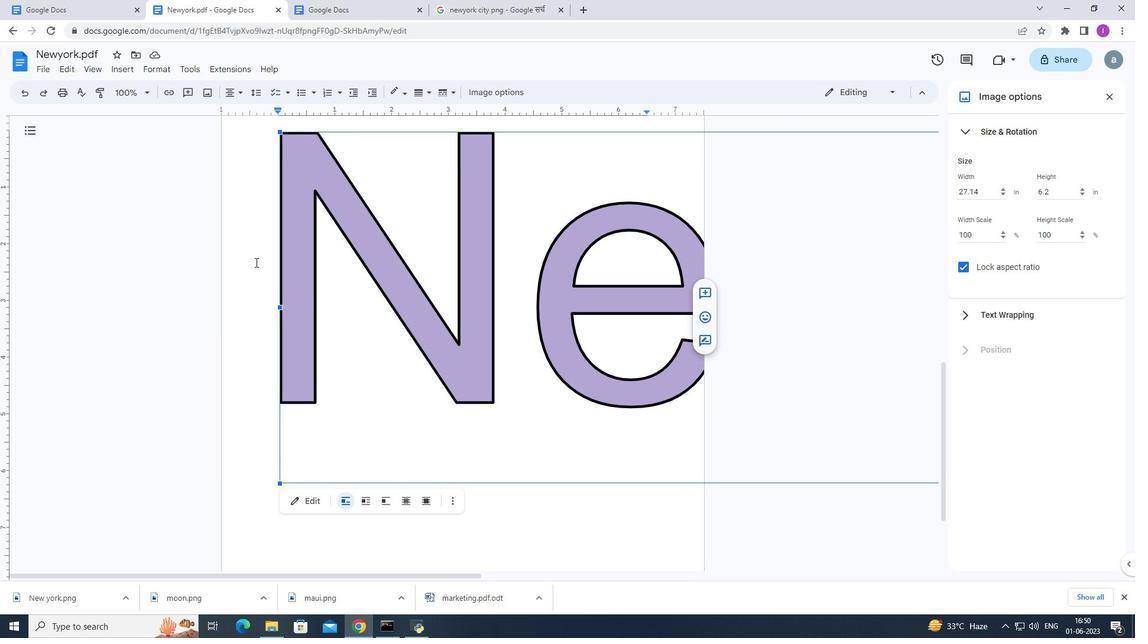 
Action: Mouse scrolled (266, 278) with delta (0, 0)
Screenshot: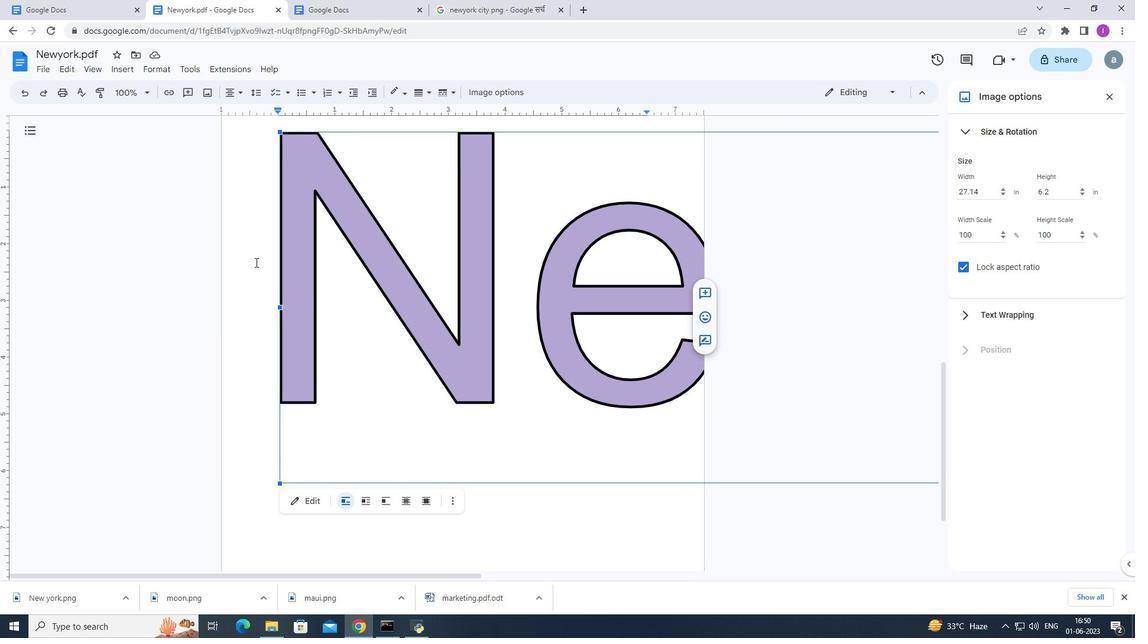 
Action: Mouse moved to (353, 314)
Screenshot: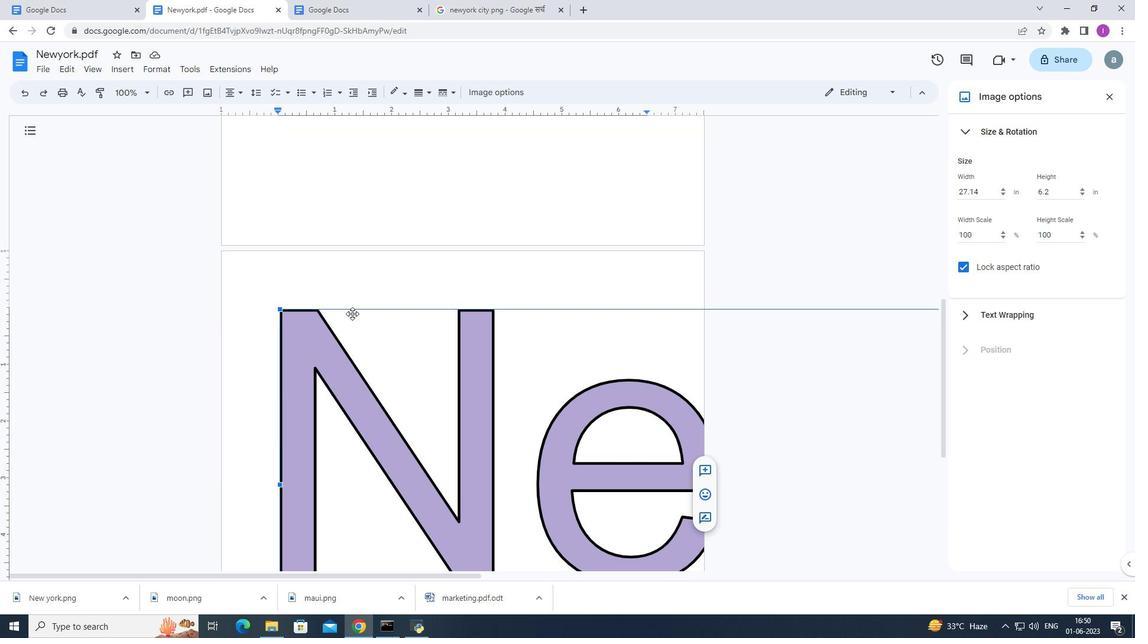 
Action: Mouse scrolled (353, 314) with delta (0, 0)
Screenshot: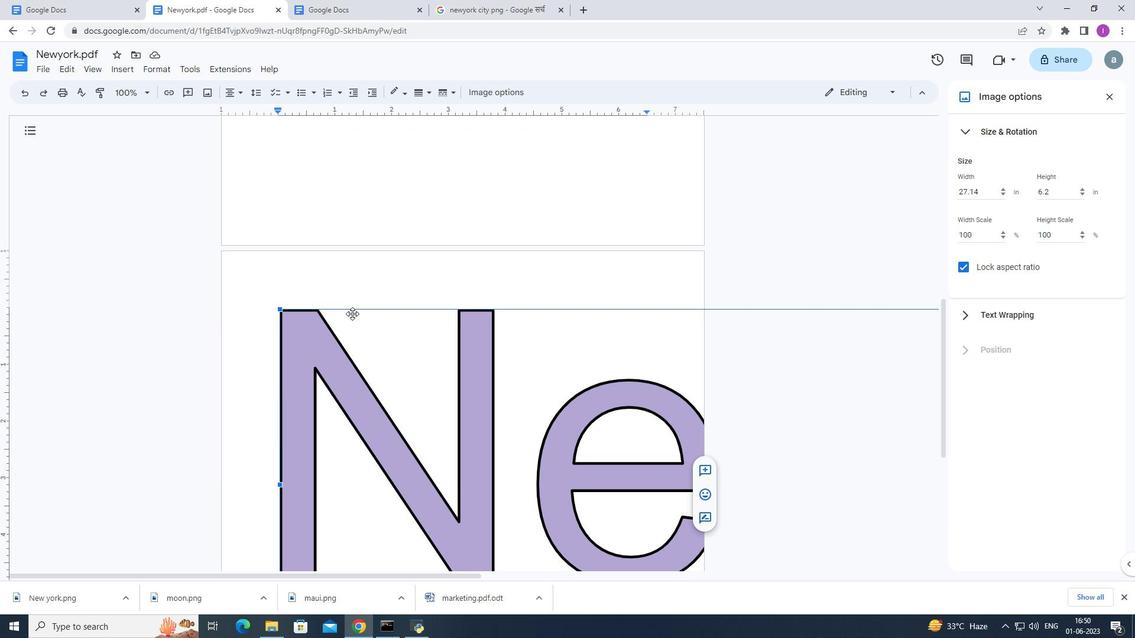 
Action: Mouse scrolled (353, 314) with delta (0, 0)
Screenshot: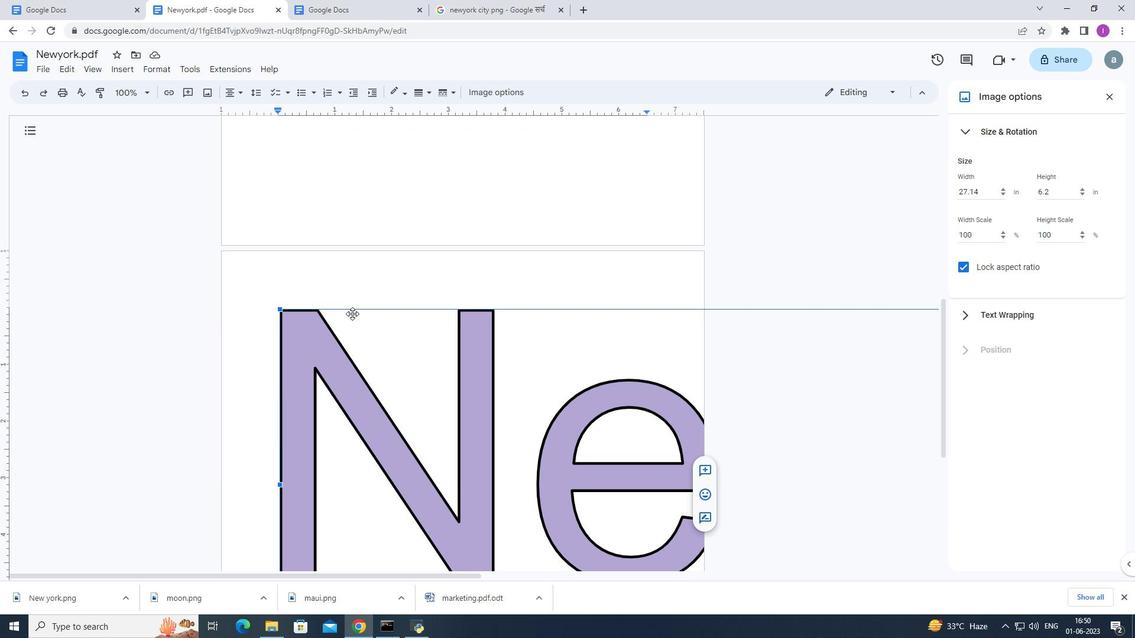
Action: Mouse moved to (353, 314)
Screenshot: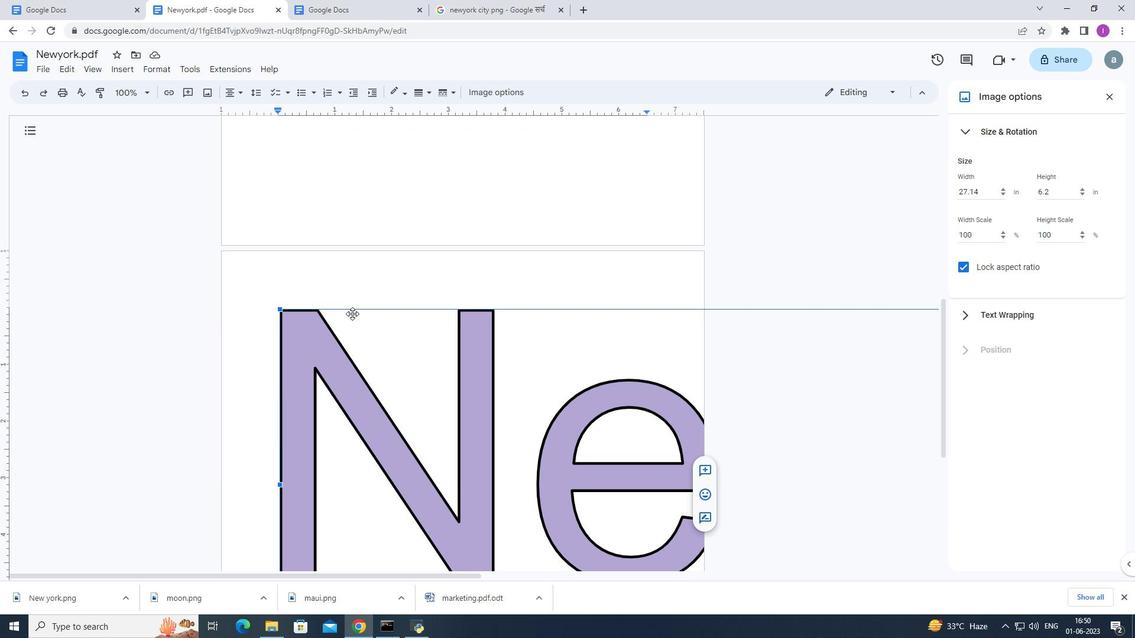 
Action: Mouse scrolled (353, 314) with delta (0, 0)
Screenshot: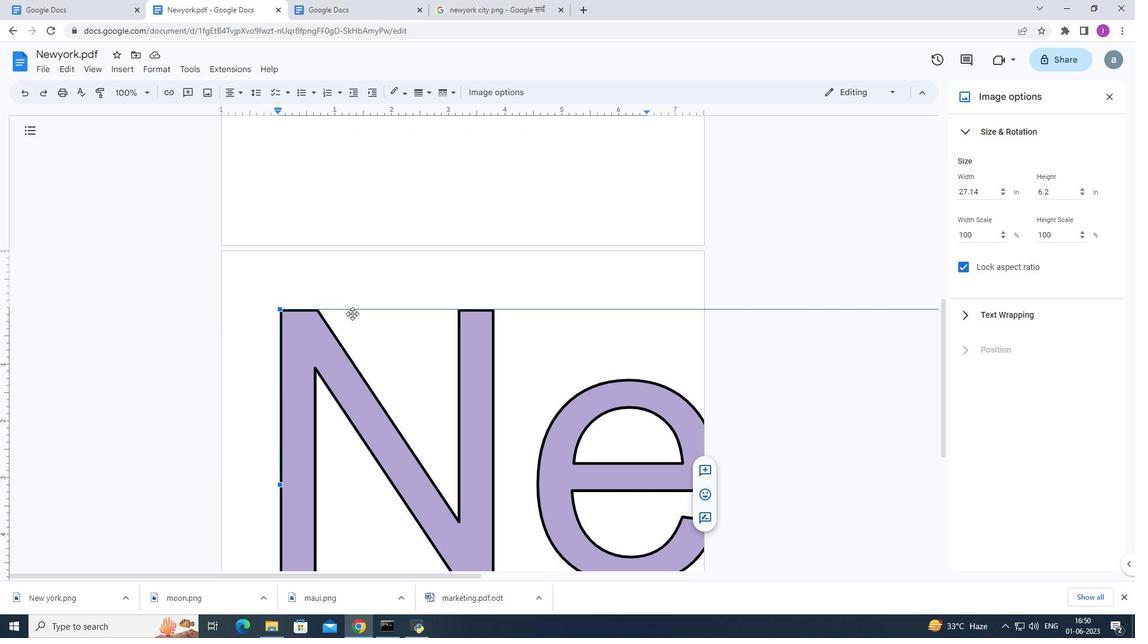 
Action: Mouse scrolled (353, 314) with delta (0, 0)
Screenshot: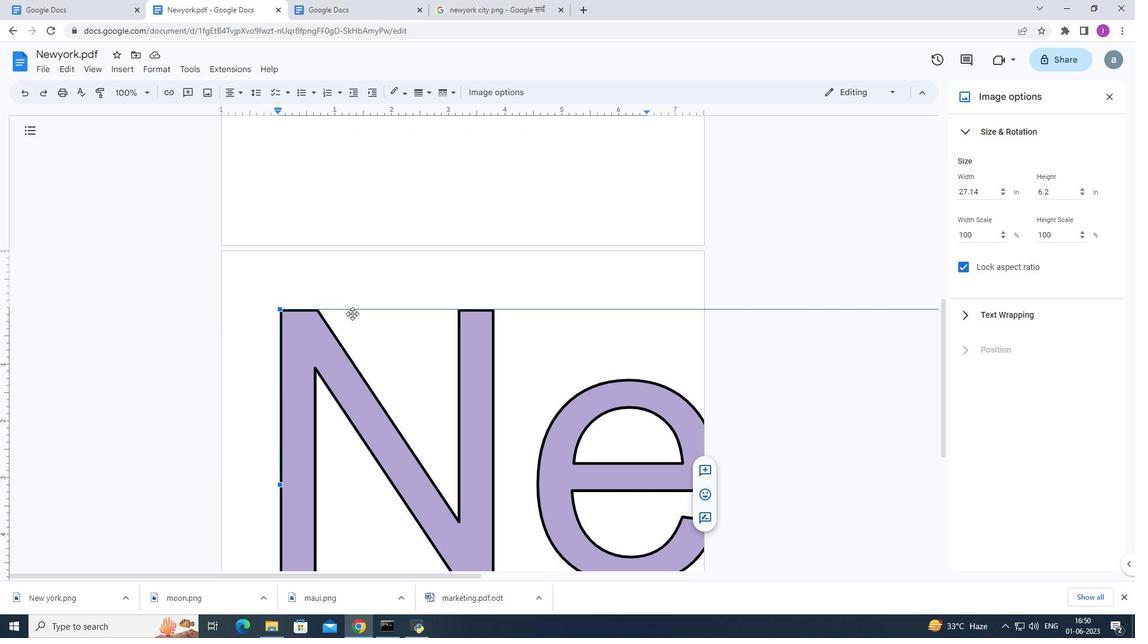 
Action: Mouse scrolled (353, 314) with delta (0, 0)
Screenshot: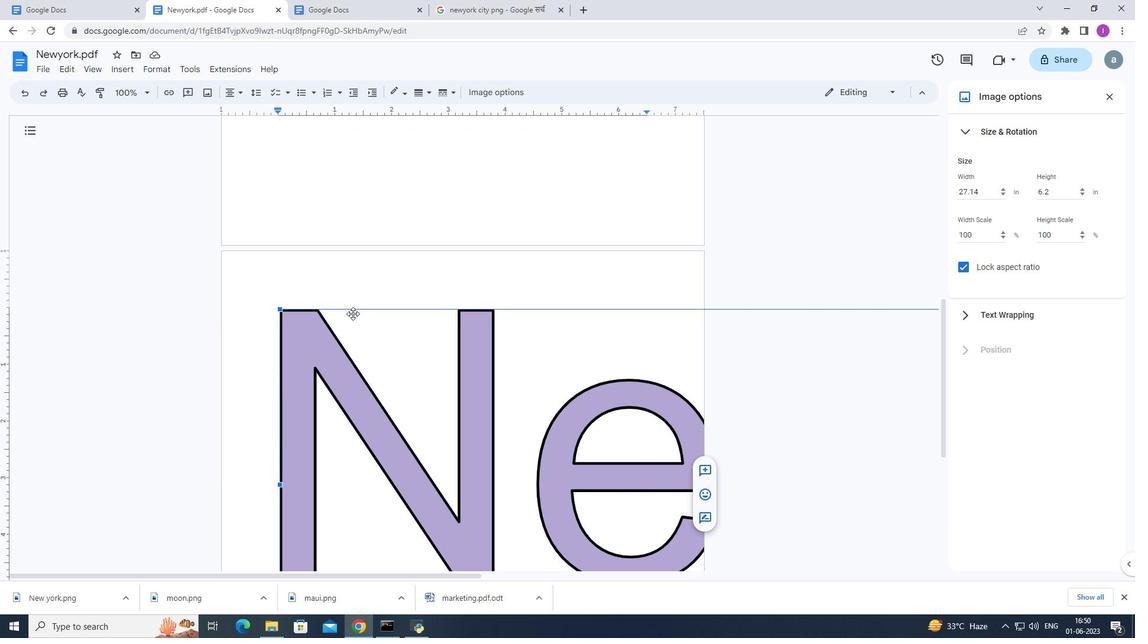 
Action: Mouse moved to (358, 312)
Screenshot: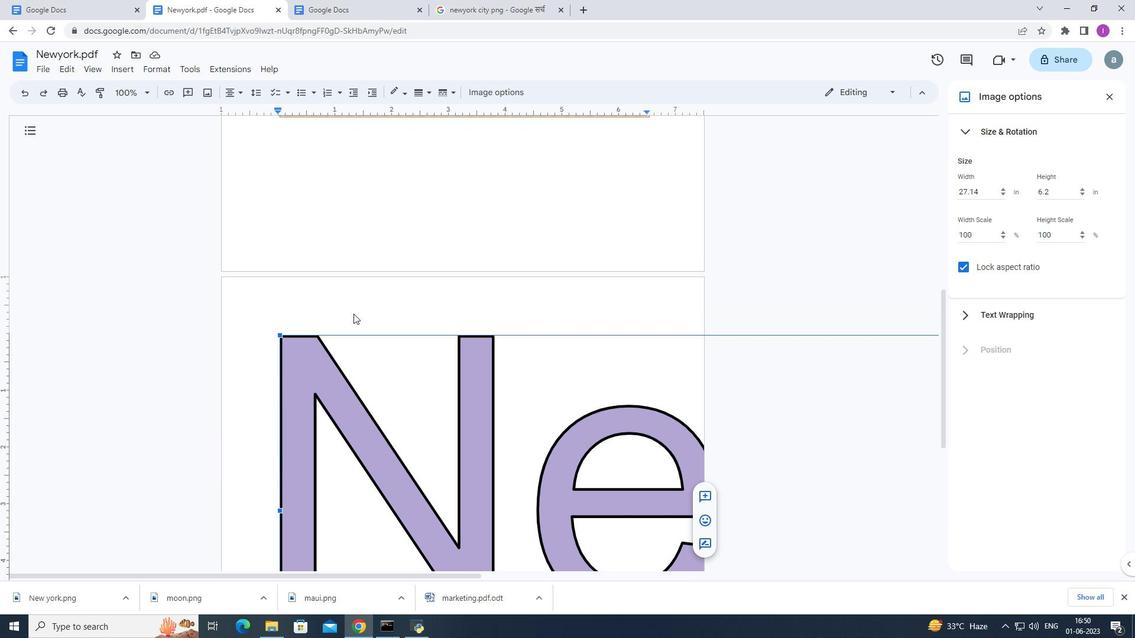 
Action: Mouse scrolled (358, 312) with delta (0, 0)
Screenshot: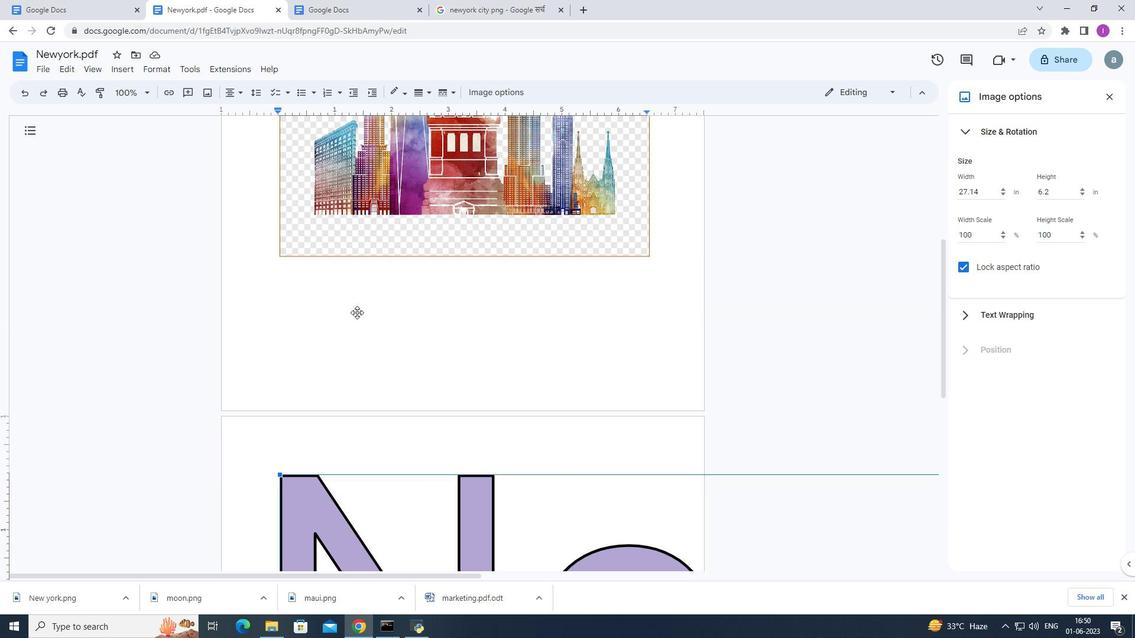 
Action: Mouse scrolled (358, 312) with delta (0, 0)
Screenshot: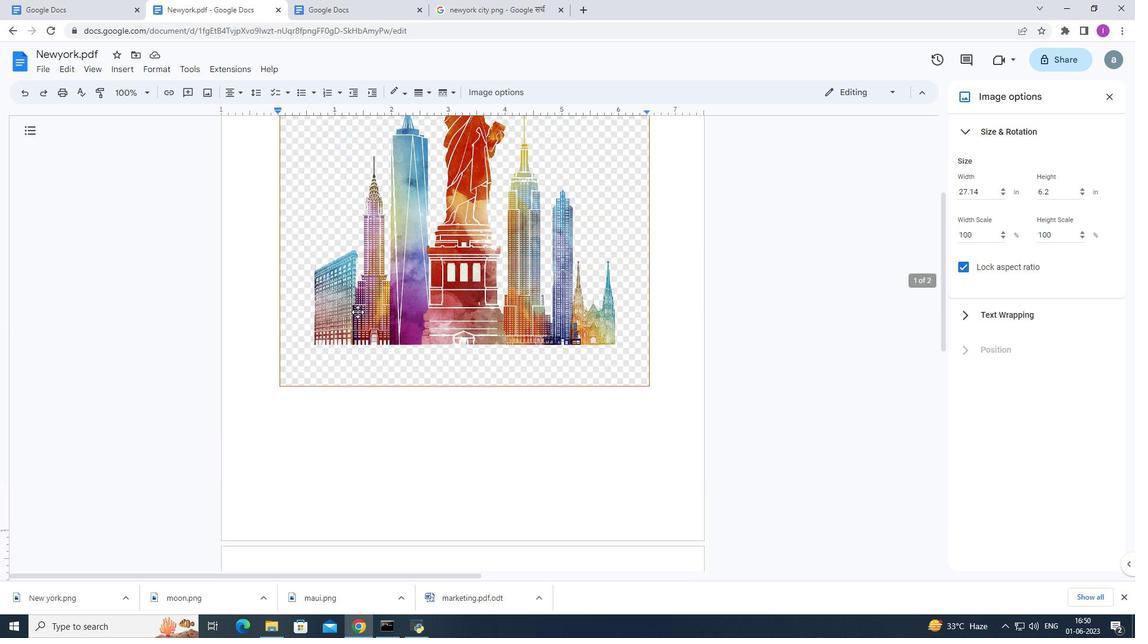 
Action: Mouse scrolled (358, 312) with delta (0, 0)
Screenshot: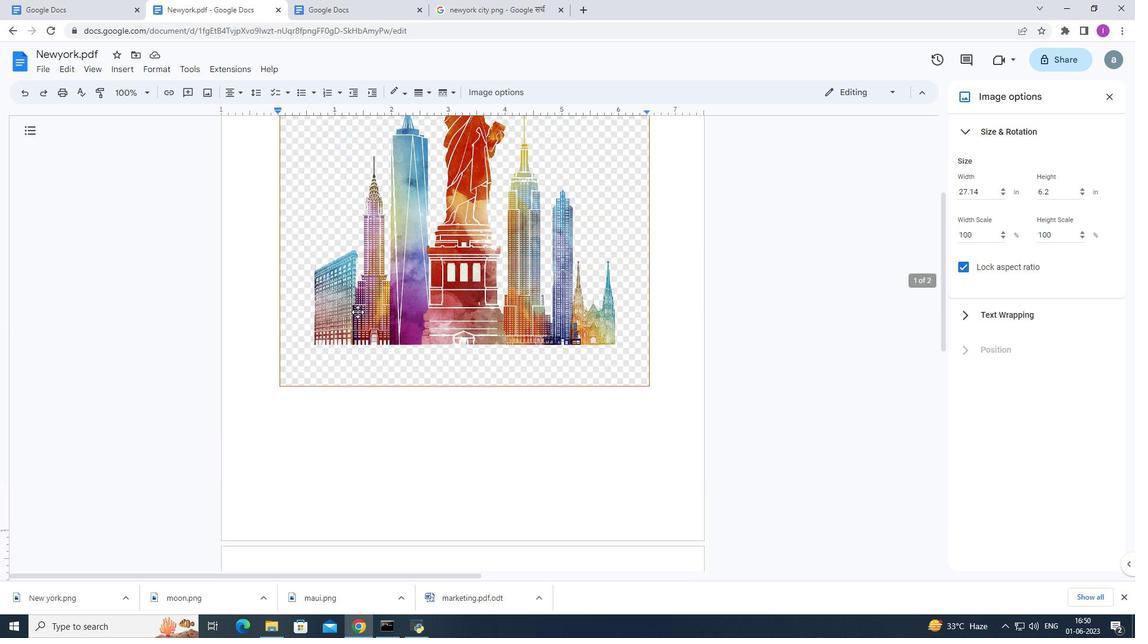 
Action: Mouse scrolled (358, 312) with delta (0, 0)
Screenshot: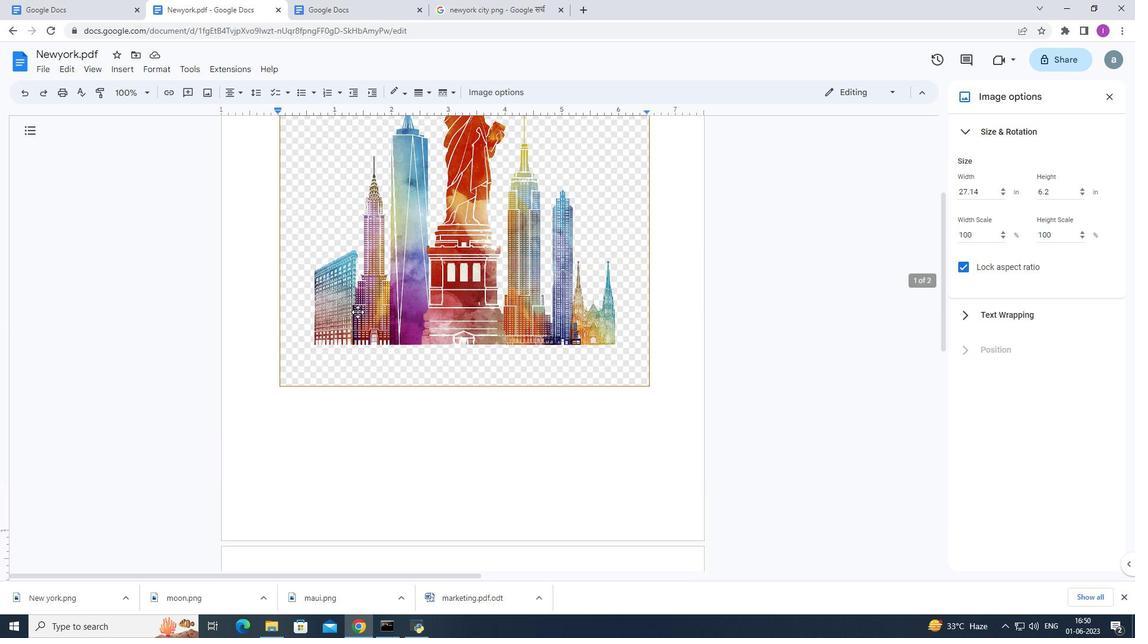 
Action: Mouse scrolled (358, 311) with delta (0, 0)
Screenshot: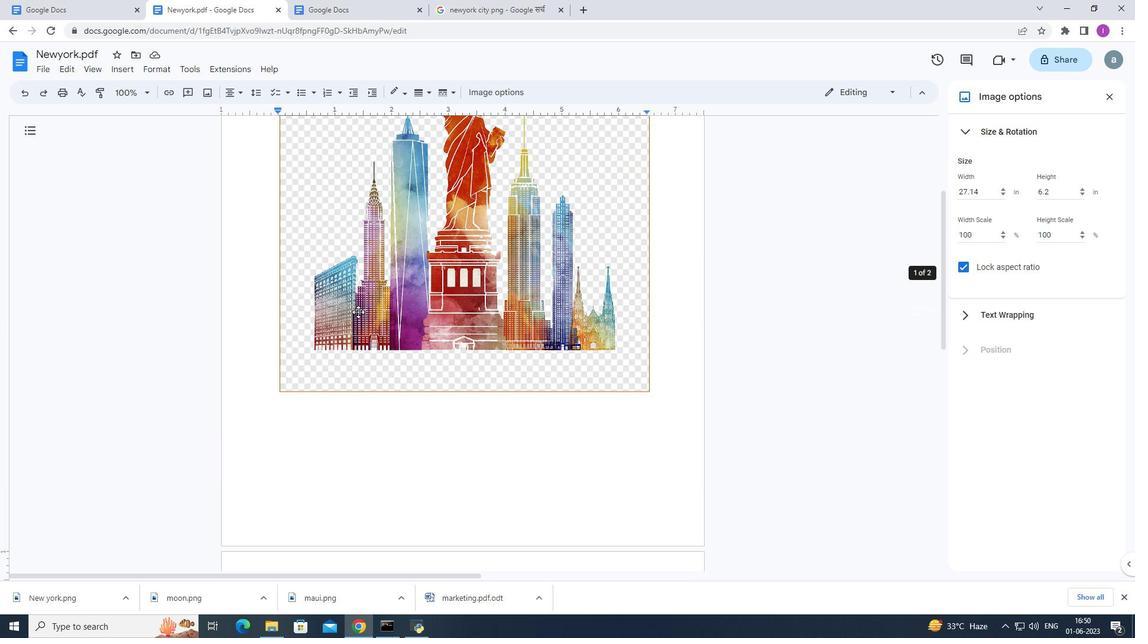 
Action: Mouse scrolled (358, 311) with delta (0, 0)
Screenshot: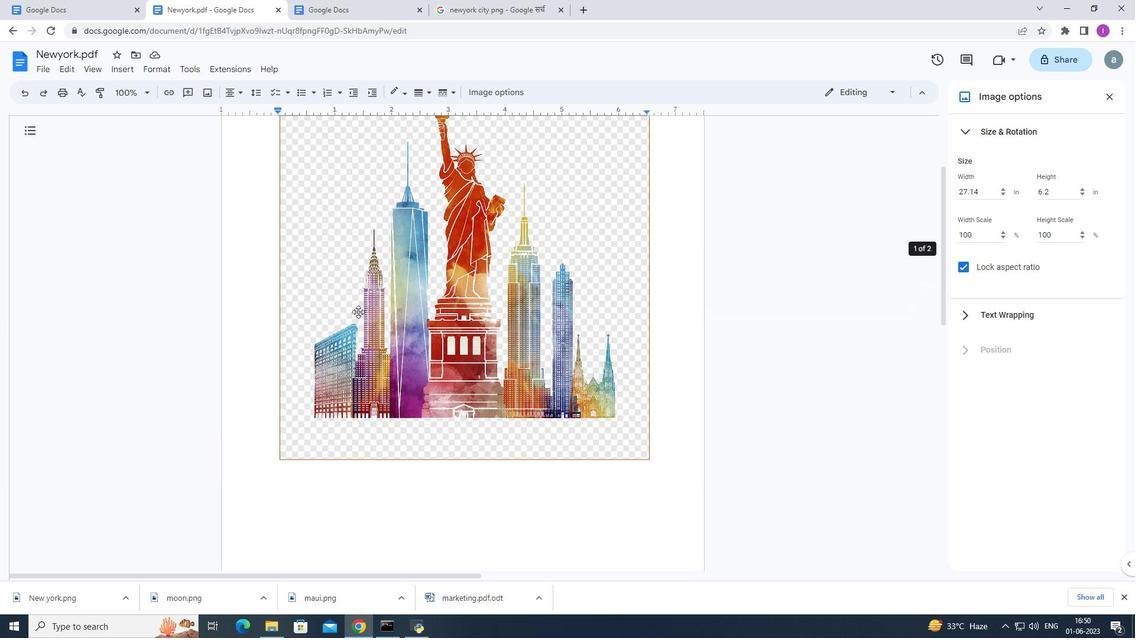 
Action: Mouse scrolled (358, 311) with delta (0, 0)
Screenshot: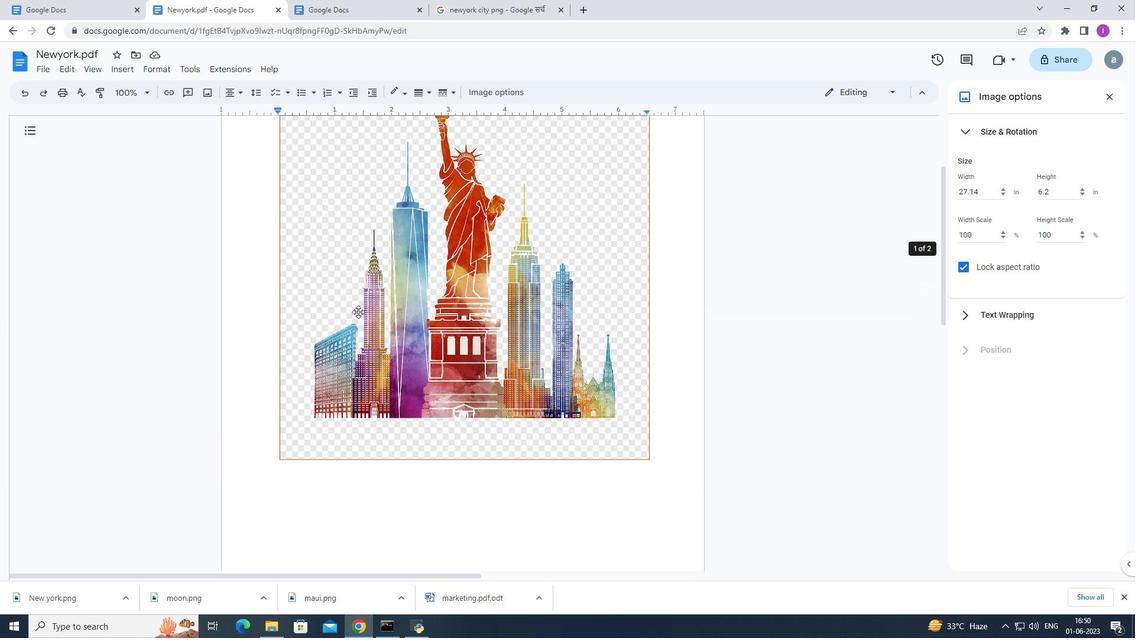 
Action: Mouse scrolled (358, 311) with delta (0, 0)
Screenshot: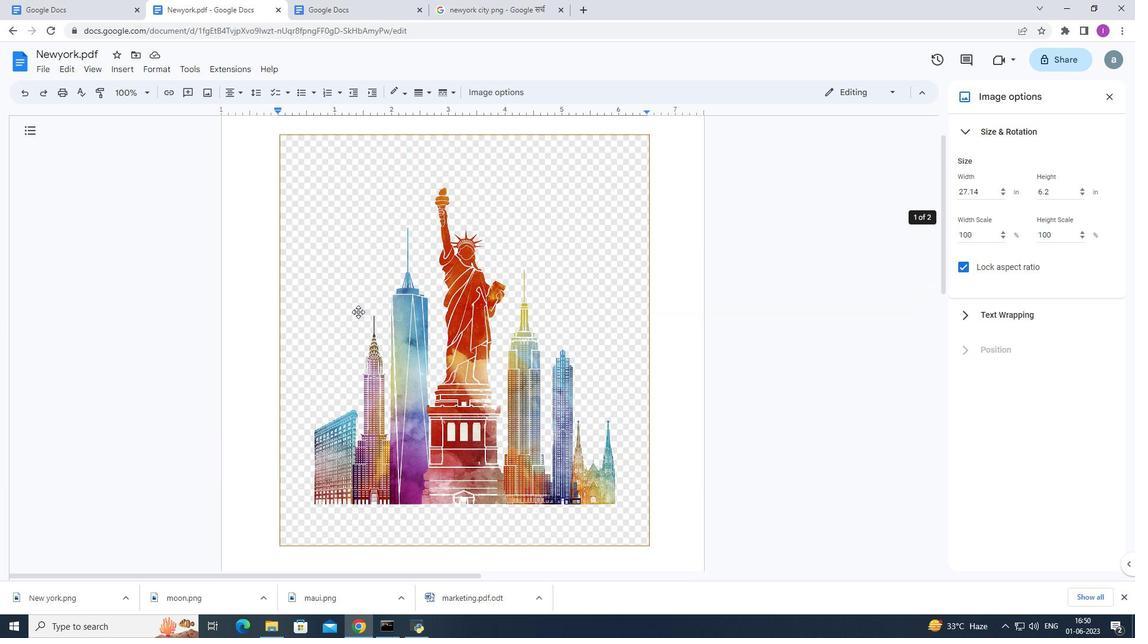 
Action: Mouse moved to (359, 311)
Screenshot: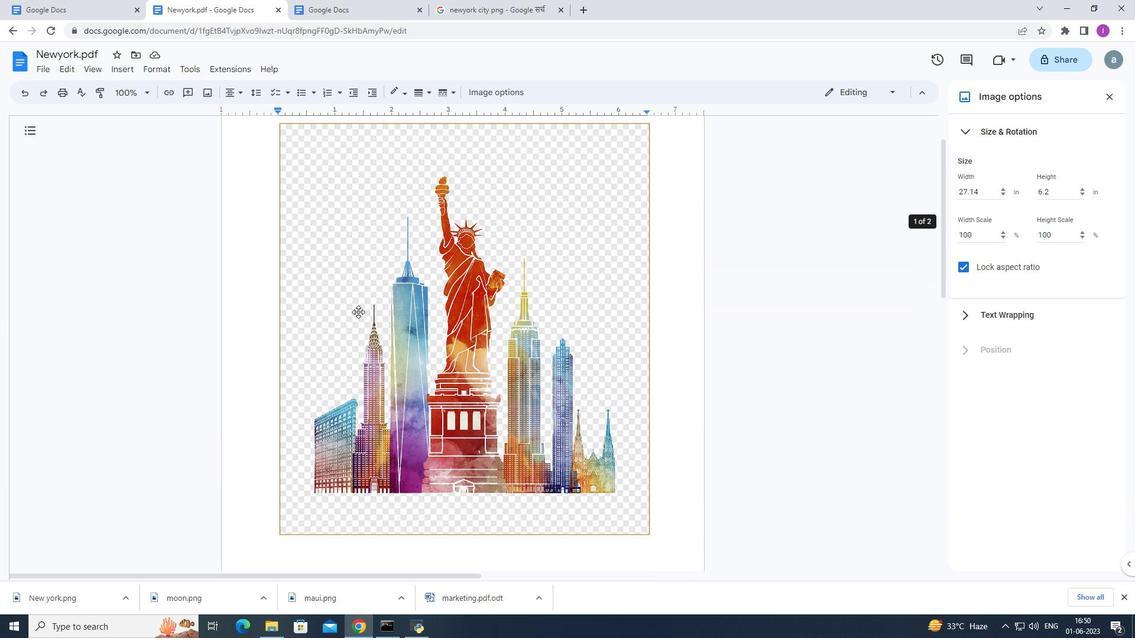 
Action: Mouse scrolled (359, 311) with delta (0, 0)
Screenshot: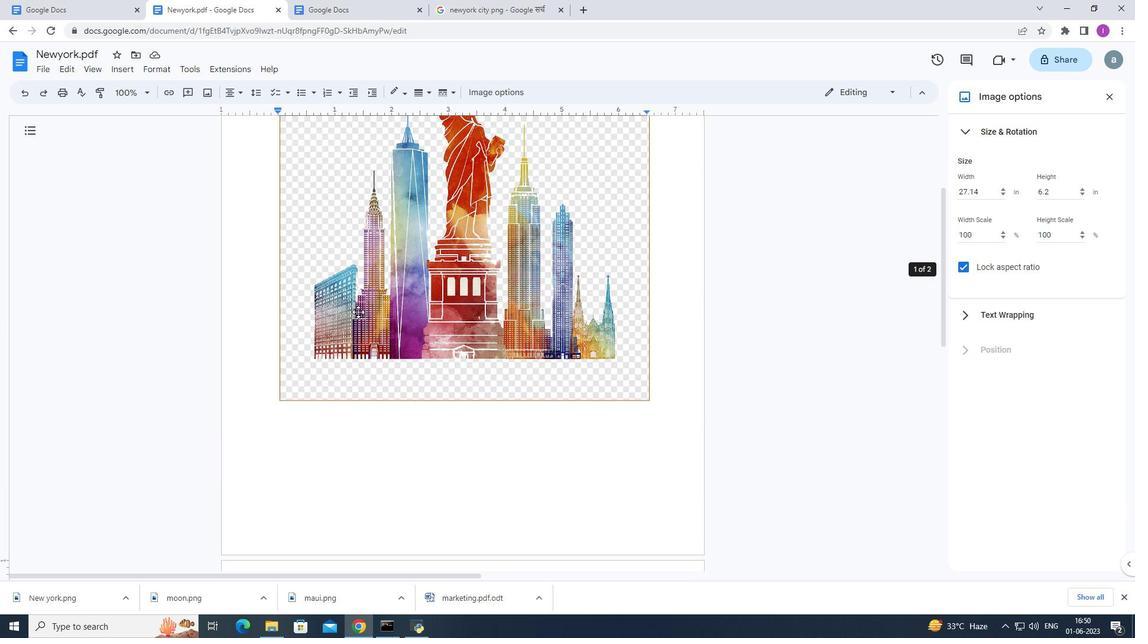 
Action: Mouse scrolled (359, 311) with delta (0, 0)
Screenshot: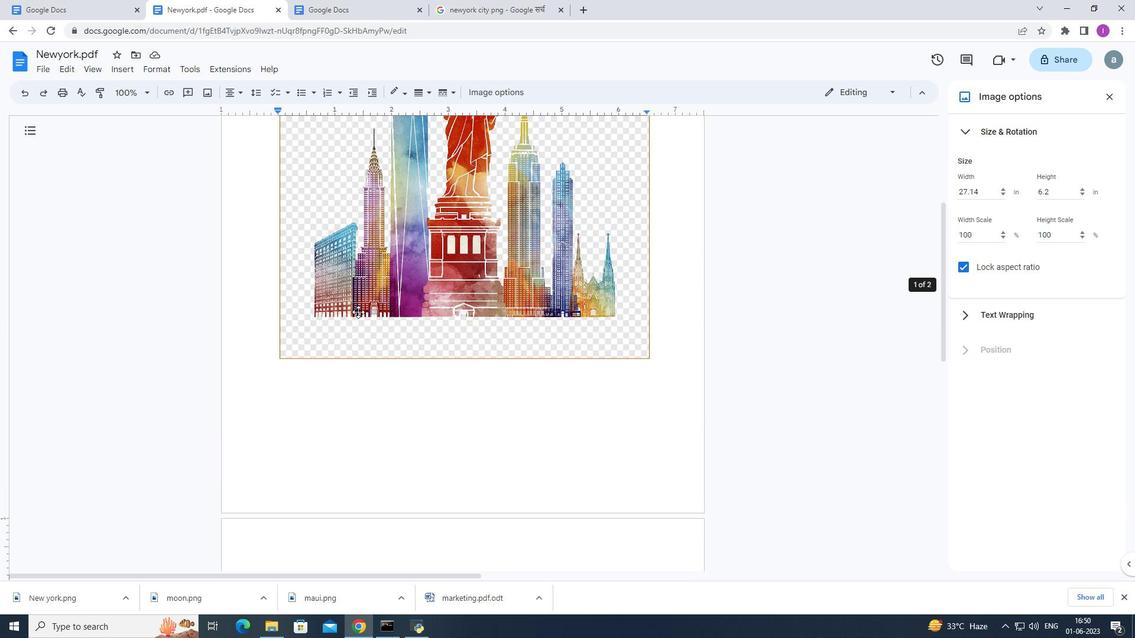 
Action: Mouse scrolled (359, 311) with delta (0, 0)
Screenshot: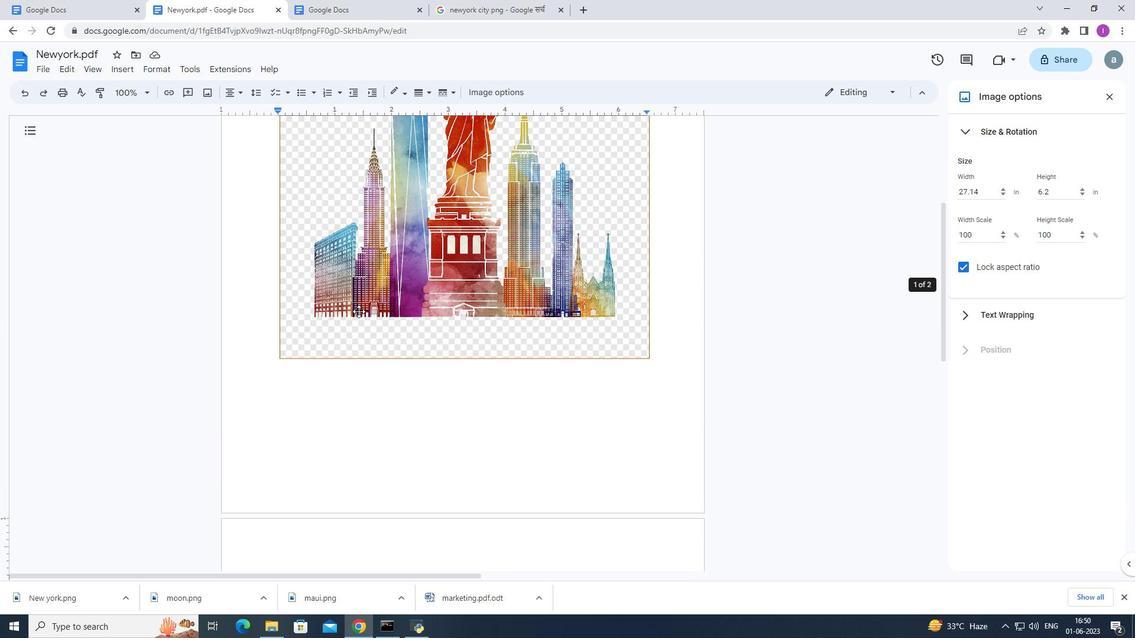 
Action: Mouse scrolled (359, 311) with delta (0, 0)
Screenshot: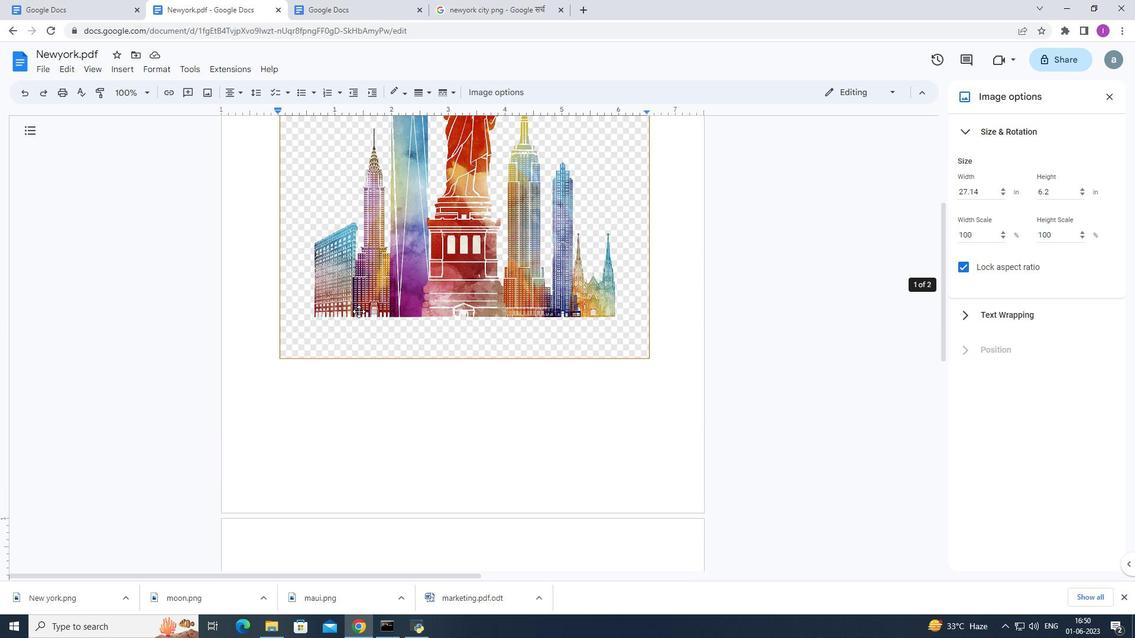 
Action: Mouse moved to (277, 339)
Screenshot: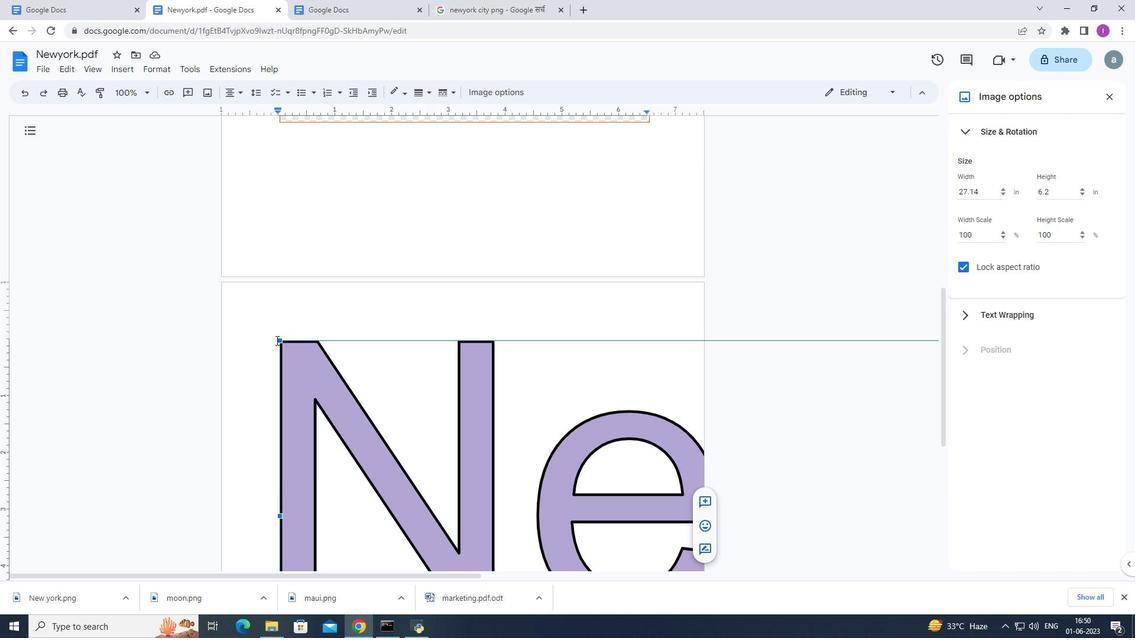 
Action: Mouse pressed left at (277, 339)
Screenshot: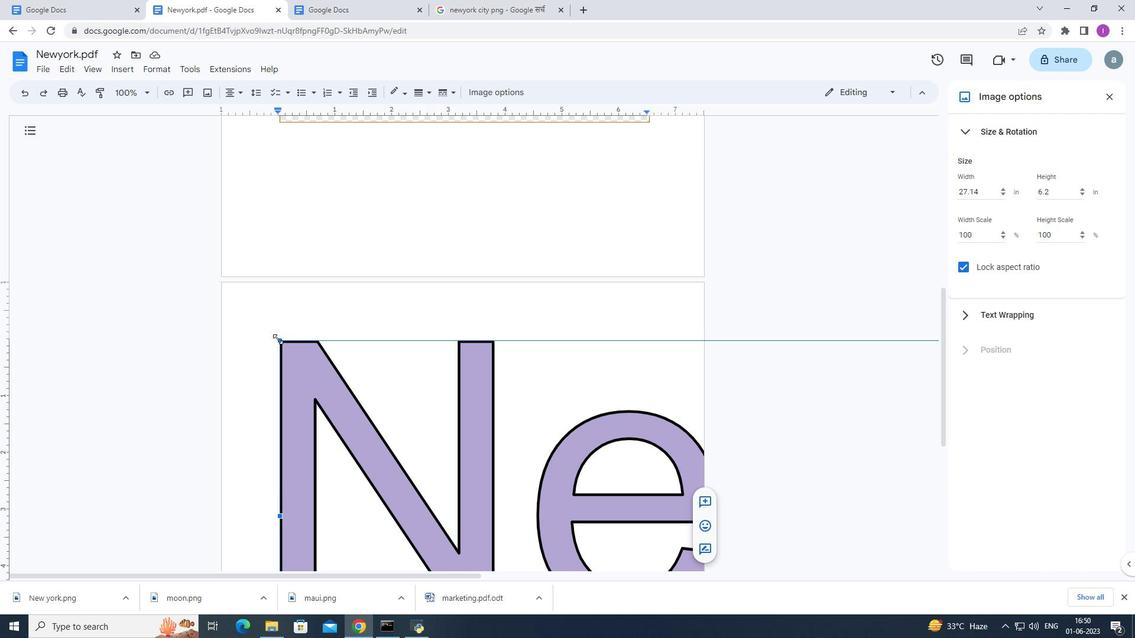 
Action: Mouse moved to (293, 348)
Screenshot: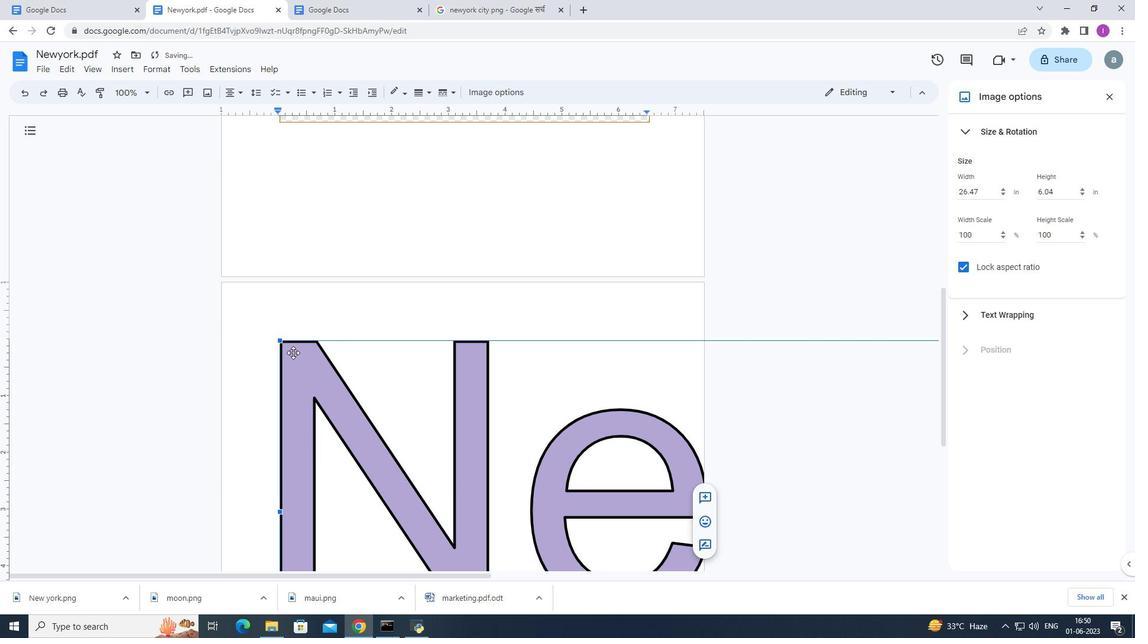 
Action: Mouse scrolled (293, 348) with delta (0, 0)
Screenshot: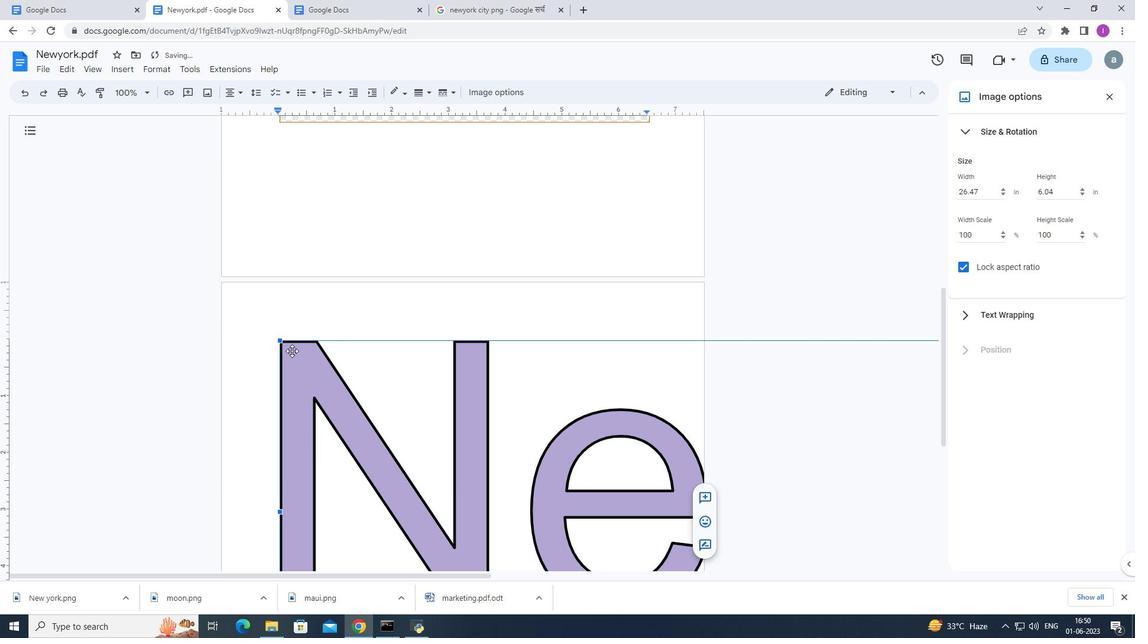 
Action: Mouse moved to (295, 339)
Screenshot: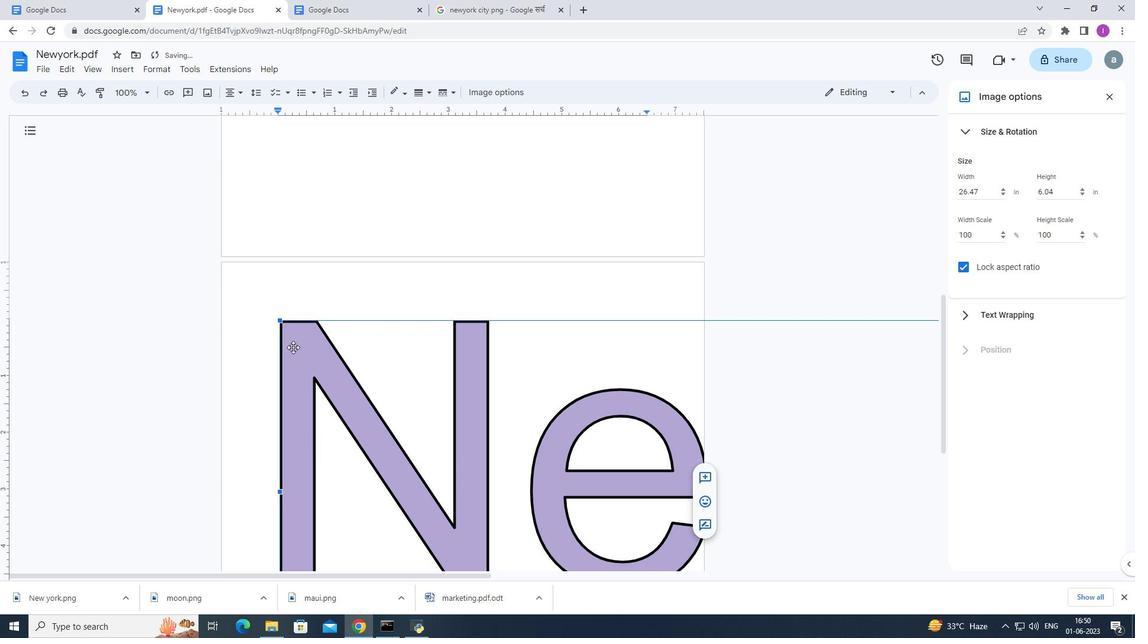 
Action: Mouse scrolled (295, 338) with delta (0, 0)
Screenshot: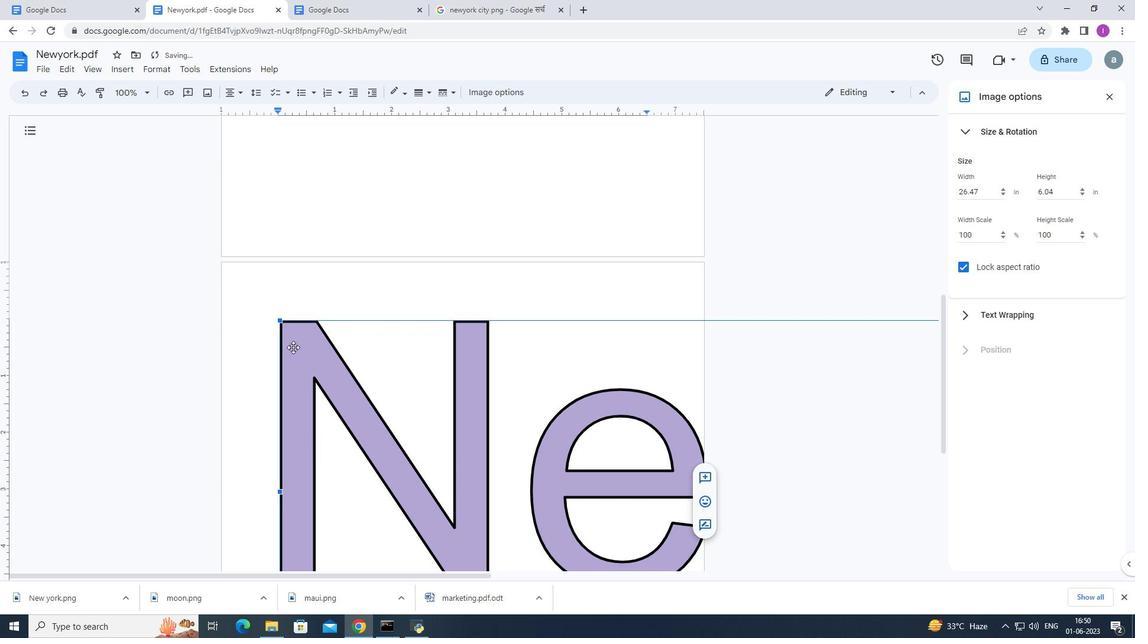 
Action: Mouse moved to (280, 224)
Screenshot: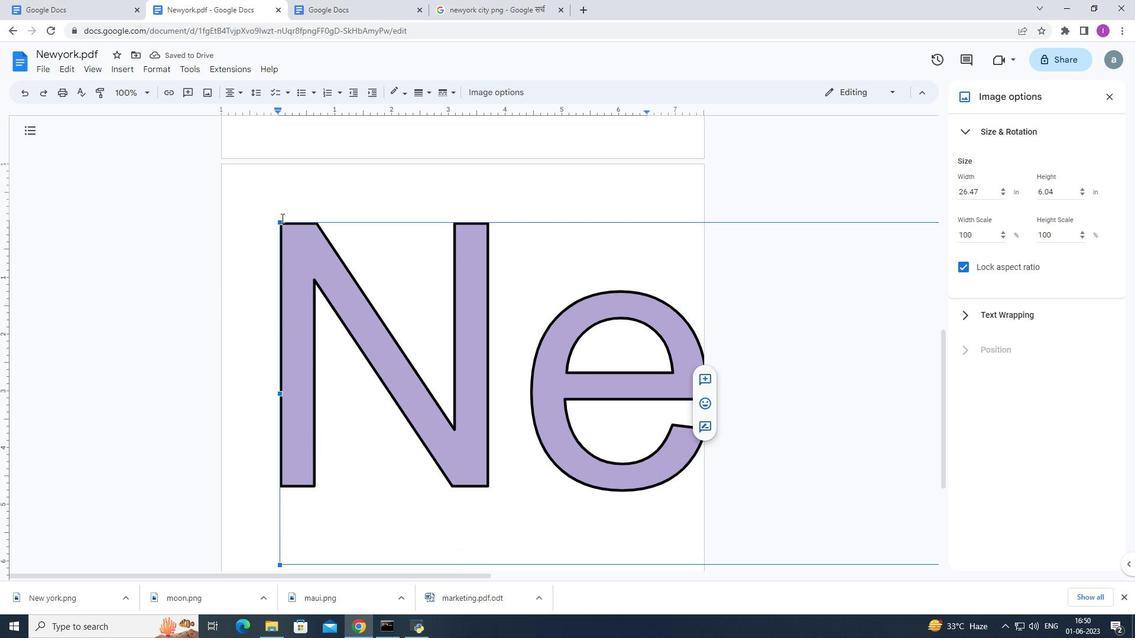 
Action: Mouse pressed left at (280, 224)
Screenshot: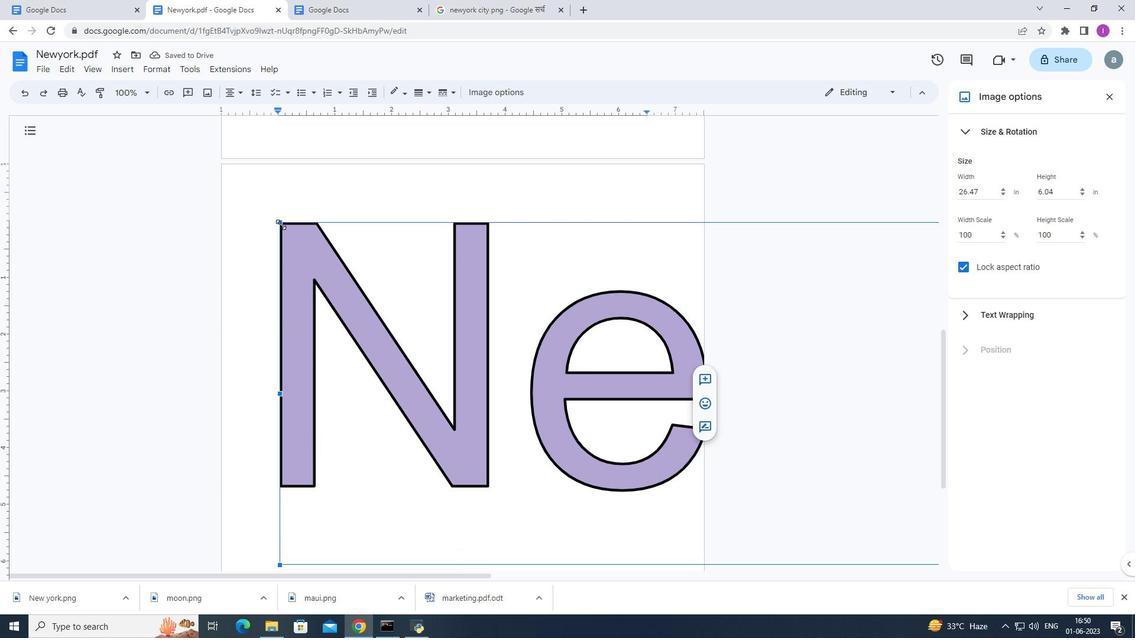 
Action: Mouse moved to (275, 227)
Screenshot: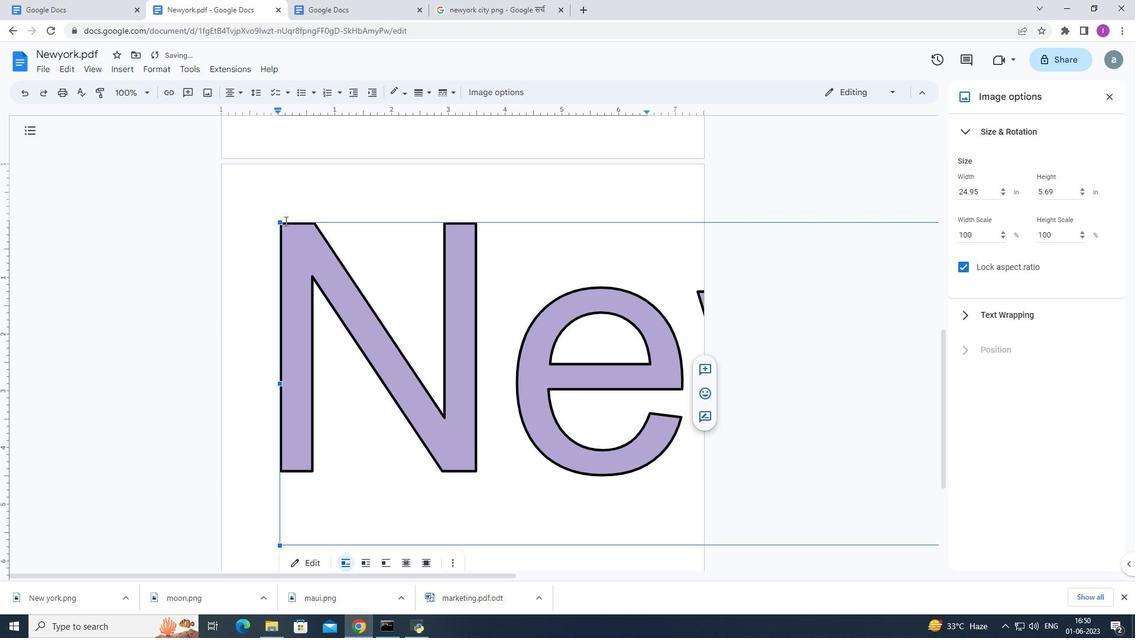 
Action: Mouse pressed left at (275, 227)
Screenshot: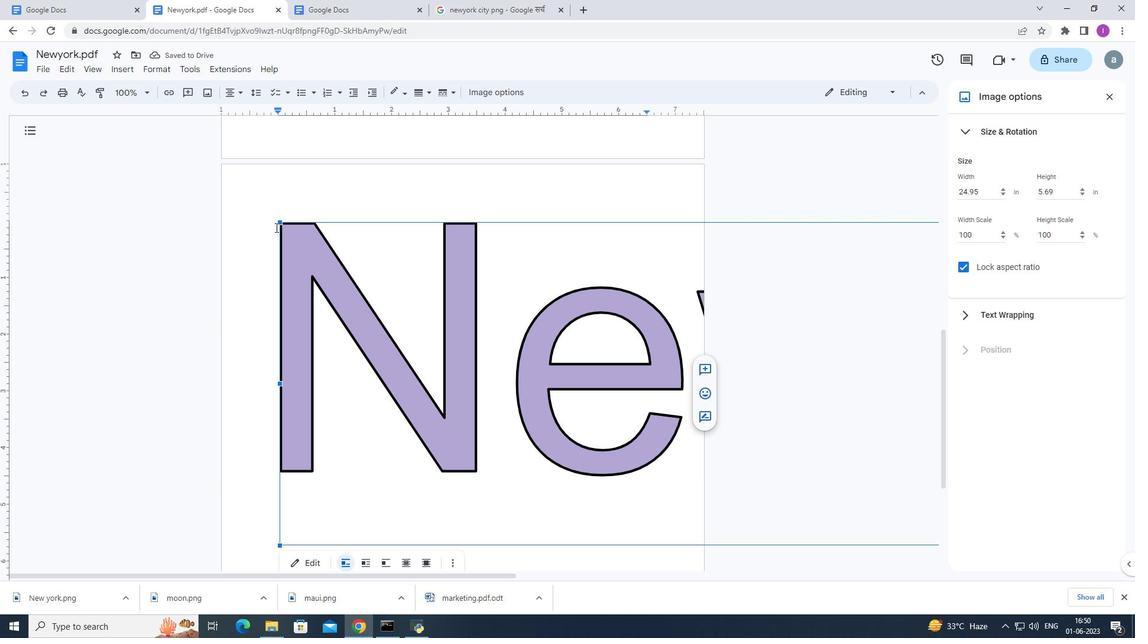 
Action: Mouse moved to (278, 225)
Screenshot: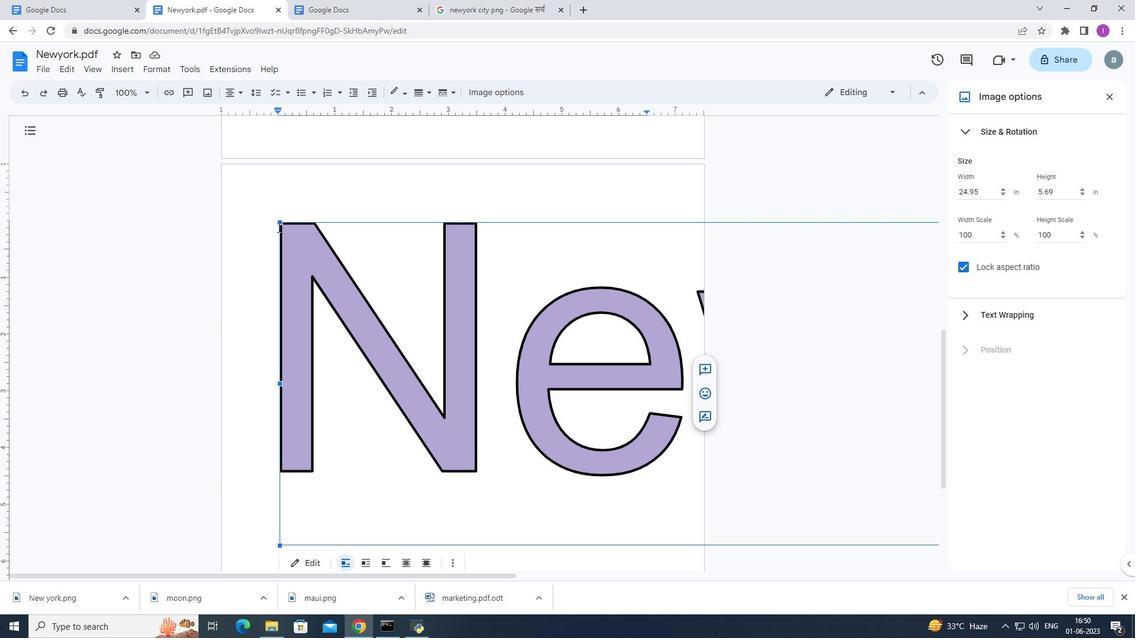 
Action: Mouse pressed left at (278, 225)
Screenshot: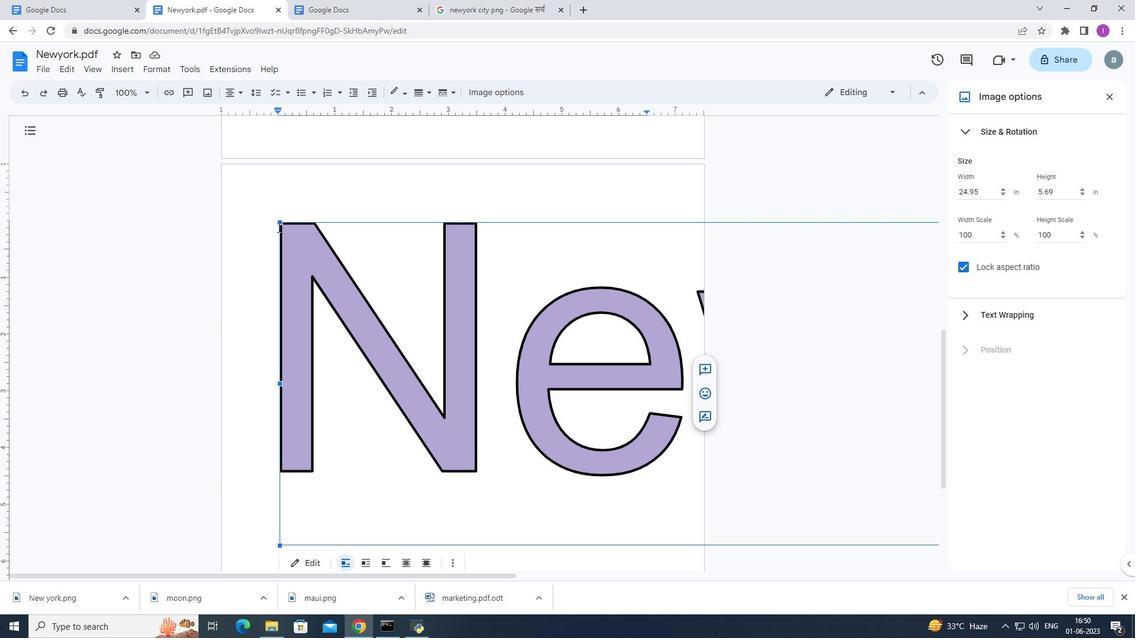 
Action: Mouse moved to (277, 542)
Screenshot: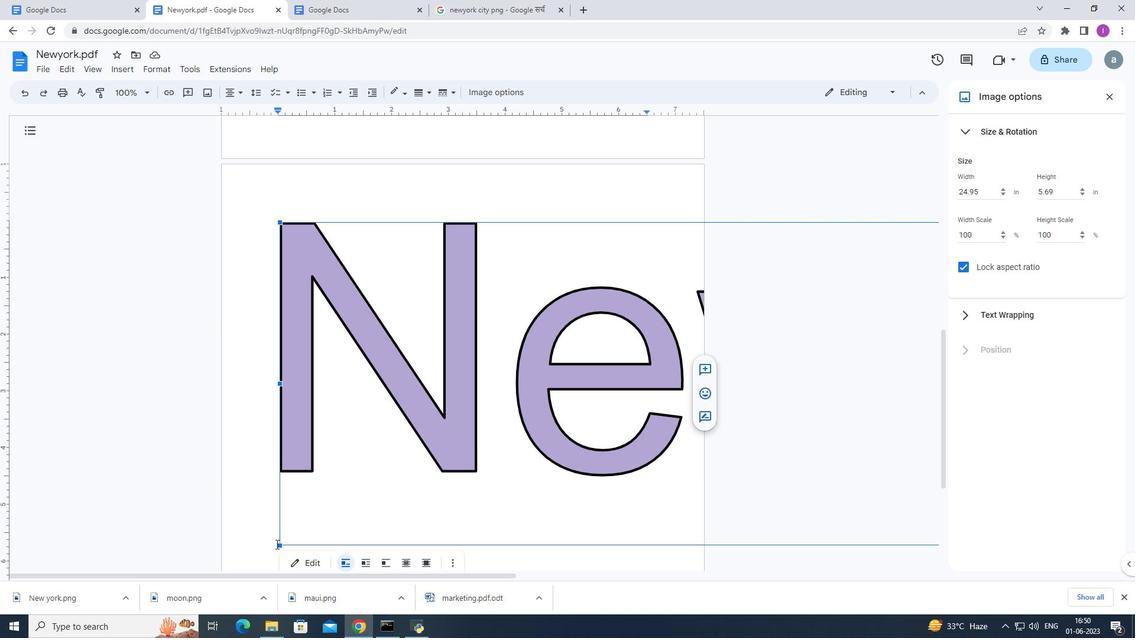 
Action: Mouse pressed left at (277, 542)
Screenshot: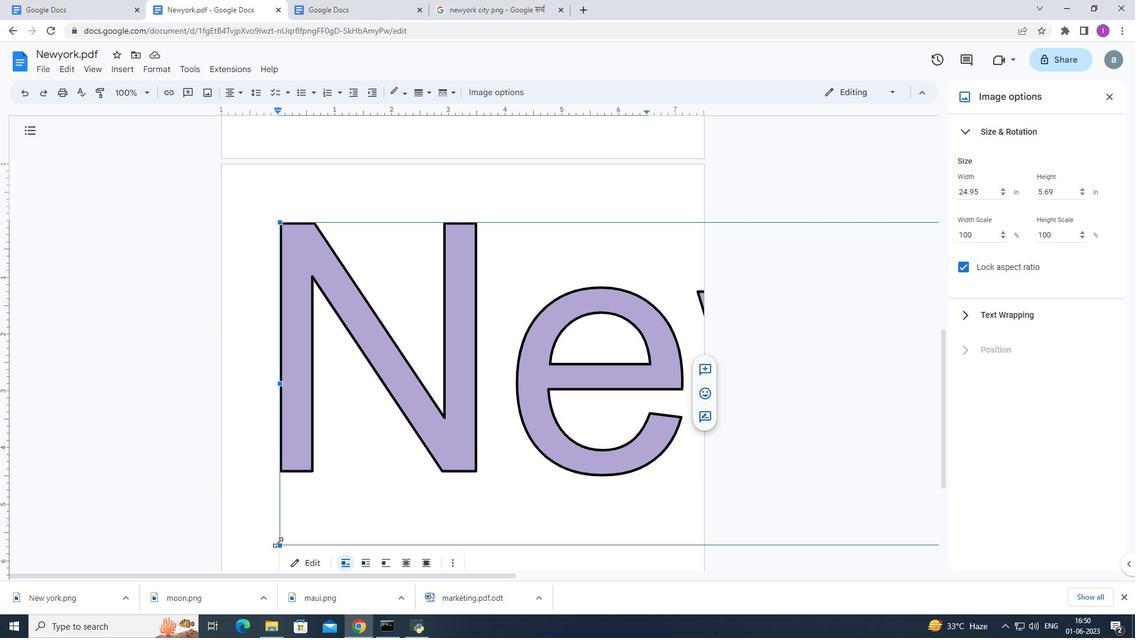 
Action: Mouse moved to (282, 535)
Screenshot: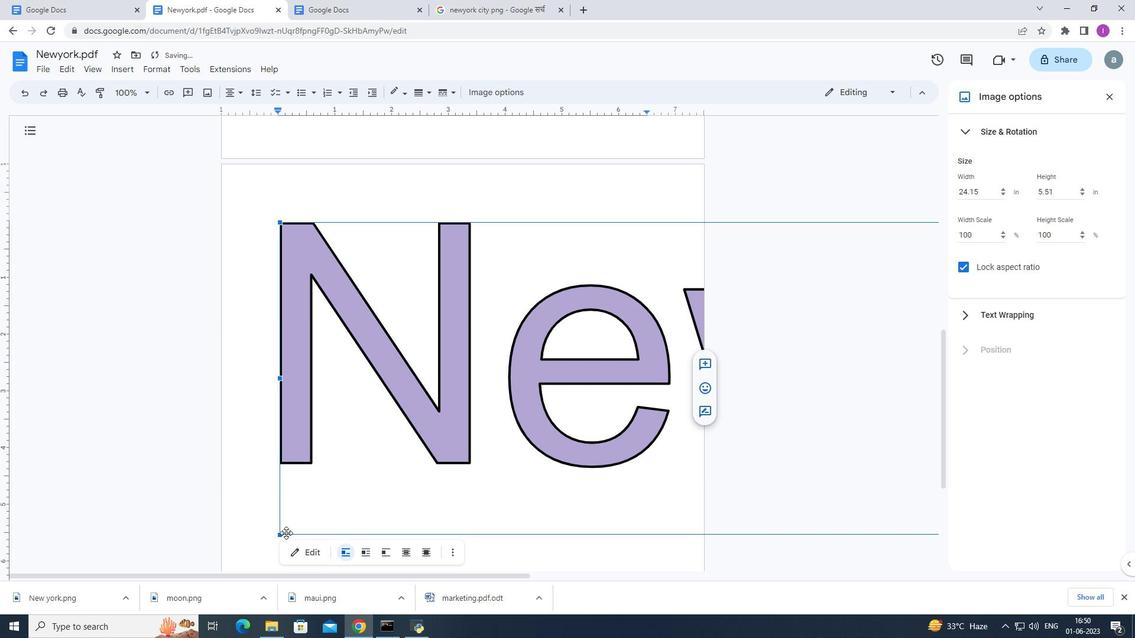 
Action: Mouse pressed left at (282, 535)
Screenshot: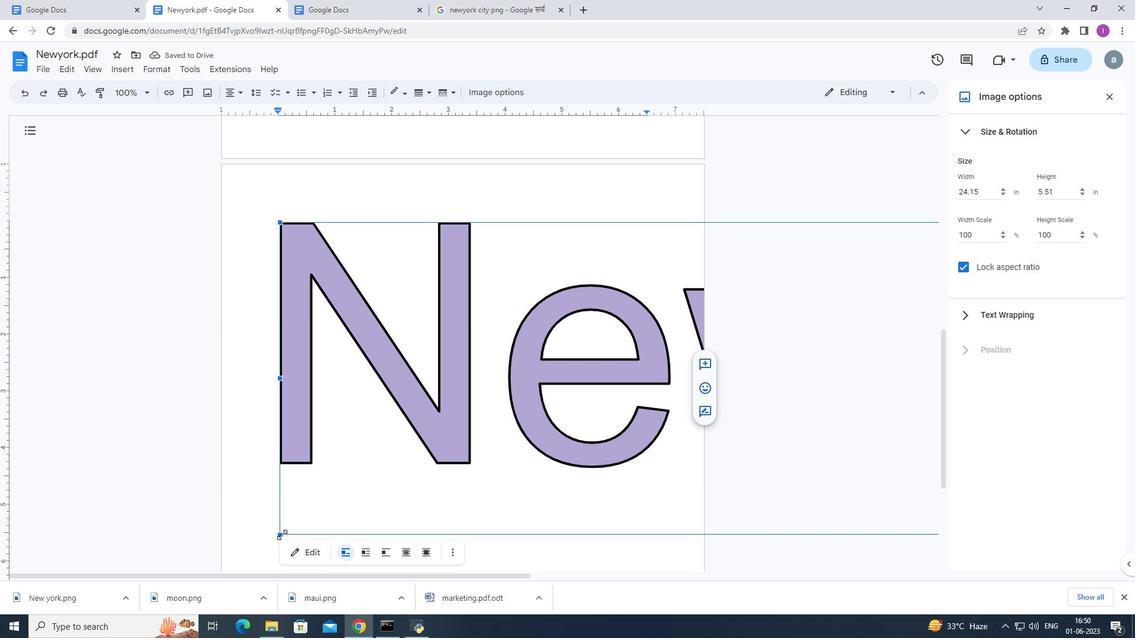 
Action: Mouse moved to (280, 510)
Screenshot: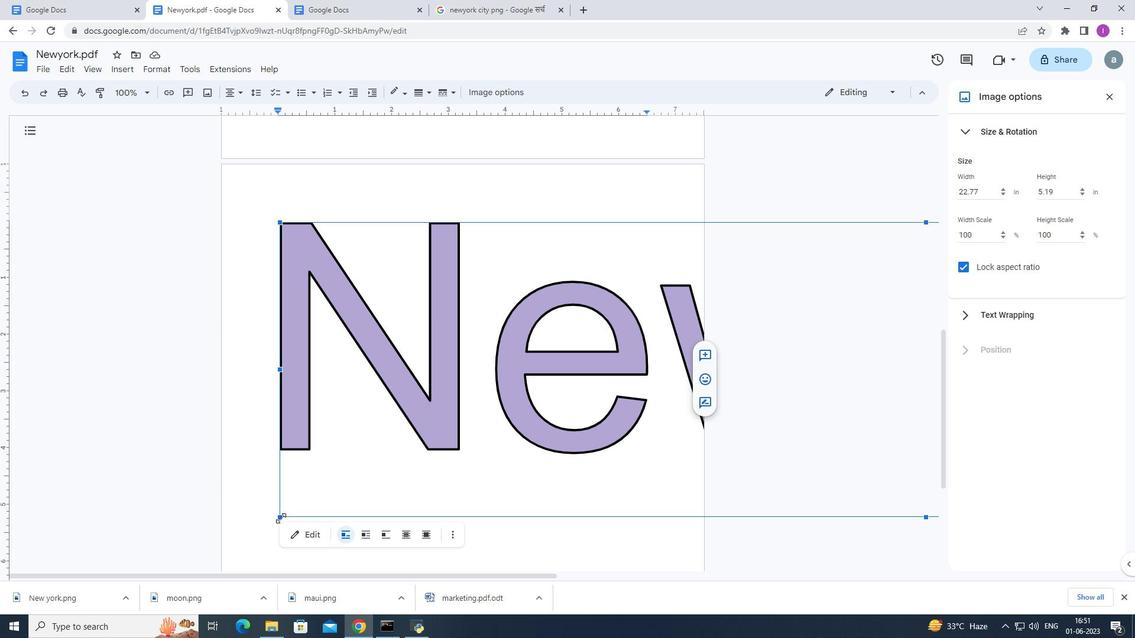 
Action: Mouse pressed left at (280, 510)
Screenshot: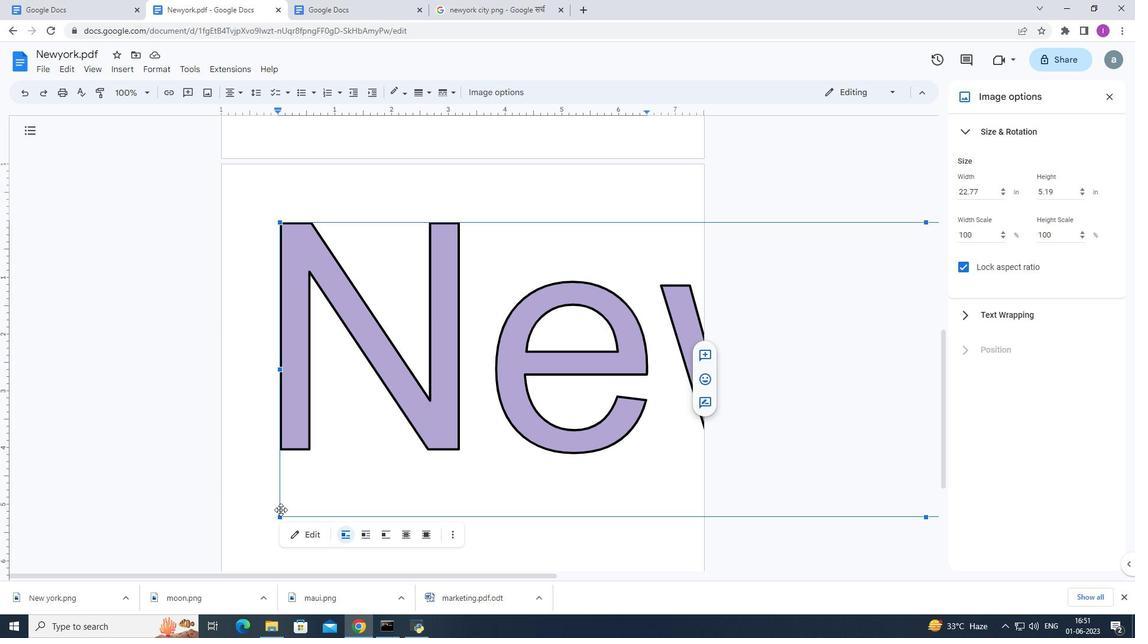 
Action: Mouse moved to (282, 516)
Screenshot: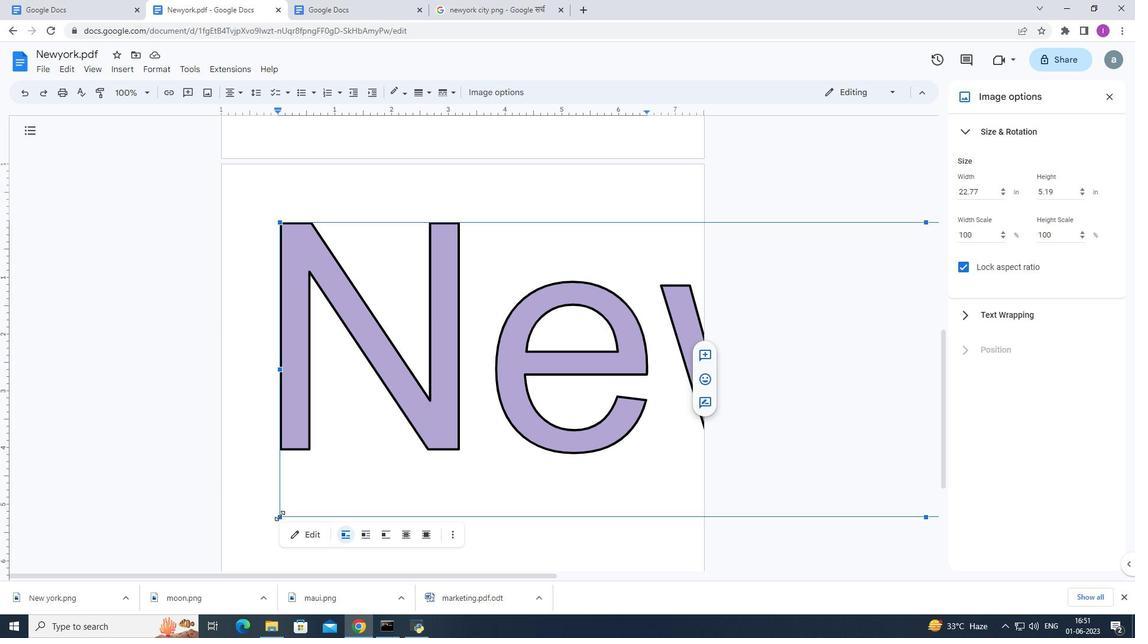
Action: Mouse pressed left at (282, 516)
Screenshot: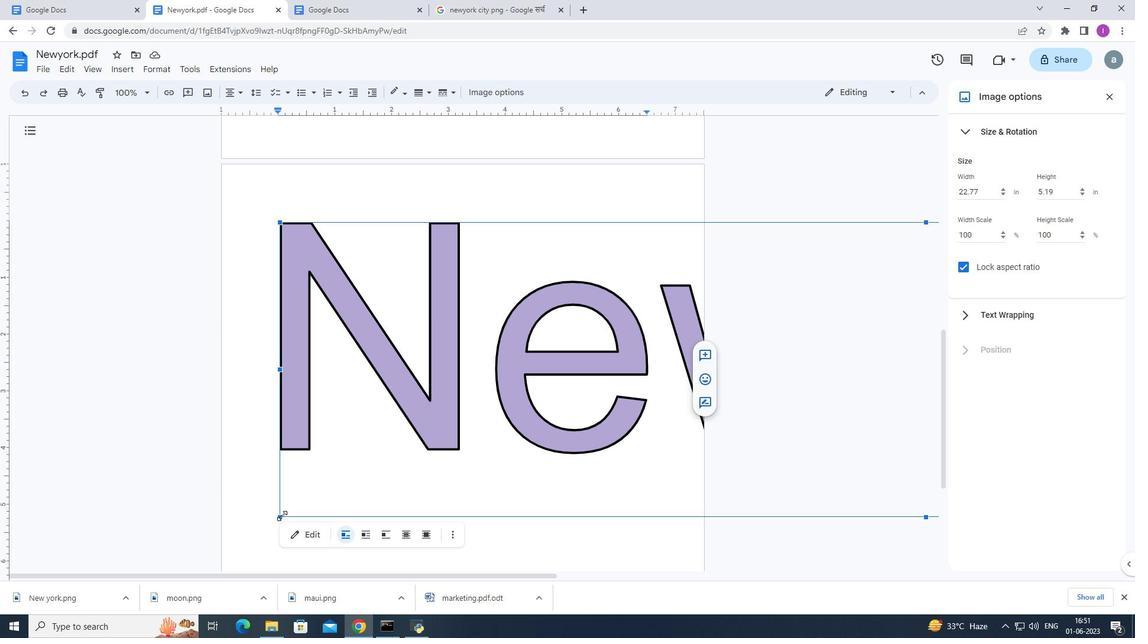 
Action: Mouse moved to (279, 503)
Screenshot: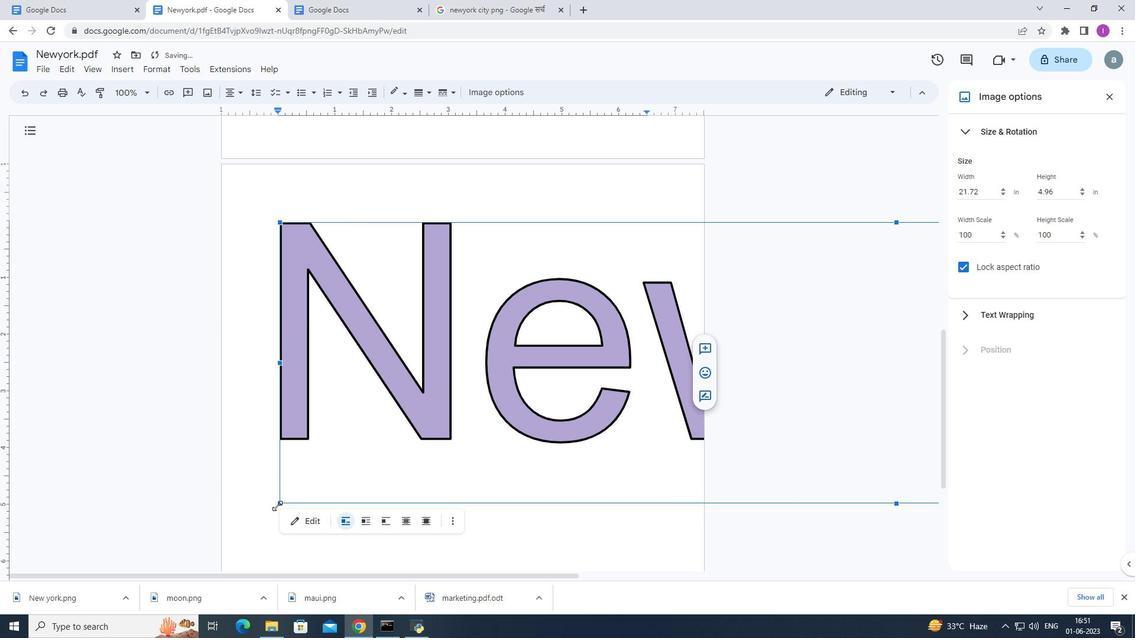 
Action: Mouse pressed left at (279, 503)
Screenshot: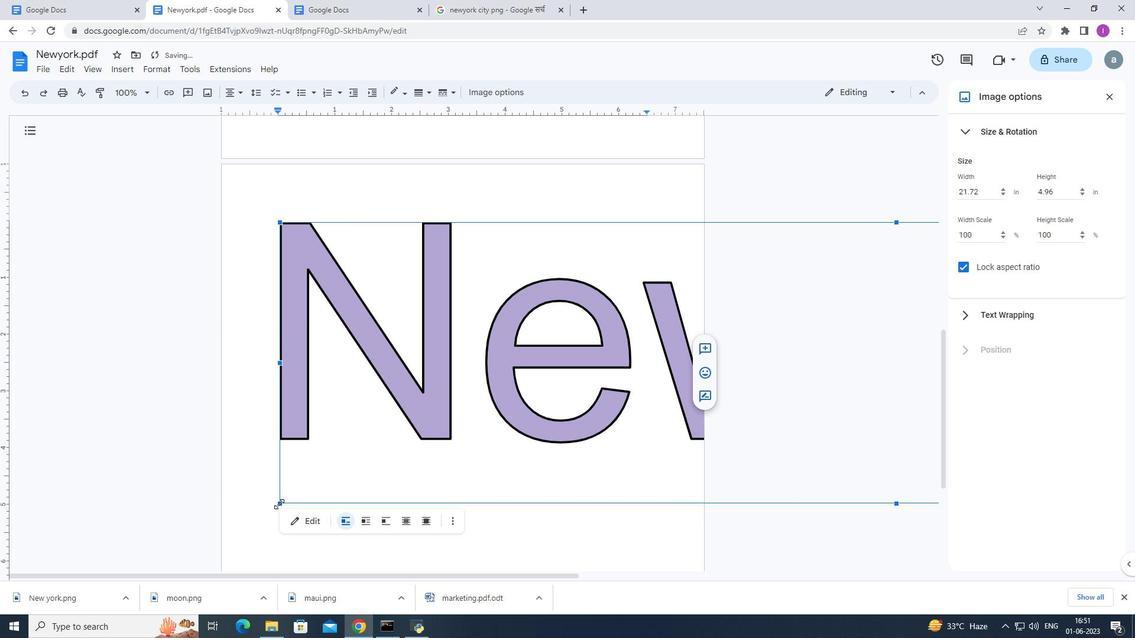 
Action: Mouse moved to (281, 489)
Screenshot: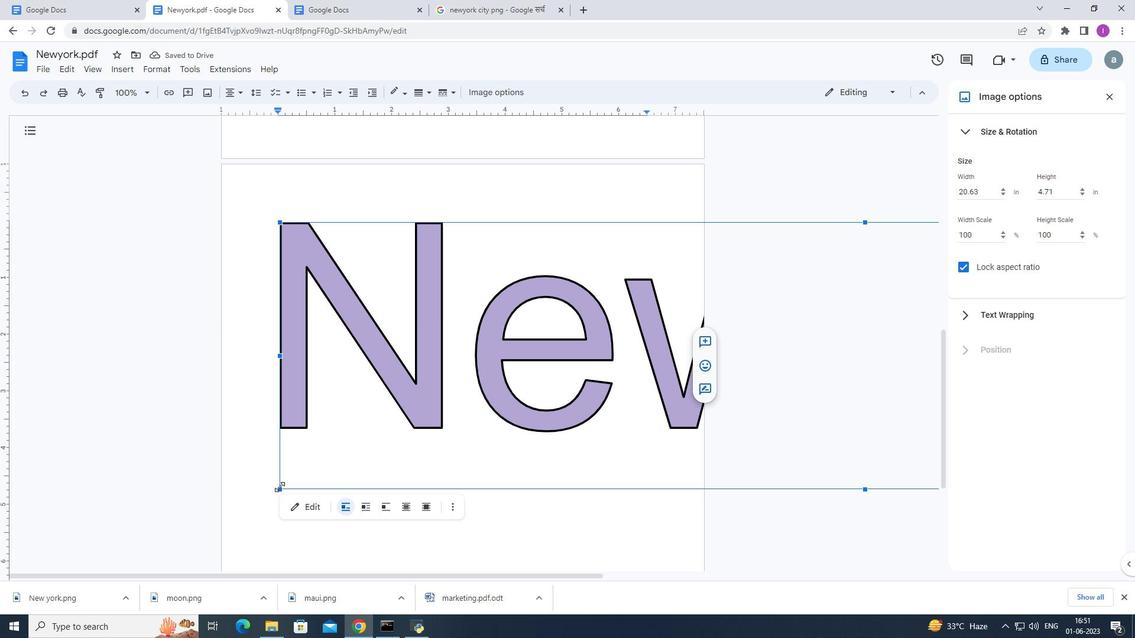 
Action: Mouse pressed left at (281, 489)
Screenshot: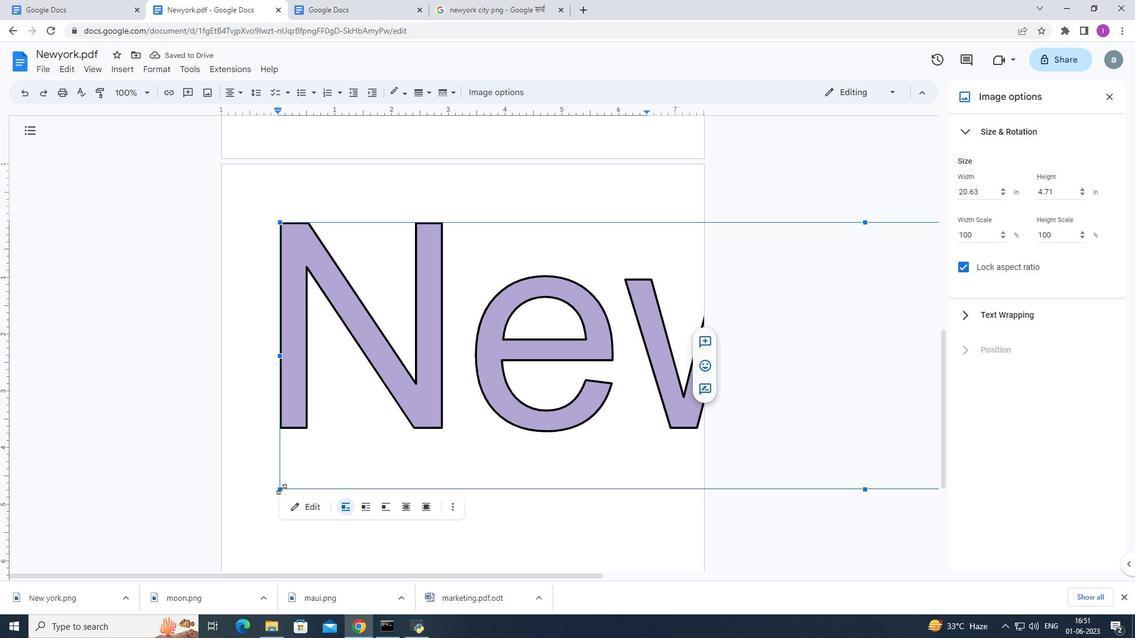 
Action: Mouse moved to (280, 467)
Screenshot: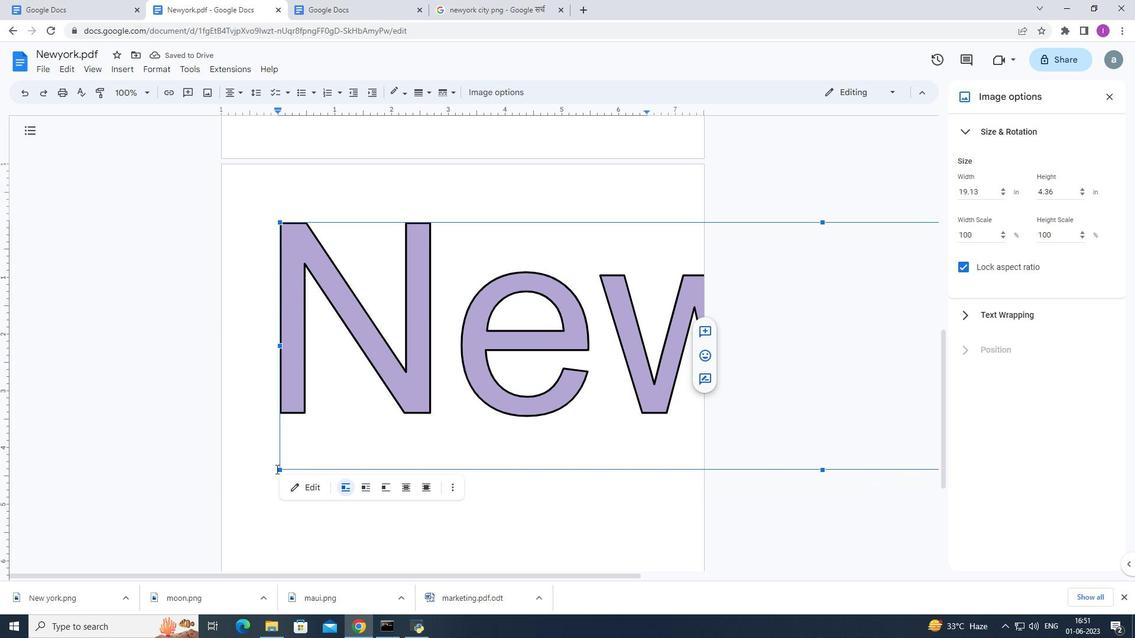 
Action: Mouse pressed left at (280, 467)
Screenshot: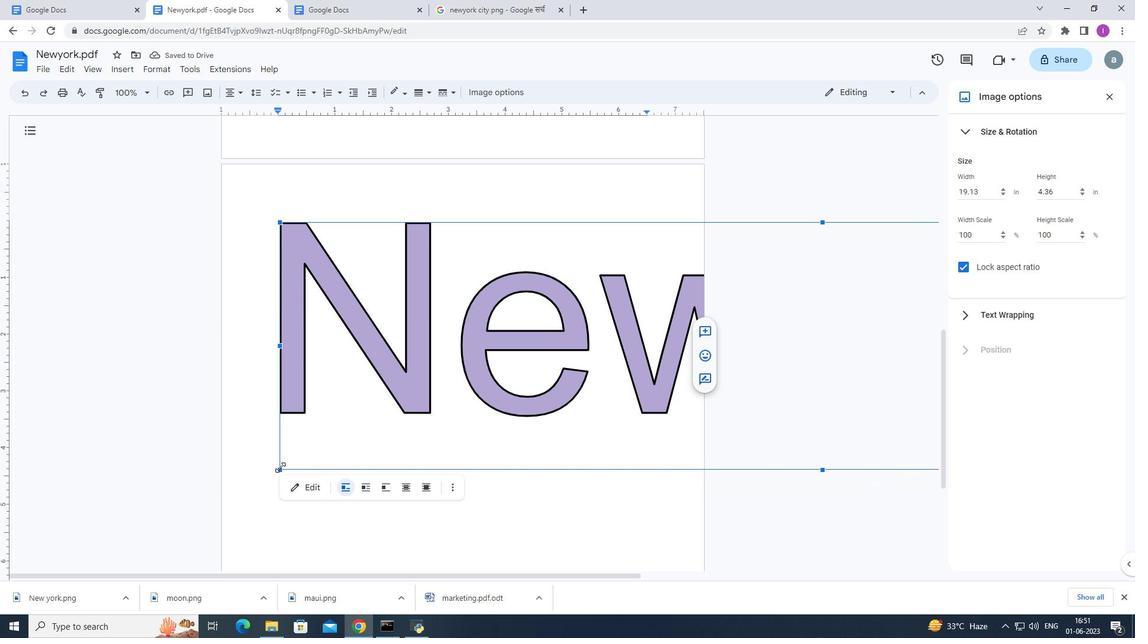 
Action: Mouse moved to (279, 443)
Screenshot: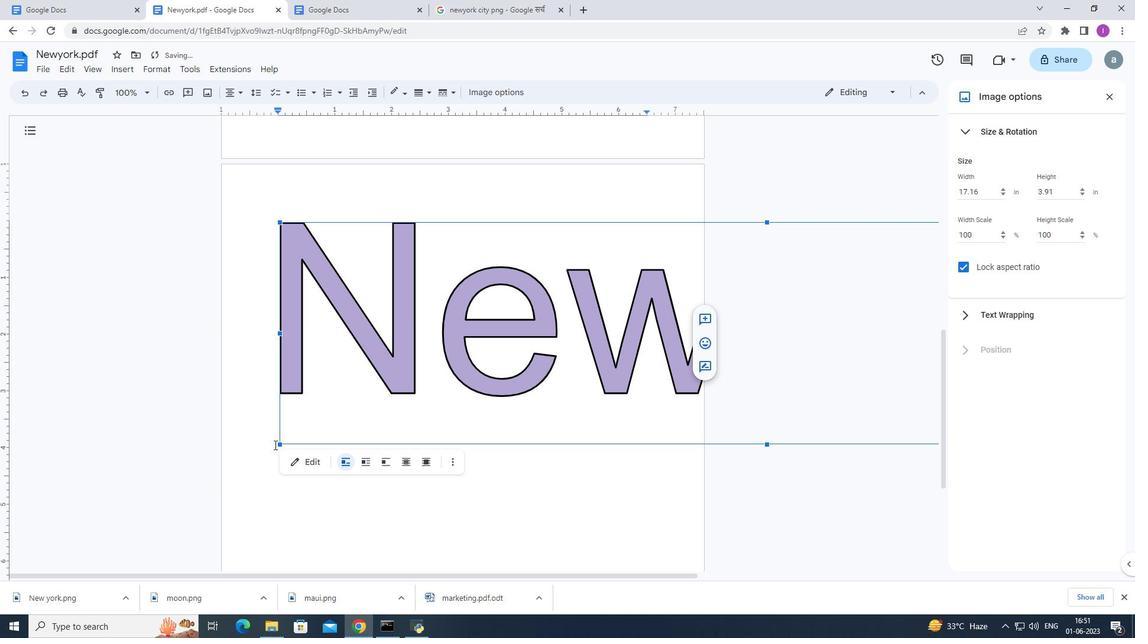 
Action: Mouse pressed left at (279, 443)
Screenshot: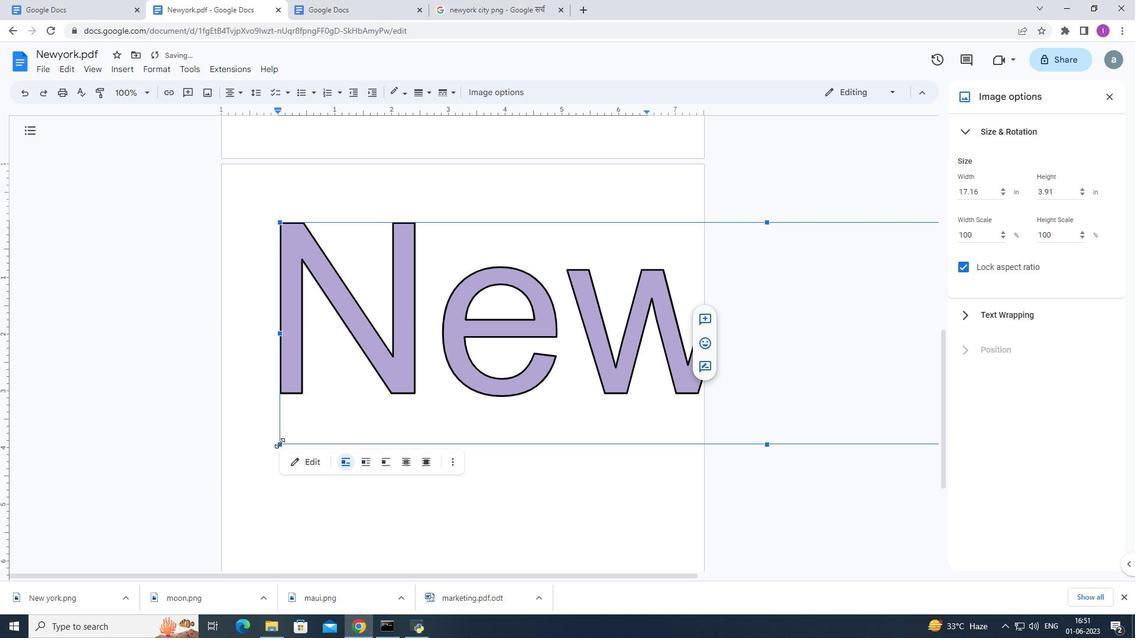 
Action: Mouse moved to (280, 418)
Screenshot: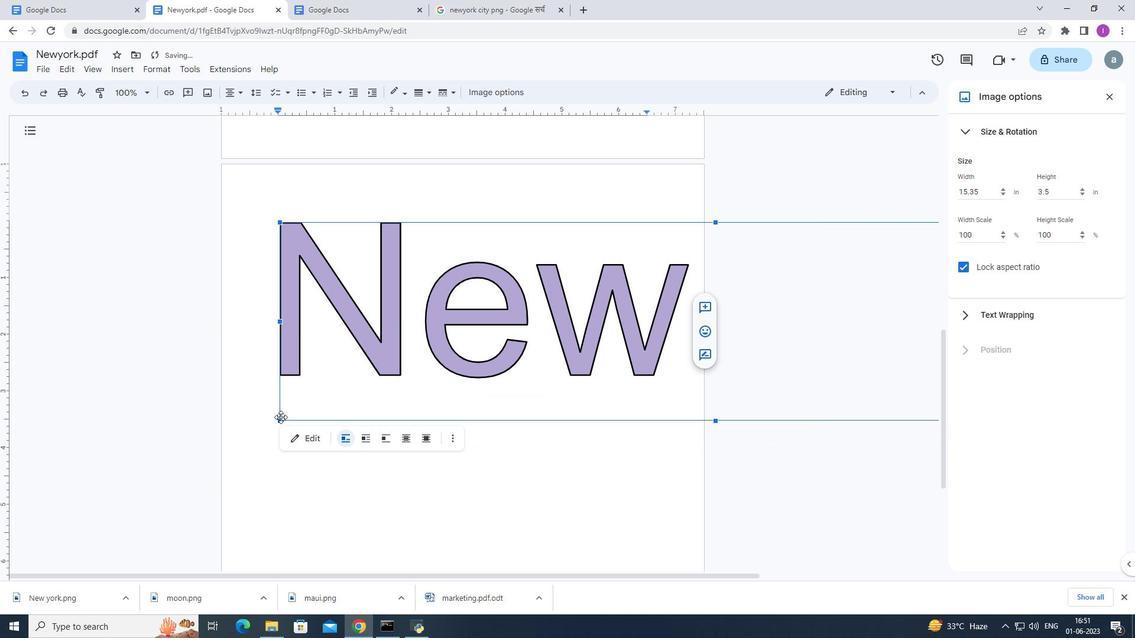 
Action: Mouse pressed left at (280, 418)
Screenshot: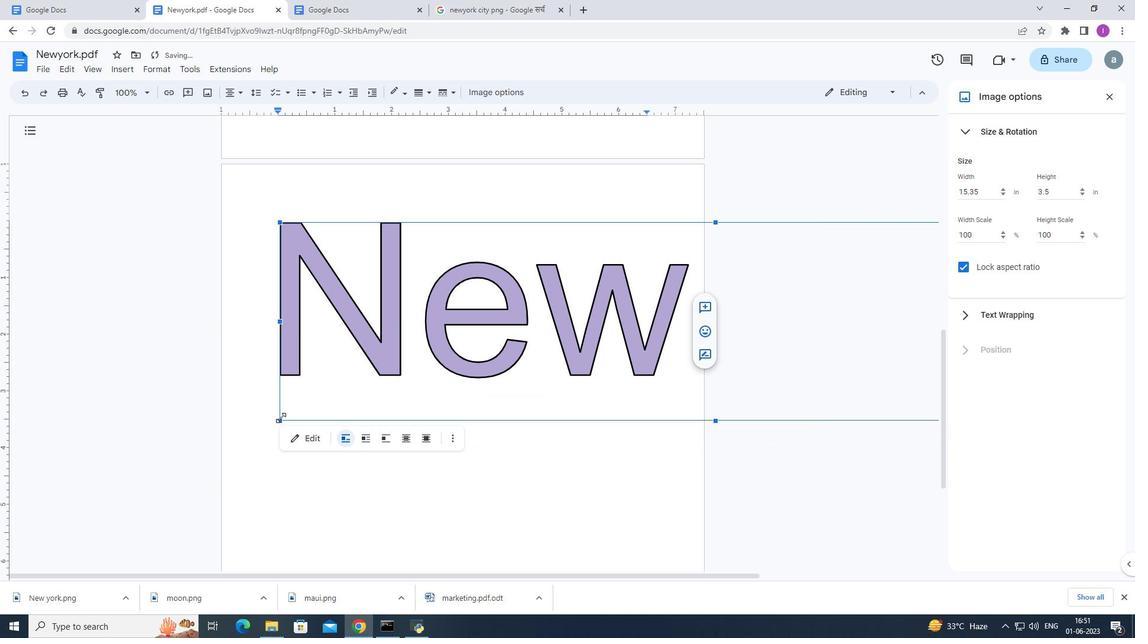 
Action: Mouse moved to (280, 398)
Screenshot: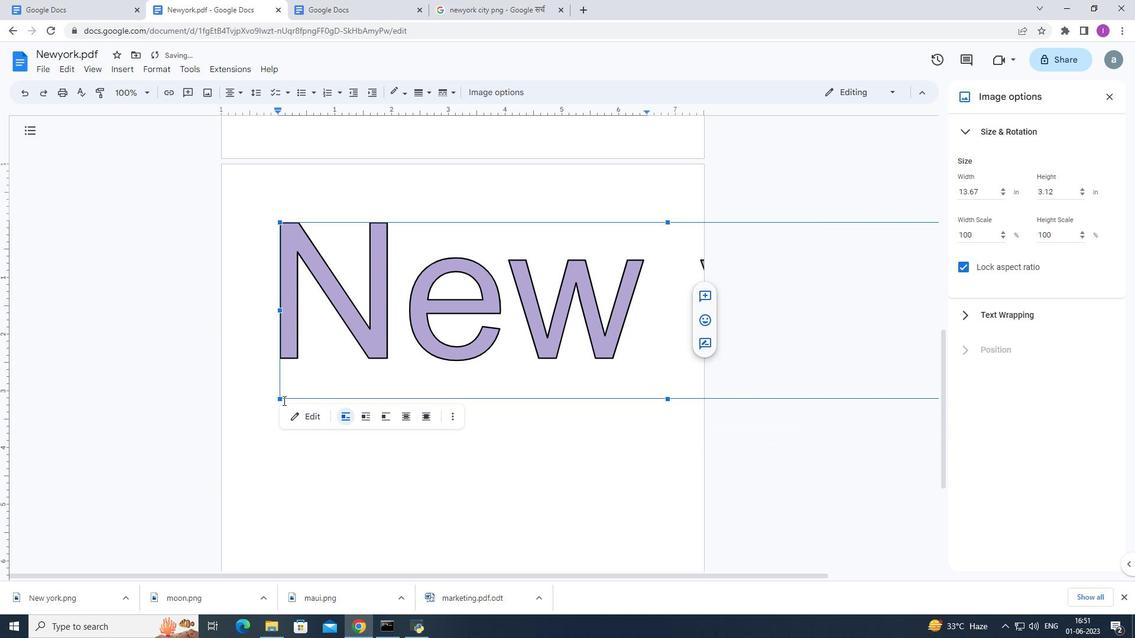 
Action: Mouse pressed left at (280, 398)
Screenshot: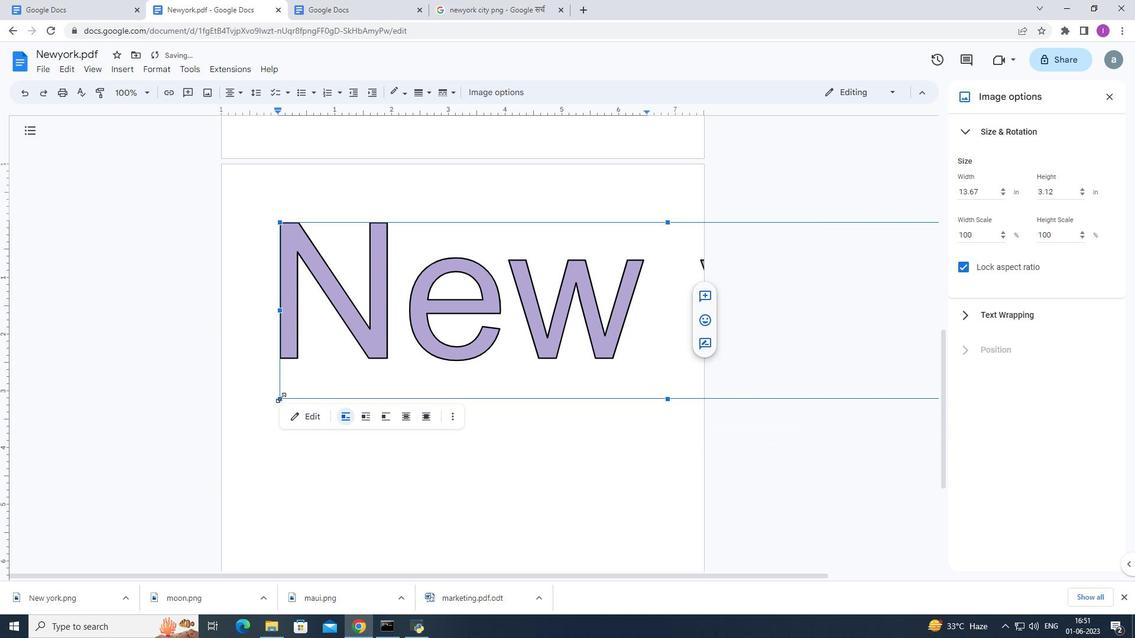 
Action: Mouse moved to (280, 374)
Screenshot: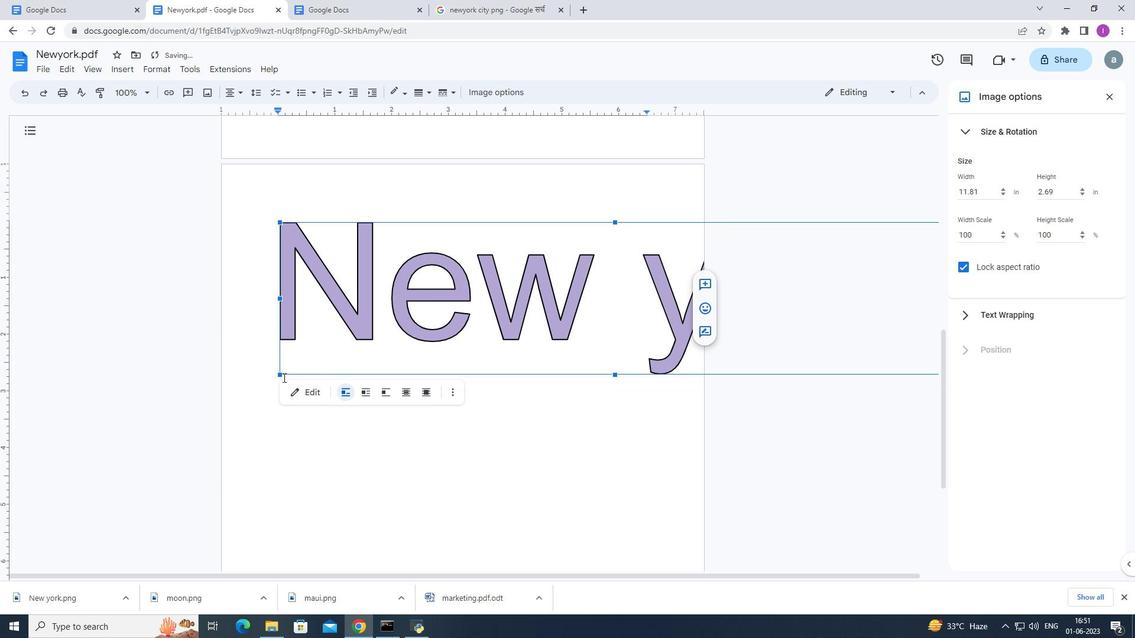 
Action: Mouse pressed left at (280, 374)
Screenshot: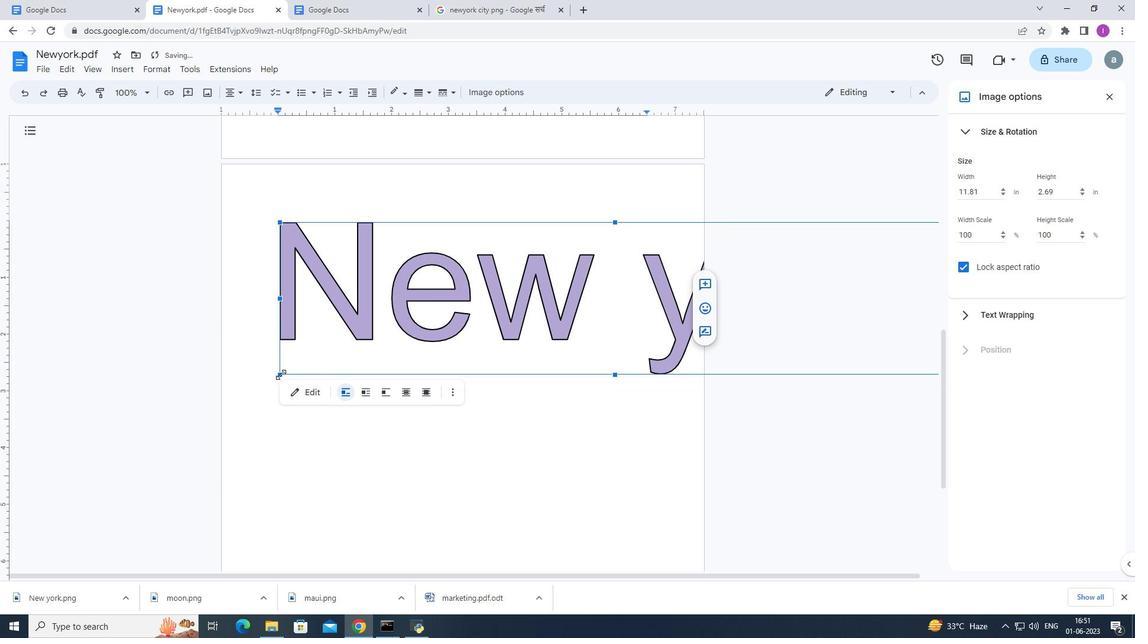 
Action: Mouse moved to (282, 353)
Screenshot: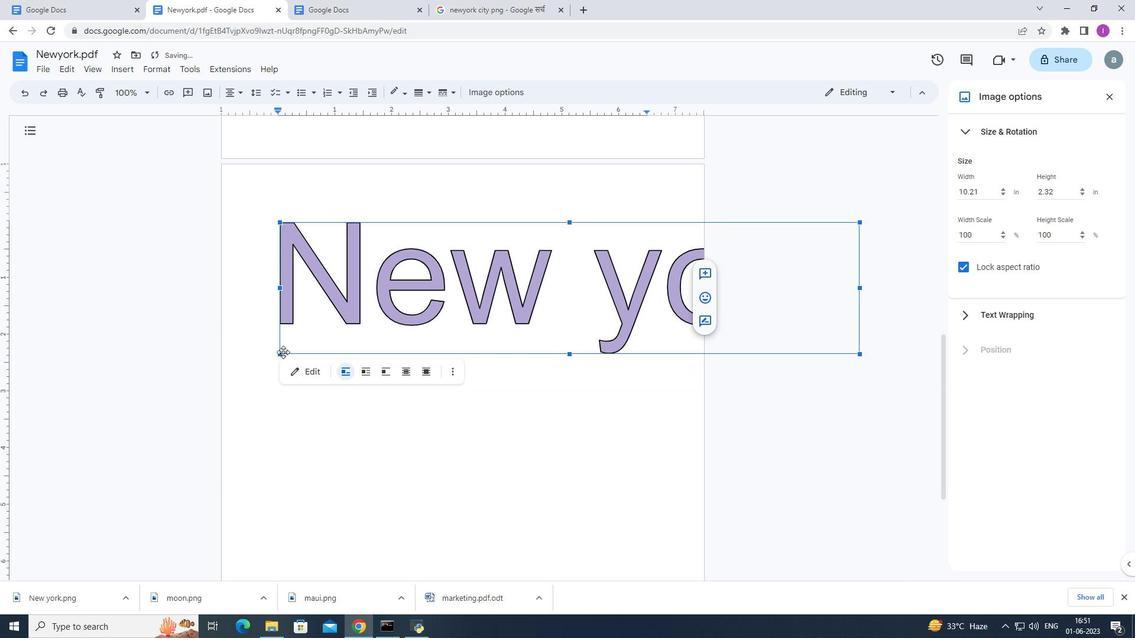 
Action: Mouse pressed left at (282, 353)
Screenshot: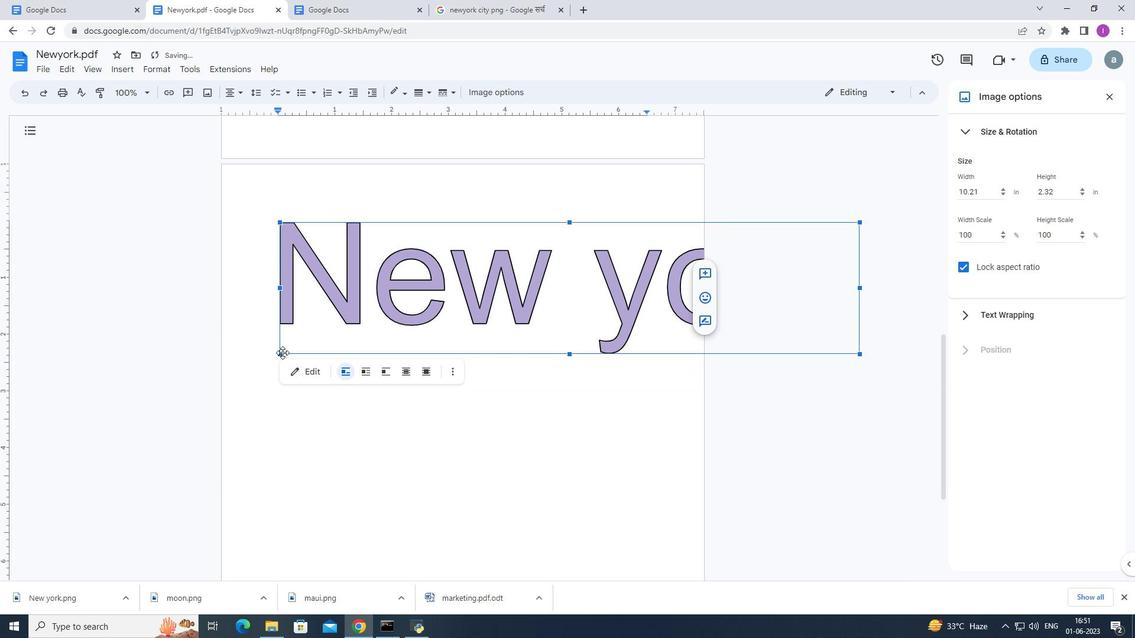 
Action: Mouse moved to (277, 356)
Screenshot: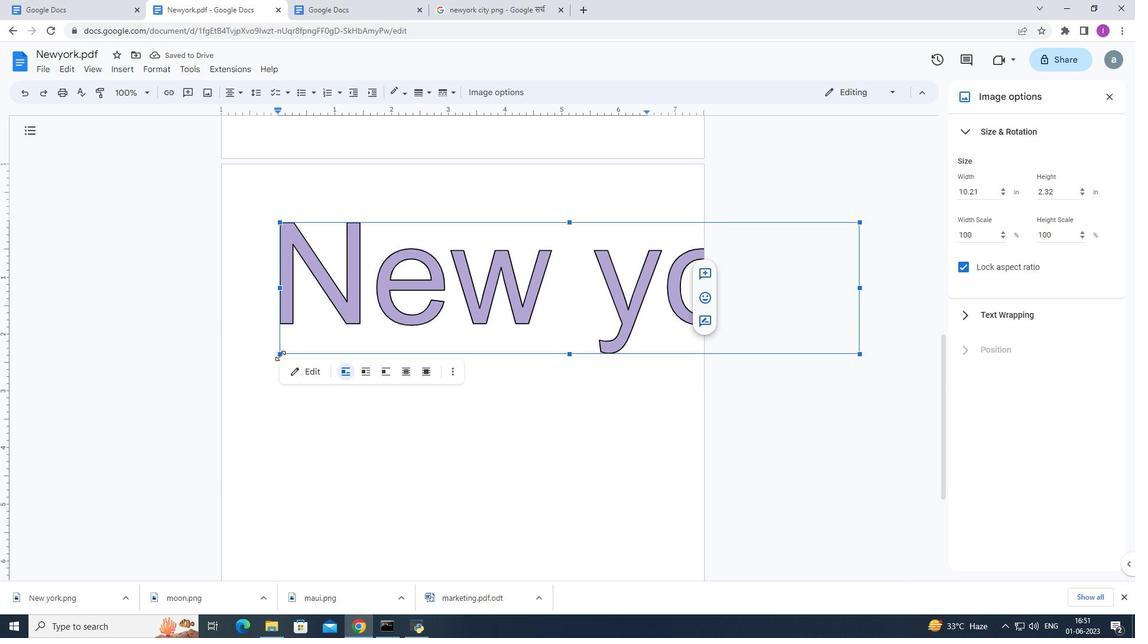 
Action: Mouse pressed left at (277, 356)
Screenshot: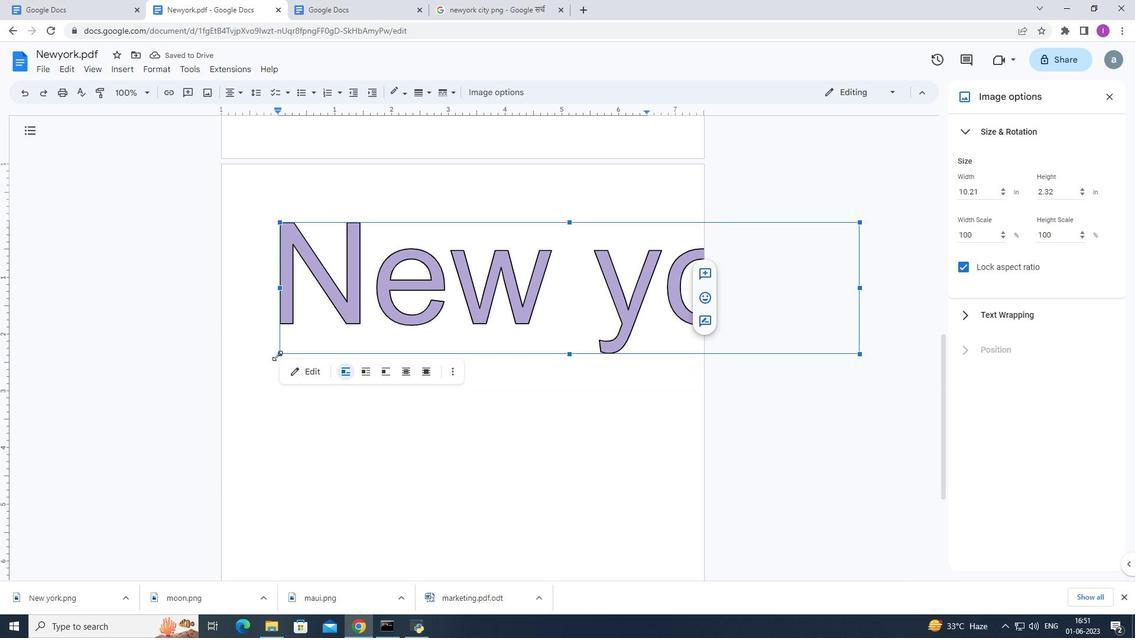 
Action: Mouse moved to (281, 222)
Screenshot: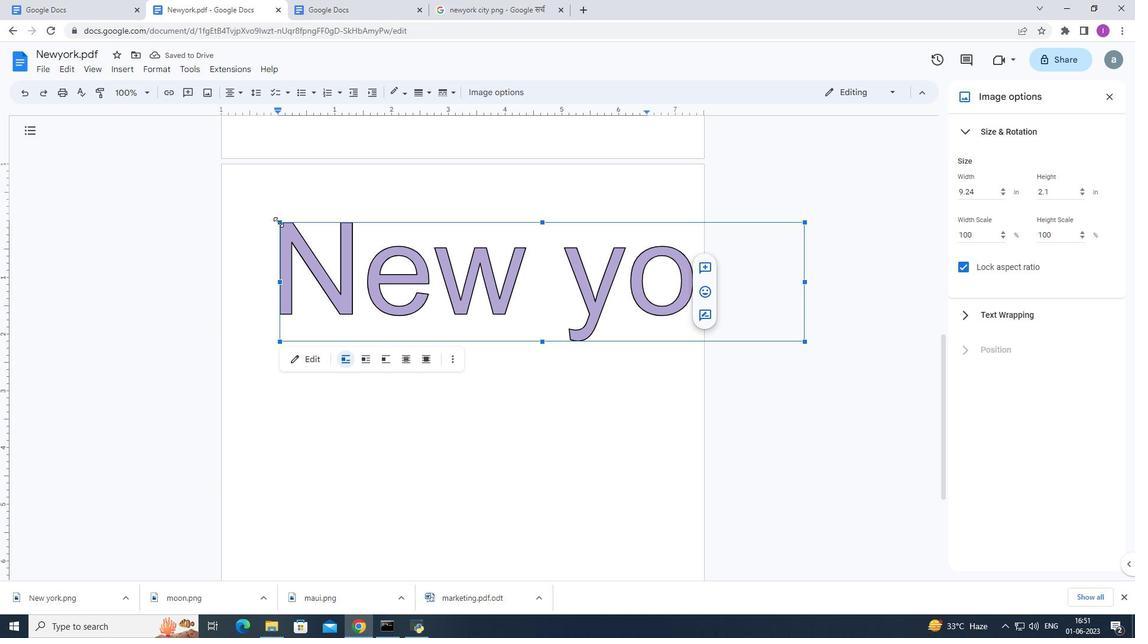 
Action: Mouse pressed left at (281, 222)
Screenshot: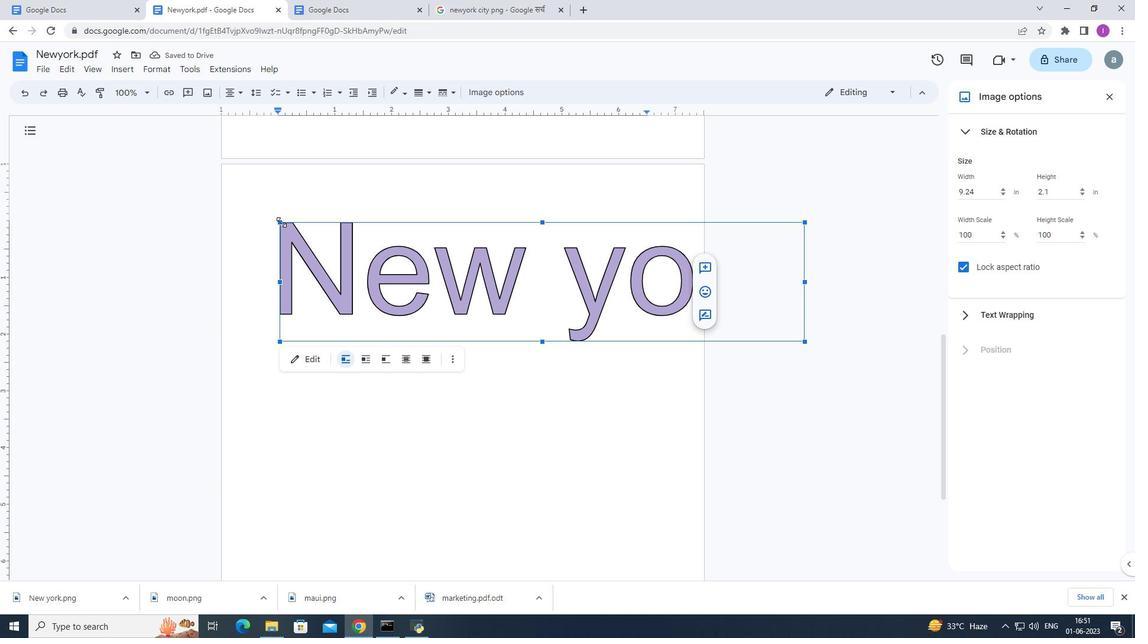
Action: Mouse moved to (590, 380)
Screenshot: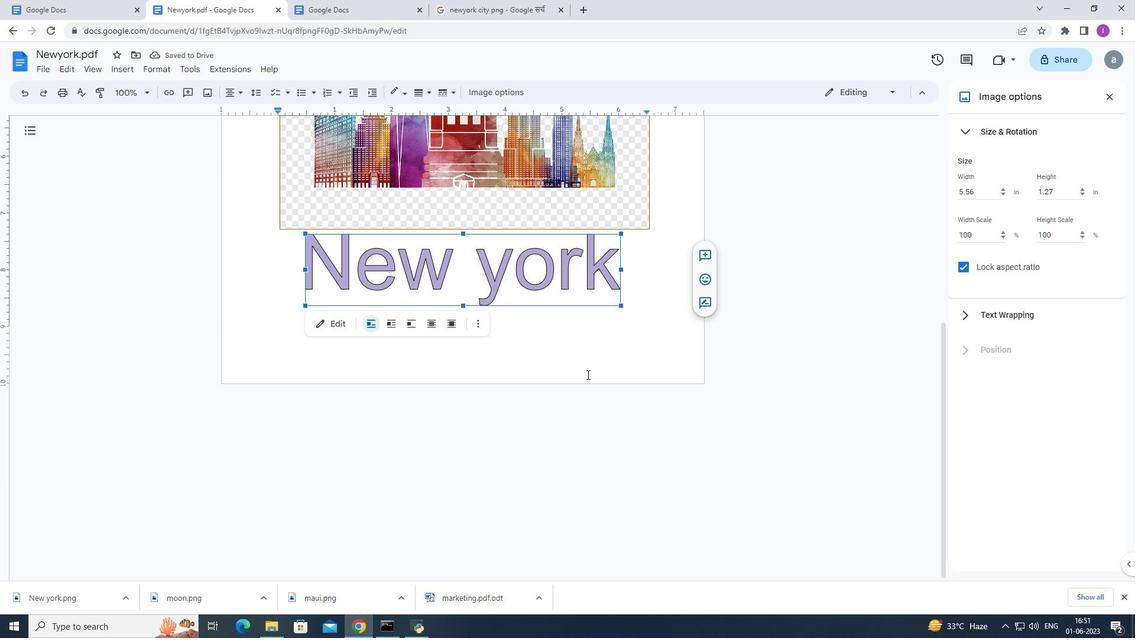 
Action: Mouse scrolled (590, 379) with delta (0, 0)
Screenshot: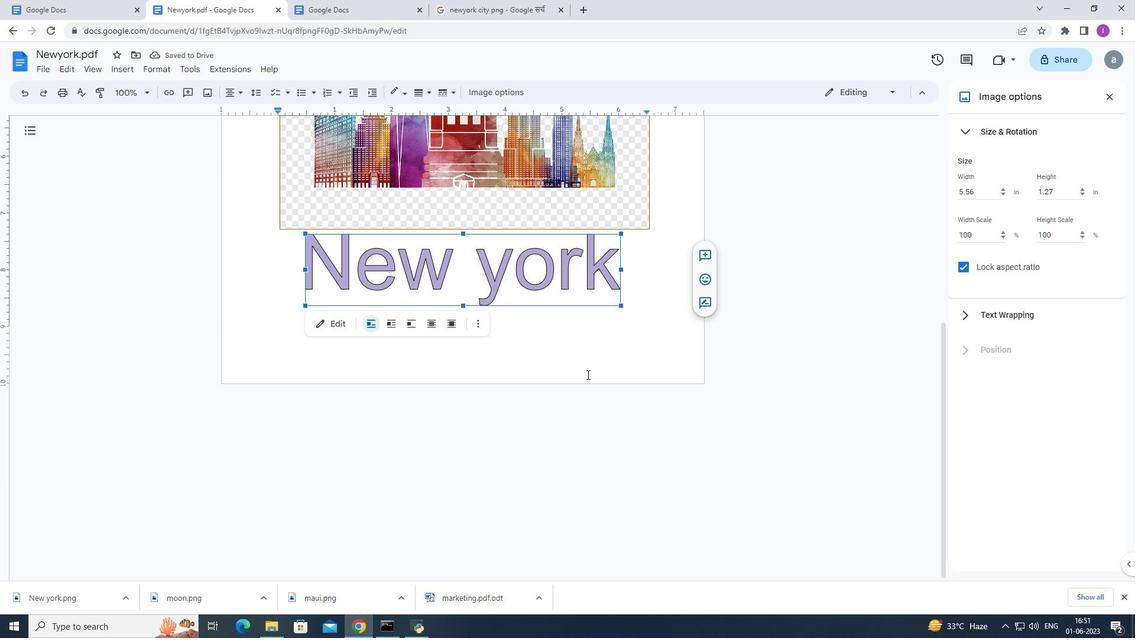 
Action: Mouse moved to (598, 392)
